 Task: Buy 2 Manual Window Regulators from Window Regulators & Motors section under best seller category for shipping address: Brenda Cooper, 2427 August Lane, Shreveport, Louisiana 71101, Cell Number 3184332610. Pay from credit card ending with 5759, CVV 953
Action: Mouse moved to (330, 123)
Screenshot: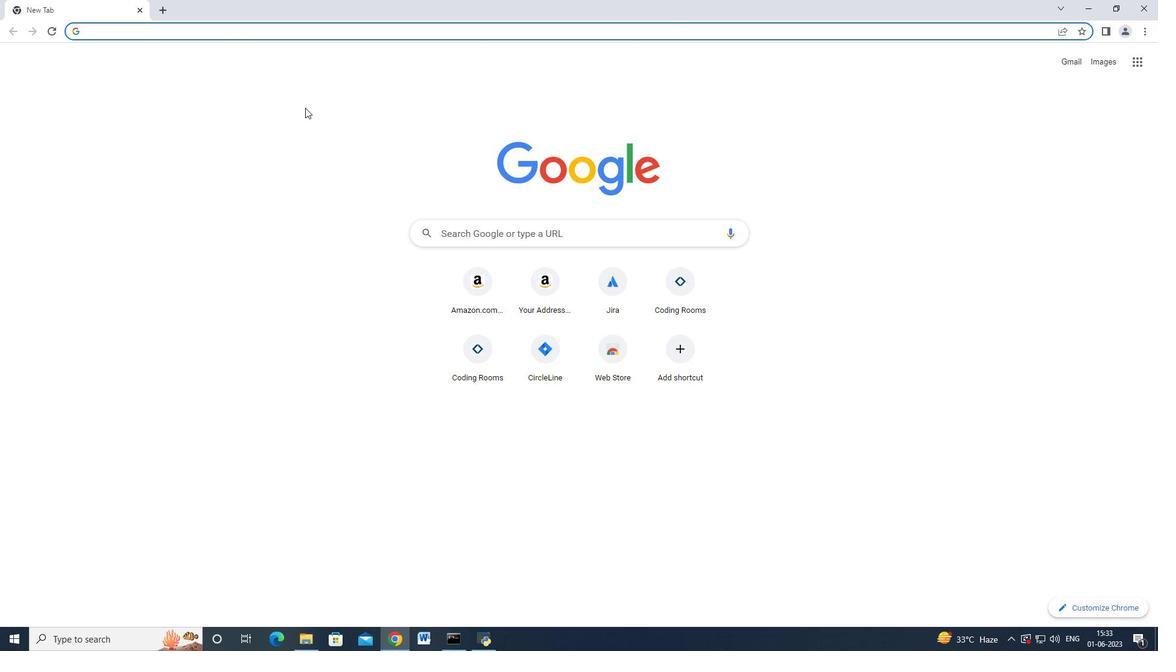 
Action: Key pressed amaz<Key.enter>
Screenshot: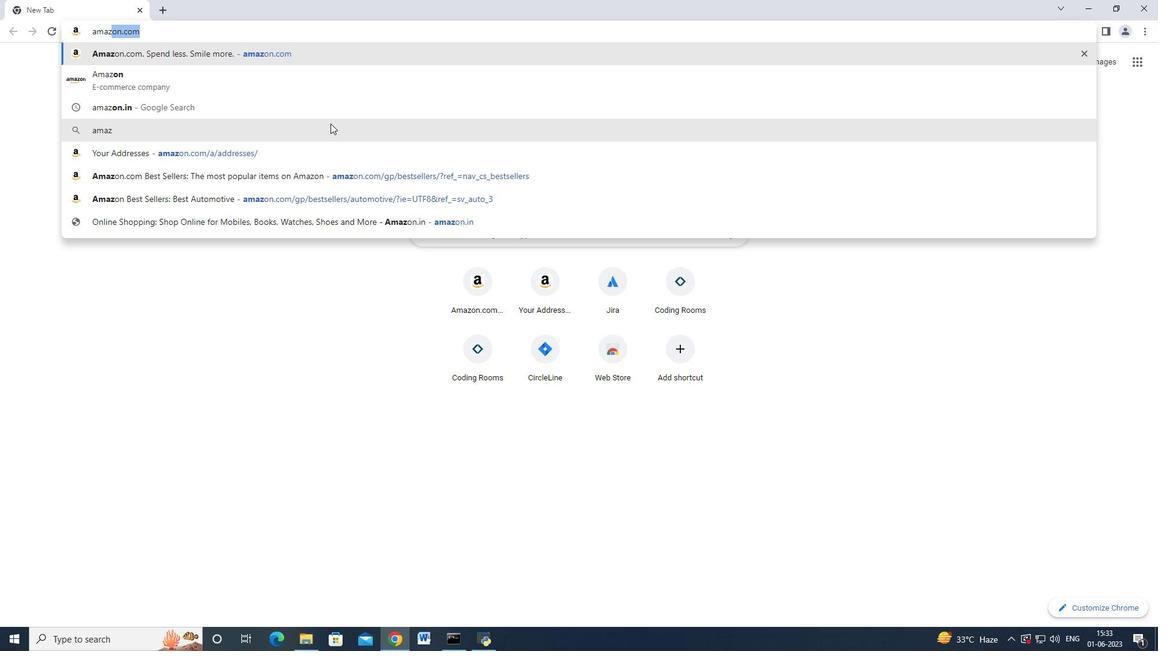 
Action: Mouse moved to (18, 85)
Screenshot: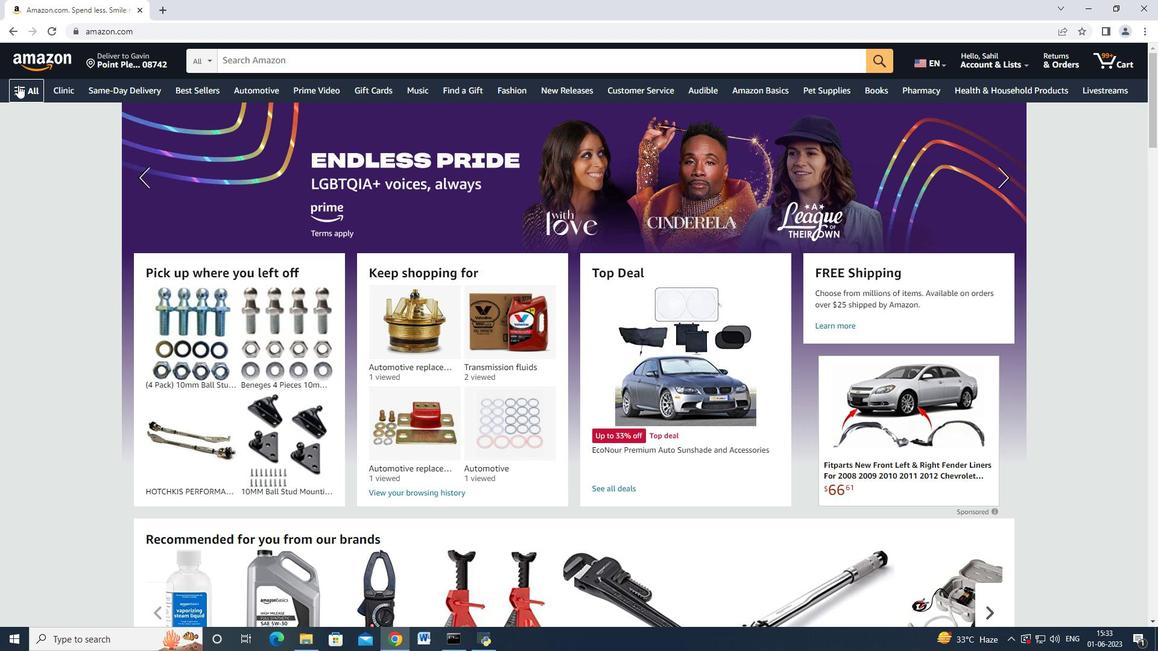 
Action: Mouse pressed left at (18, 85)
Screenshot: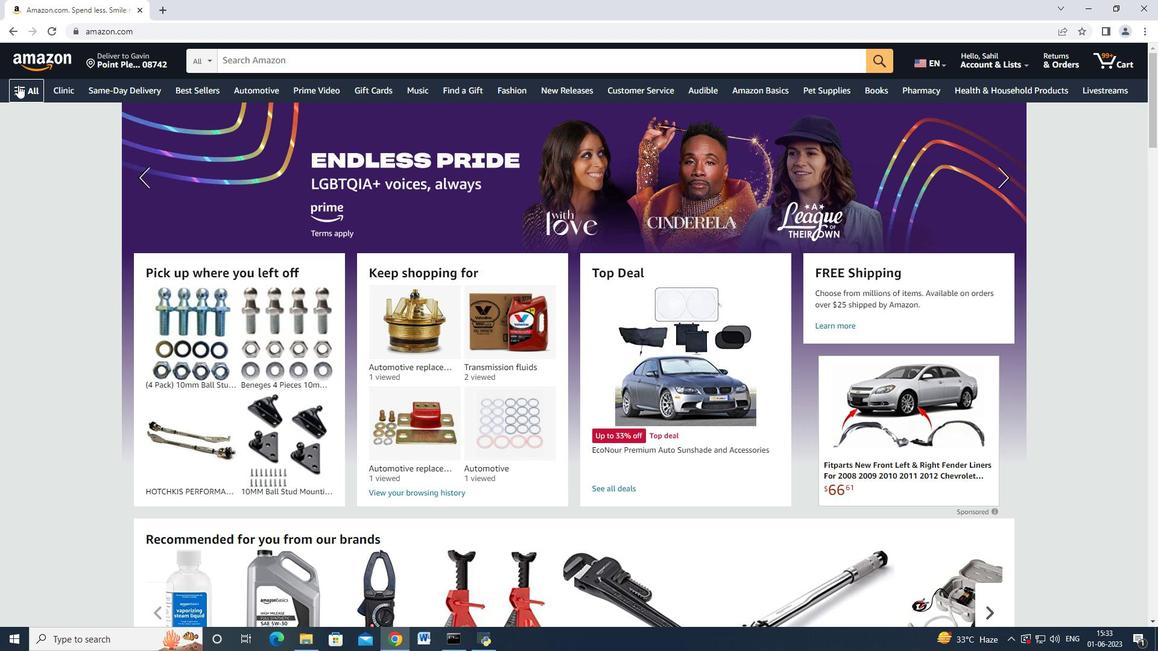 
Action: Mouse moved to (146, 368)
Screenshot: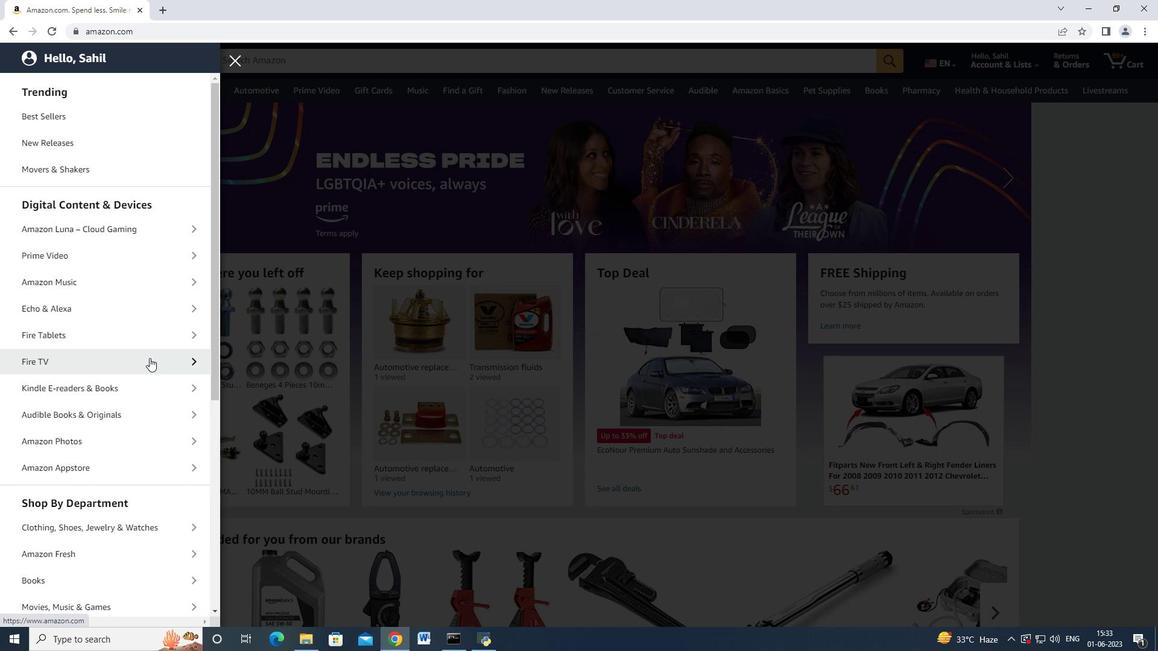 
Action: Mouse scrolled (146, 367) with delta (0, 0)
Screenshot: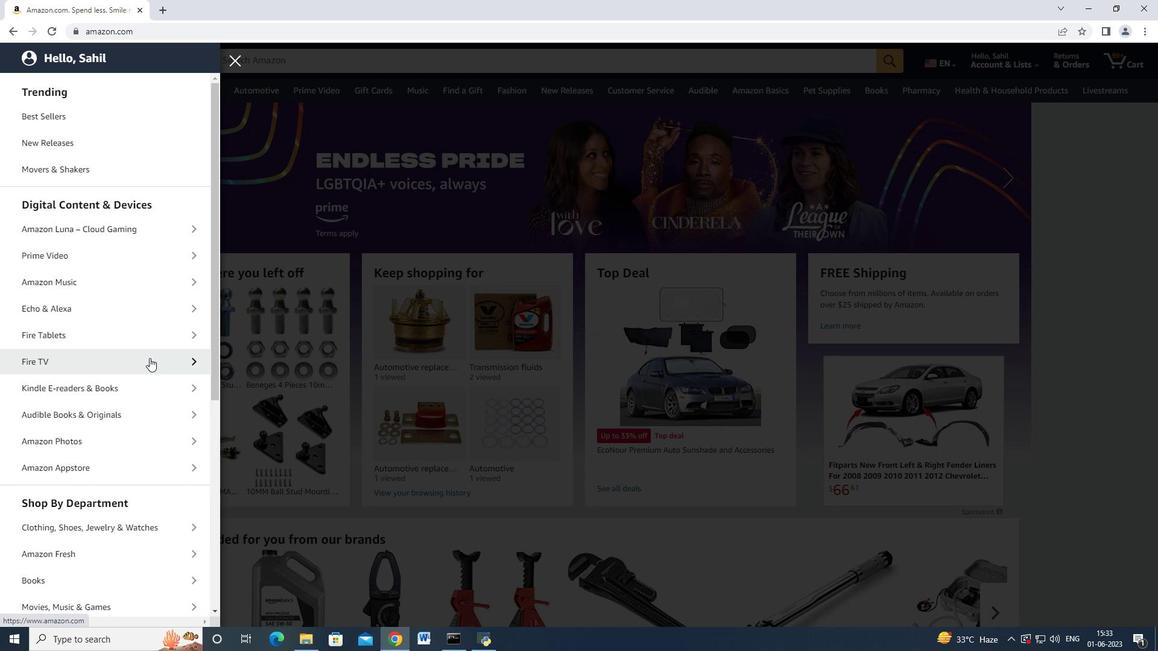 
Action: Mouse moved to (147, 368)
Screenshot: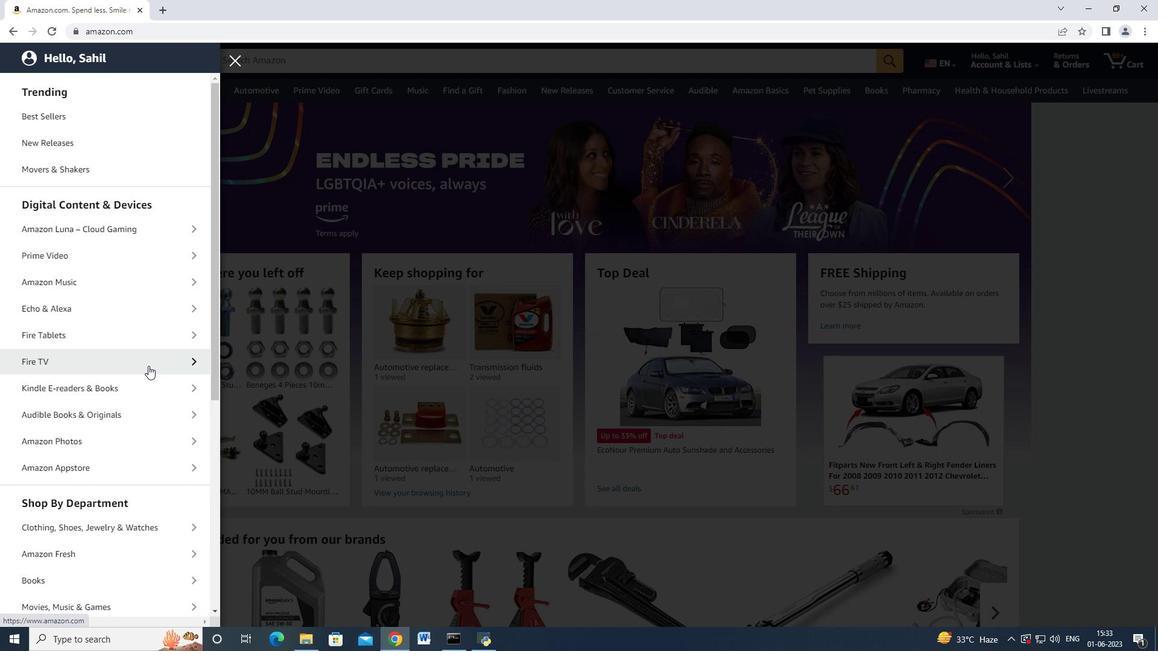 
Action: Mouse scrolled (147, 367) with delta (0, 0)
Screenshot: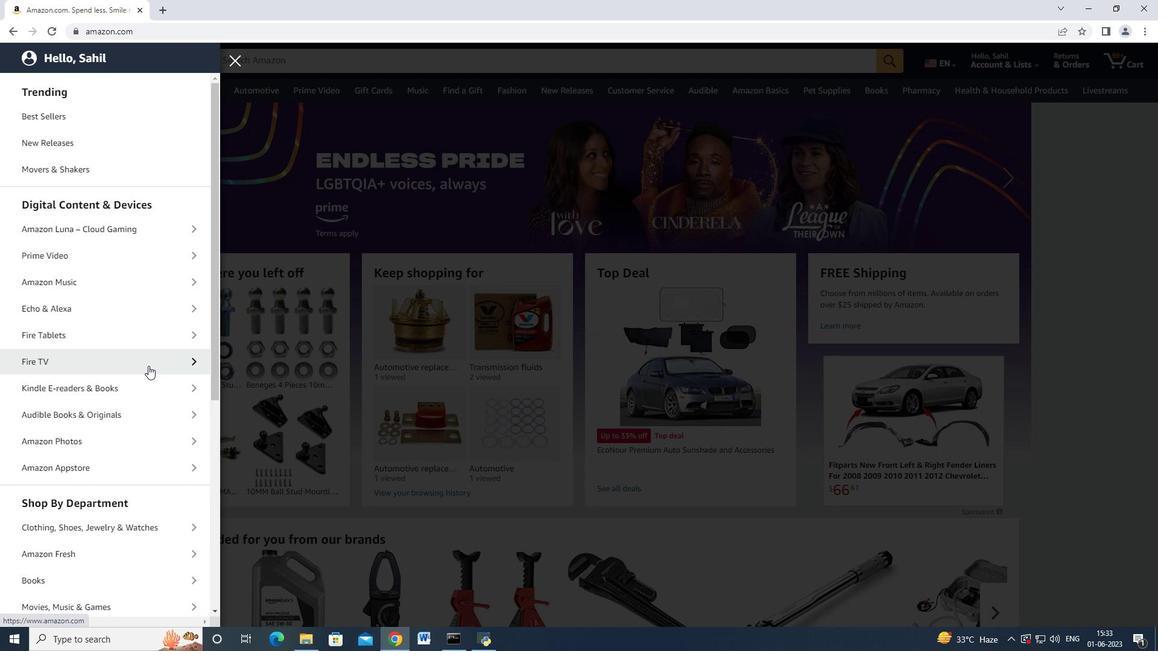 
Action: Mouse moved to (52, 517)
Screenshot: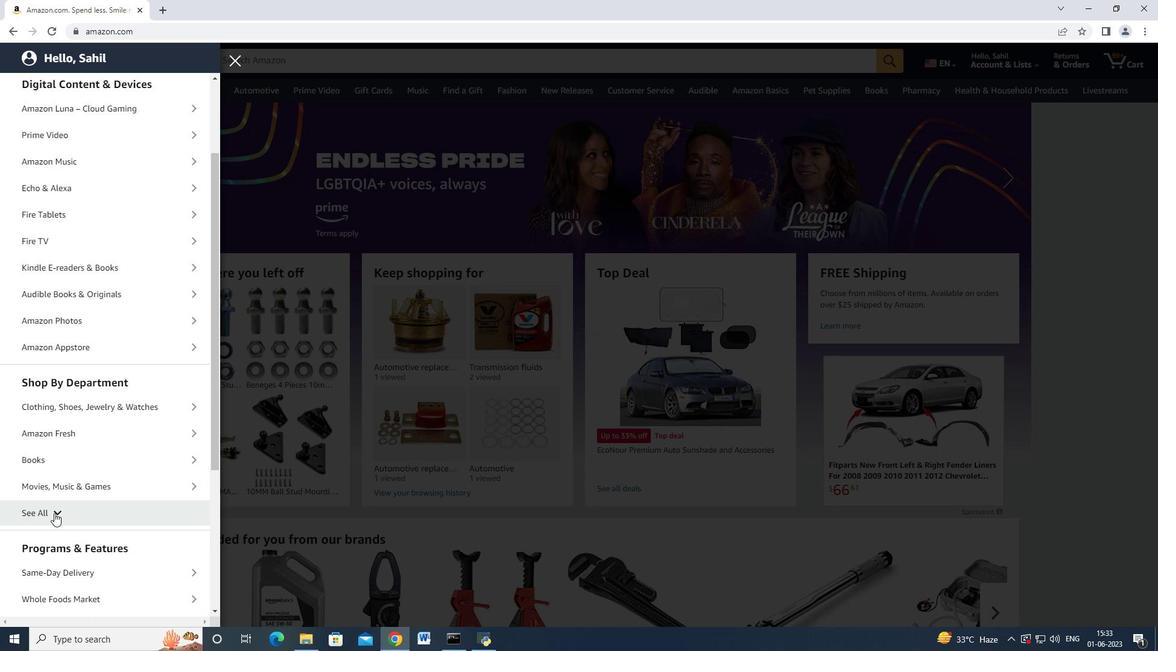 
Action: Mouse pressed left at (52, 517)
Screenshot: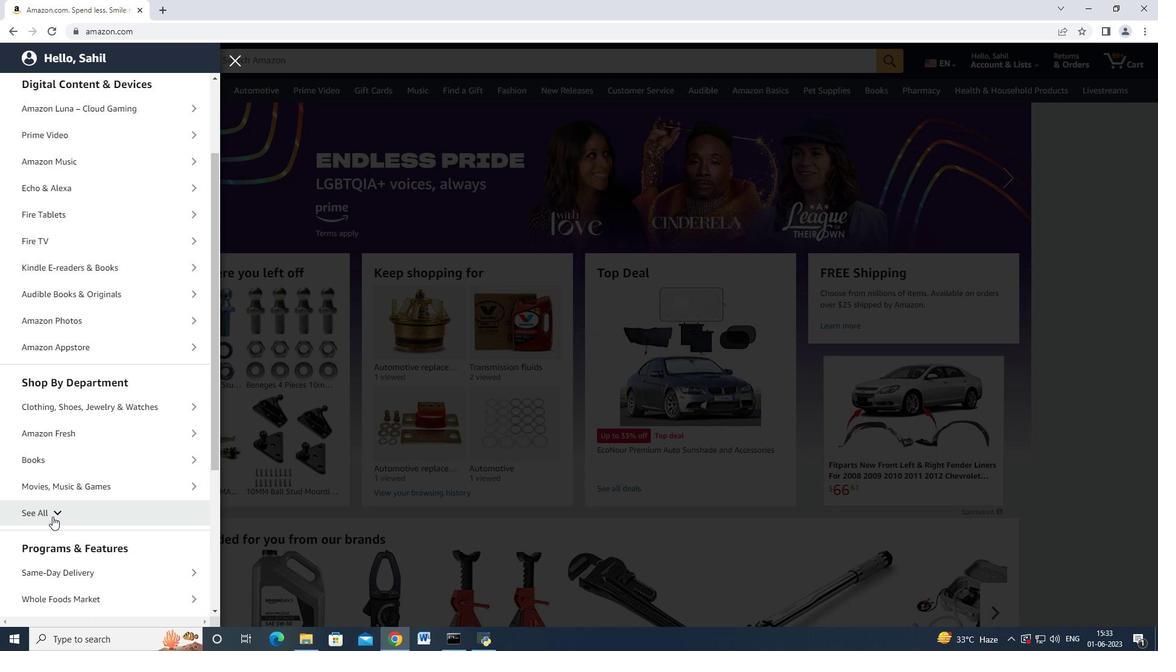 
Action: Mouse moved to (98, 461)
Screenshot: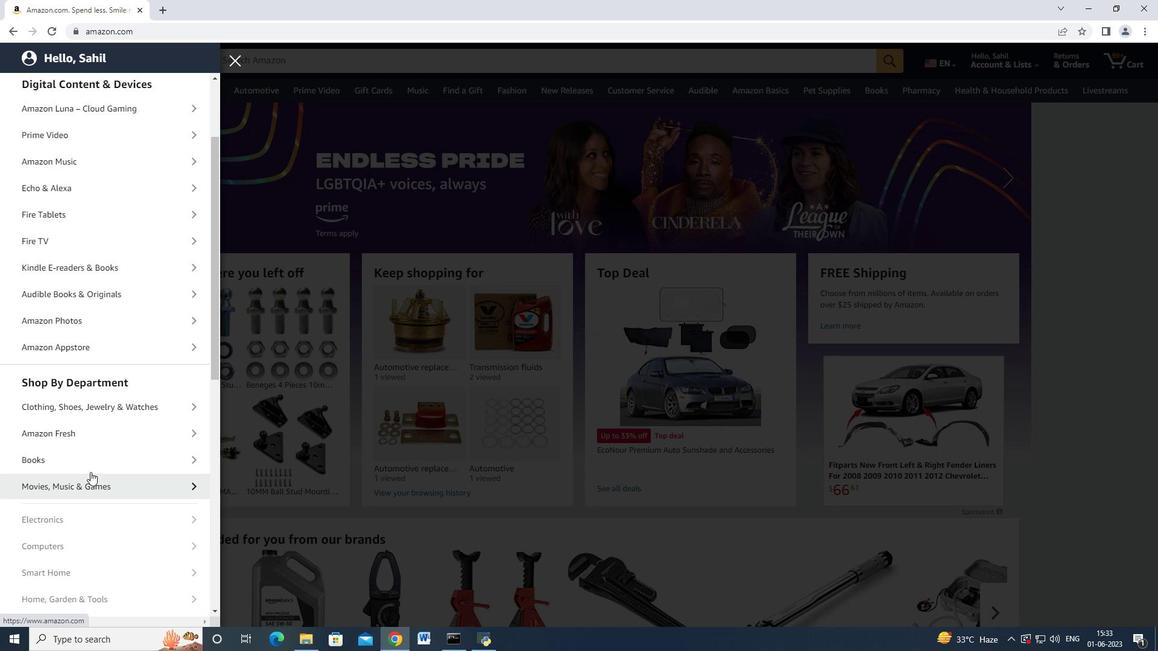 
Action: Mouse scrolled (98, 461) with delta (0, 0)
Screenshot: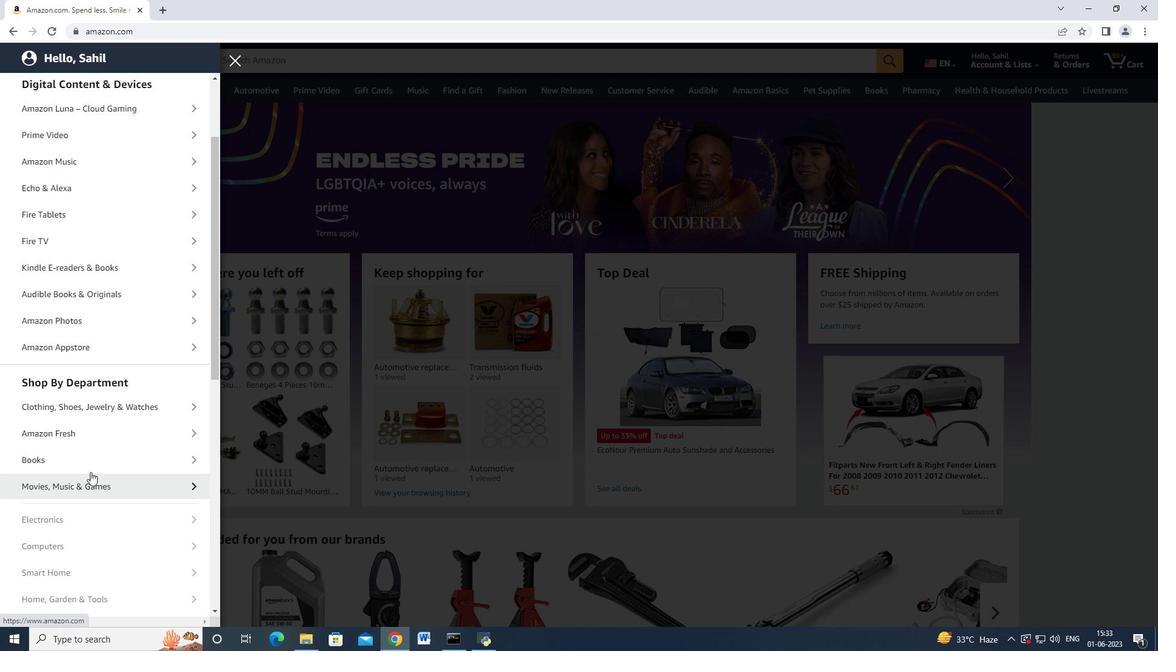 
Action: Mouse scrolled (98, 461) with delta (0, 0)
Screenshot: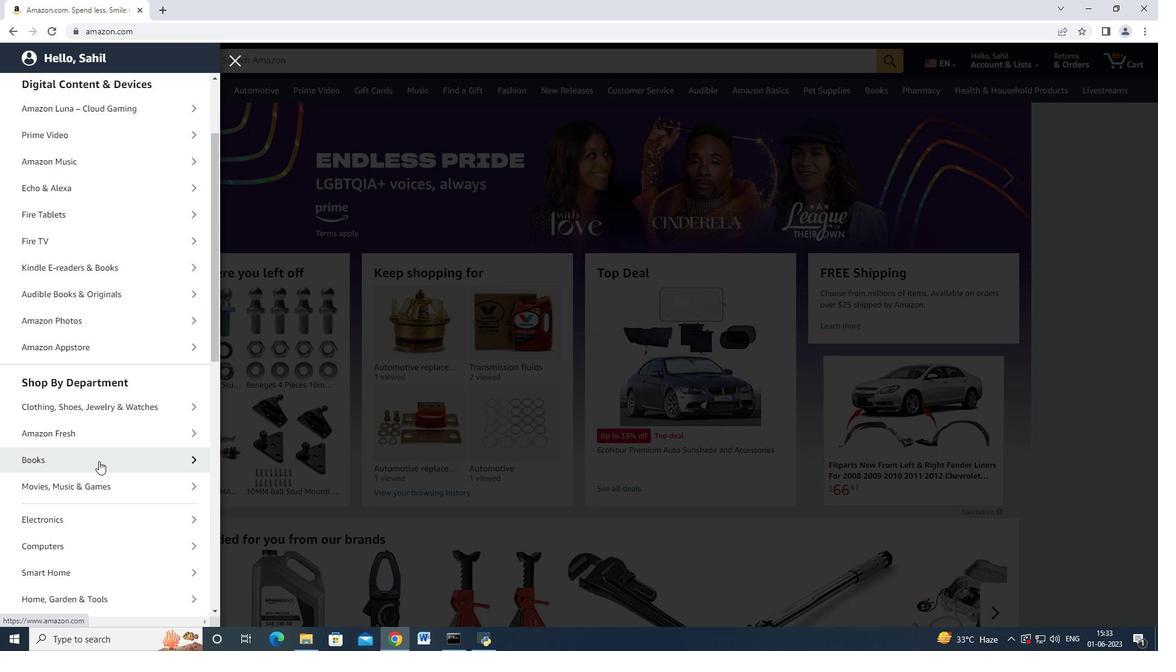 
Action: Mouse scrolled (98, 461) with delta (0, 0)
Screenshot: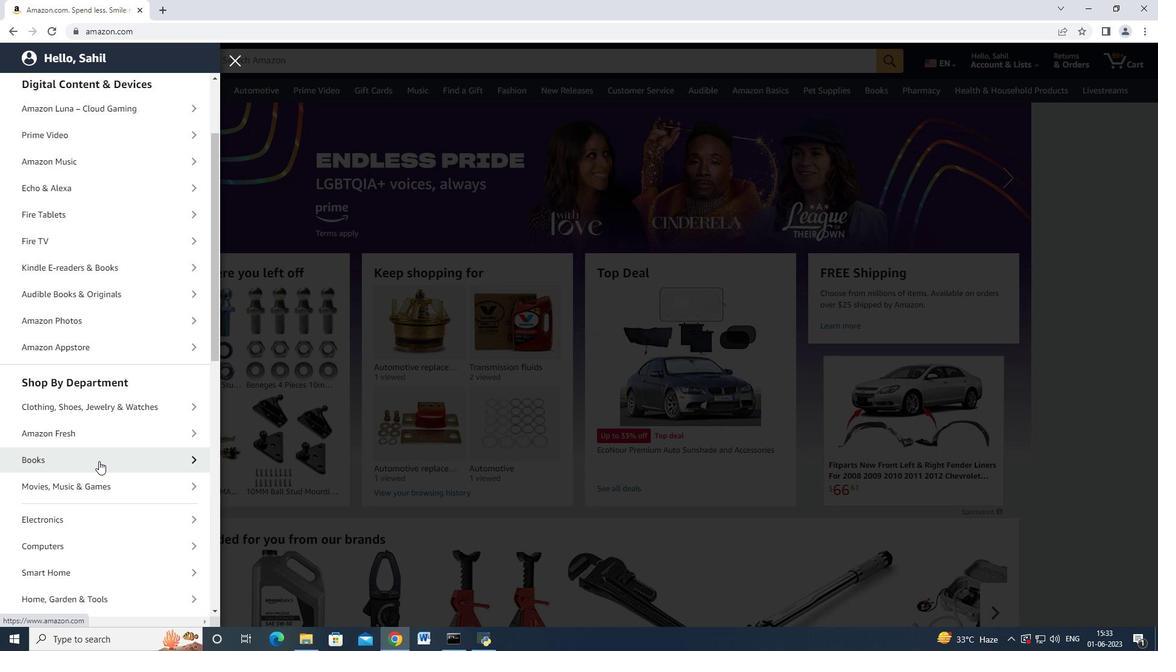 
Action: Mouse moved to (98, 487)
Screenshot: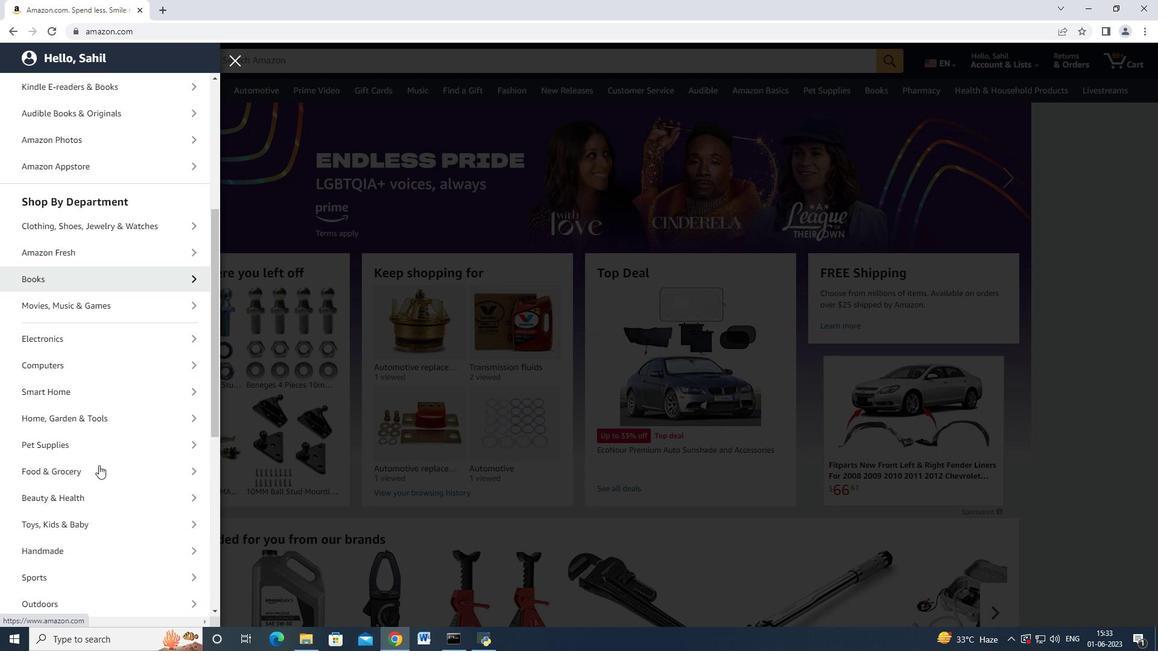 
Action: Mouse scrolled (98, 486) with delta (0, 0)
Screenshot: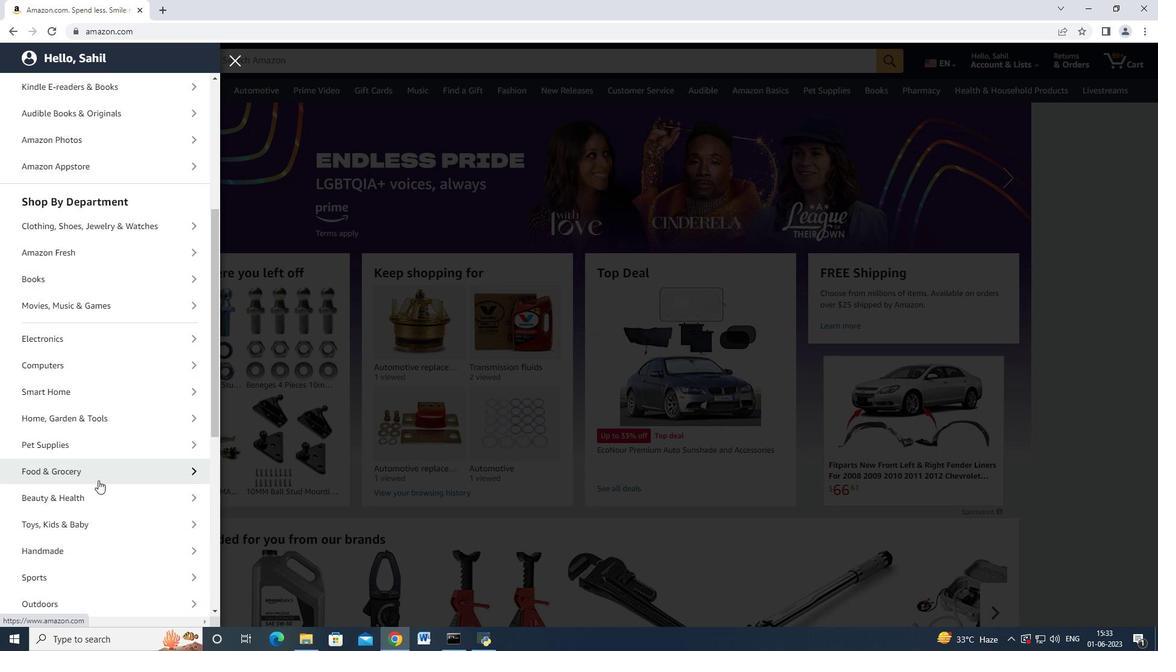 
Action: Mouse moved to (98, 487)
Screenshot: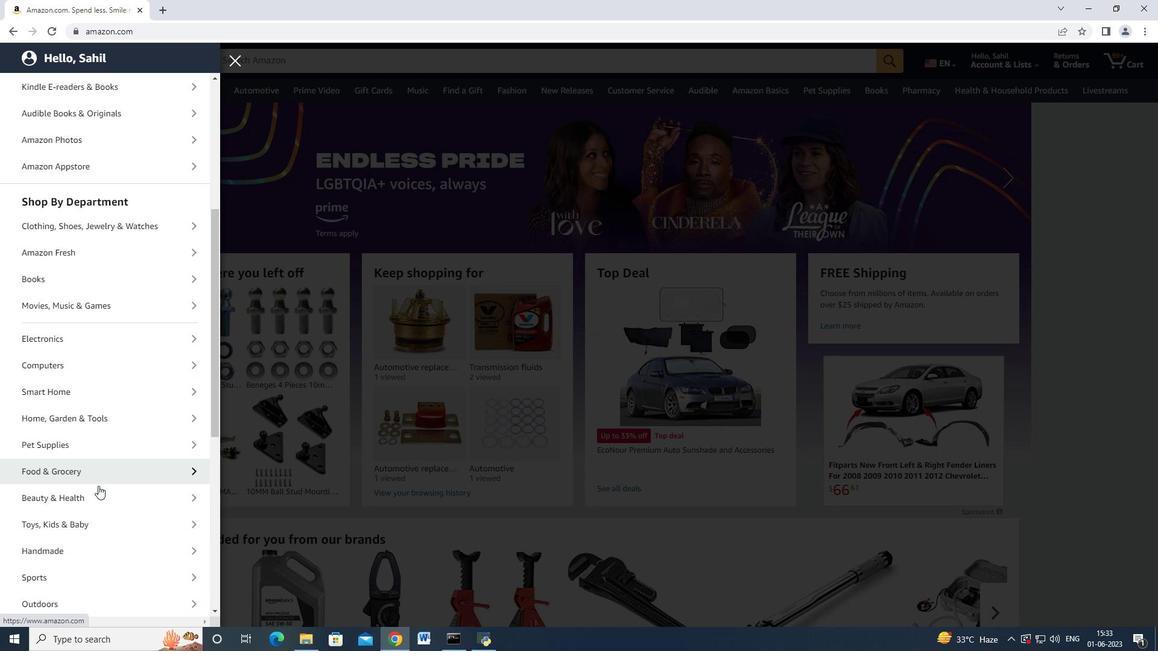 
Action: Mouse scrolled (98, 486) with delta (0, 0)
Screenshot: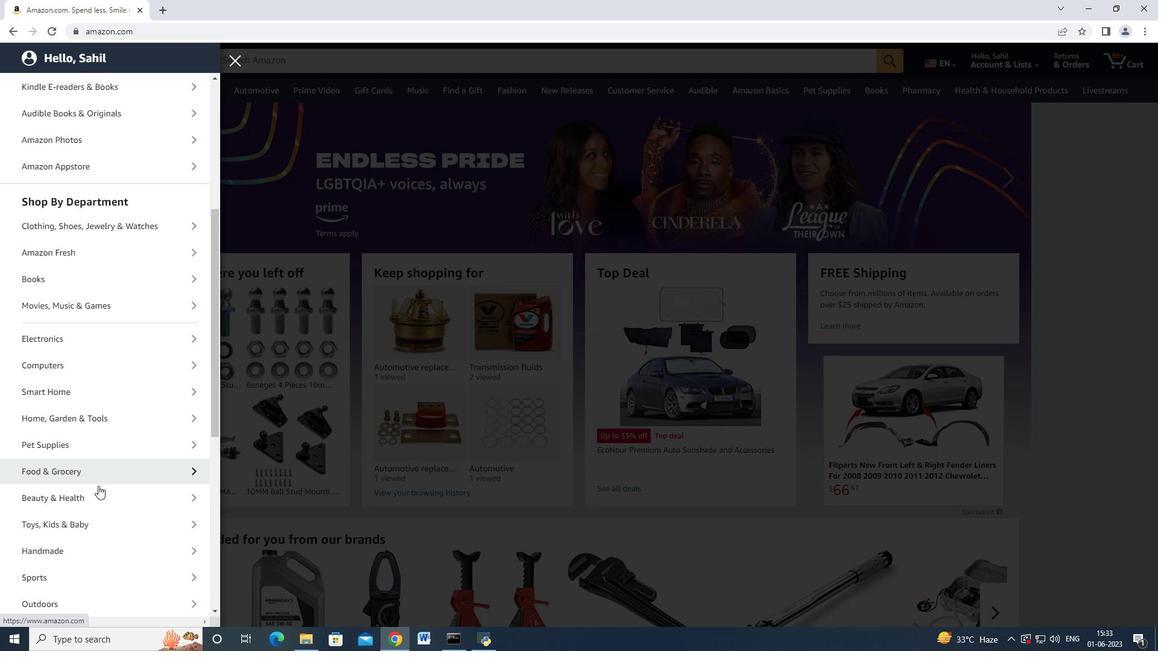 
Action: Mouse moved to (92, 504)
Screenshot: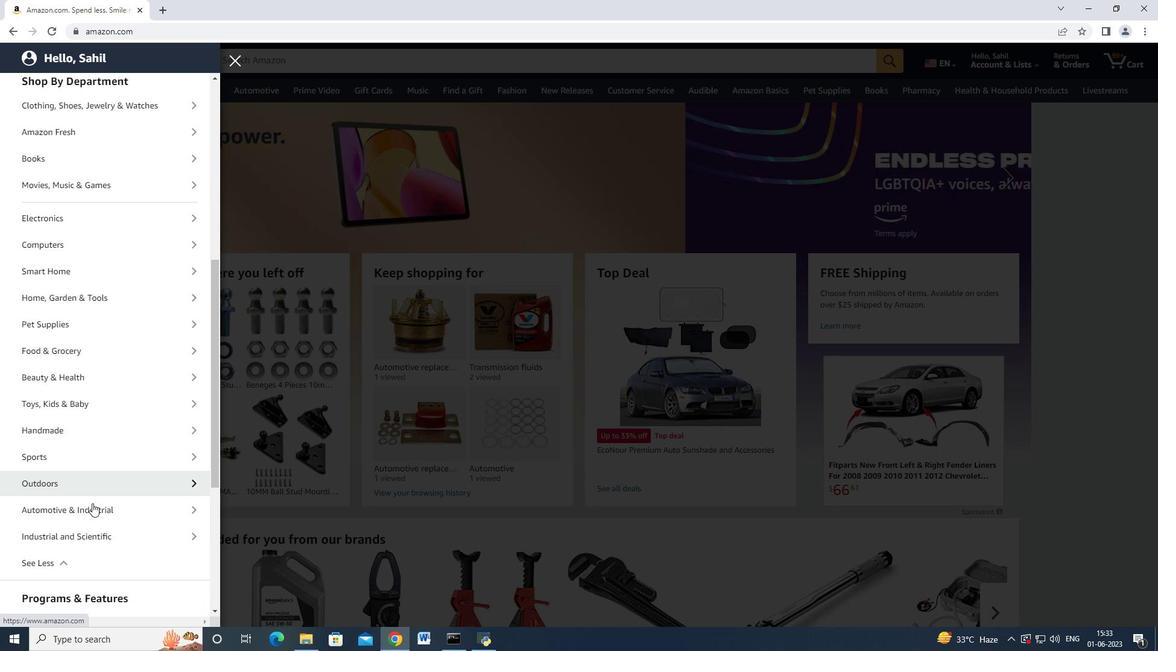 
Action: Mouse pressed left at (92, 504)
Screenshot: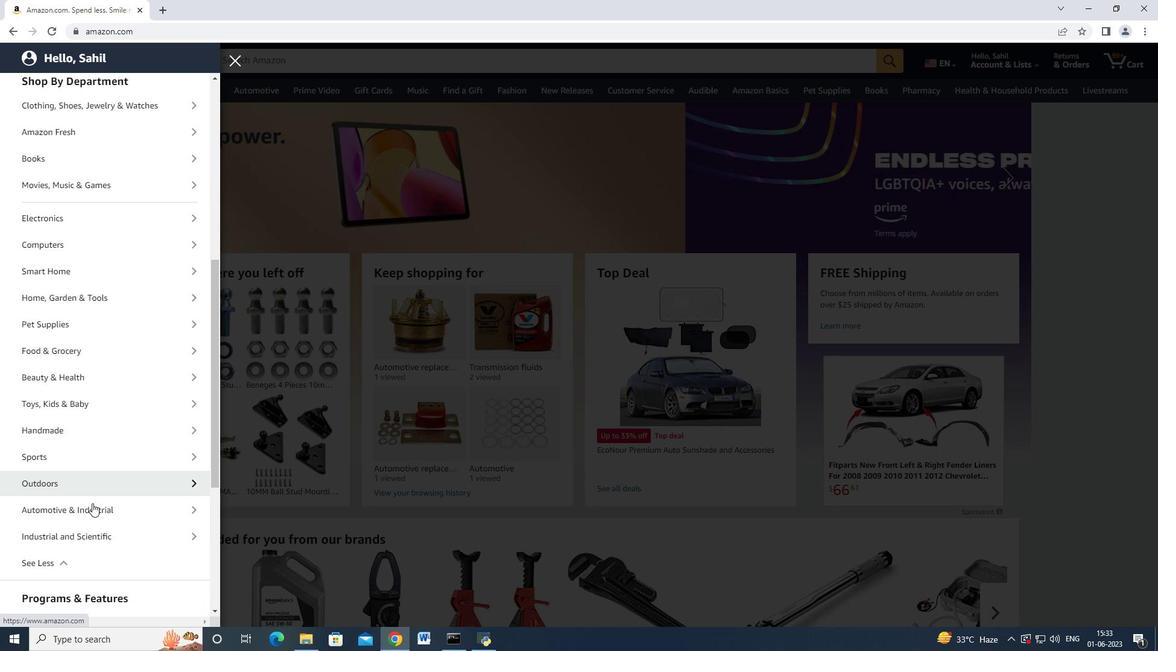 
Action: Mouse moved to (119, 135)
Screenshot: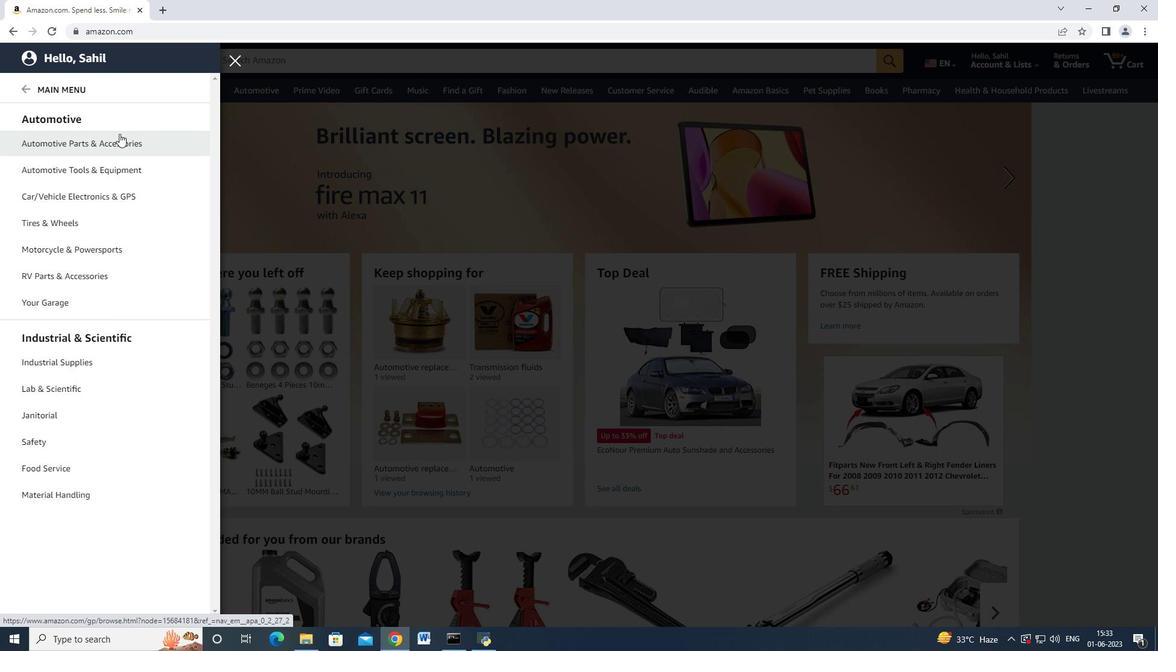 
Action: Mouse pressed left at (119, 135)
Screenshot: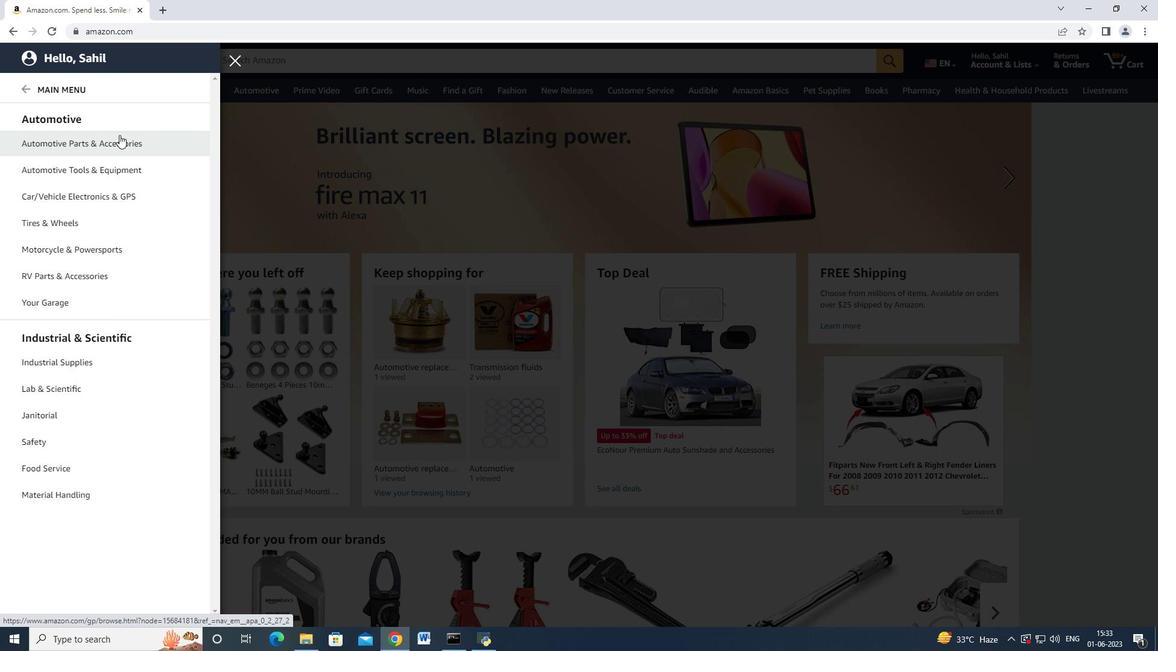 
Action: Mouse moved to (129, 228)
Screenshot: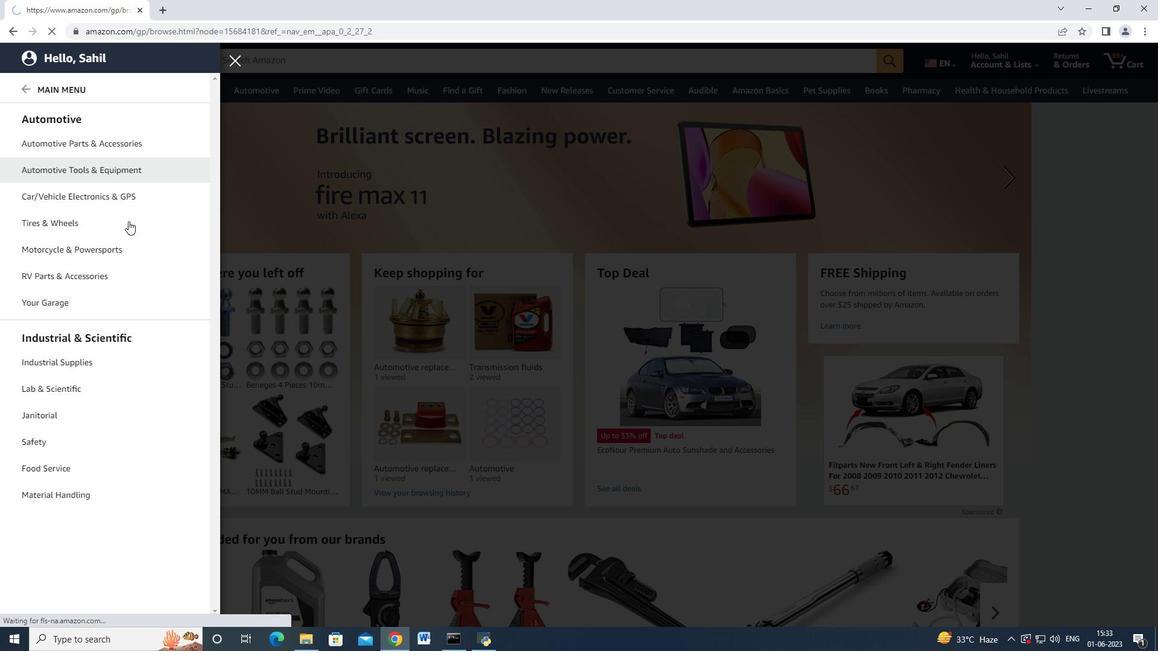 
Action: Mouse scrolled (129, 228) with delta (0, 0)
Screenshot: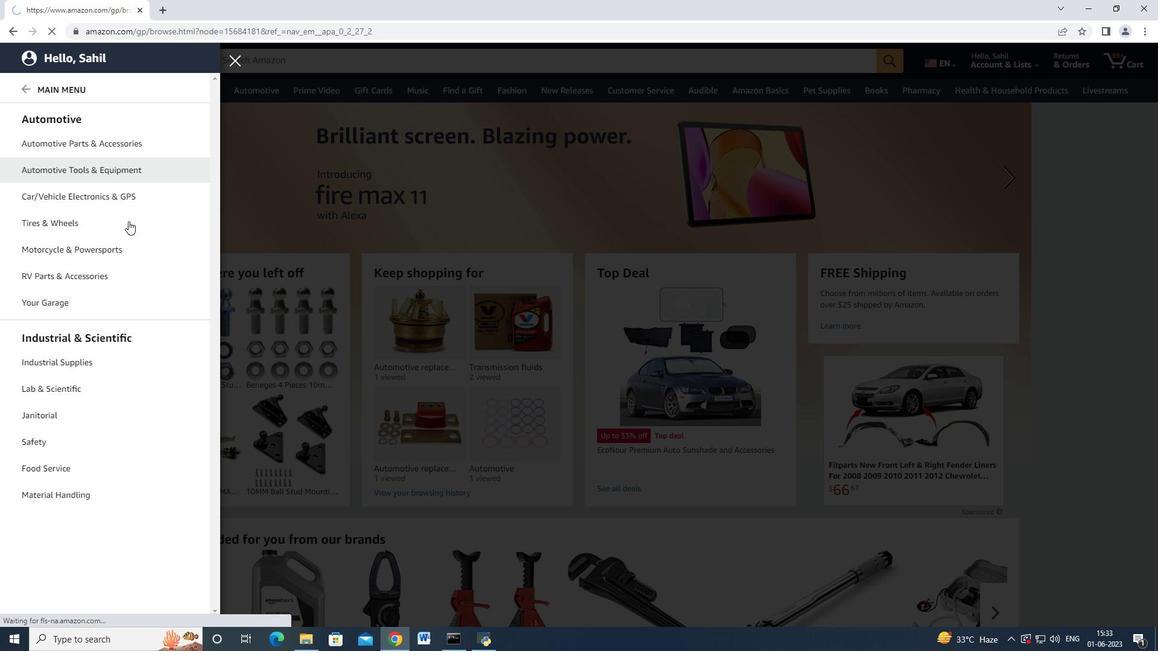 
Action: Mouse moved to (132, 245)
Screenshot: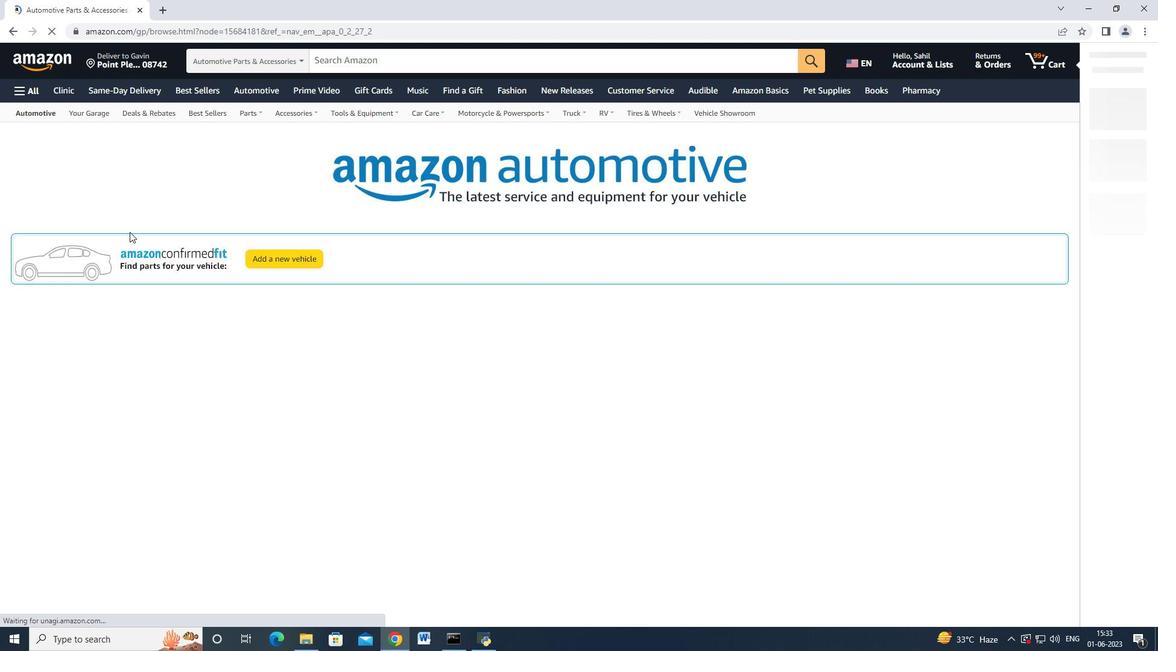 
Action: Mouse scrolled (130, 234) with delta (0, 0)
Screenshot: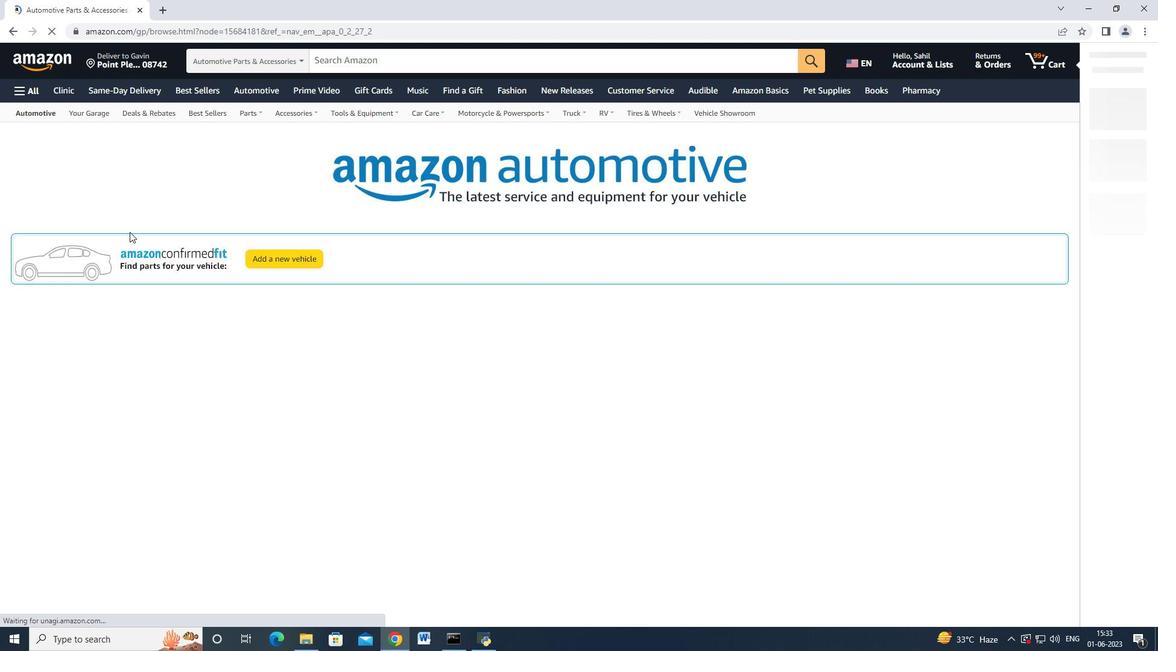 
Action: Mouse moved to (214, 57)
Screenshot: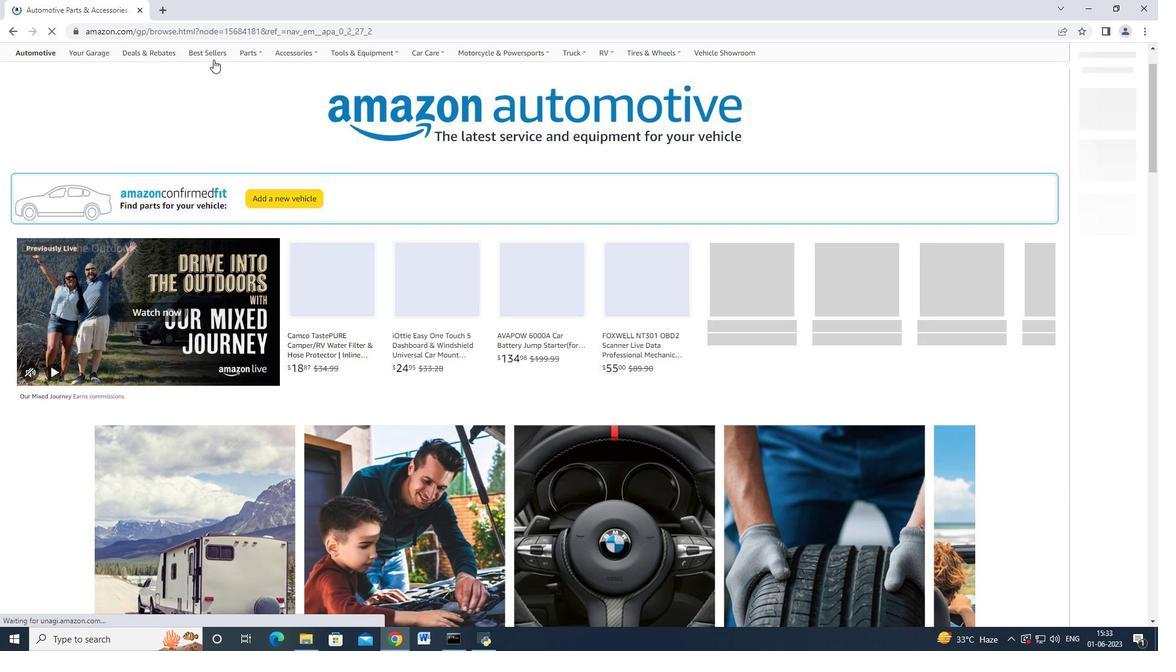 
Action: Mouse pressed left at (214, 57)
Screenshot: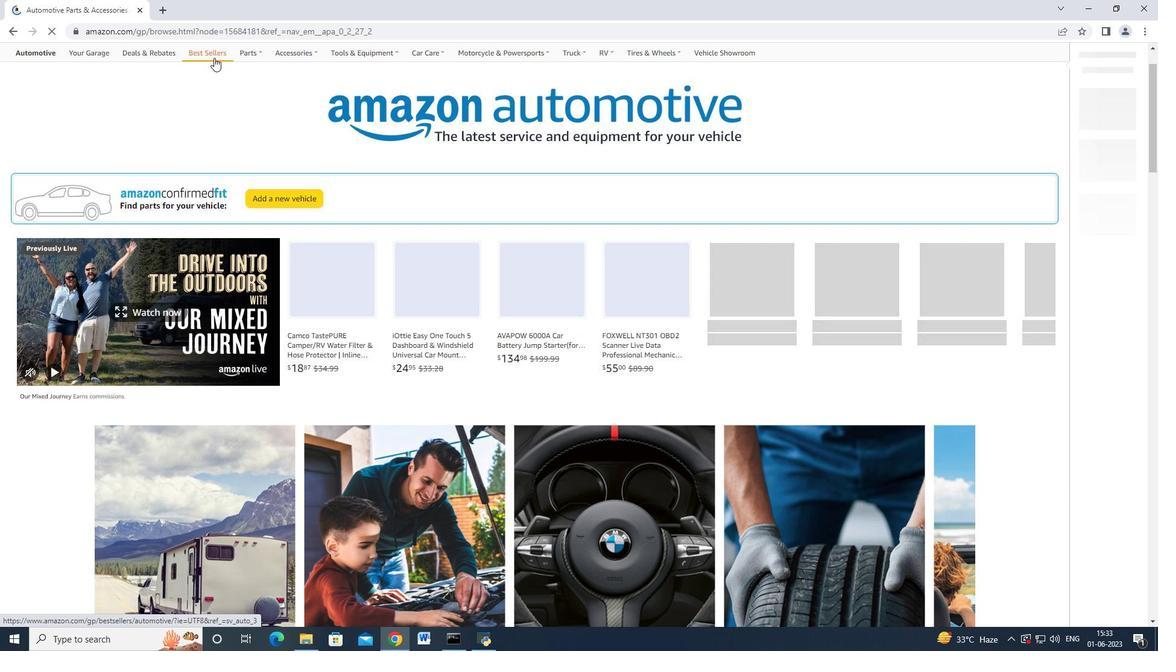
Action: Mouse moved to (208, 124)
Screenshot: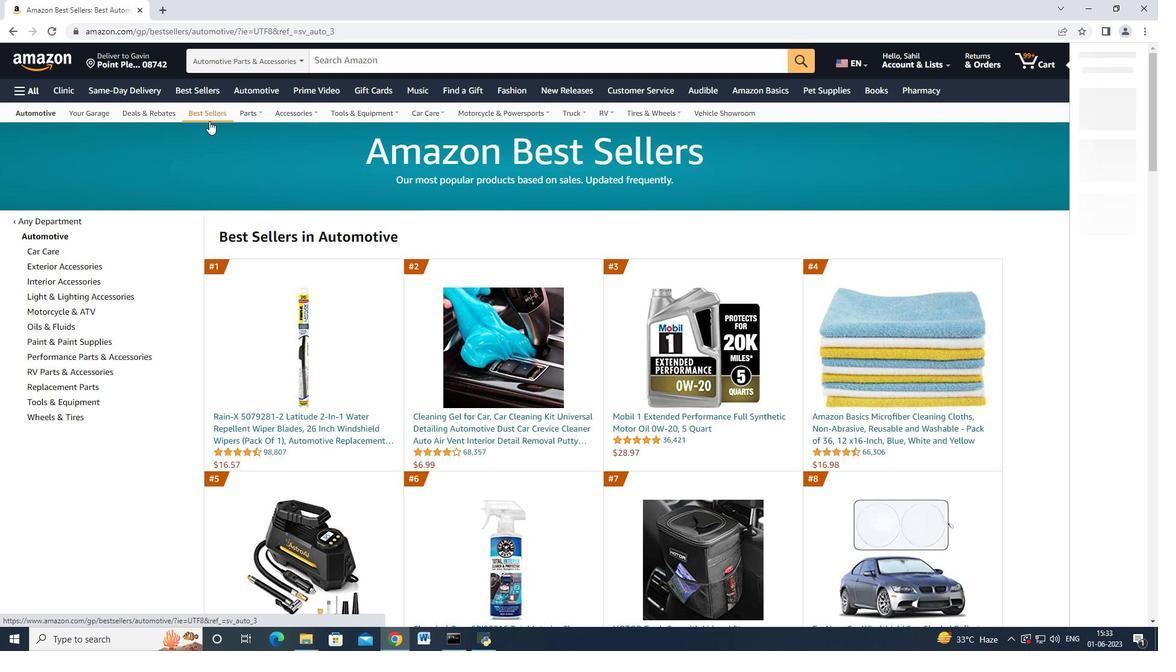 
Action: Mouse scrolled (208, 123) with delta (0, 0)
Screenshot: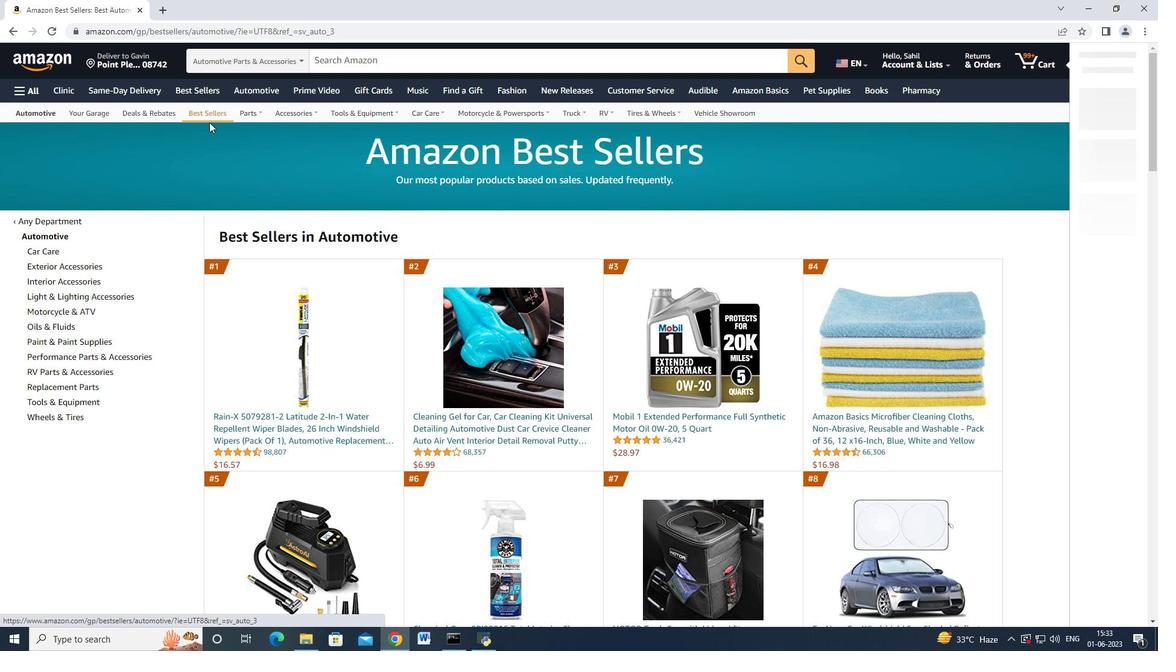
Action: Mouse moved to (76, 324)
Screenshot: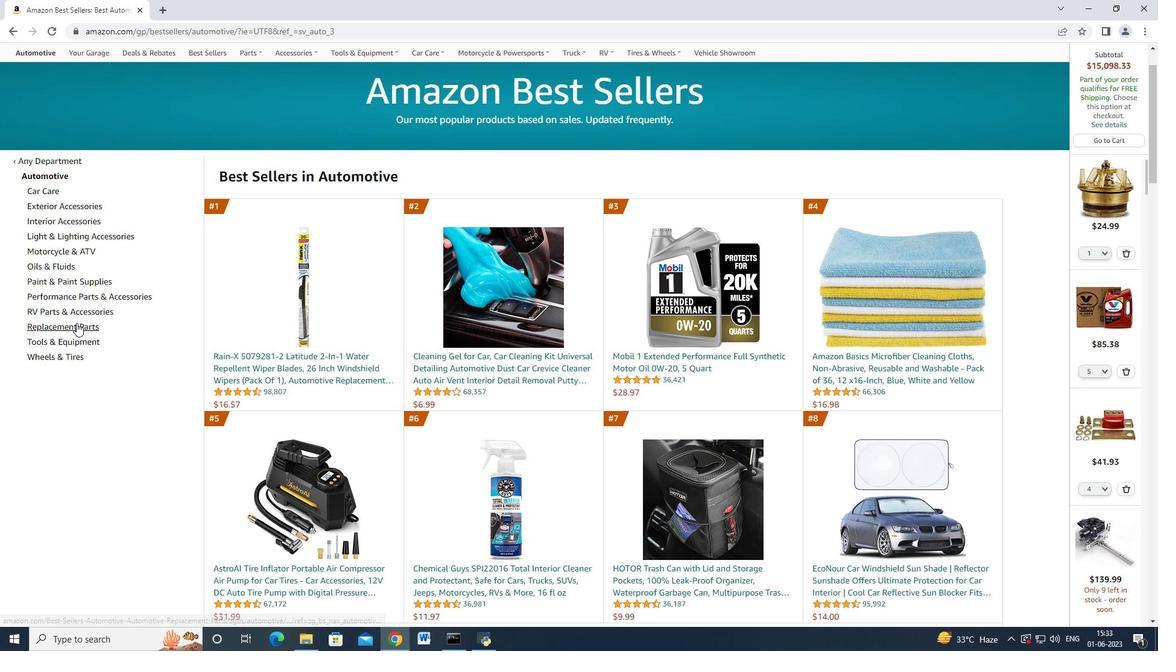 
Action: Mouse pressed left at (76, 324)
Screenshot: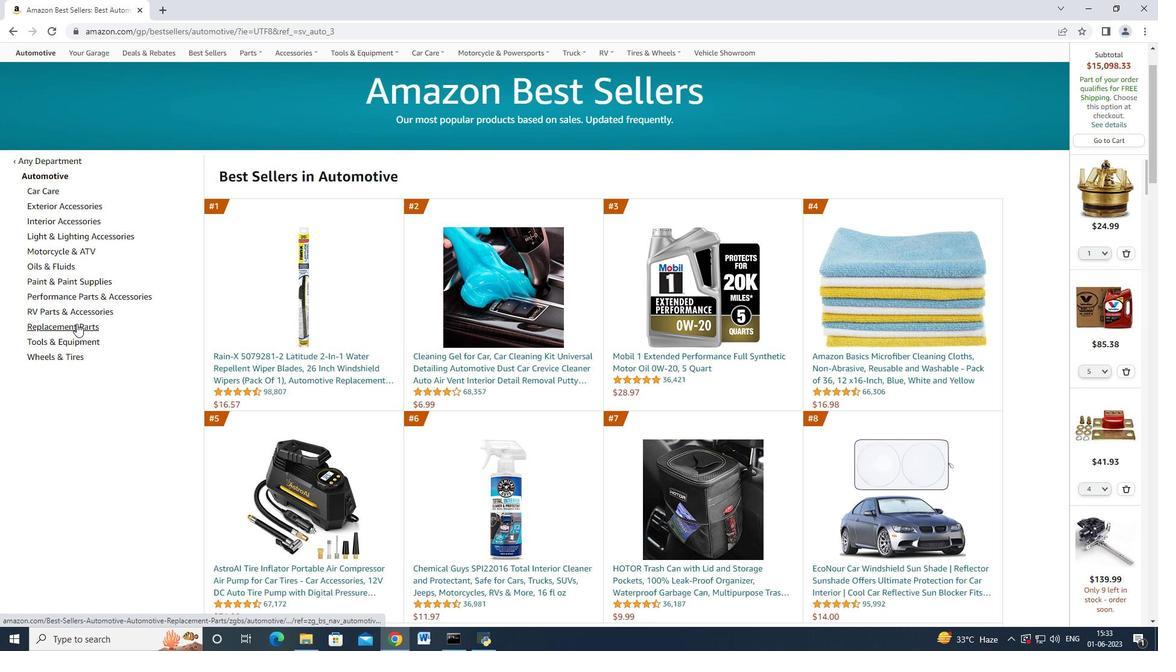 
Action: Mouse moved to (149, 287)
Screenshot: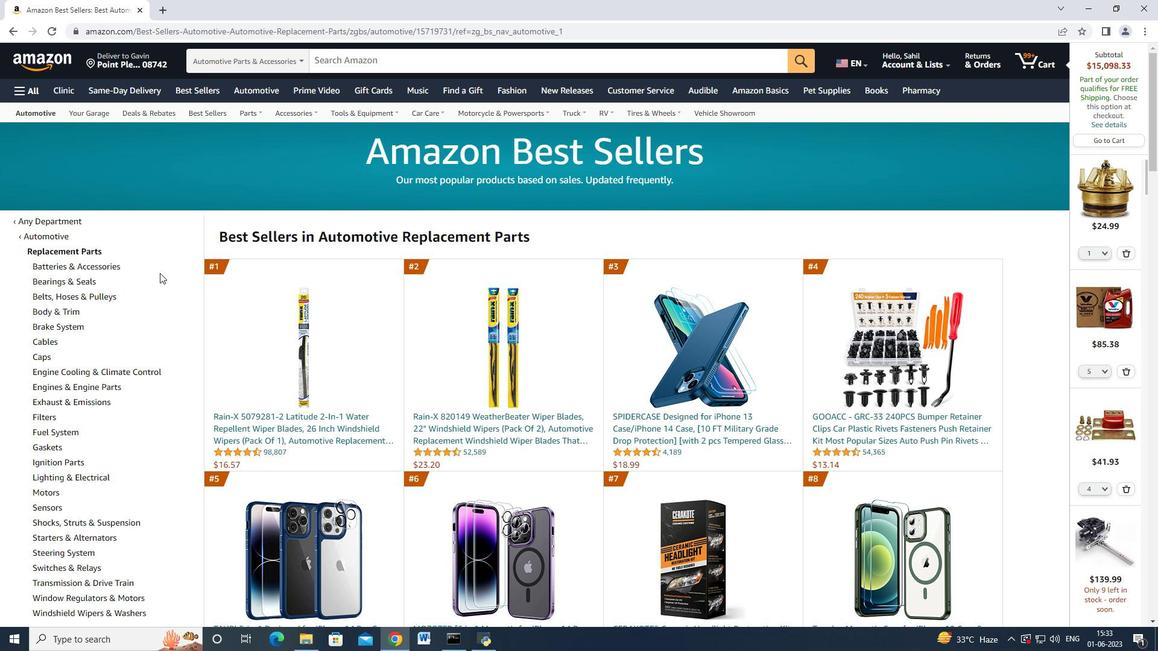 
Action: Mouse scrolled (149, 286) with delta (0, 0)
Screenshot: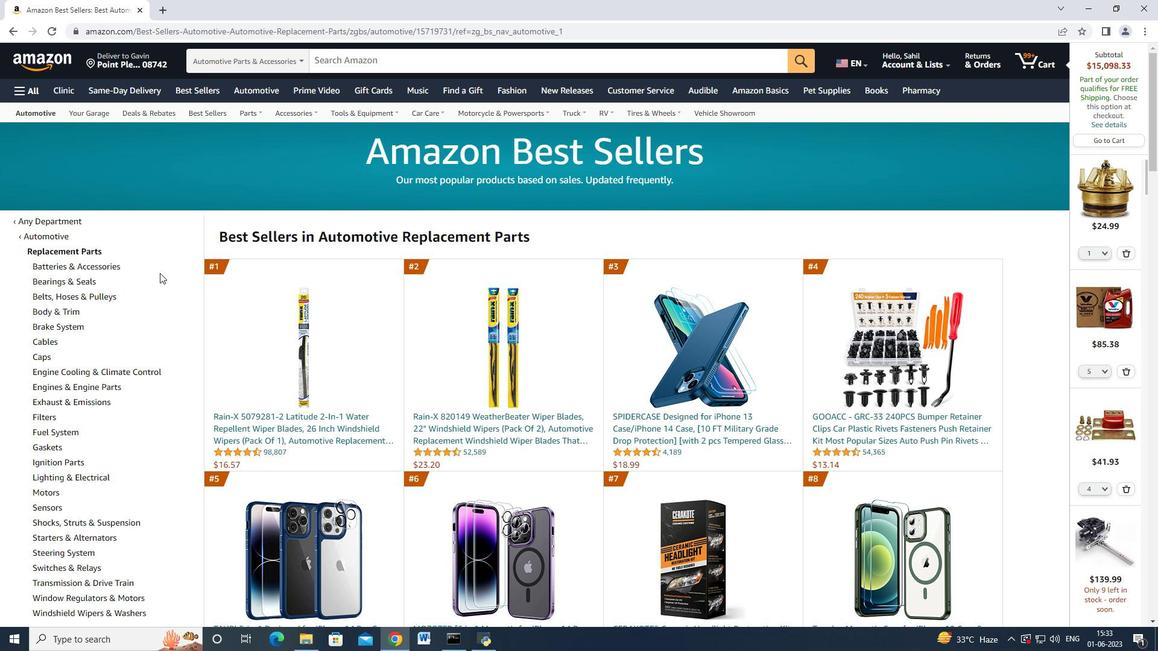 
Action: Mouse moved to (149, 287)
Screenshot: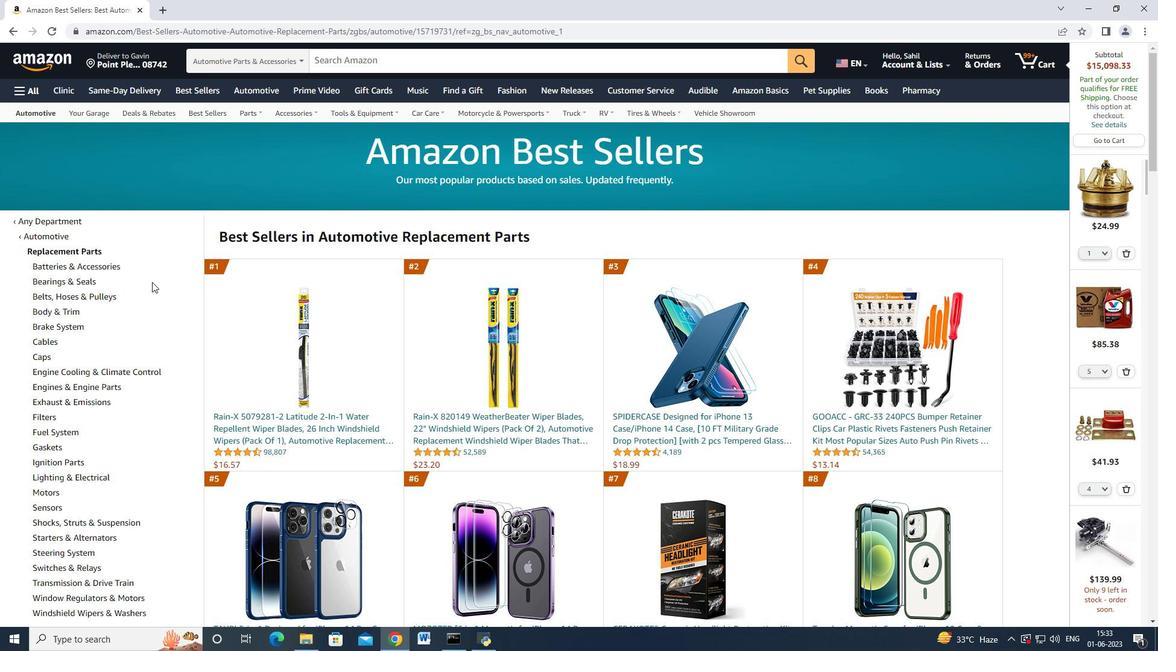 
Action: Mouse scrolled (149, 287) with delta (0, 0)
Screenshot: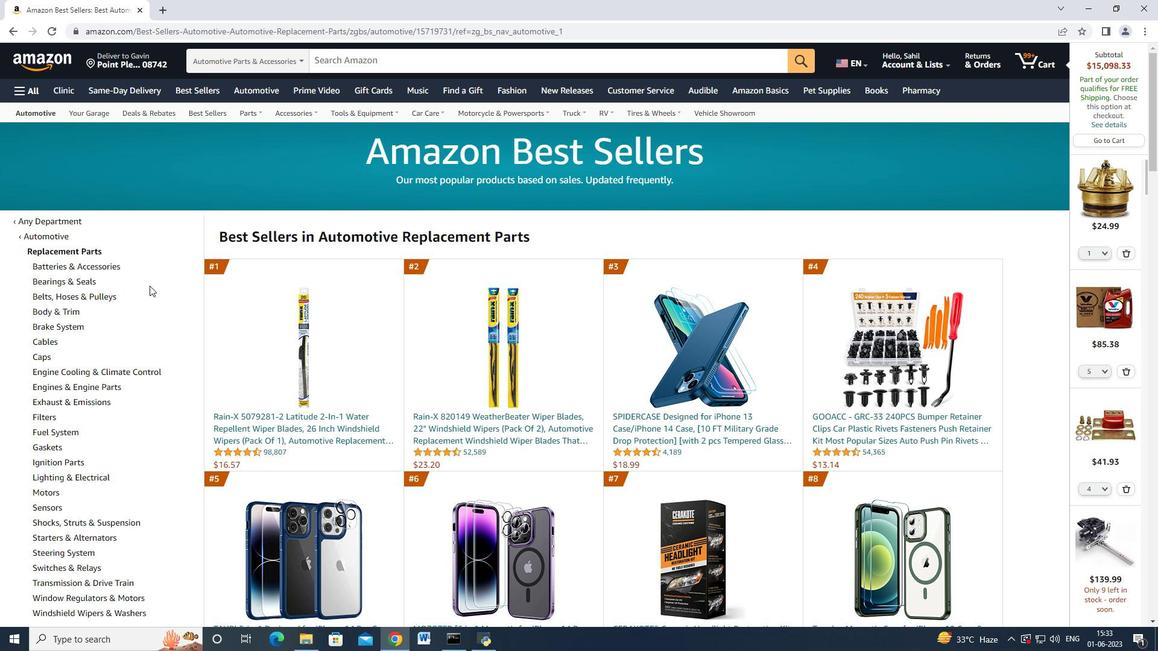 
Action: Mouse moved to (91, 472)
Screenshot: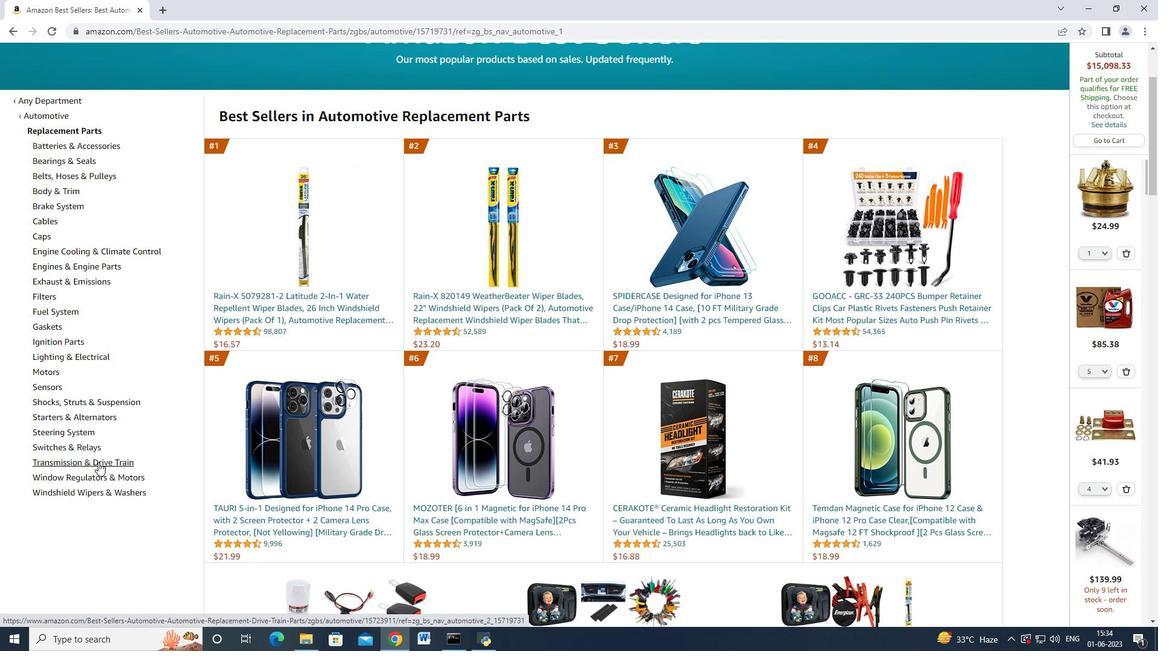 
Action: Mouse pressed left at (91, 472)
Screenshot: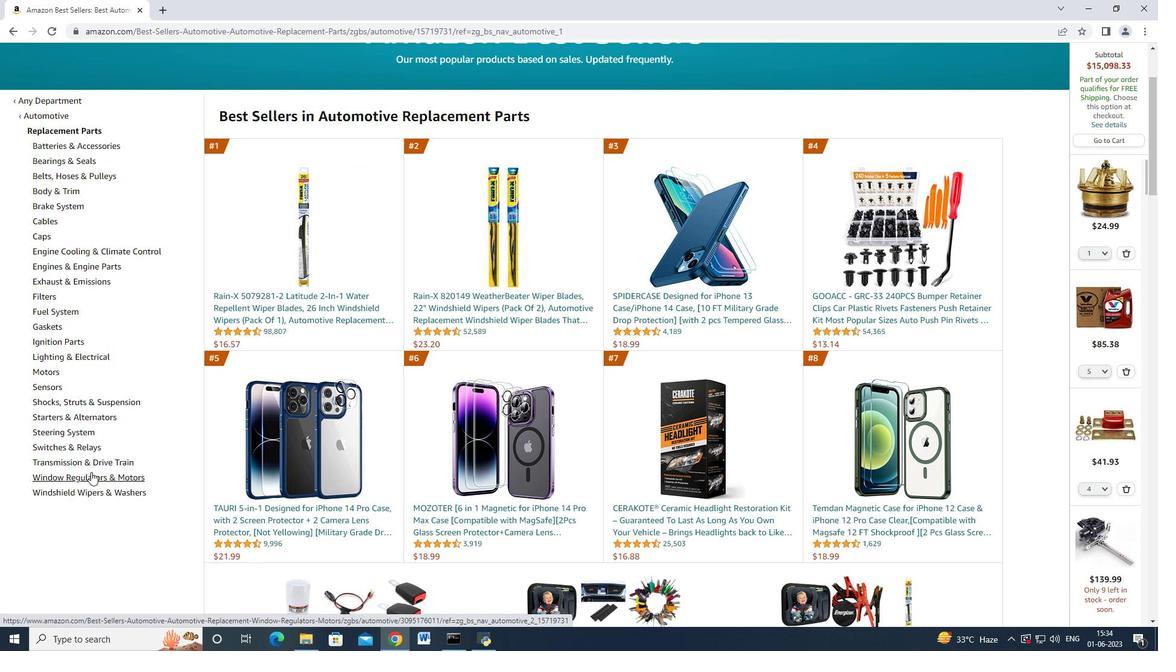 
Action: Mouse moved to (105, 277)
Screenshot: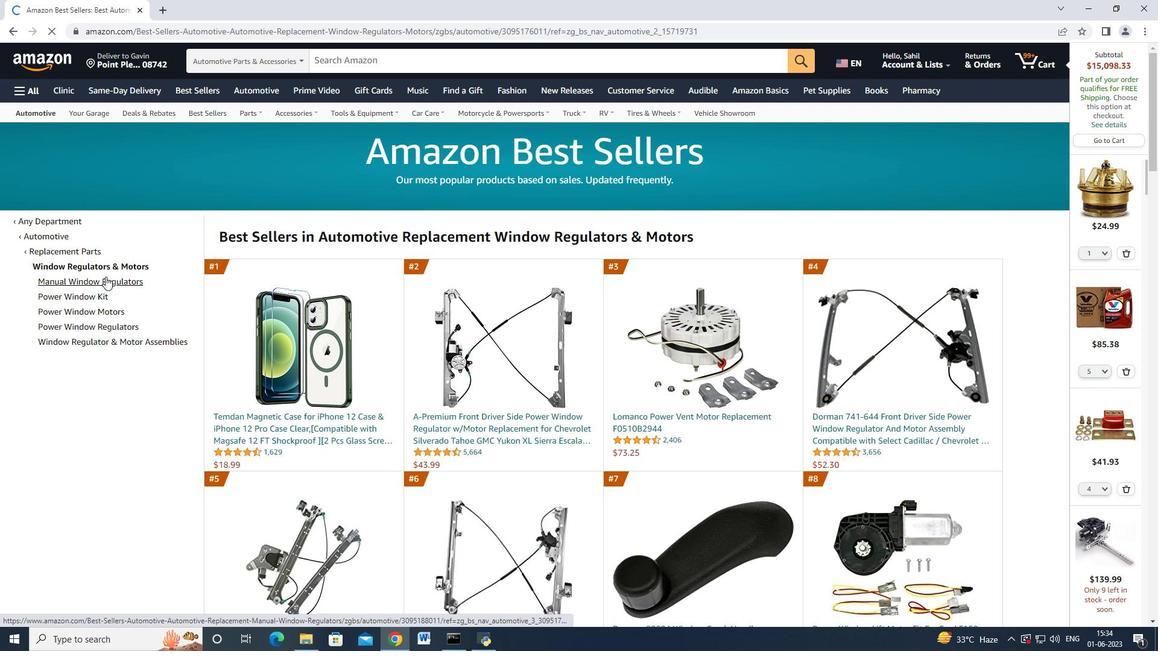 
Action: Mouse pressed left at (105, 277)
Screenshot: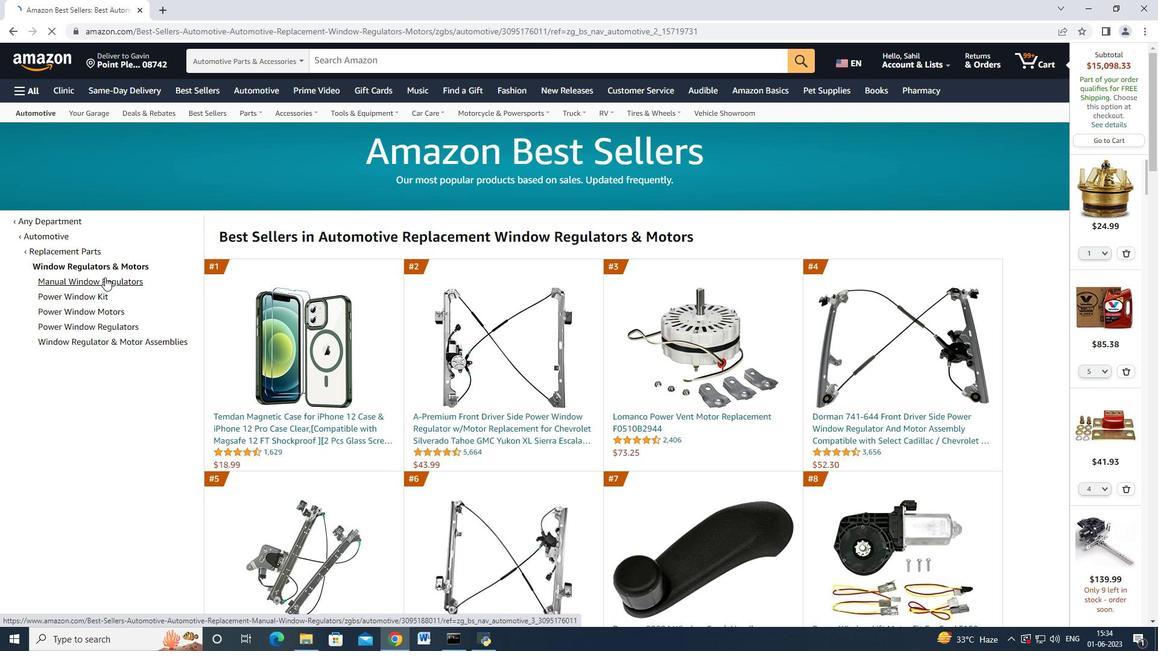 
Action: Mouse moved to (474, 426)
Screenshot: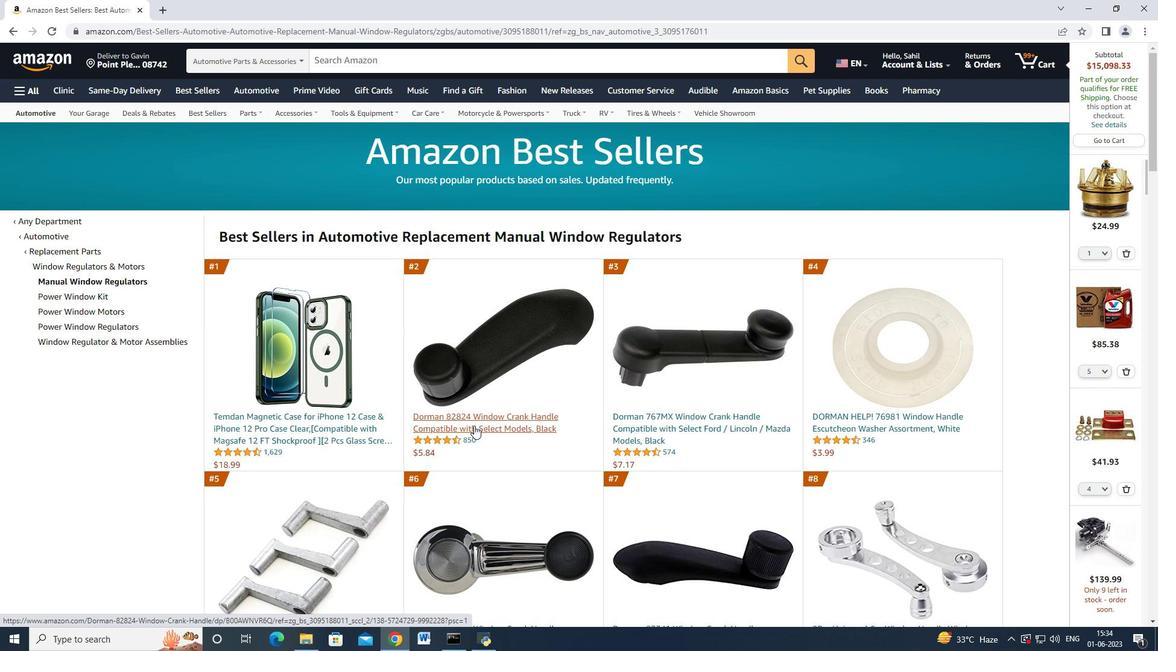 
Action: Mouse pressed left at (474, 426)
Screenshot: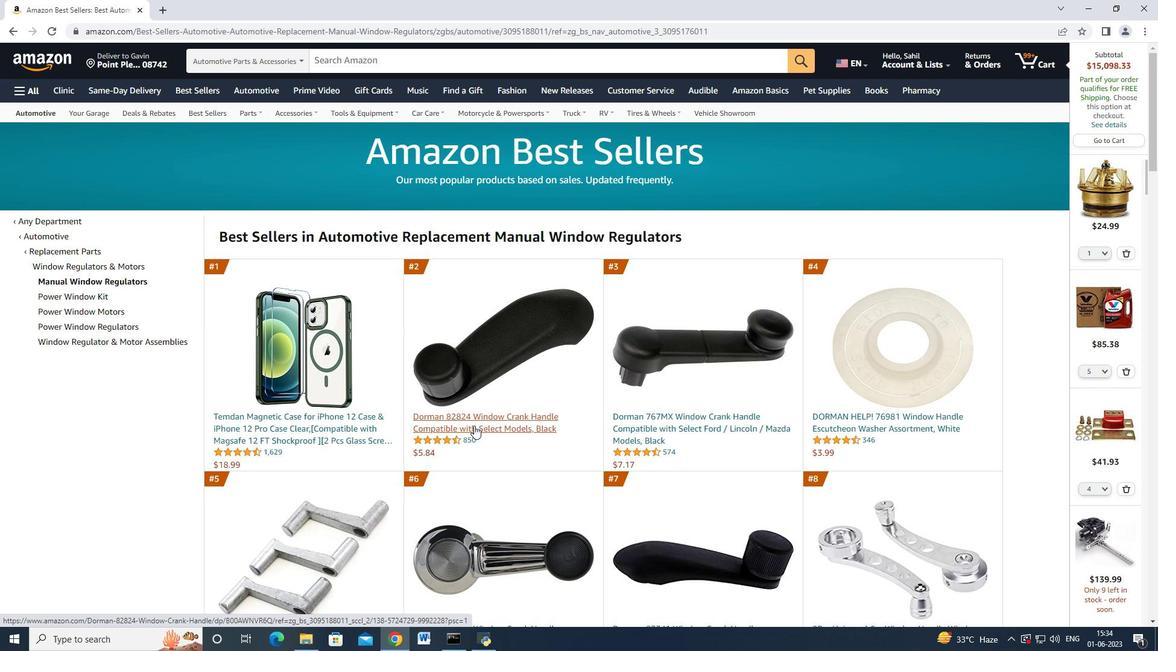 
Action: Mouse moved to (718, 420)
Screenshot: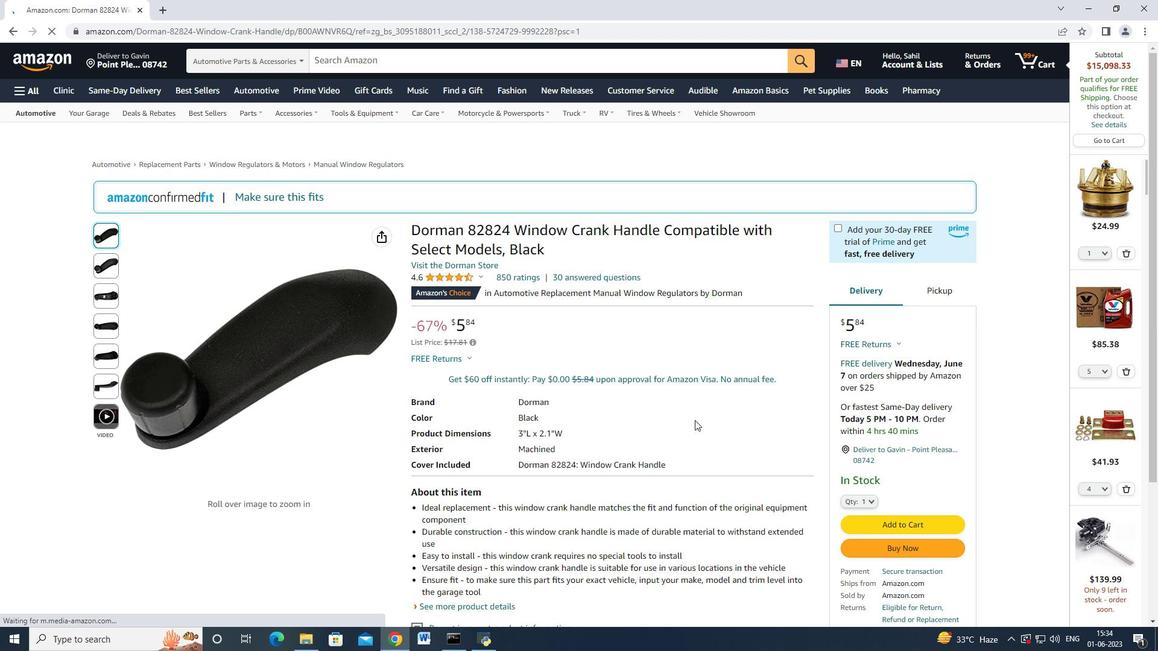 
Action: Mouse scrolled (718, 420) with delta (0, 0)
Screenshot: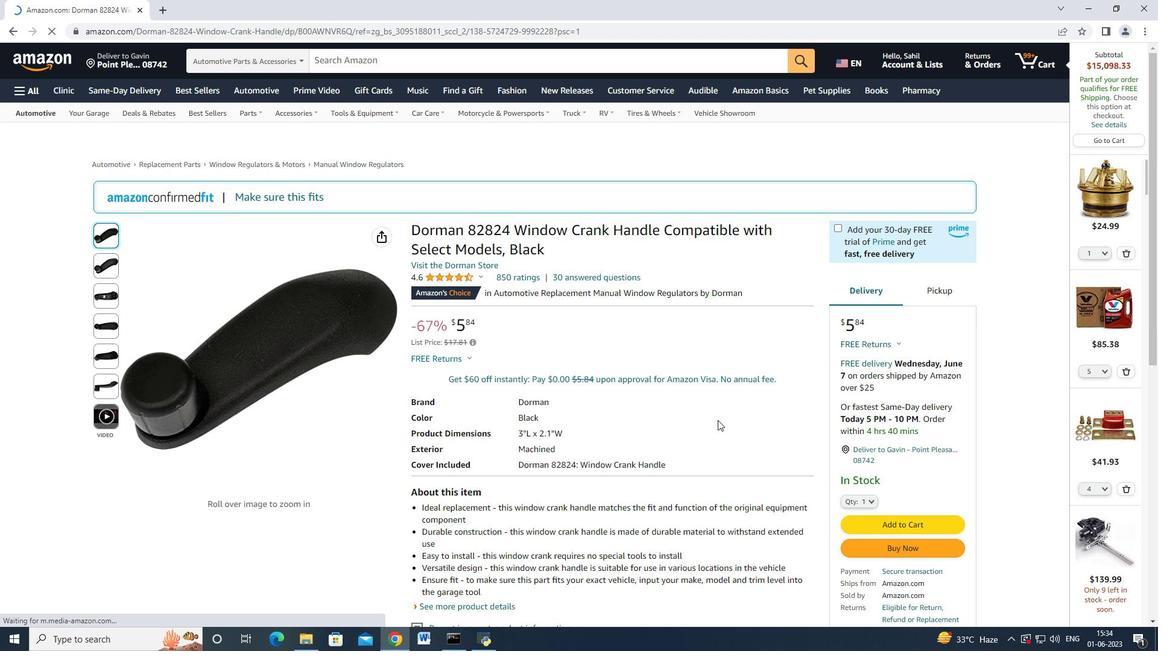 
Action: Mouse moved to (855, 436)
Screenshot: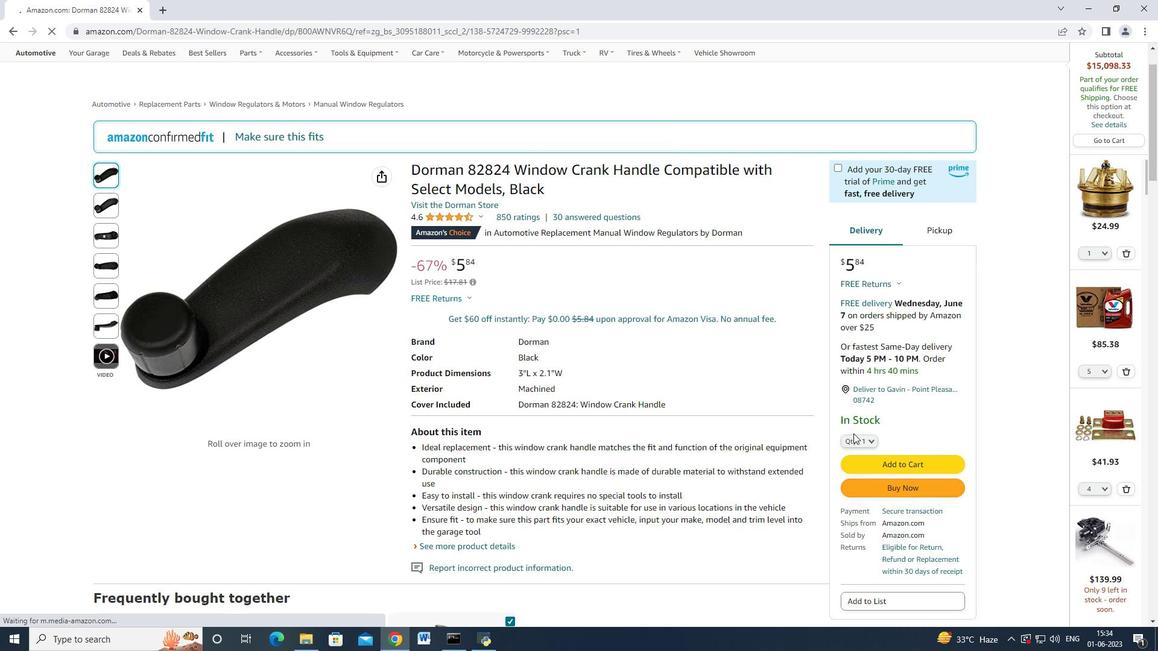 
Action: Mouse pressed left at (855, 436)
Screenshot: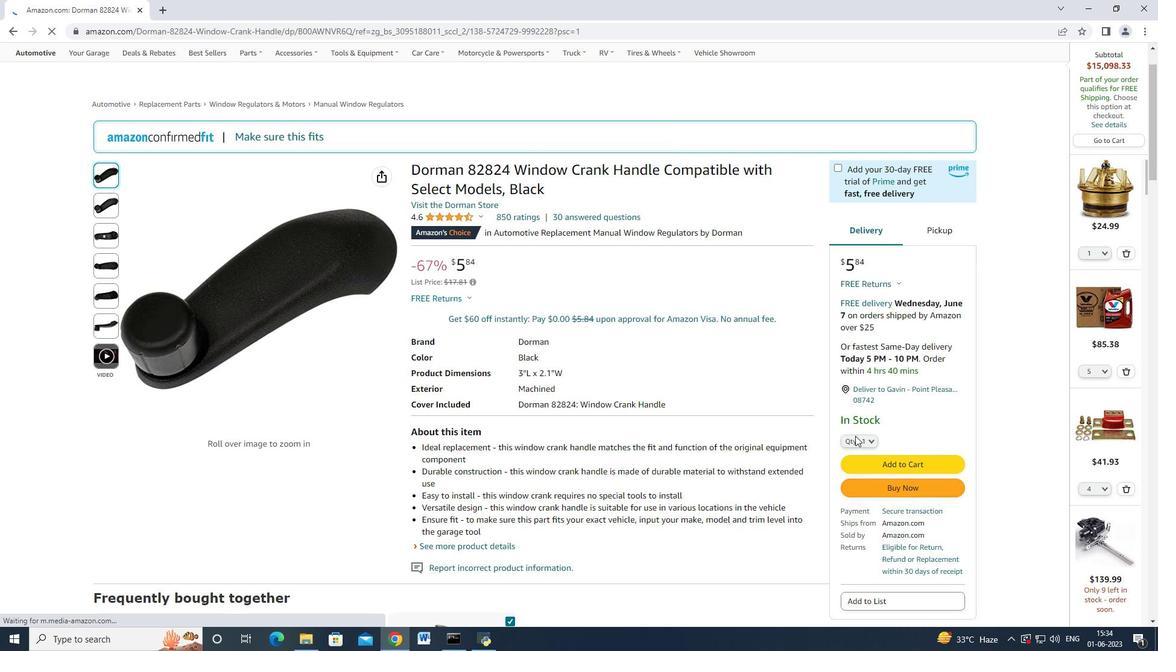 
Action: Mouse moved to (857, 284)
Screenshot: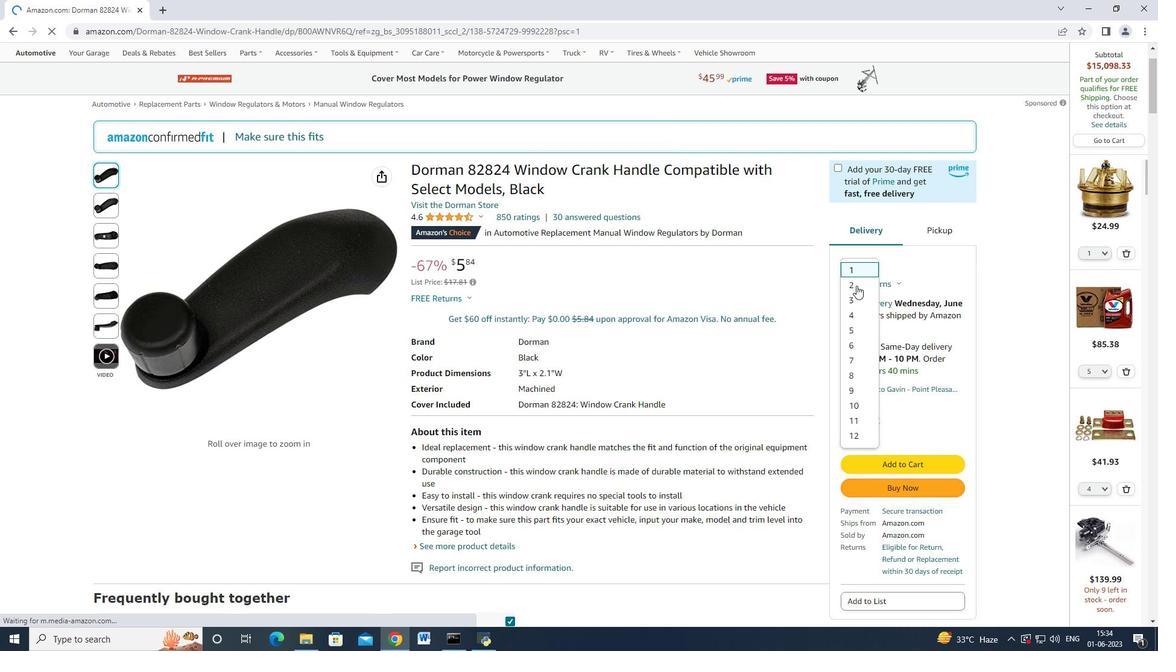 
Action: Mouse pressed left at (857, 284)
Screenshot: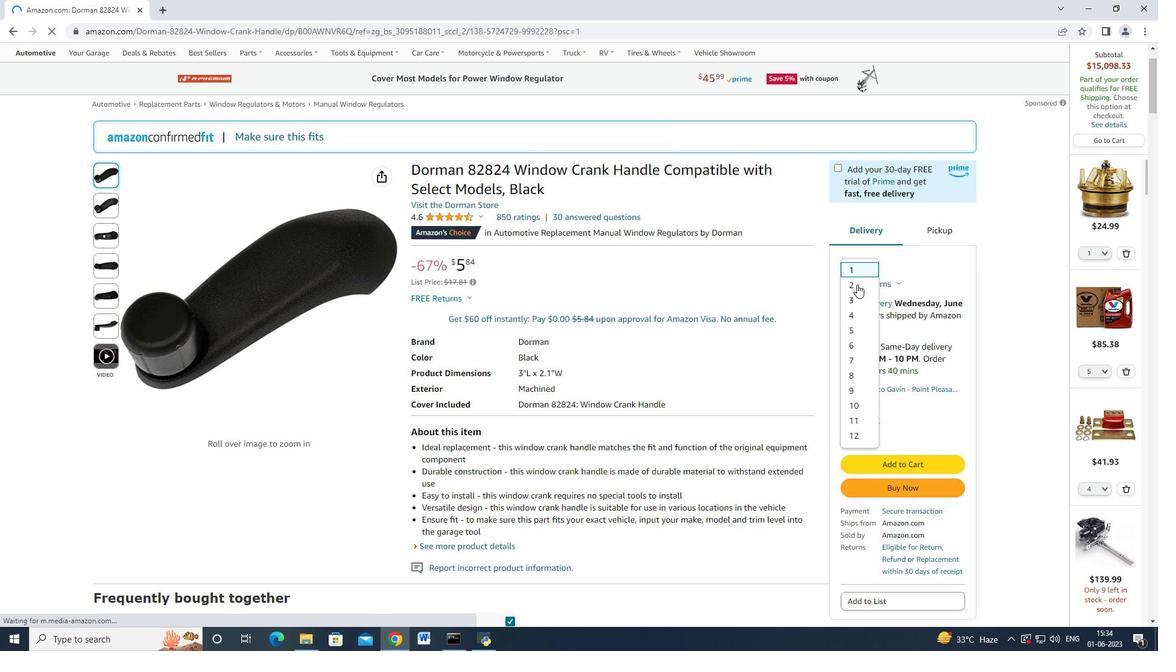 
Action: Mouse moved to (893, 482)
Screenshot: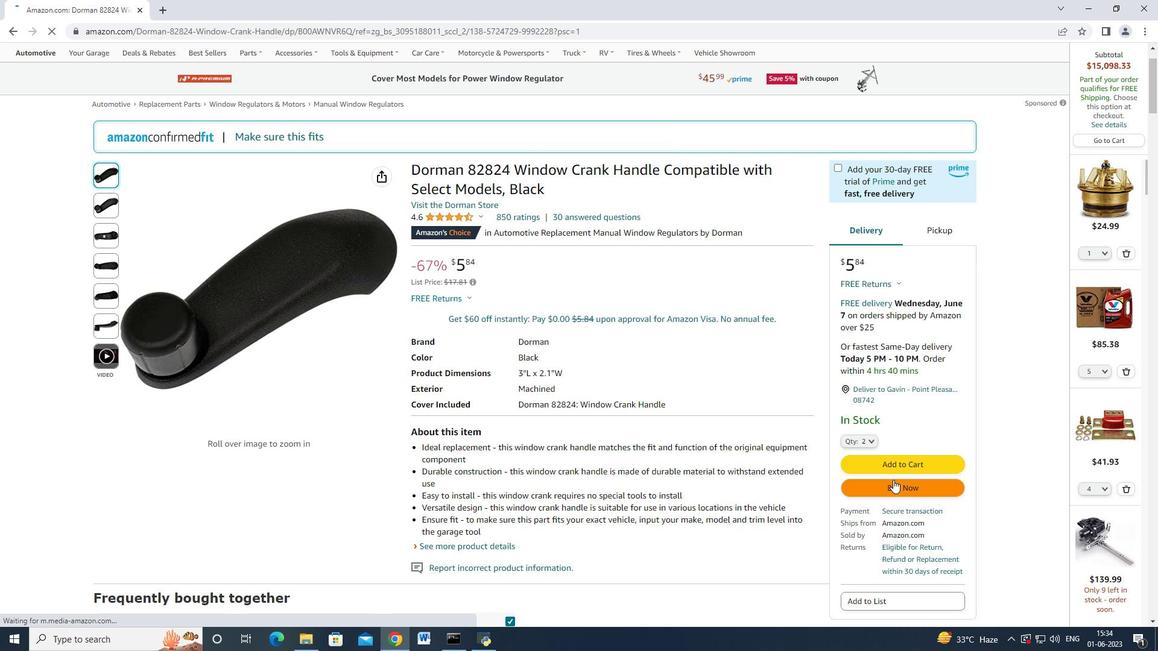 
Action: Mouse pressed left at (893, 482)
Screenshot: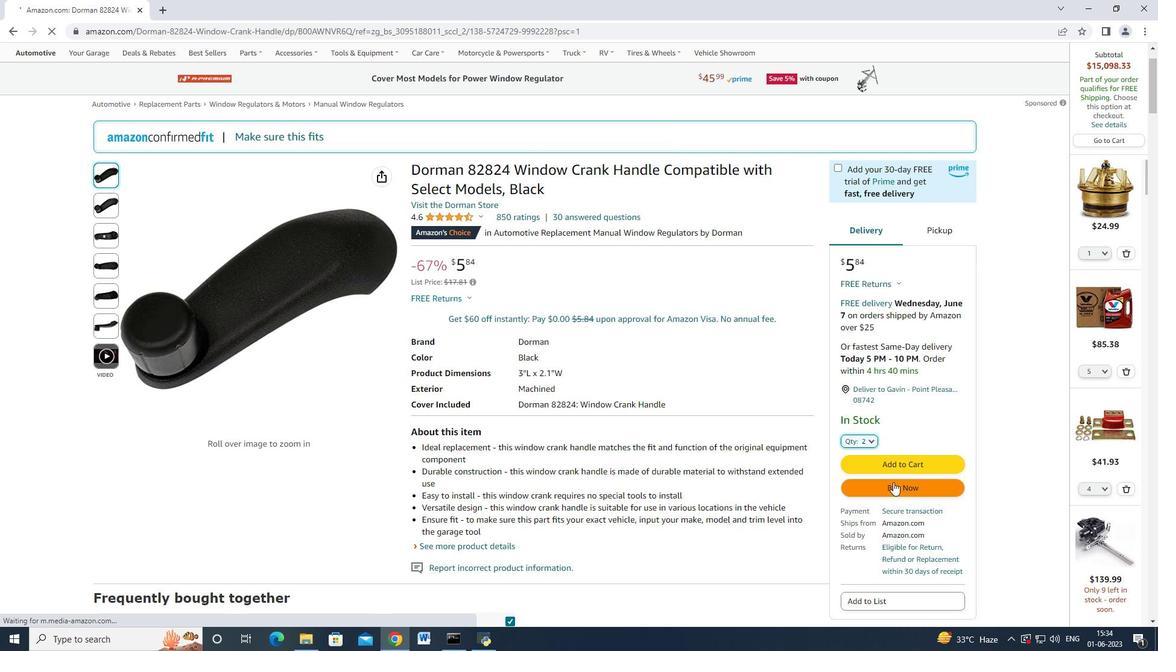 
Action: Mouse moved to (687, 101)
Screenshot: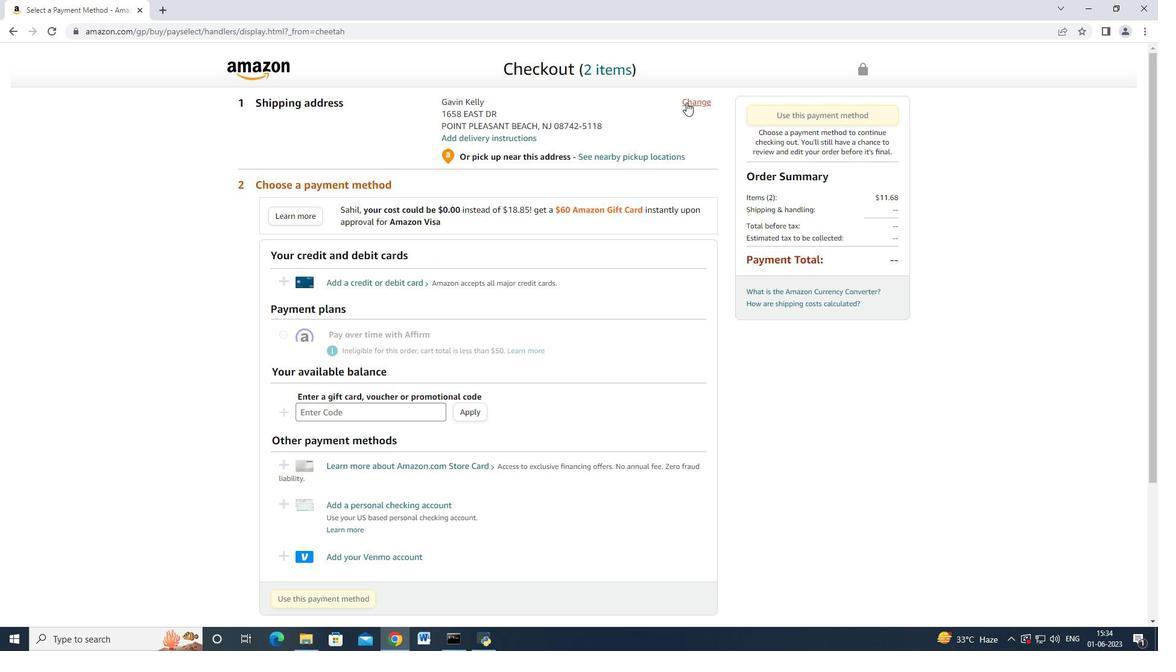 
Action: Mouse pressed left at (687, 101)
Screenshot: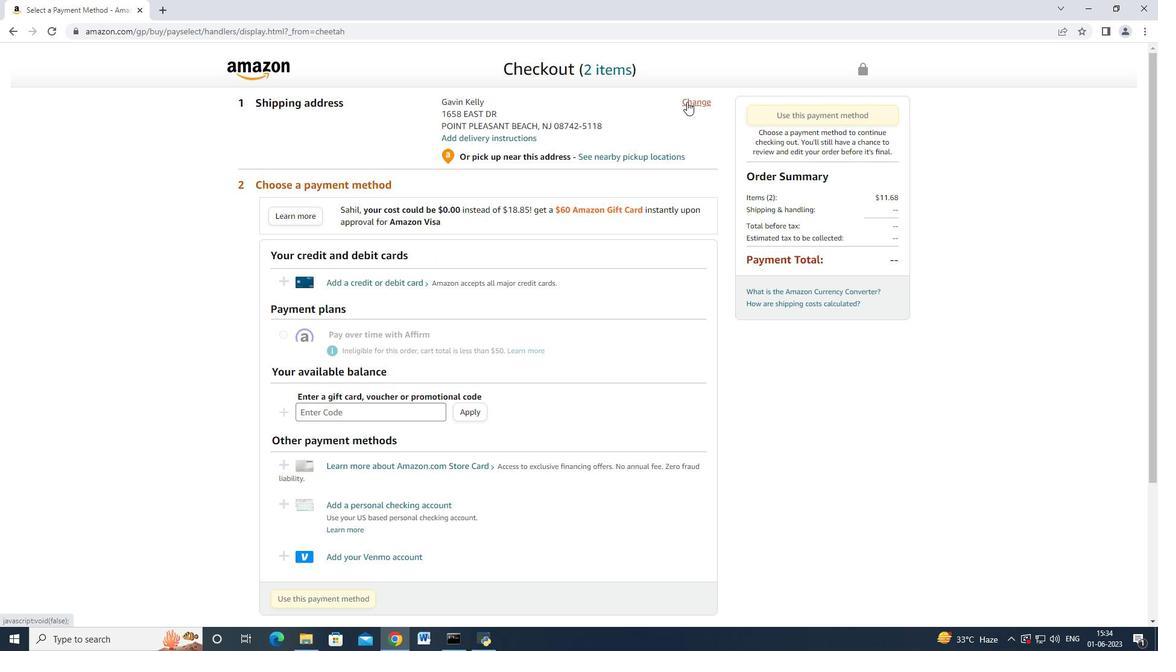 
Action: Mouse moved to (417, 289)
Screenshot: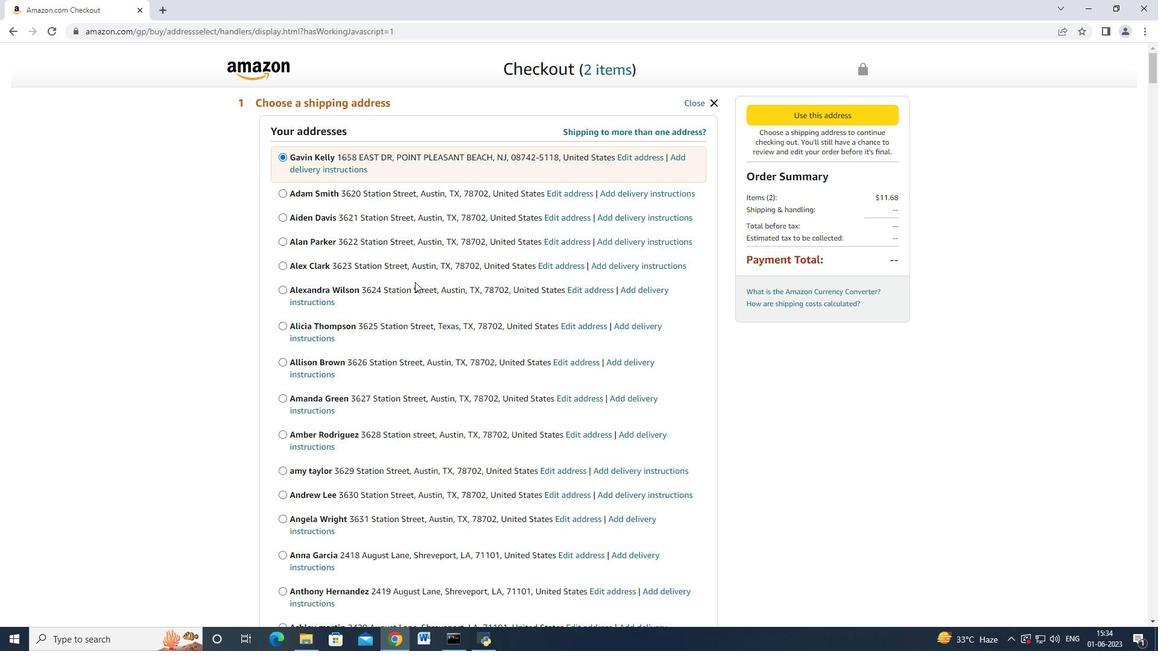 
Action: Mouse scrolled (417, 289) with delta (0, 0)
Screenshot: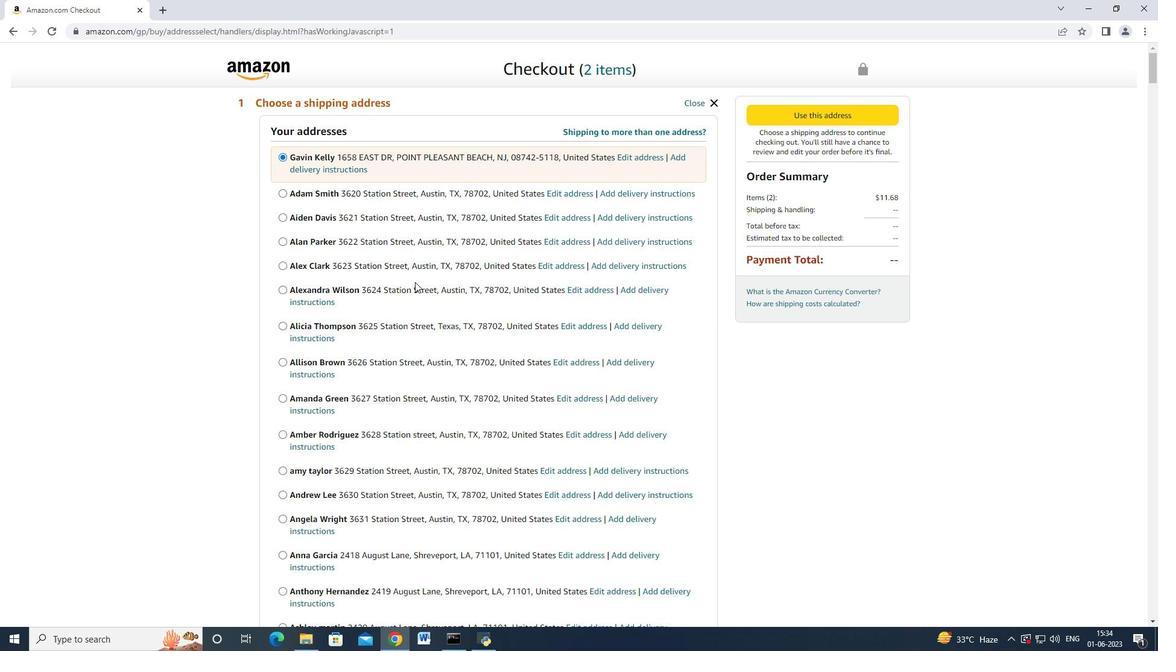 
Action: Mouse scrolled (417, 289) with delta (0, 0)
Screenshot: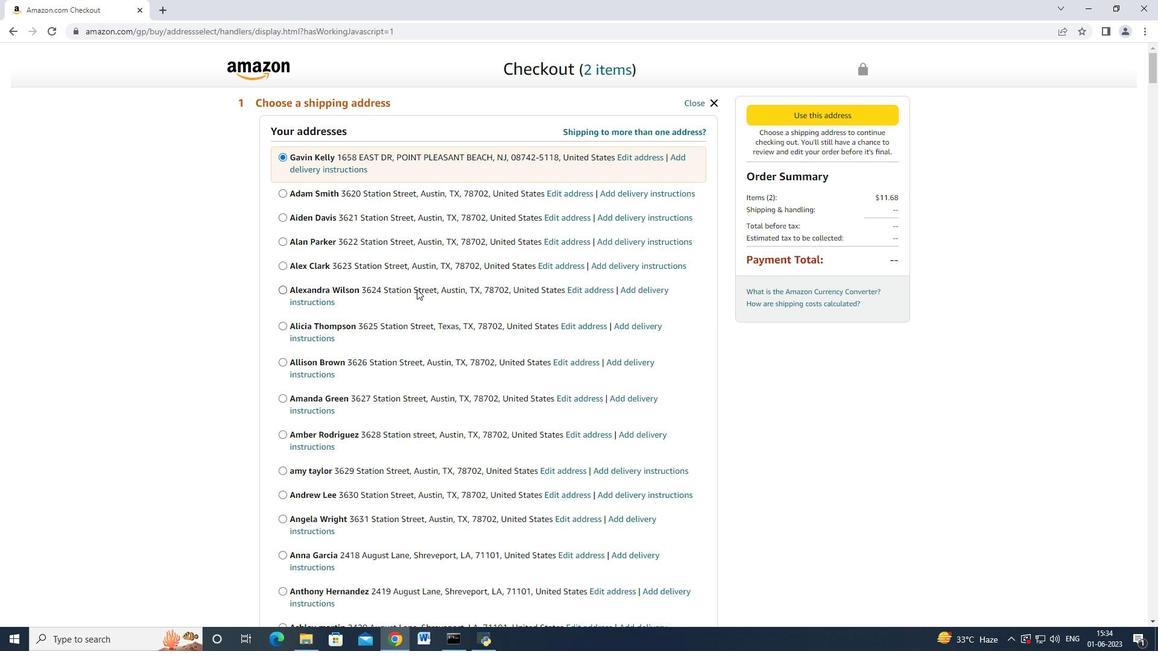 
Action: Mouse scrolled (417, 289) with delta (0, 0)
Screenshot: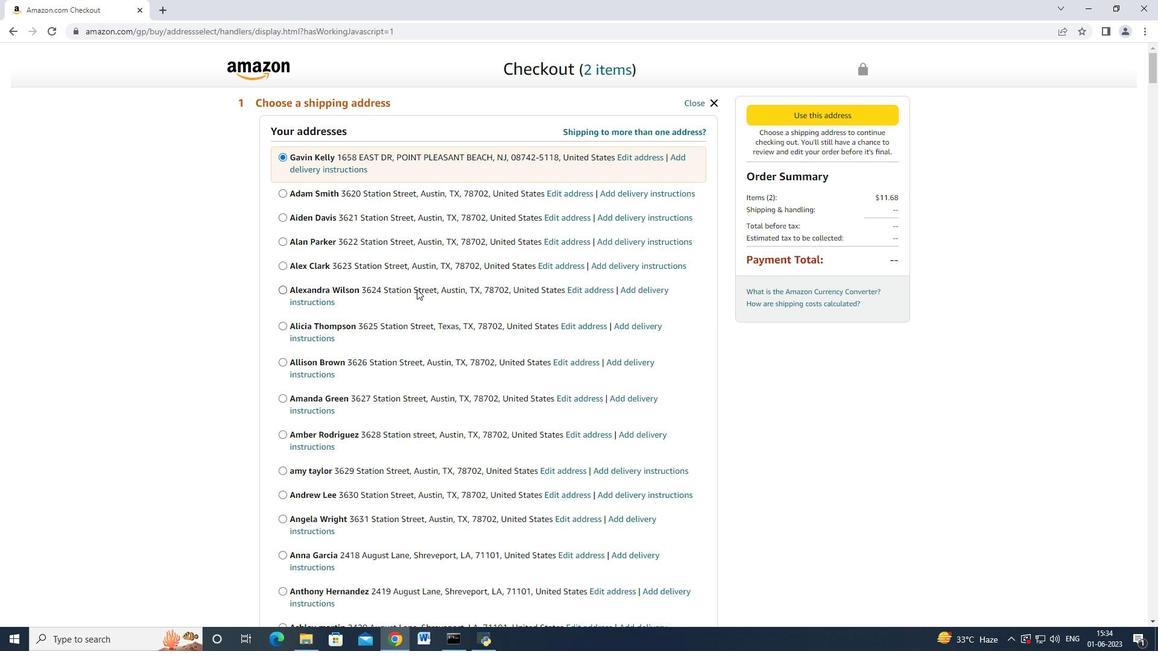 
Action: Mouse scrolled (417, 289) with delta (0, 0)
Screenshot: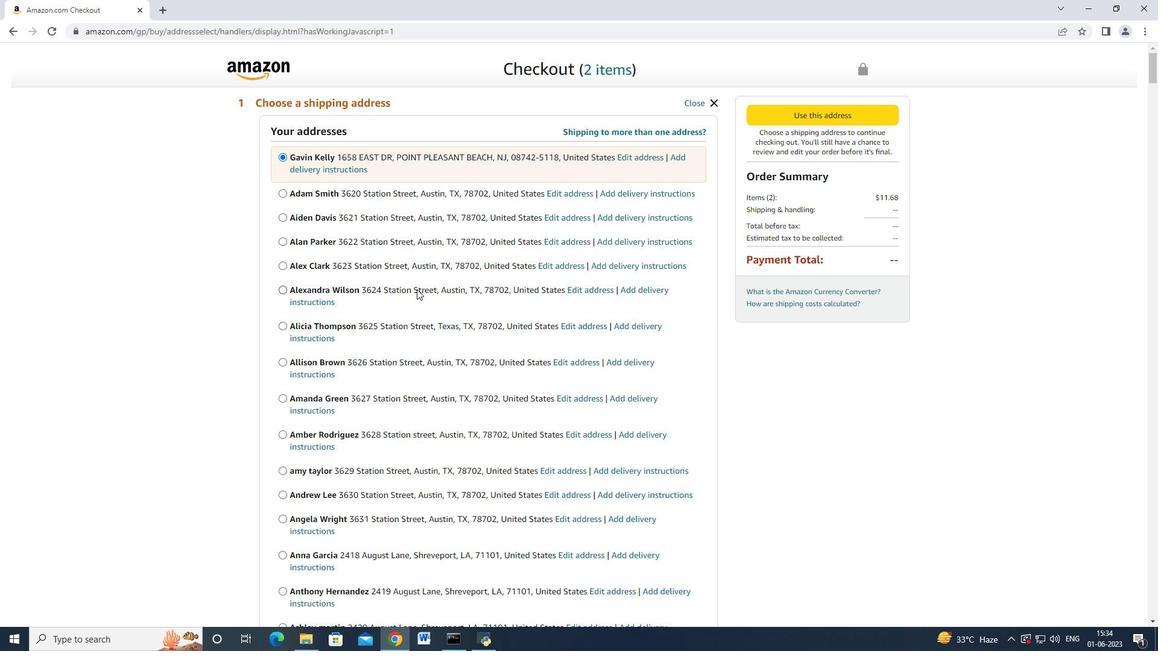 
Action: Mouse scrolled (417, 289) with delta (0, 0)
Screenshot: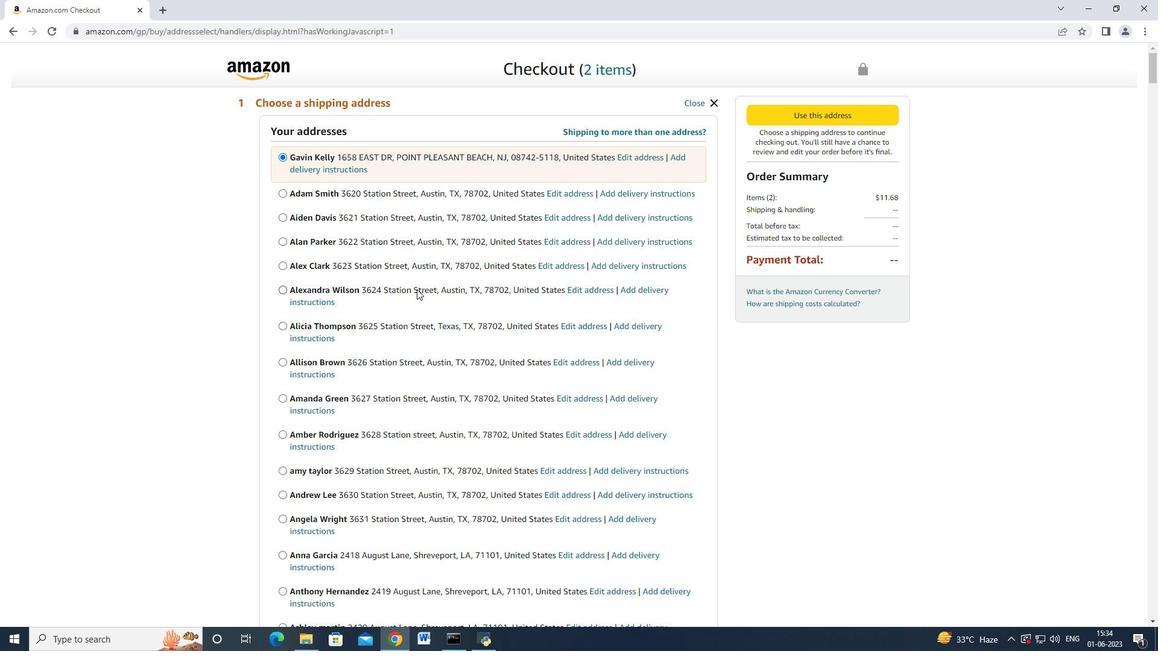 
Action: Mouse scrolled (417, 289) with delta (0, 0)
Screenshot: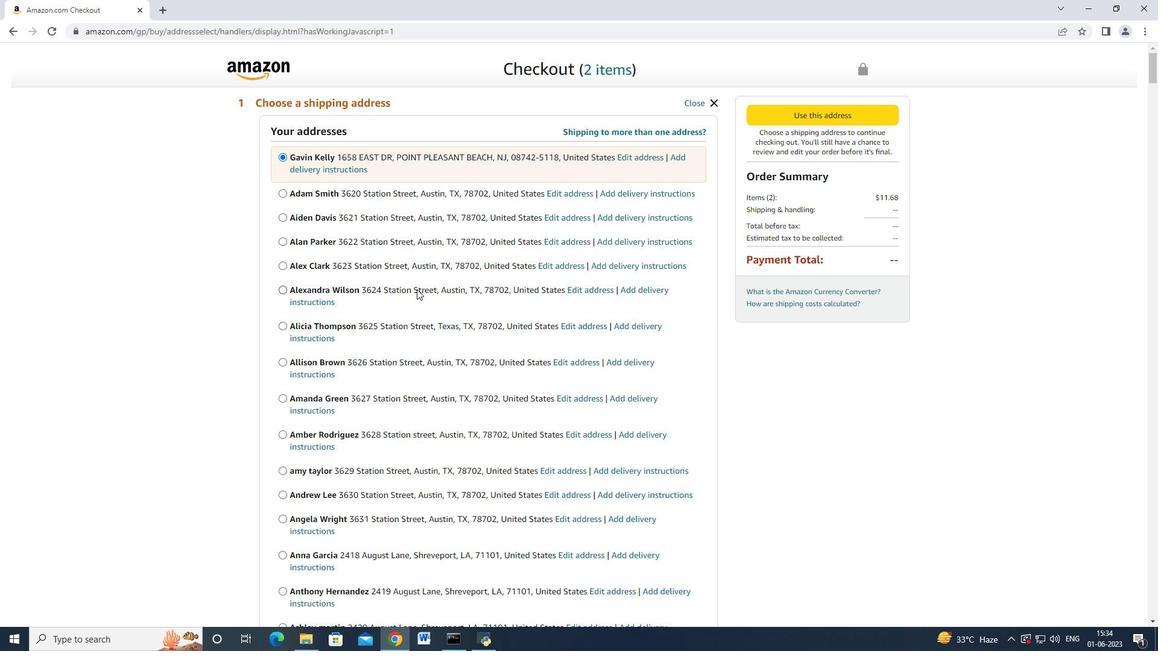 
Action: Mouse scrolled (417, 289) with delta (0, 0)
Screenshot: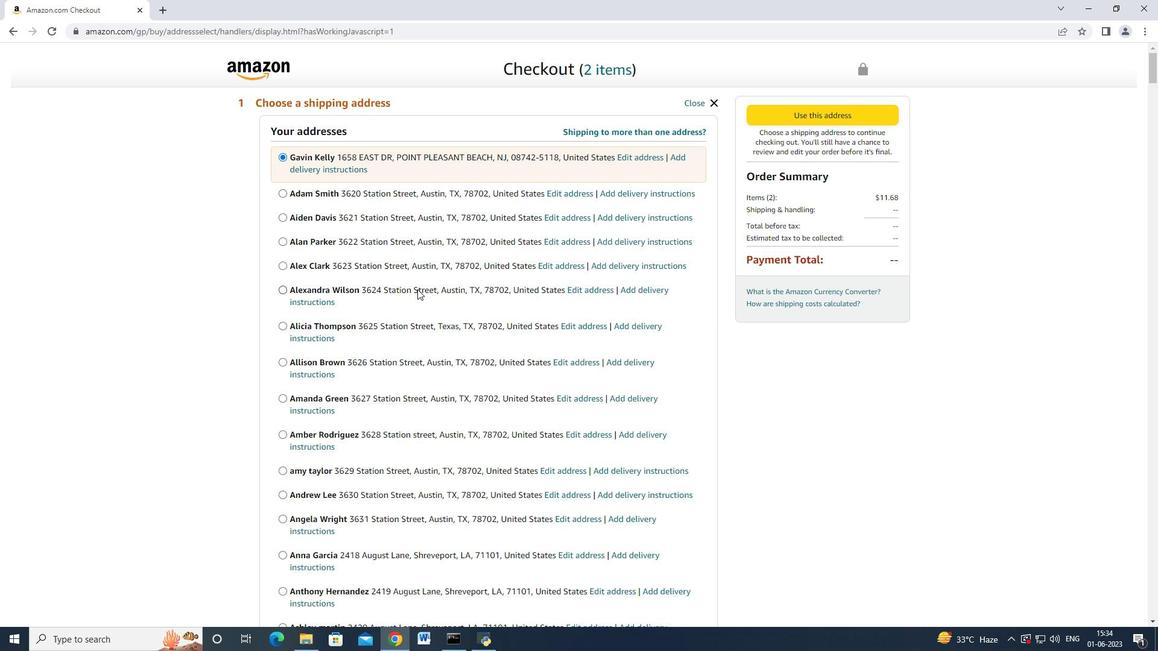 
Action: Mouse moved to (420, 286)
Screenshot: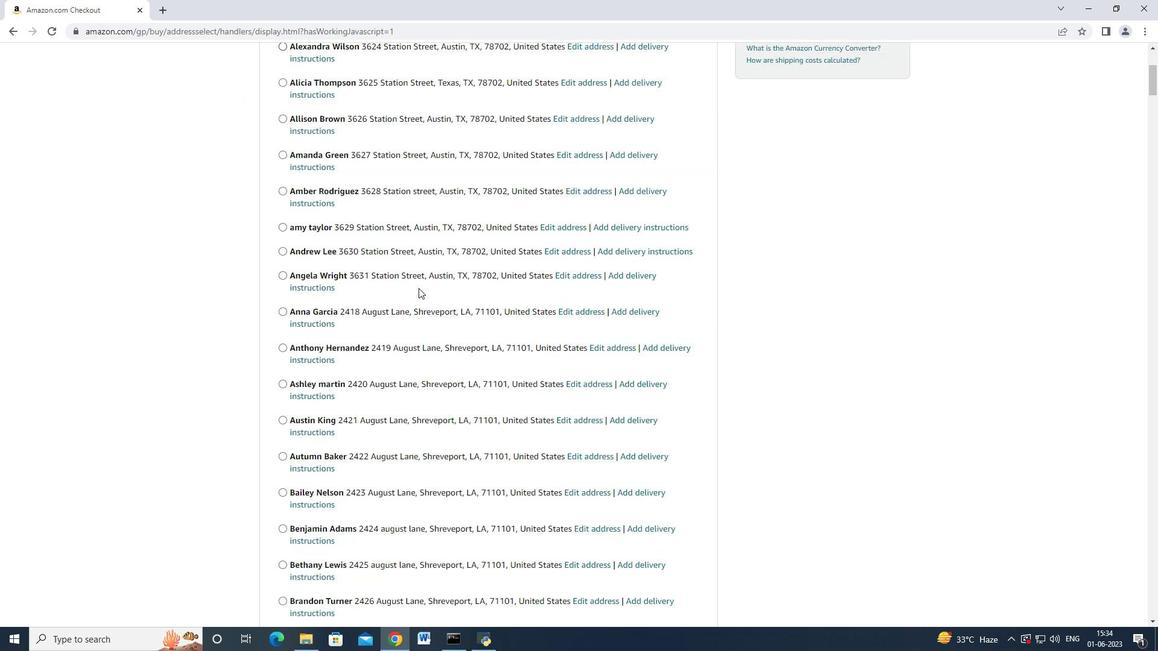 
Action: Mouse scrolled (420, 285) with delta (0, 0)
Screenshot: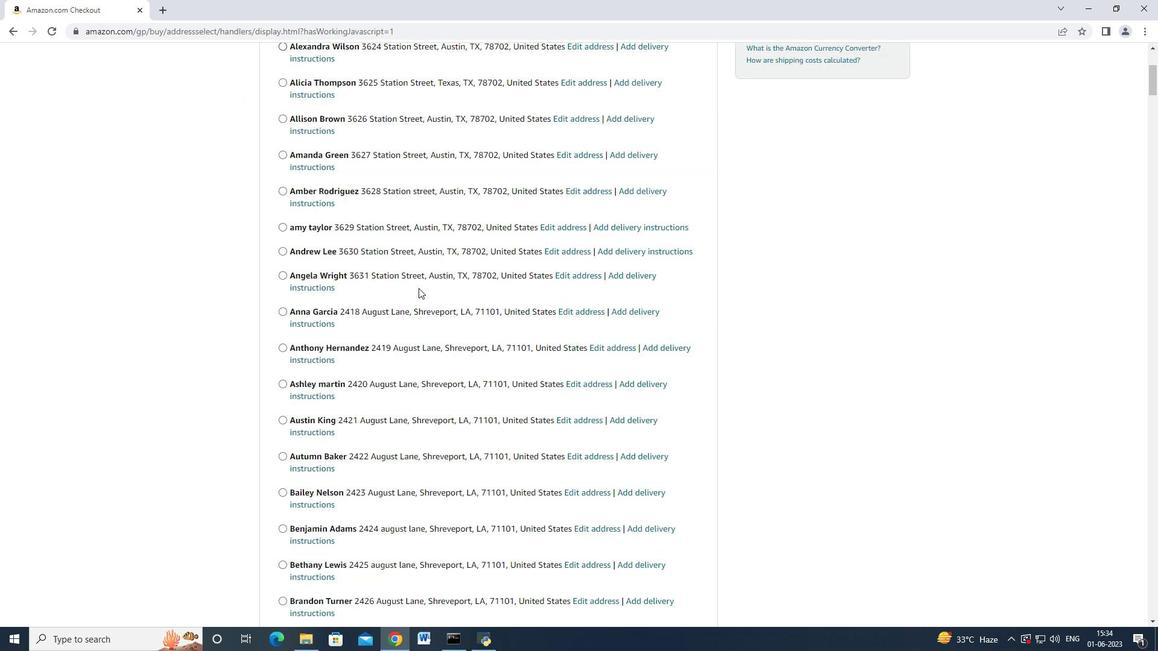 
Action: Mouse scrolled (420, 285) with delta (0, 0)
Screenshot: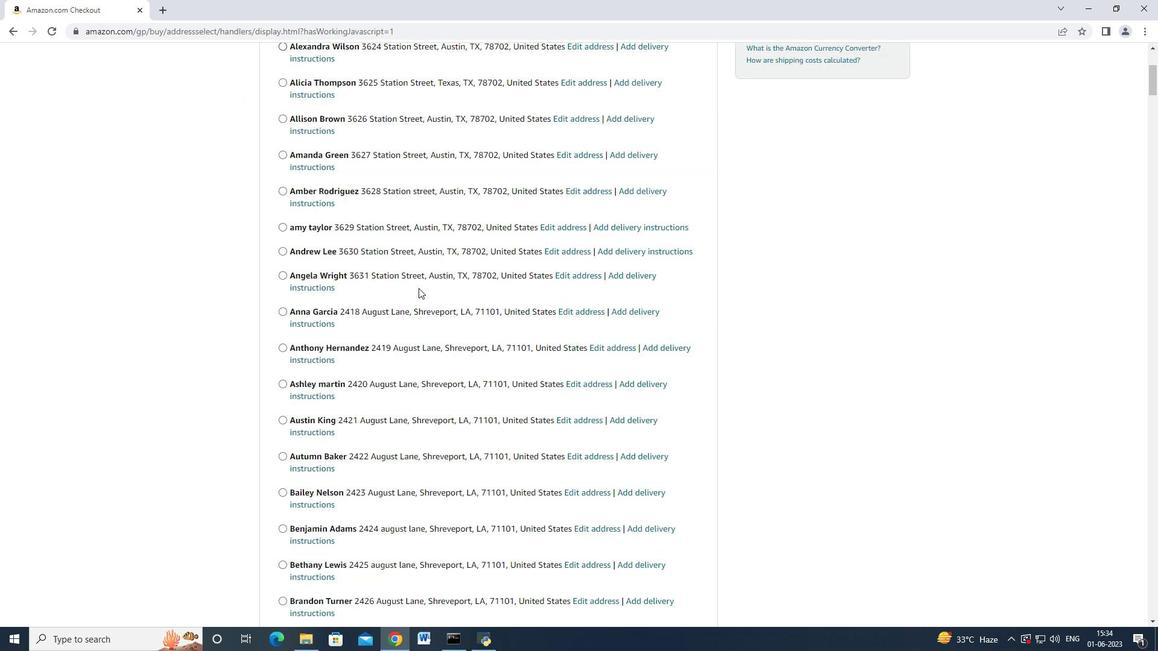 
Action: Mouse scrolled (420, 285) with delta (0, 0)
Screenshot: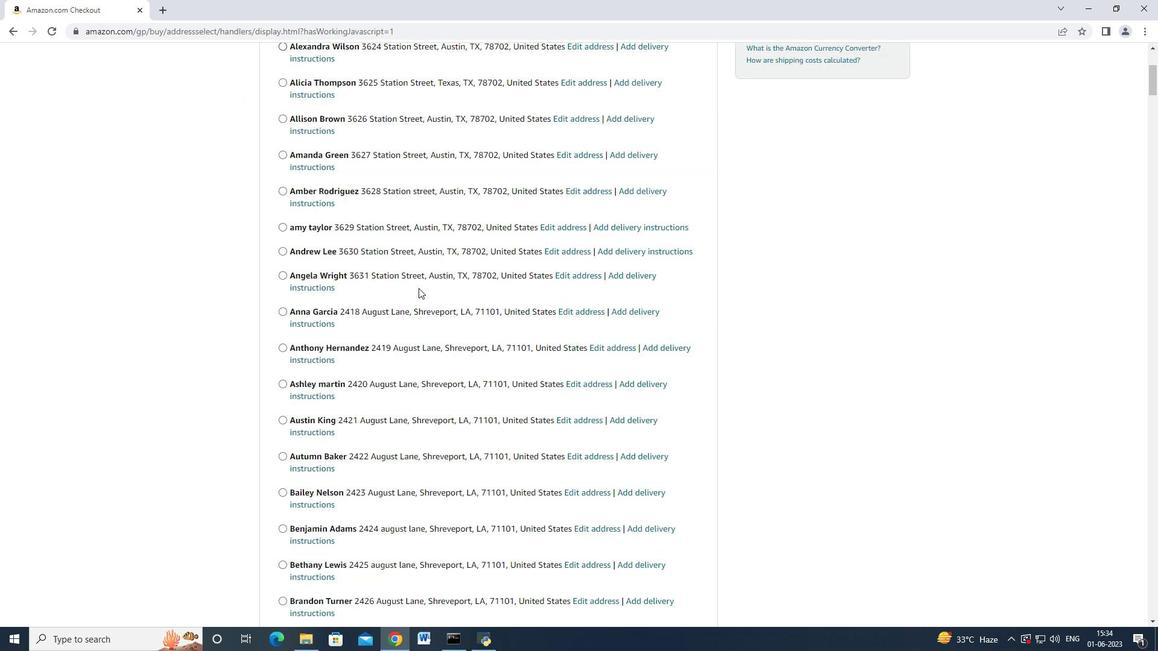 
Action: Mouse scrolled (420, 285) with delta (0, 0)
Screenshot: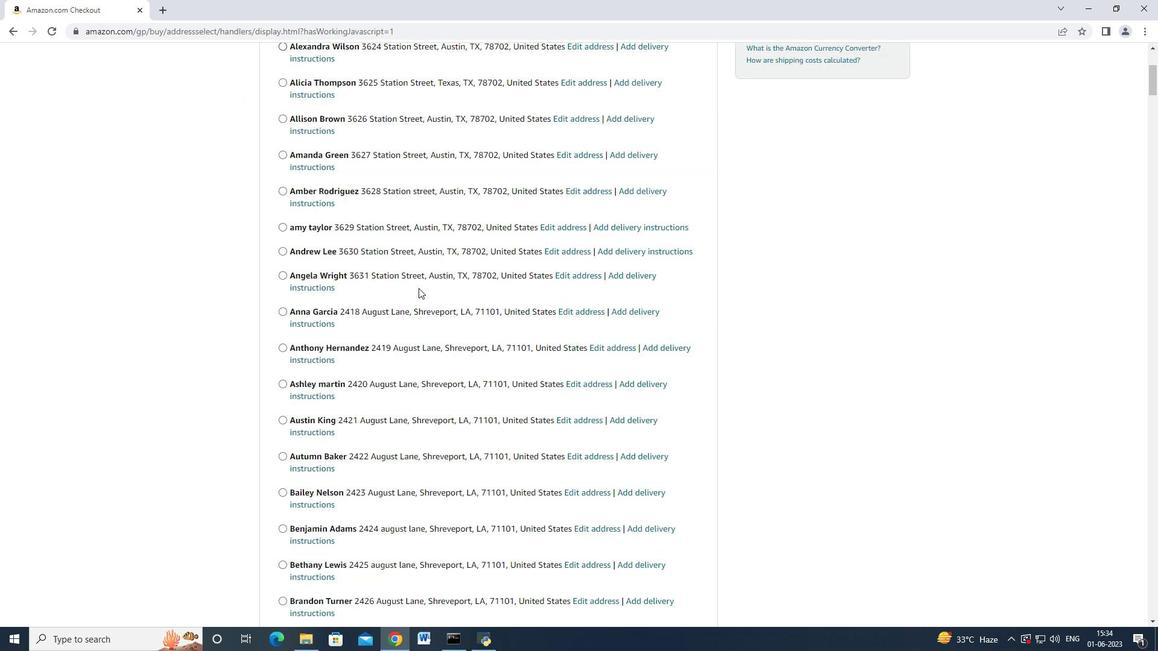 
Action: Mouse scrolled (420, 285) with delta (0, 0)
Screenshot: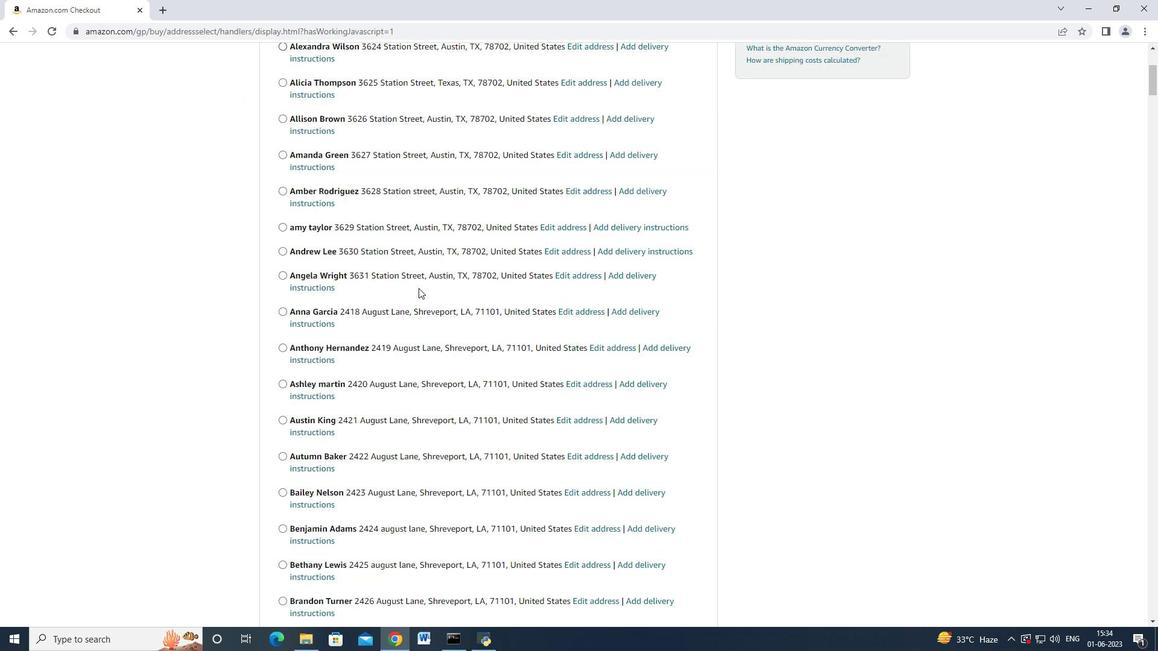 
Action: Mouse scrolled (420, 285) with delta (0, 0)
Screenshot: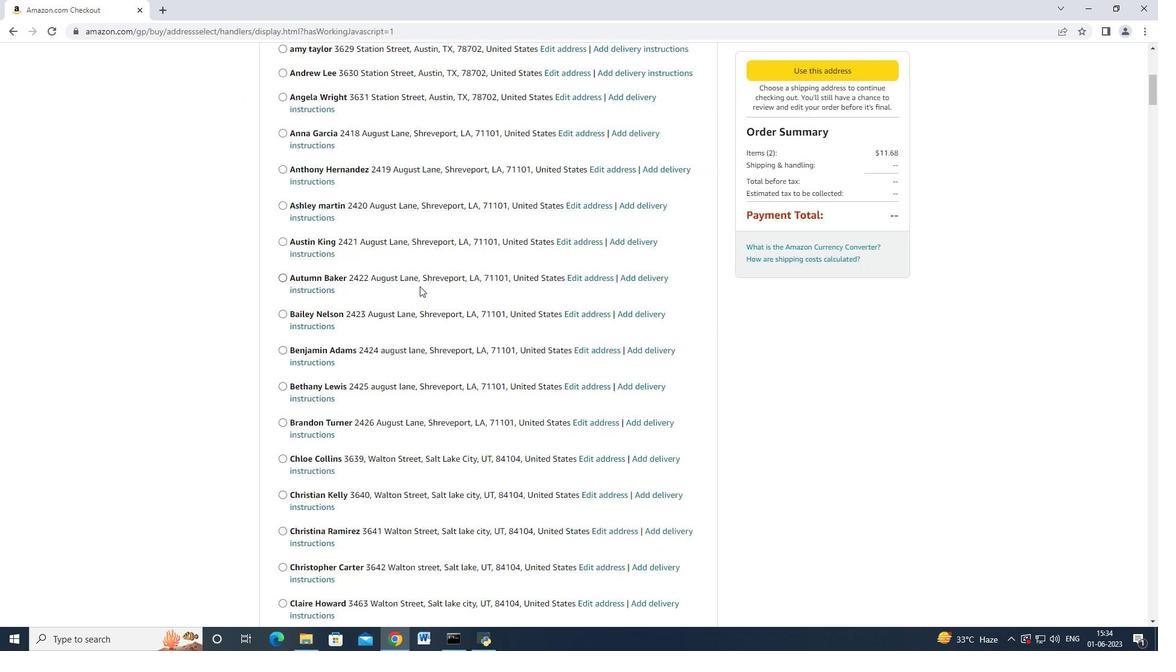 
Action: Mouse scrolled (420, 285) with delta (0, 0)
Screenshot: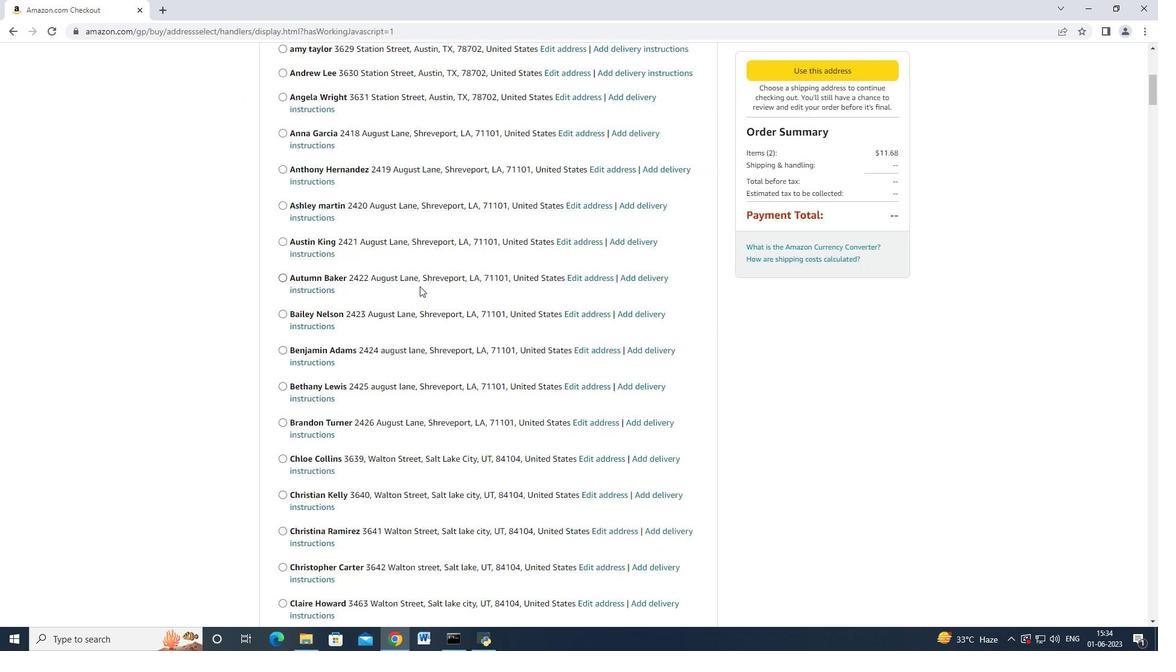 
Action: Mouse scrolled (420, 285) with delta (0, 0)
Screenshot: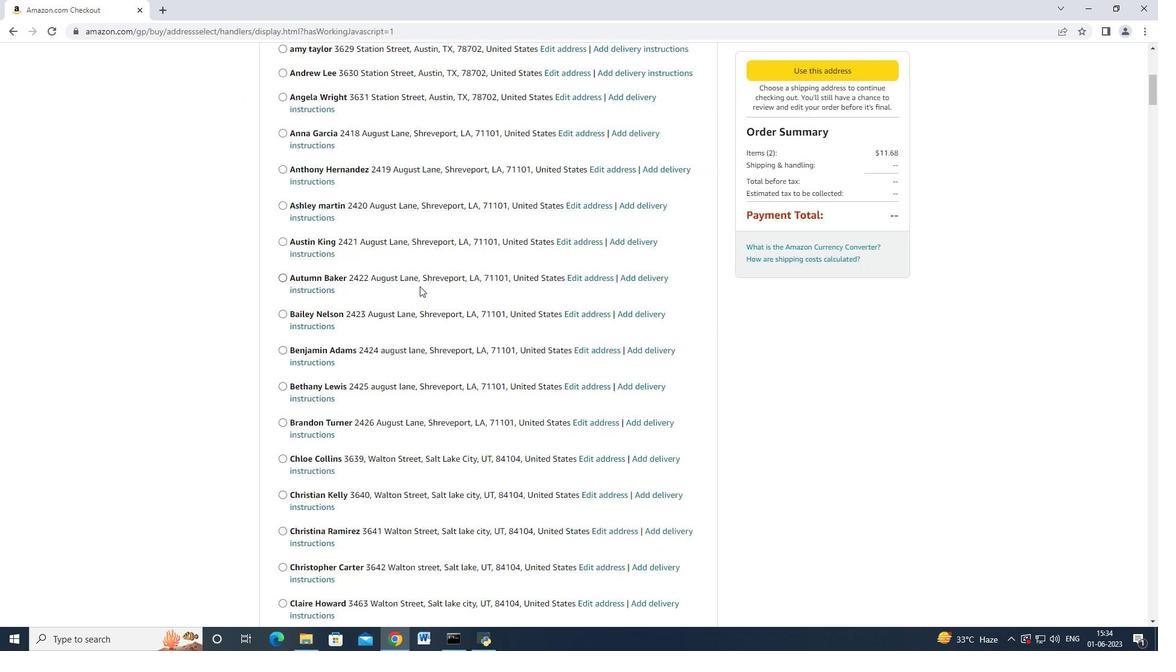 
Action: Mouse scrolled (420, 285) with delta (0, 0)
Screenshot: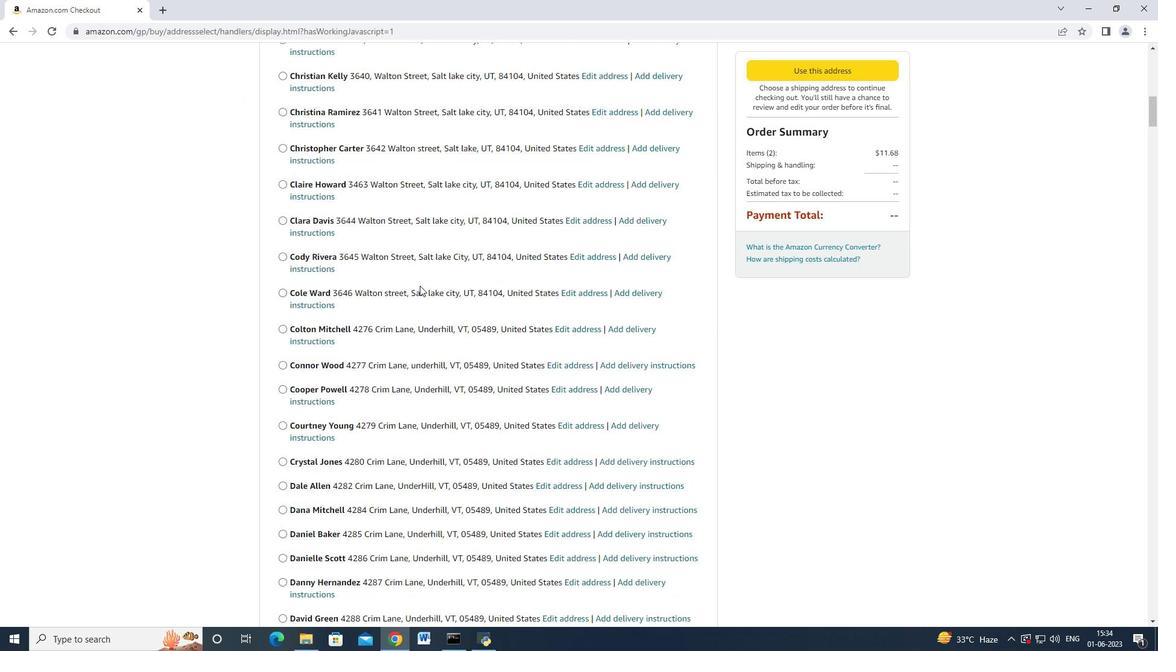 
Action: Mouse scrolled (420, 285) with delta (0, 0)
Screenshot: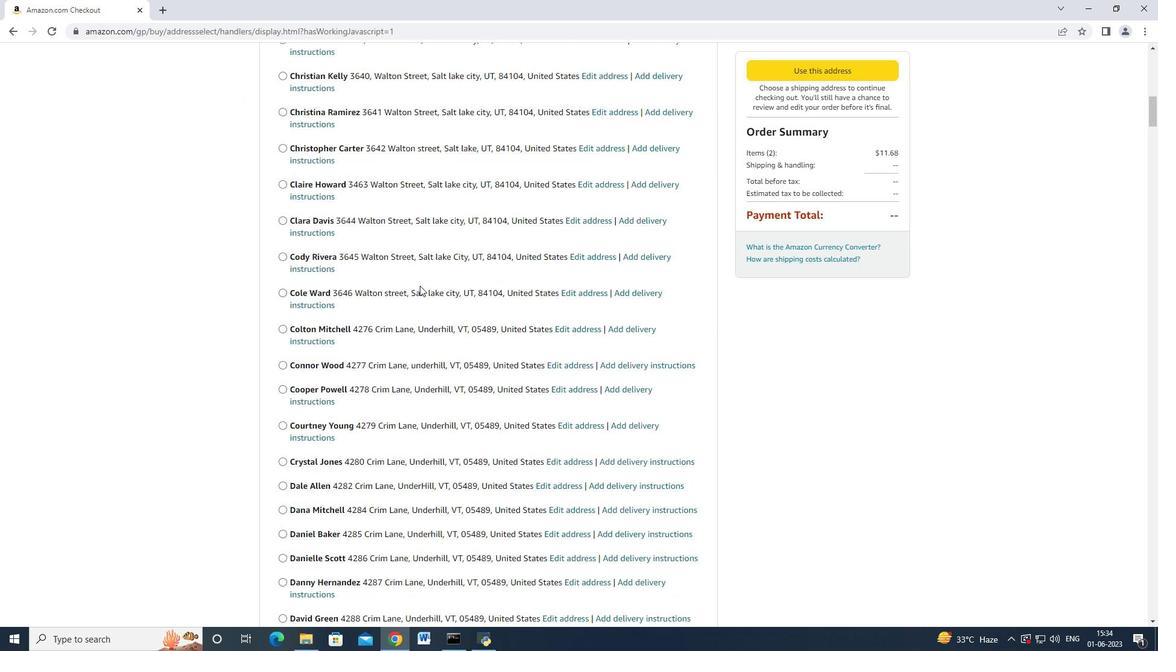 
Action: Mouse scrolled (420, 285) with delta (0, 0)
Screenshot: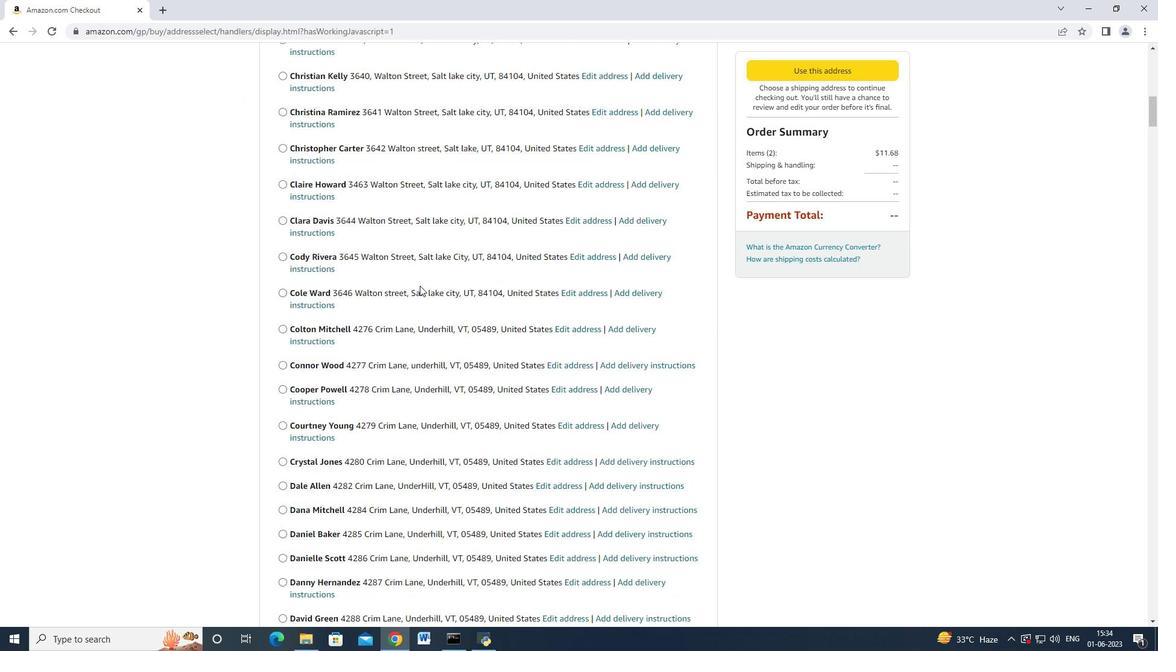 
Action: Mouse scrolled (420, 285) with delta (0, 0)
Screenshot: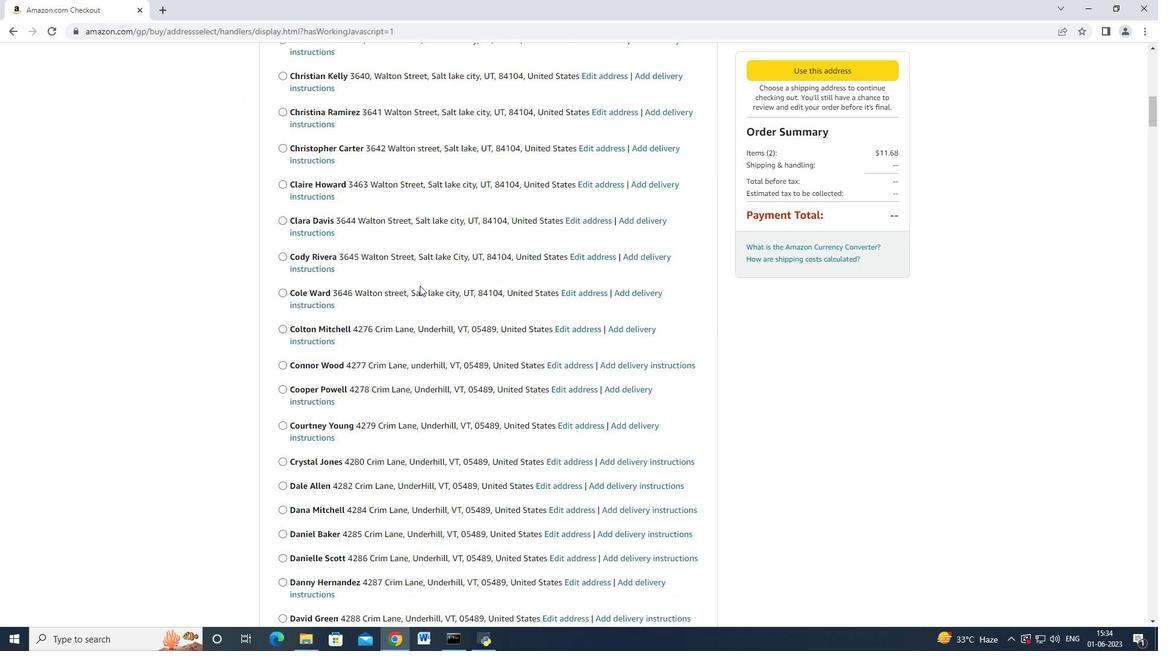 
Action: Mouse scrolled (420, 285) with delta (0, 0)
Screenshot: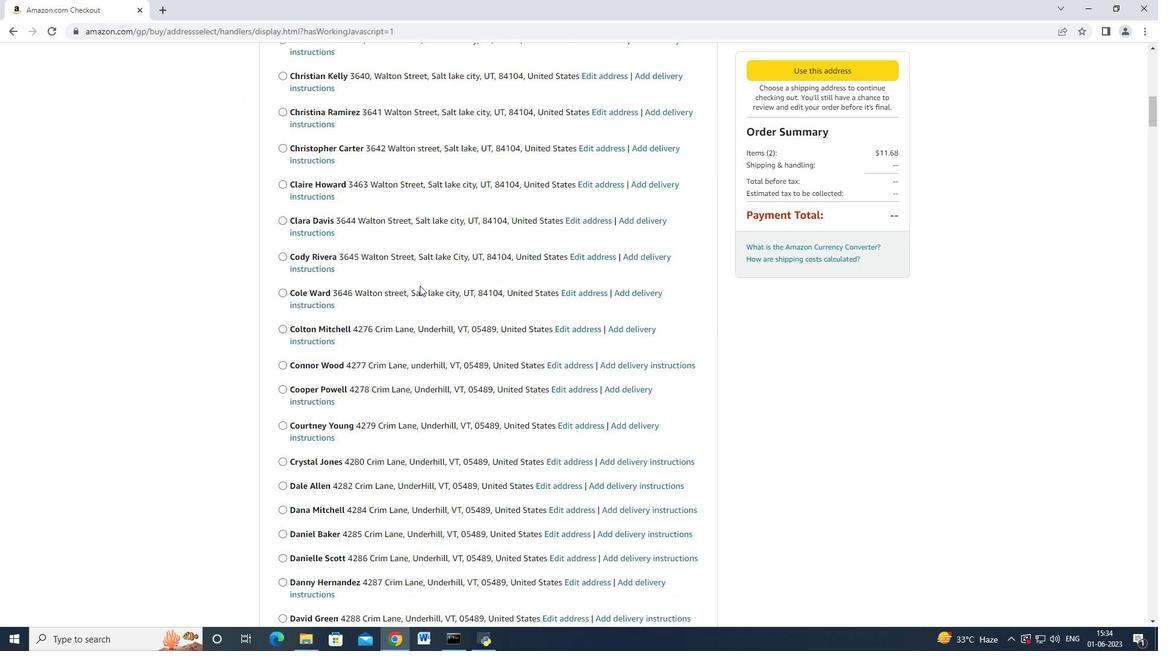 
Action: Mouse scrolled (420, 285) with delta (0, 0)
Screenshot: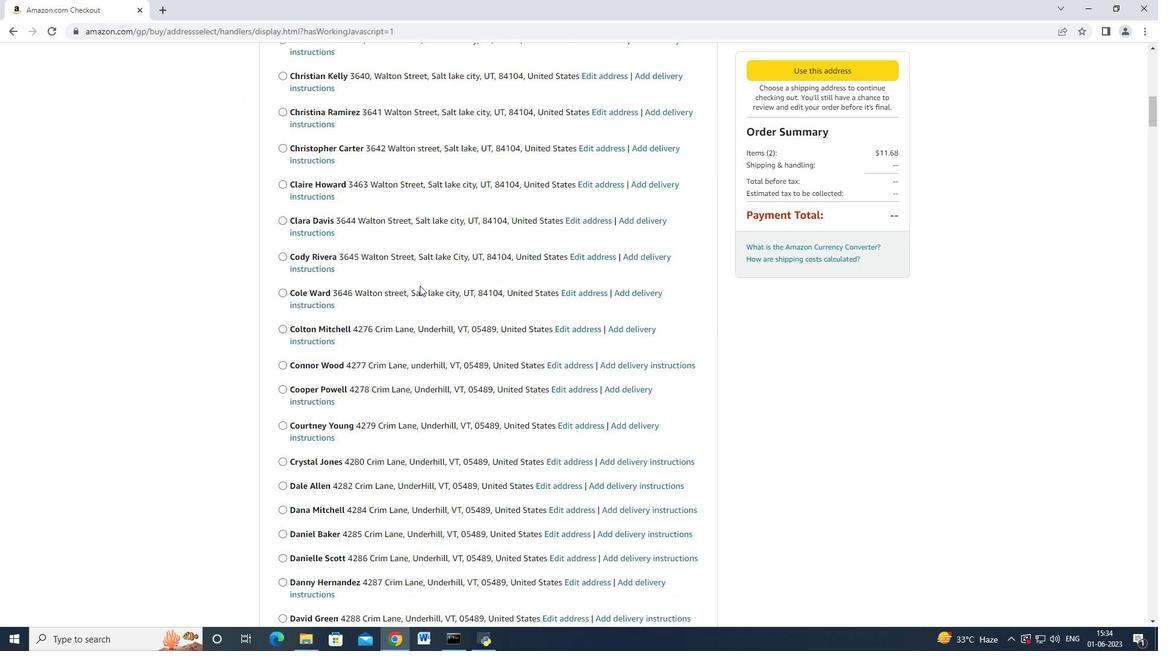 
Action: Mouse scrolled (420, 285) with delta (0, 0)
Screenshot: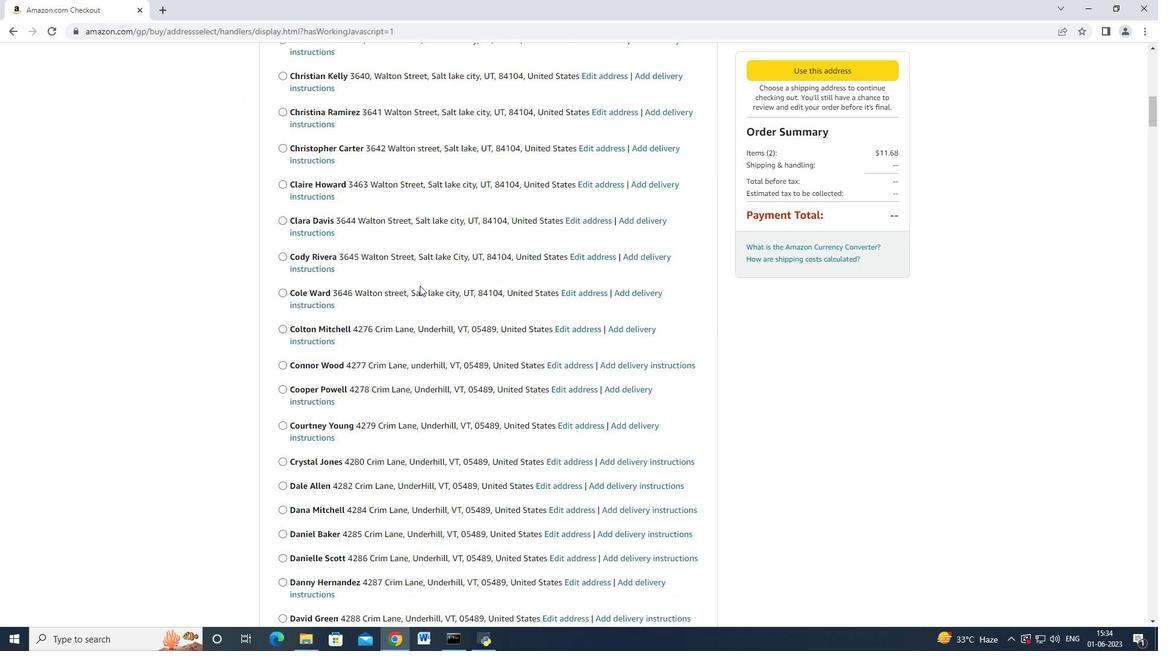 
Action: Mouse moved to (420, 287)
Screenshot: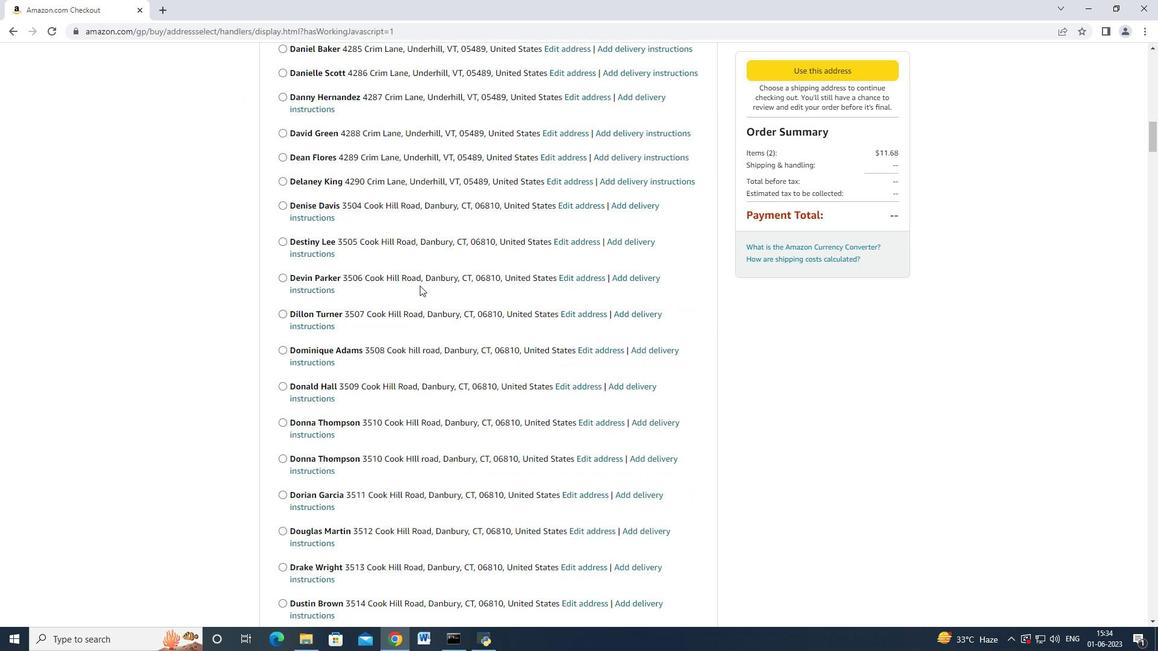 
Action: Mouse scrolled (420, 286) with delta (0, 0)
Screenshot: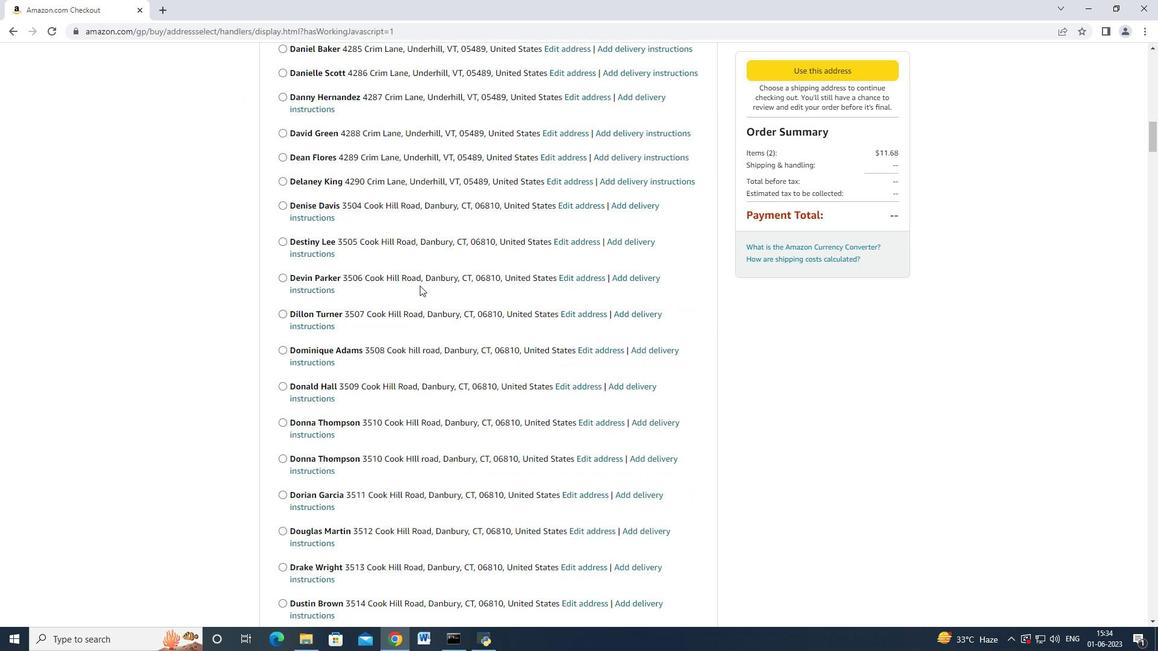 
Action: Mouse scrolled (420, 287) with delta (0, 0)
Screenshot: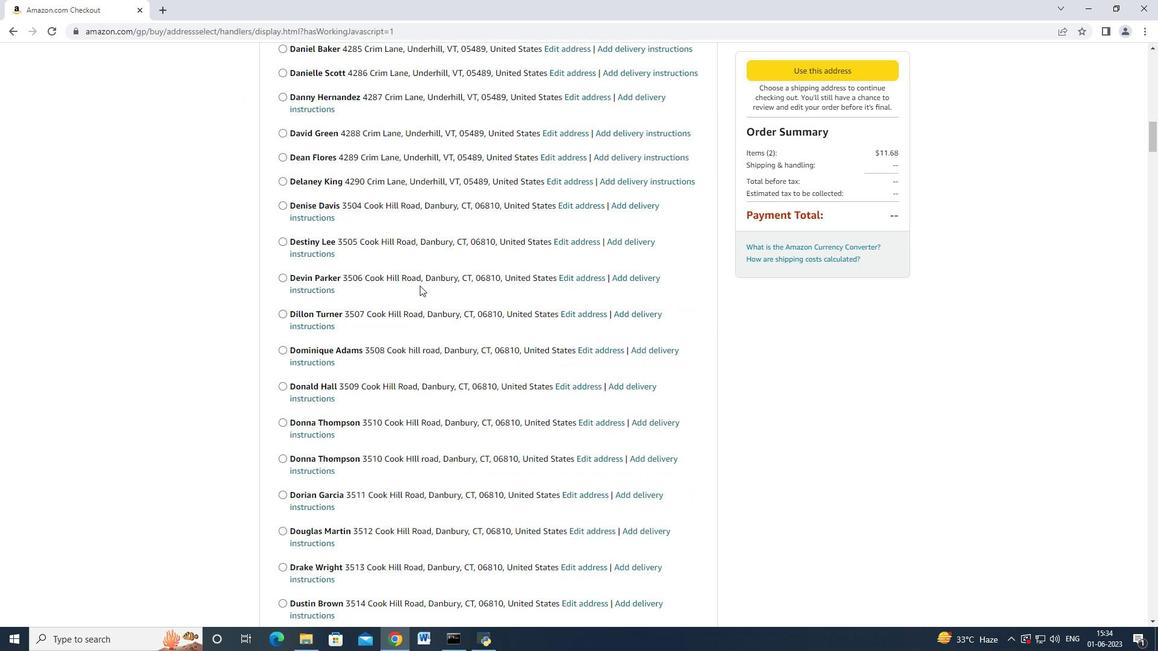 
Action: Mouse scrolled (420, 287) with delta (0, 0)
Screenshot: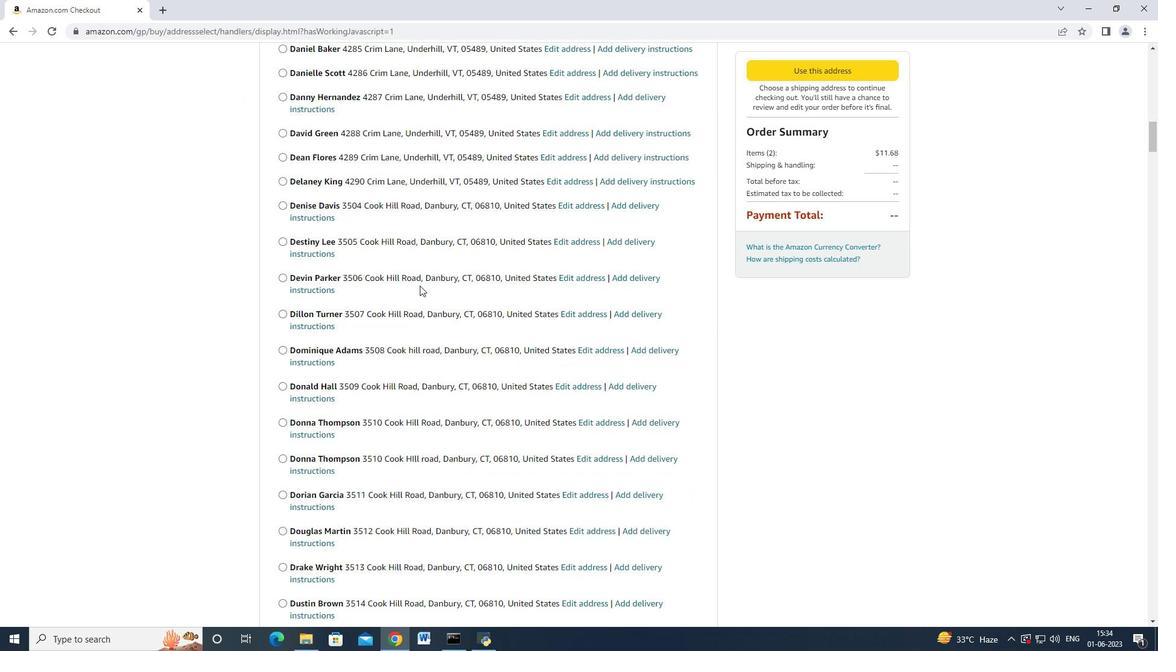 
Action: Mouse scrolled (420, 286) with delta (0, -1)
Screenshot: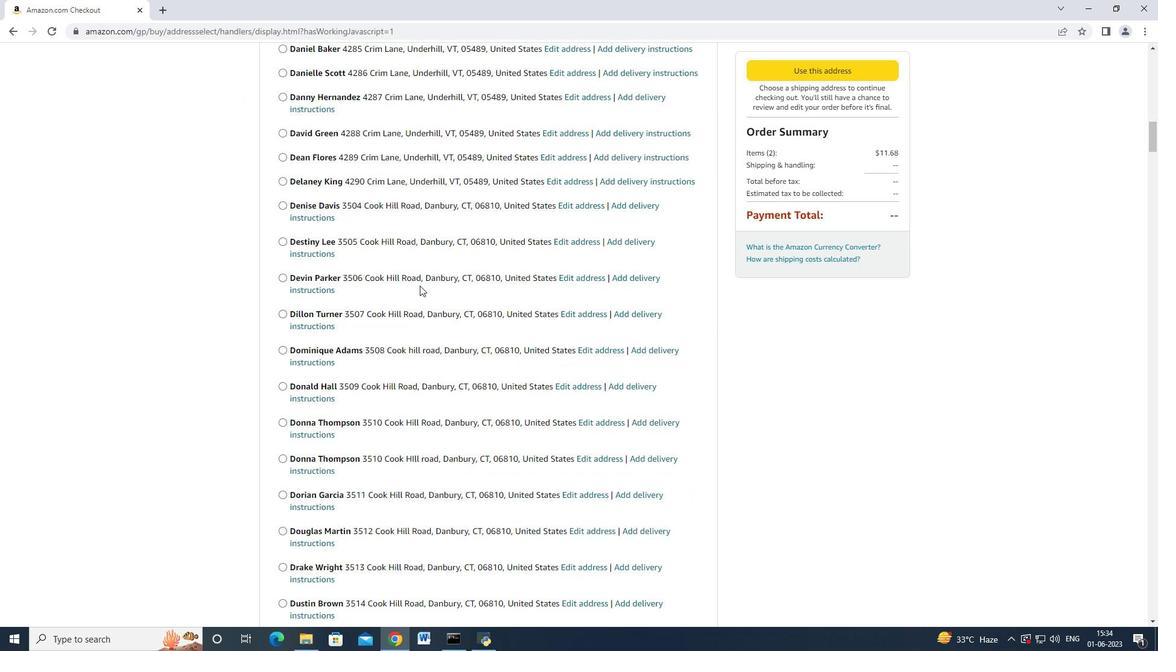 
Action: Mouse scrolled (420, 287) with delta (0, 0)
Screenshot: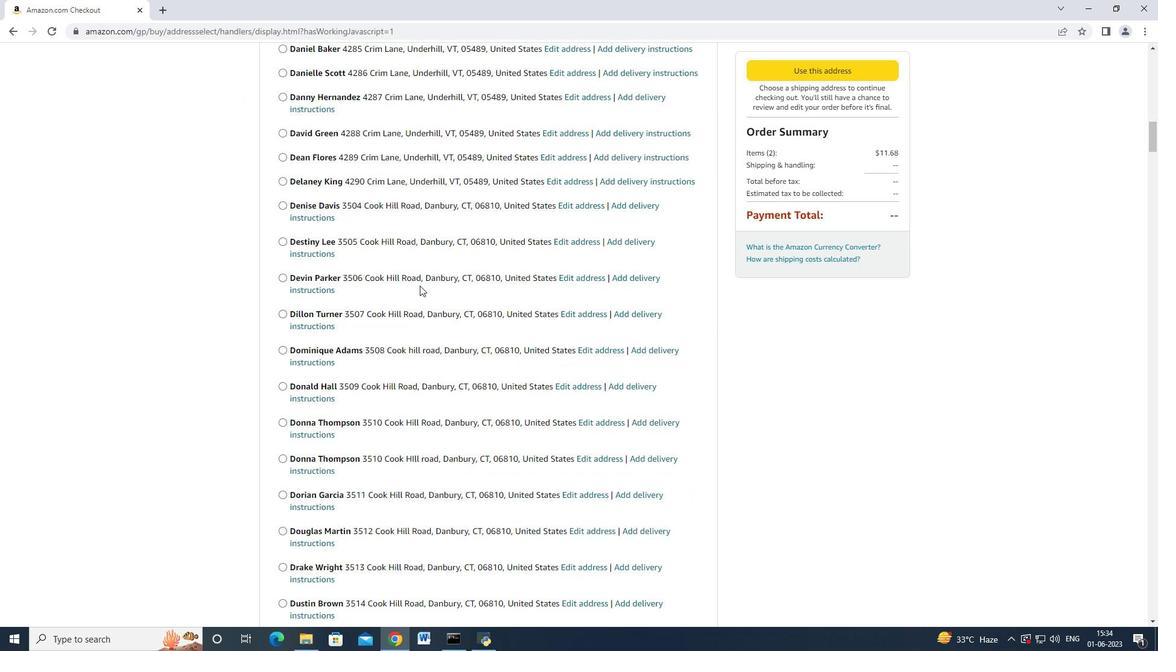 
Action: Mouse scrolled (420, 287) with delta (0, 0)
Screenshot: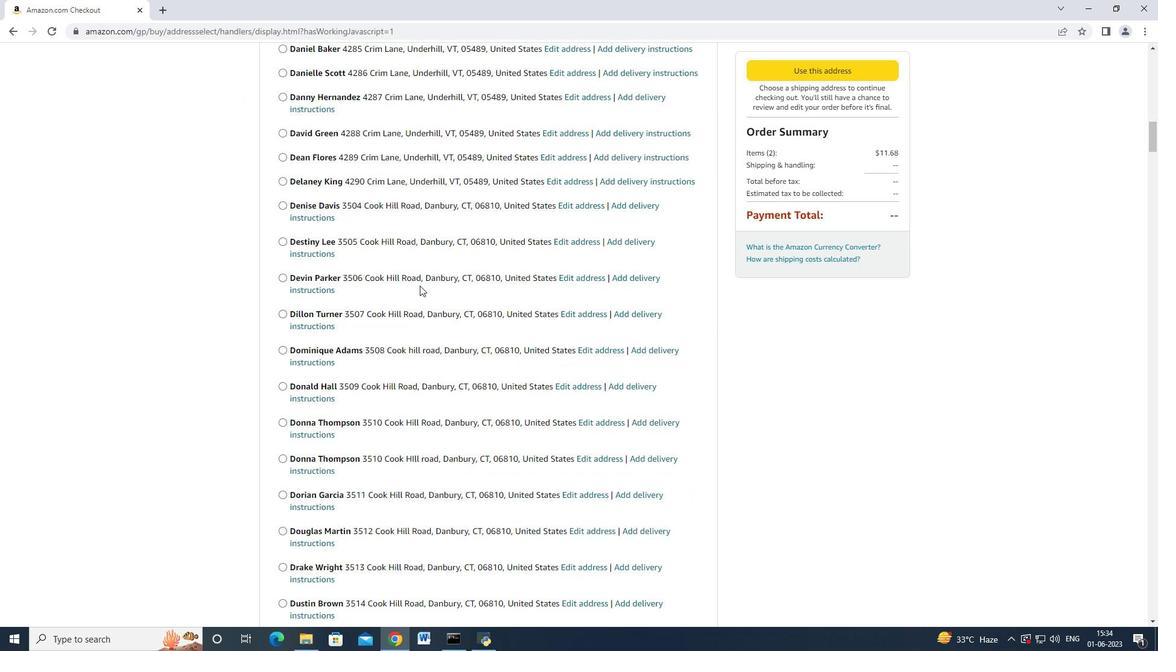 
Action: Mouse scrolled (420, 287) with delta (0, 0)
Screenshot: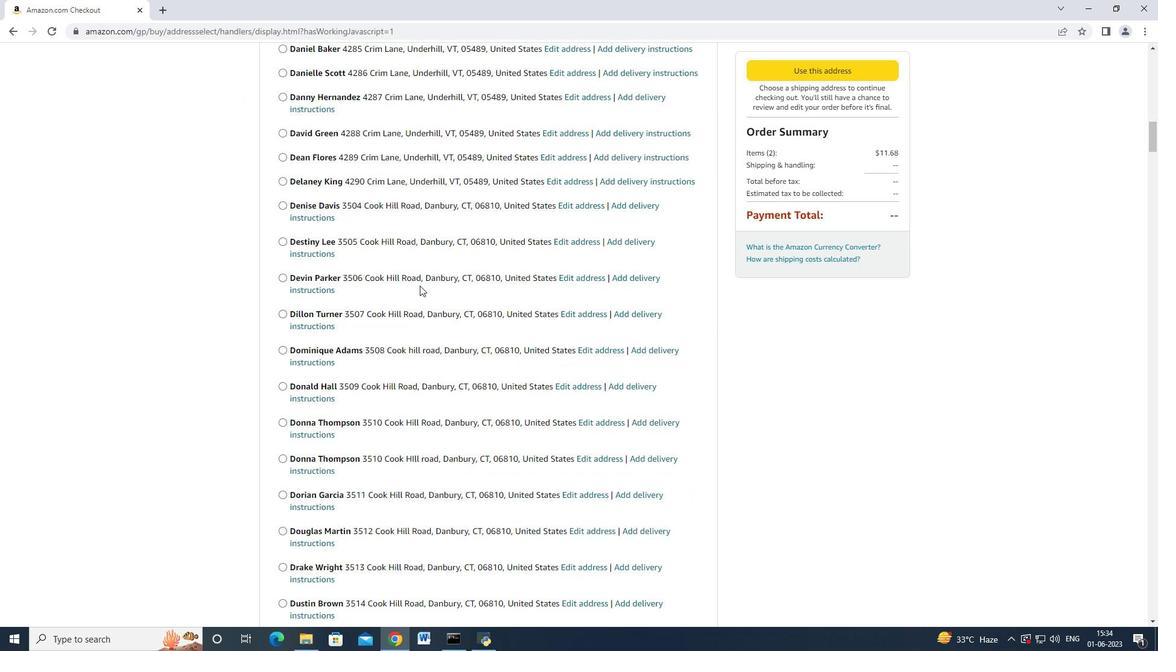 
Action: Mouse scrolled (420, 287) with delta (0, 0)
Screenshot: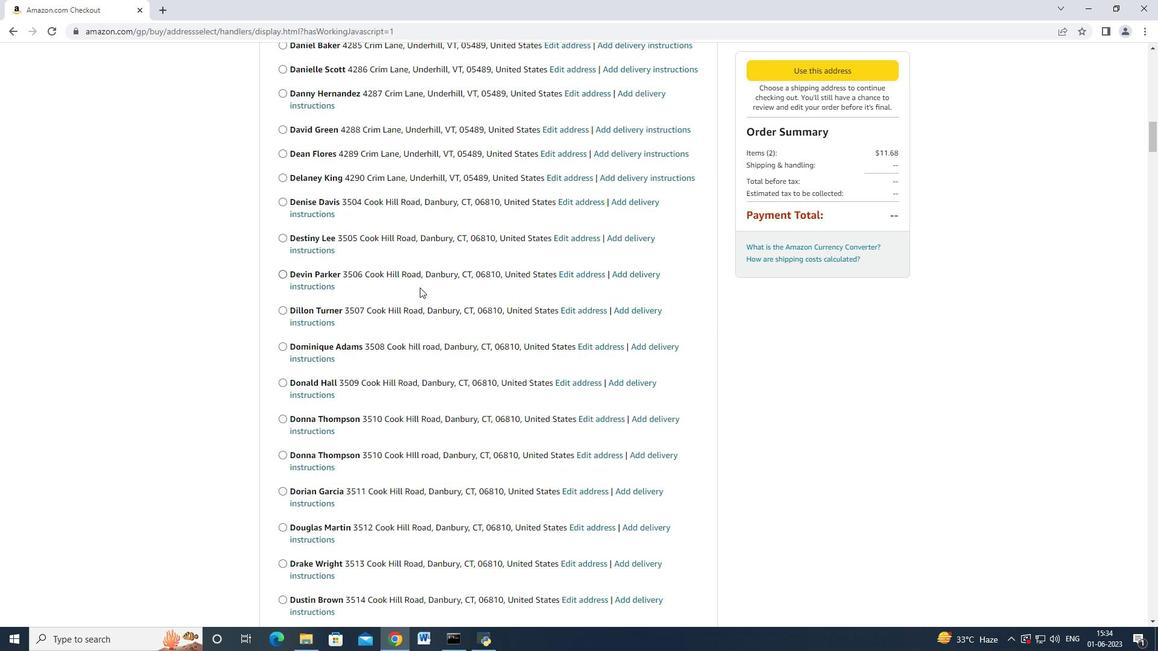 
Action: Mouse scrolled (420, 287) with delta (0, 0)
Screenshot: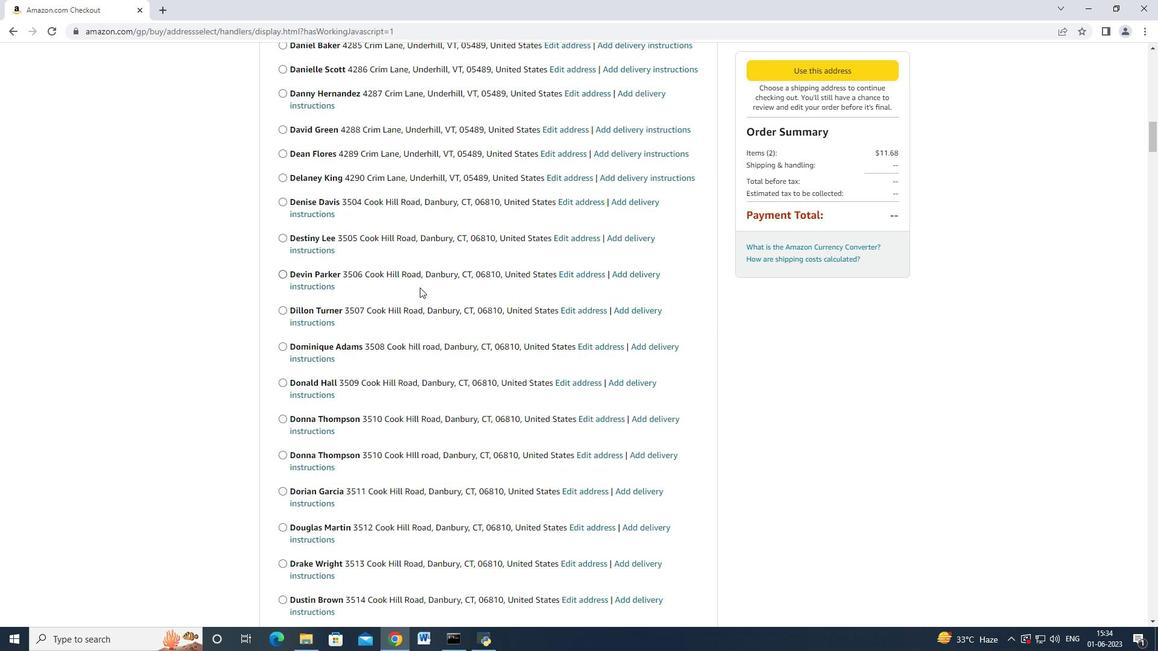 
Action: Mouse scrolled (420, 286) with delta (0, -1)
Screenshot: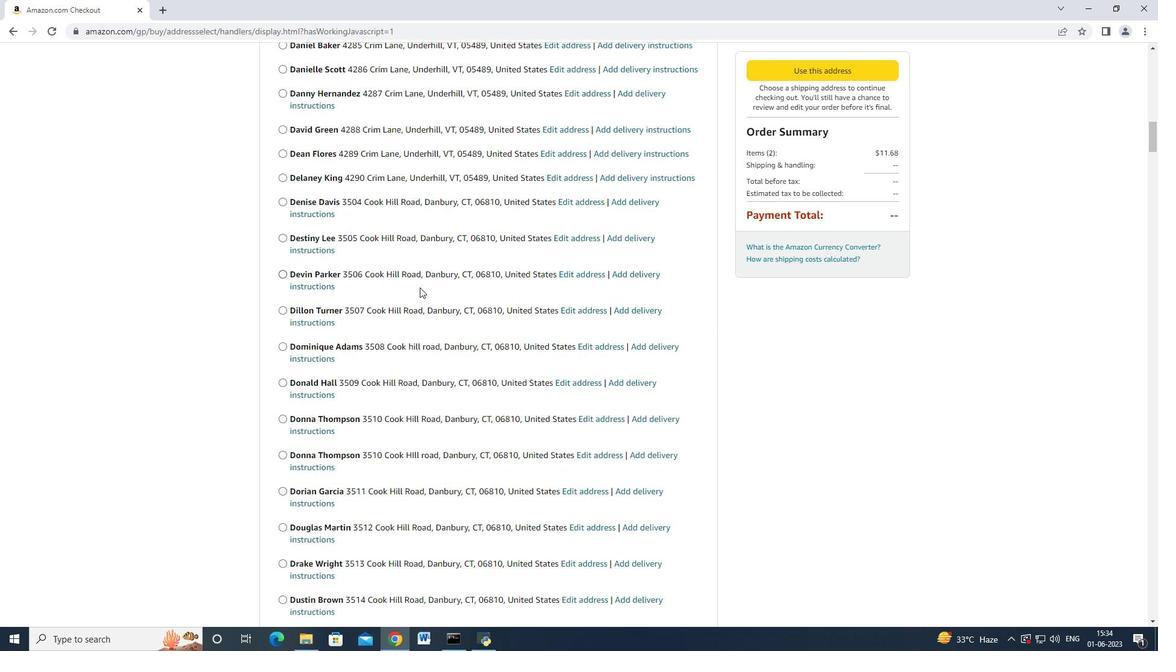 
Action: Mouse scrolled (420, 287) with delta (0, 0)
Screenshot: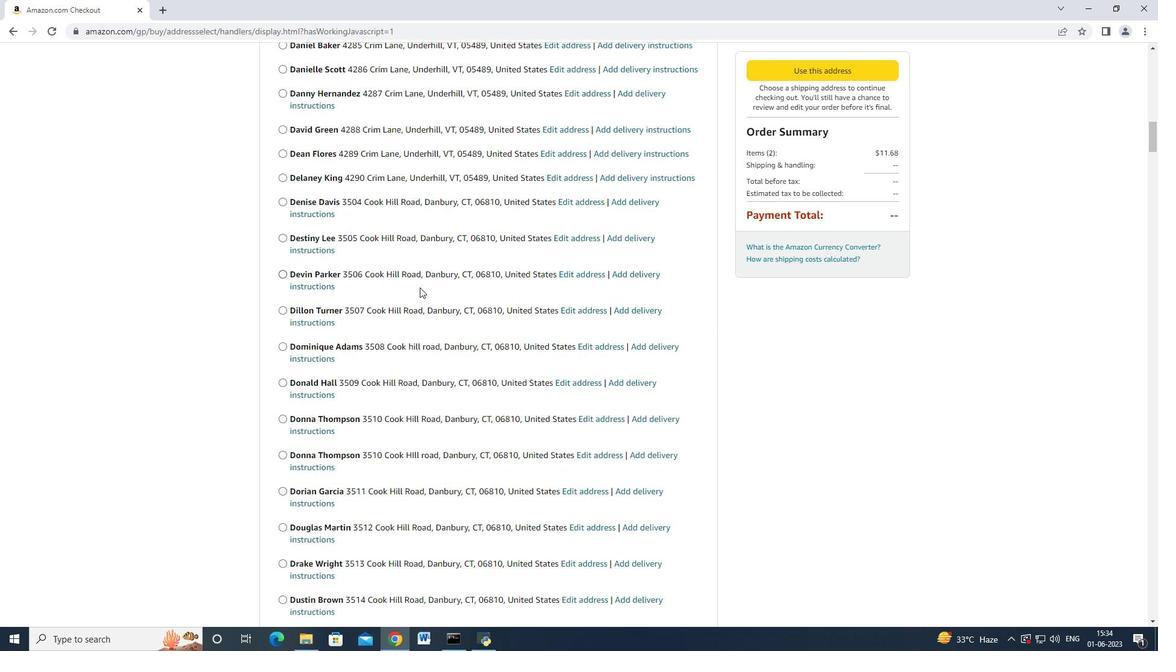 
Action: Mouse scrolled (420, 287) with delta (0, 0)
Screenshot: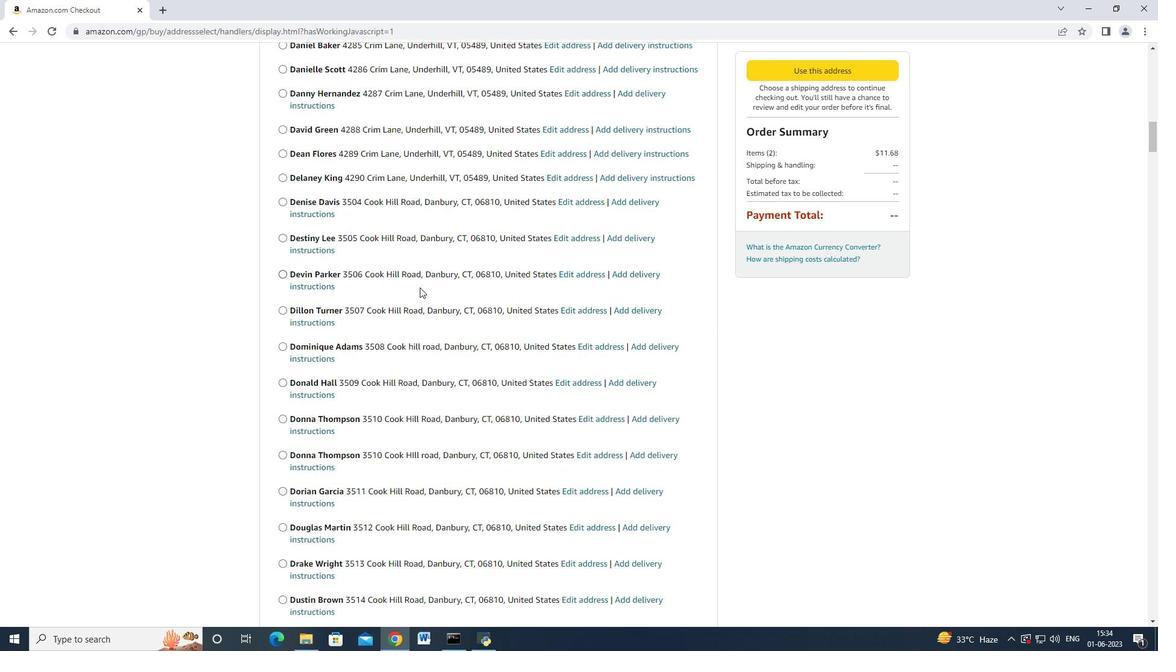 
Action: Mouse scrolled (420, 287) with delta (0, 0)
Screenshot: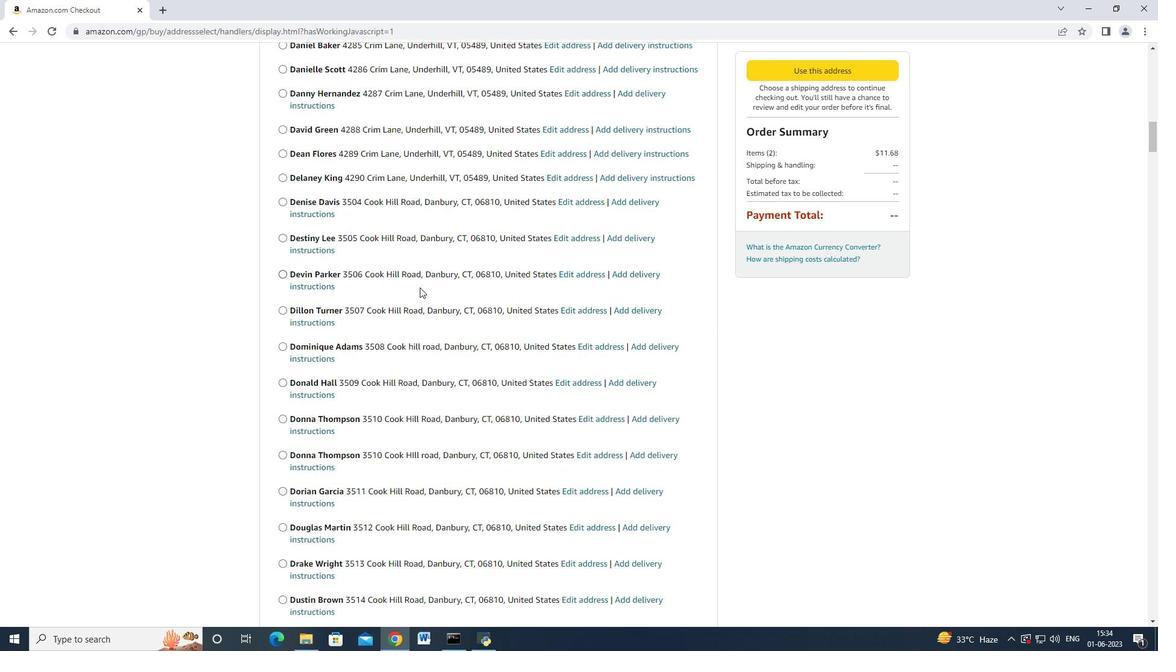 
Action: Mouse scrolled (420, 287) with delta (0, 0)
Screenshot: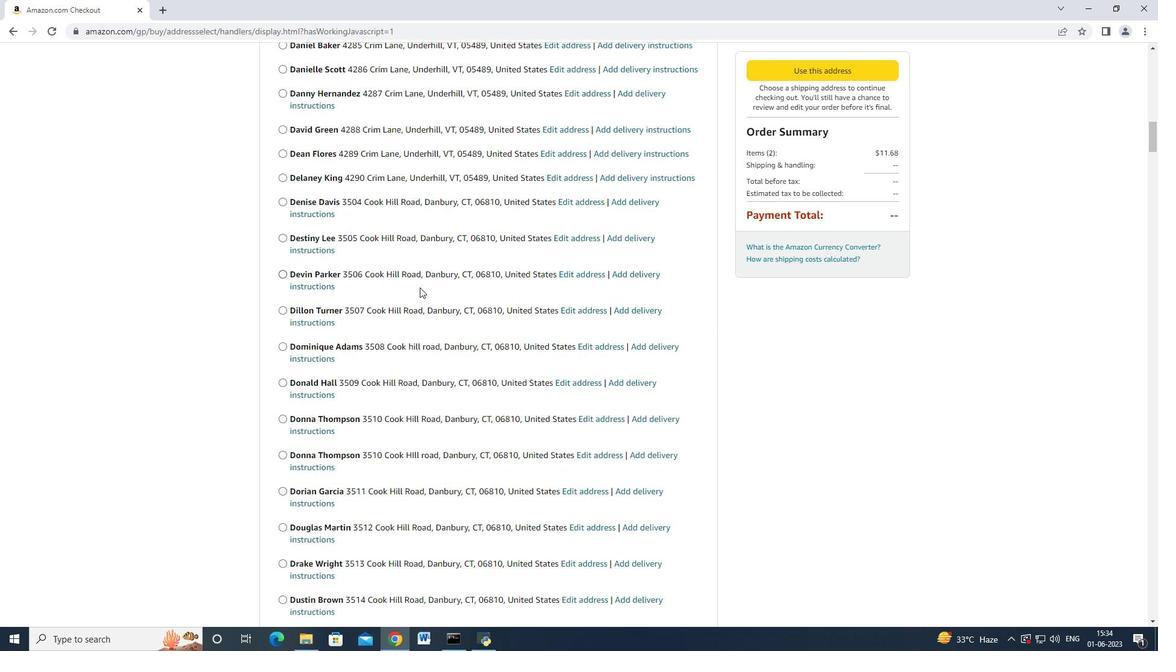 
Action: Mouse moved to (420, 286)
Screenshot: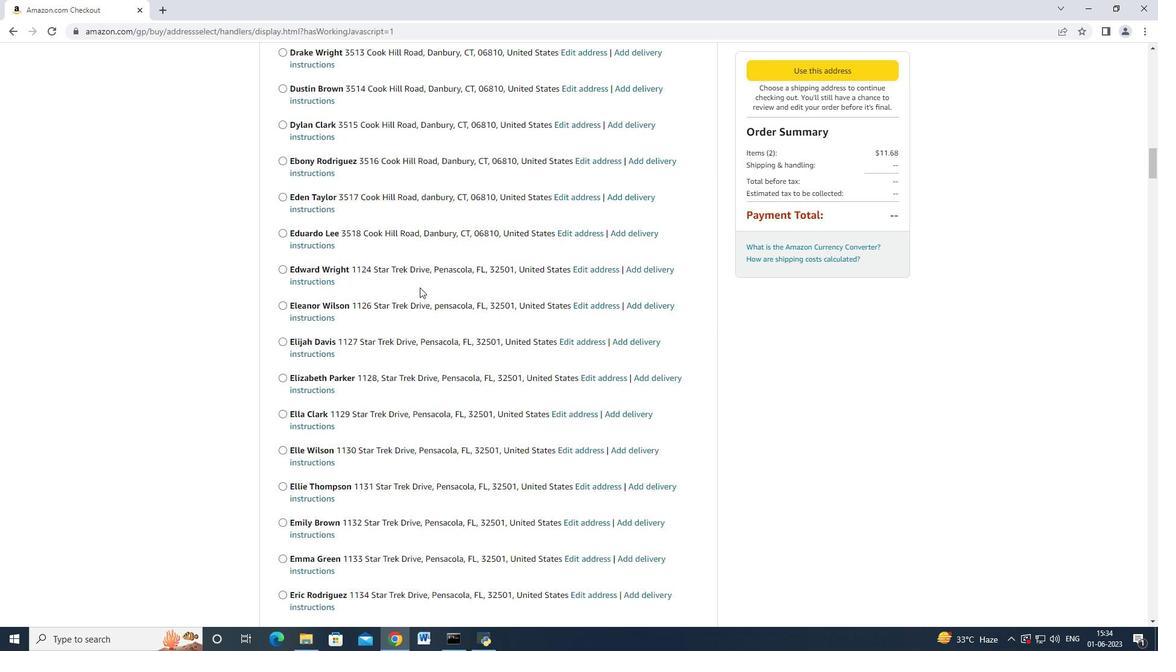 
Action: Mouse scrolled (420, 286) with delta (0, 0)
Screenshot: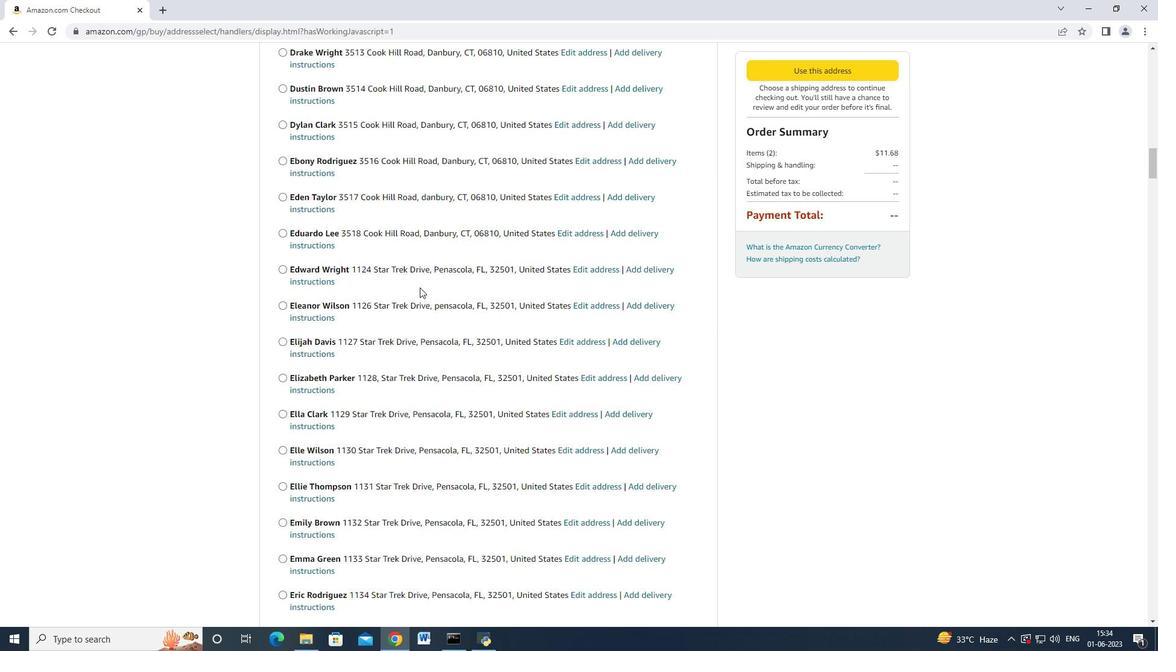 
Action: Mouse scrolled (420, 286) with delta (0, 0)
Screenshot: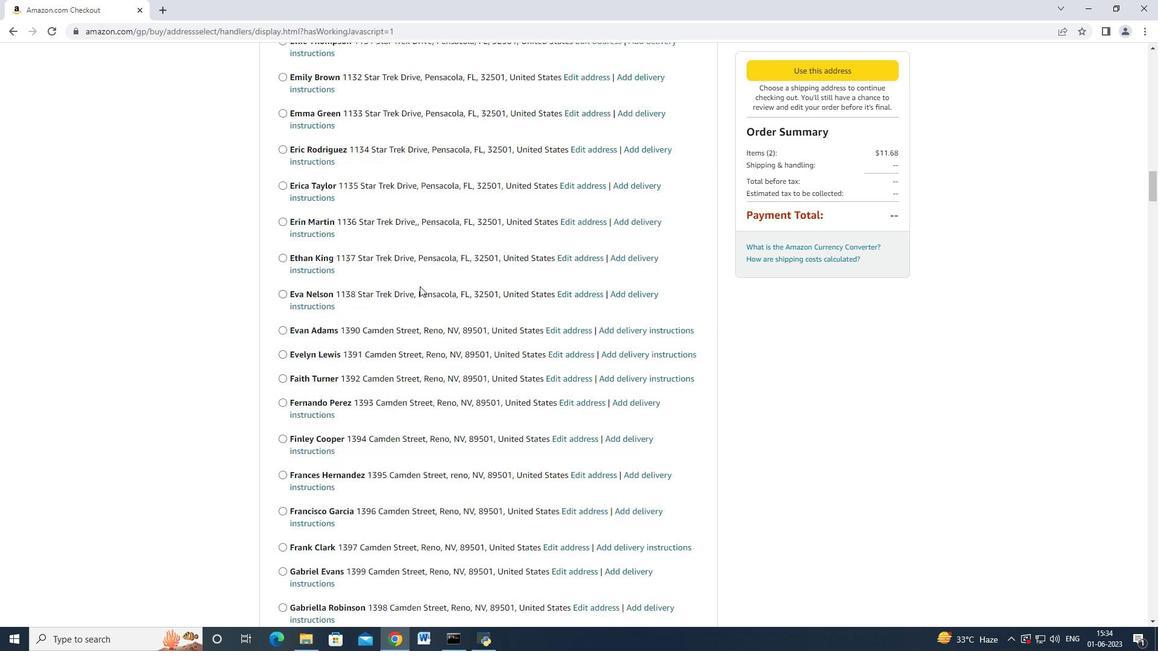 
Action: Mouse scrolled (420, 286) with delta (0, 0)
Screenshot: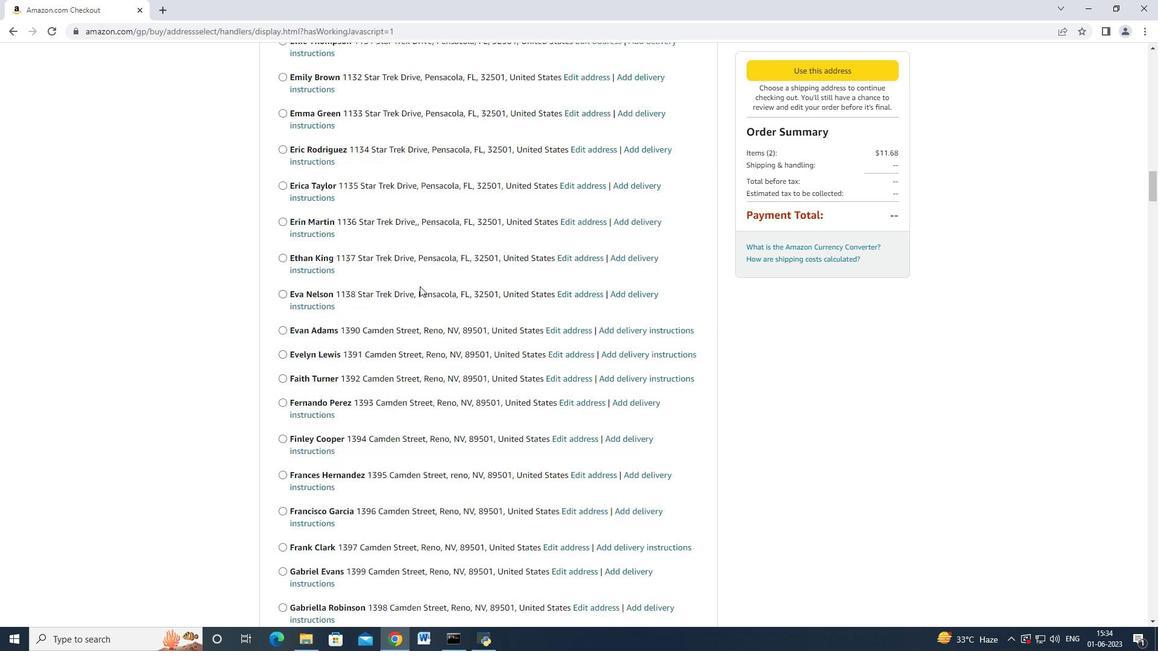 
Action: Mouse scrolled (420, 286) with delta (0, 0)
Screenshot: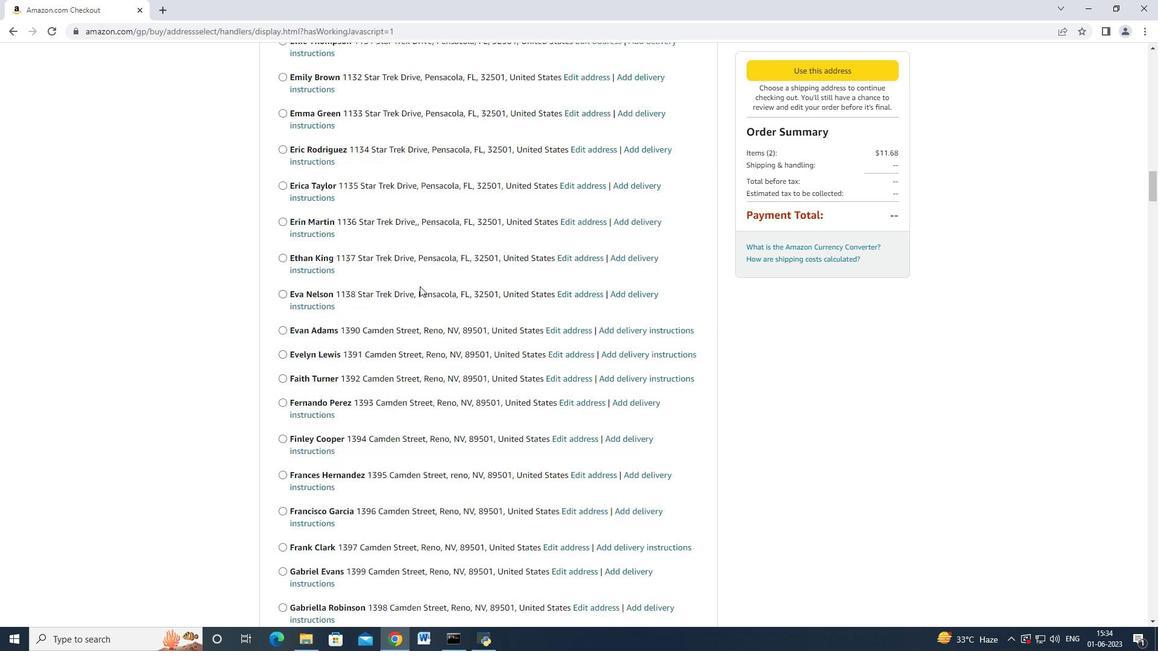 
Action: Mouse scrolled (420, 285) with delta (0, -1)
Screenshot: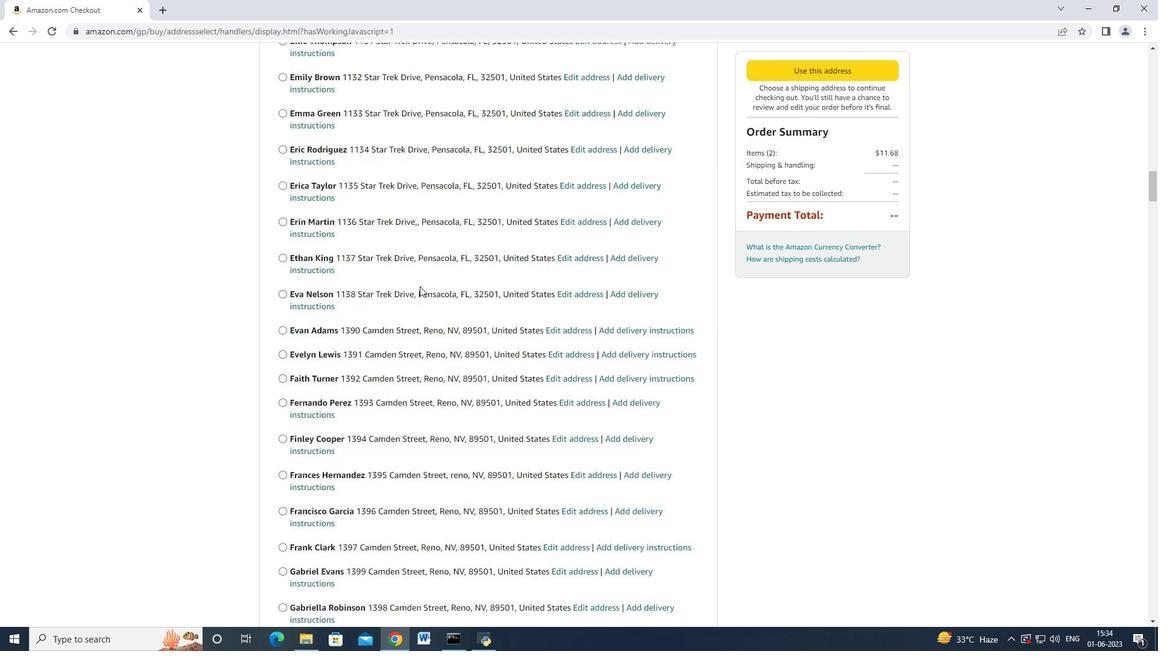 
Action: Mouse scrolled (420, 286) with delta (0, 0)
Screenshot: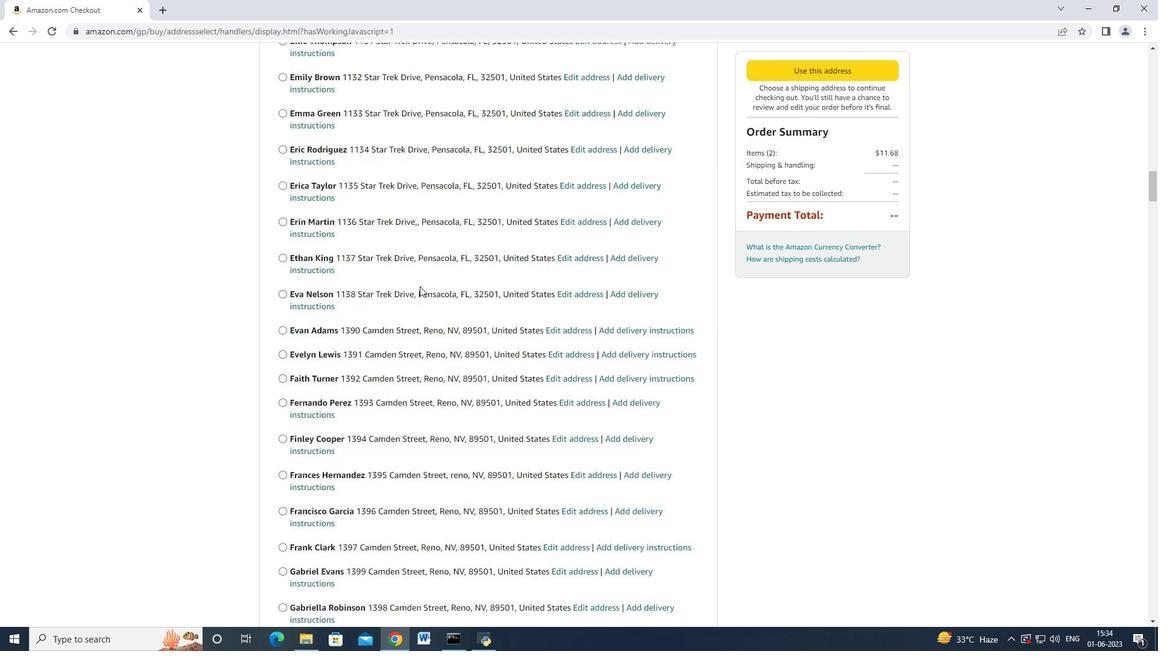 
Action: Mouse scrolled (420, 286) with delta (0, 0)
Screenshot: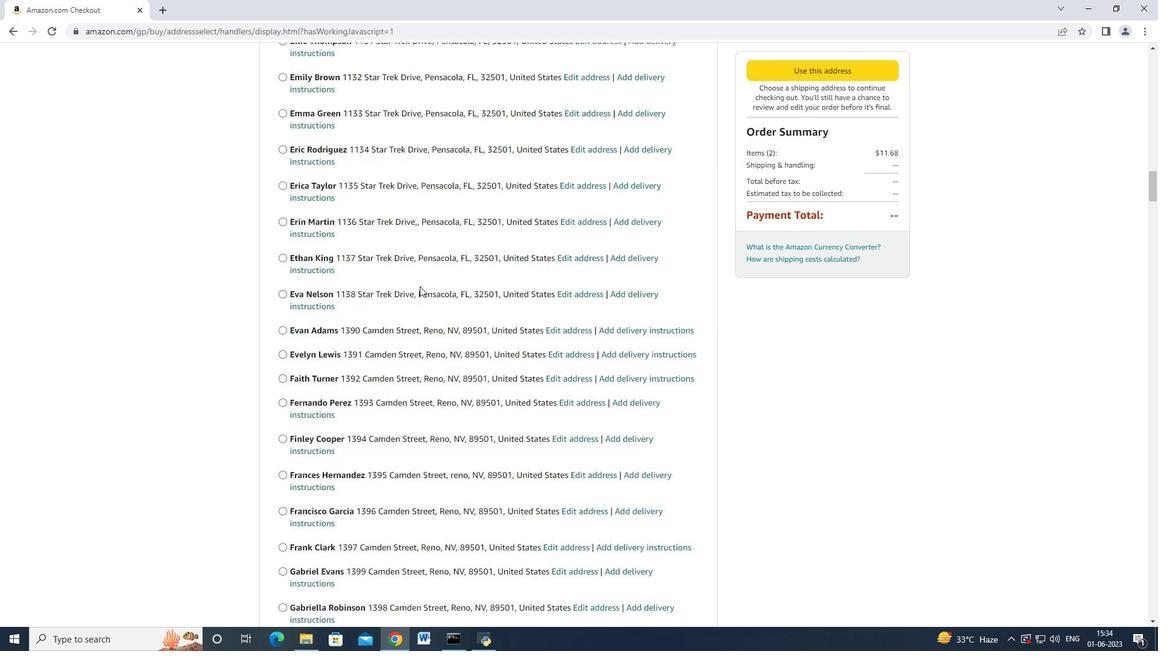 
Action: Mouse moved to (421, 283)
Screenshot: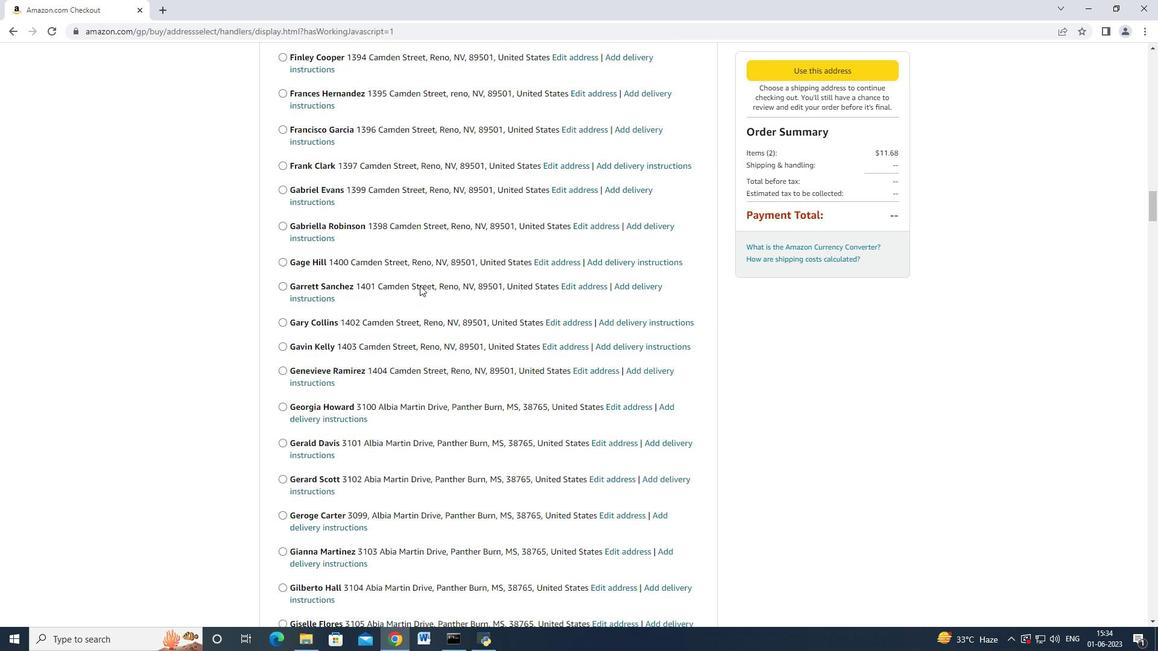 
Action: Mouse scrolled (421, 282) with delta (0, 0)
Screenshot: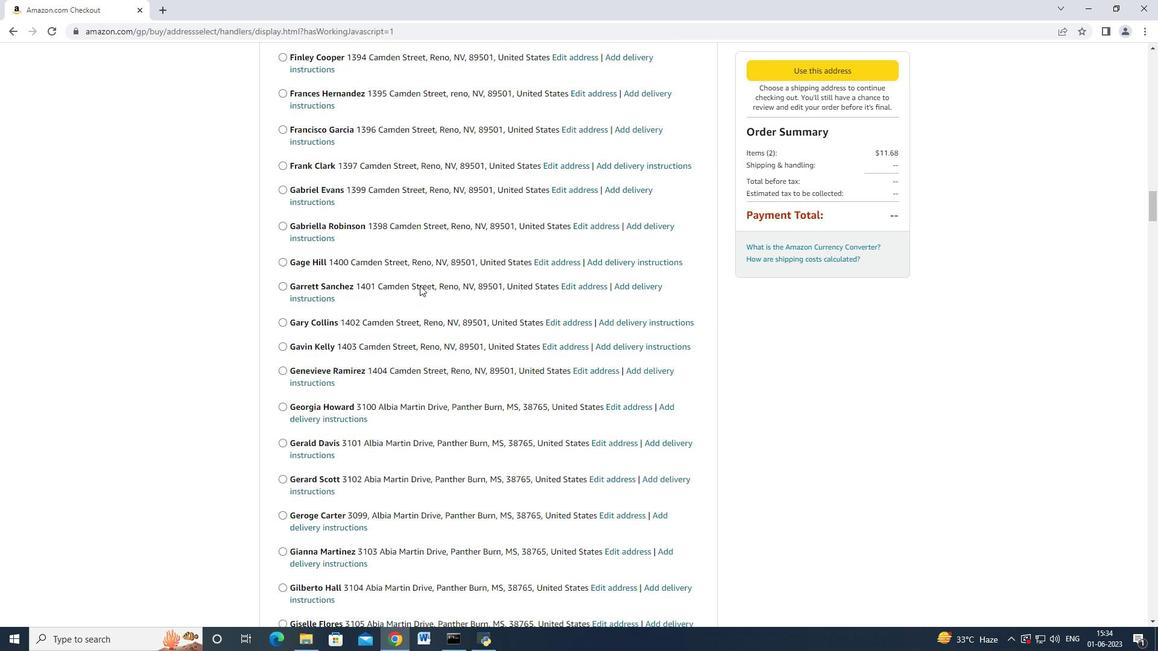 
Action: Mouse scrolled (421, 282) with delta (0, 0)
Screenshot: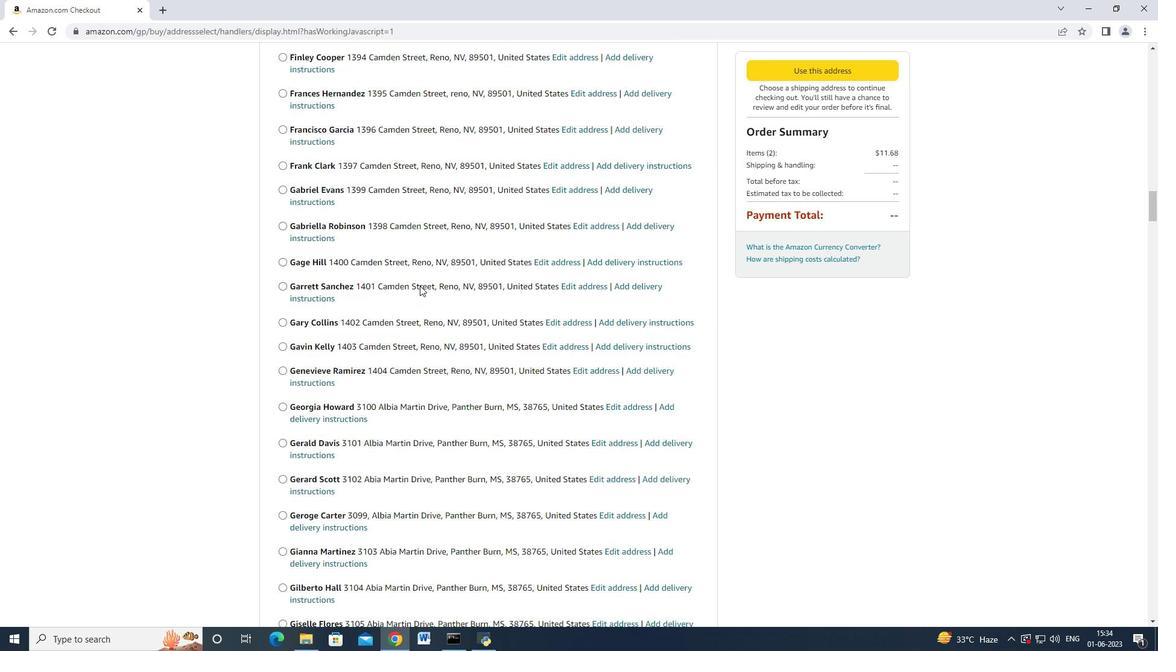 
Action: Mouse scrolled (421, 282) with delta (0, 0)
Screenshot: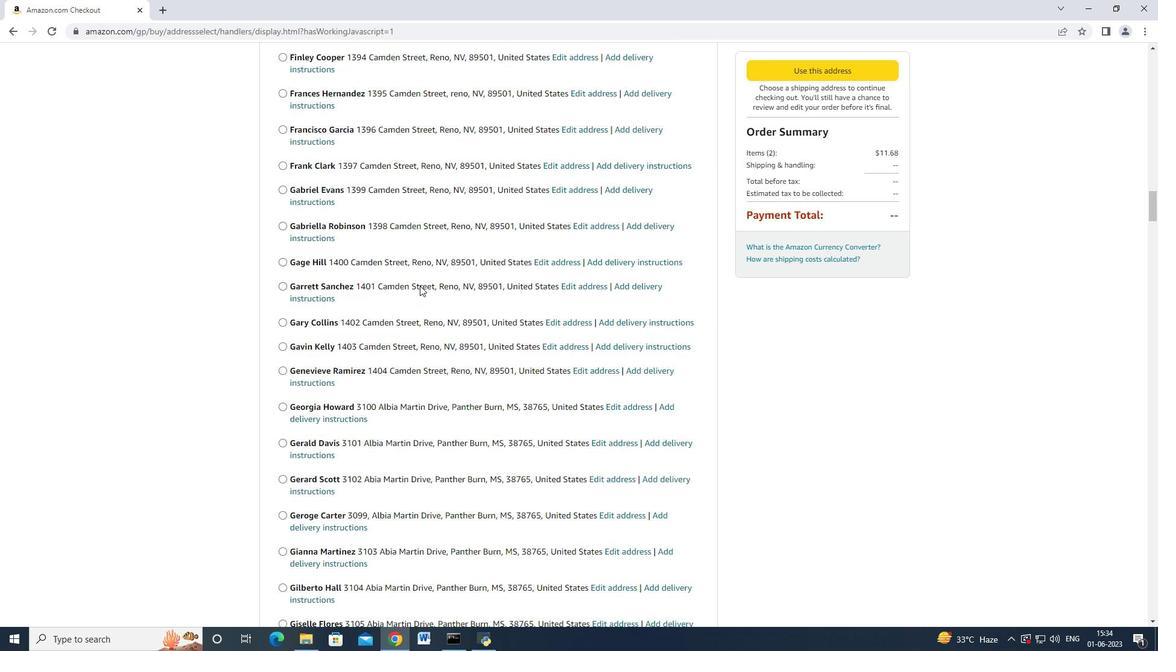 
Action: Mouse scrolled (421, 282) with delta (0, 0)
Screenshot: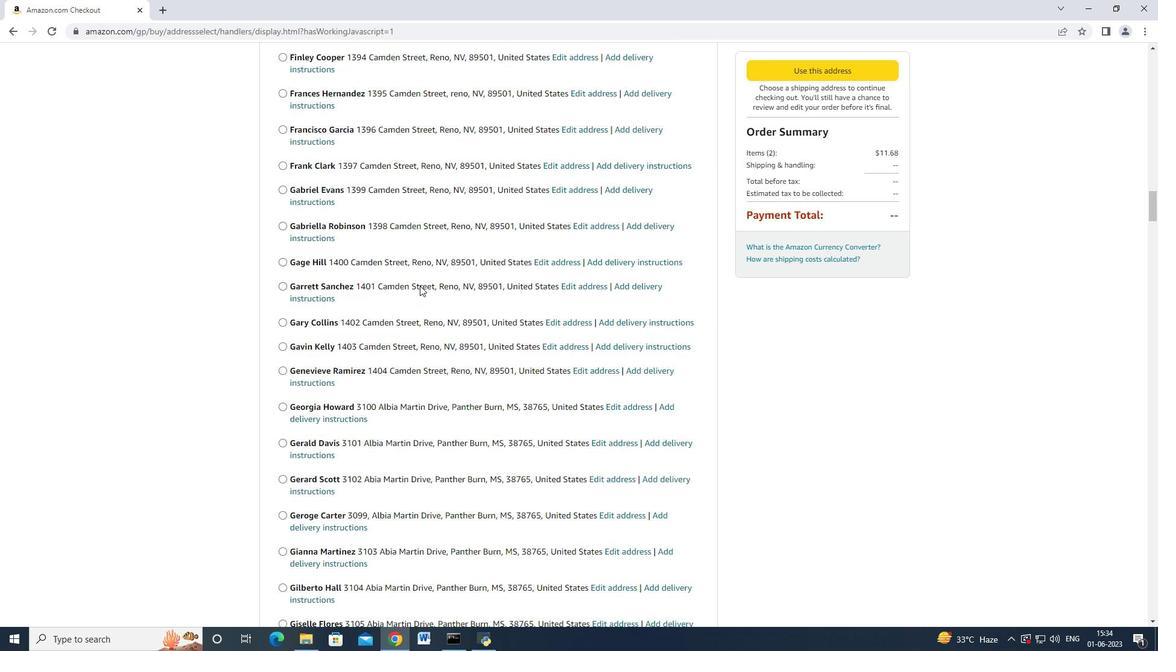 
Action: Mouse scrolled (421, 282) with delta (0, 0)
Screenshot: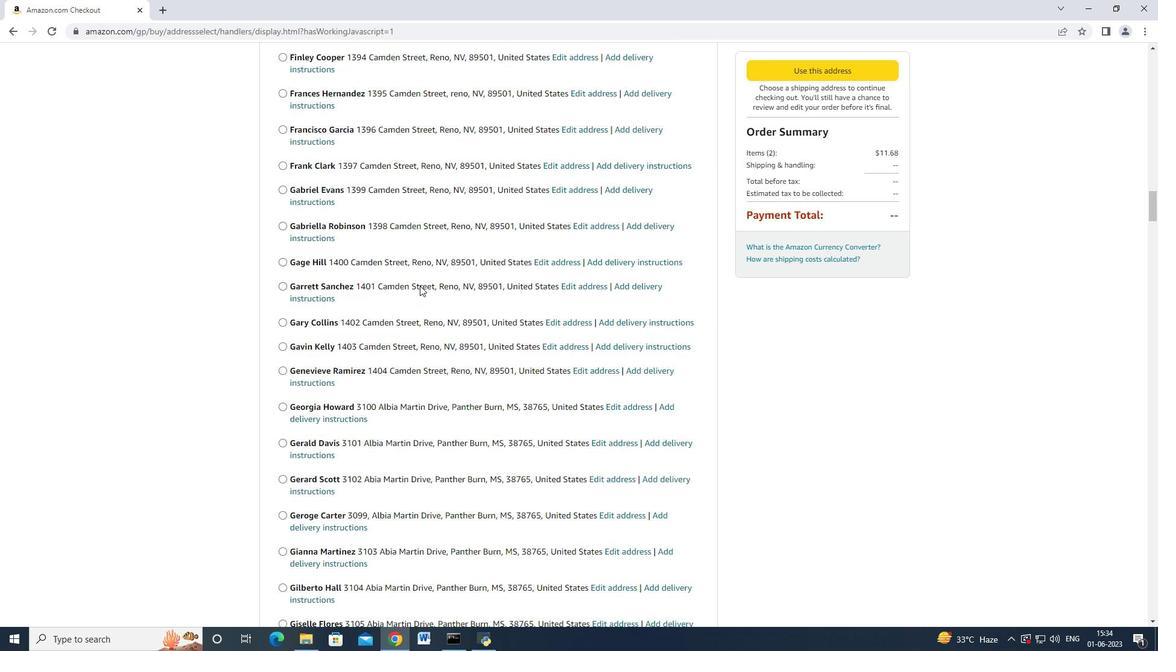 
Action: Mouse scrolled (421, 282) with delta (0, 0)
Screenshot: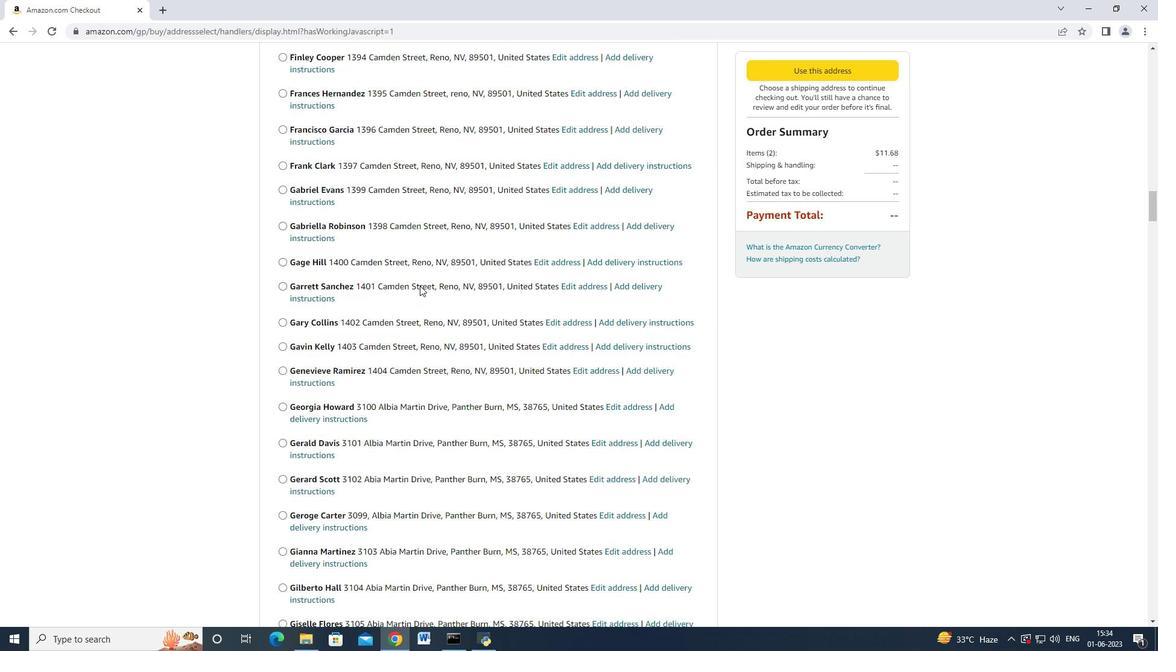 
Action: Mouse scrolled (421, 282) with delta (0, 0)
Screenshot: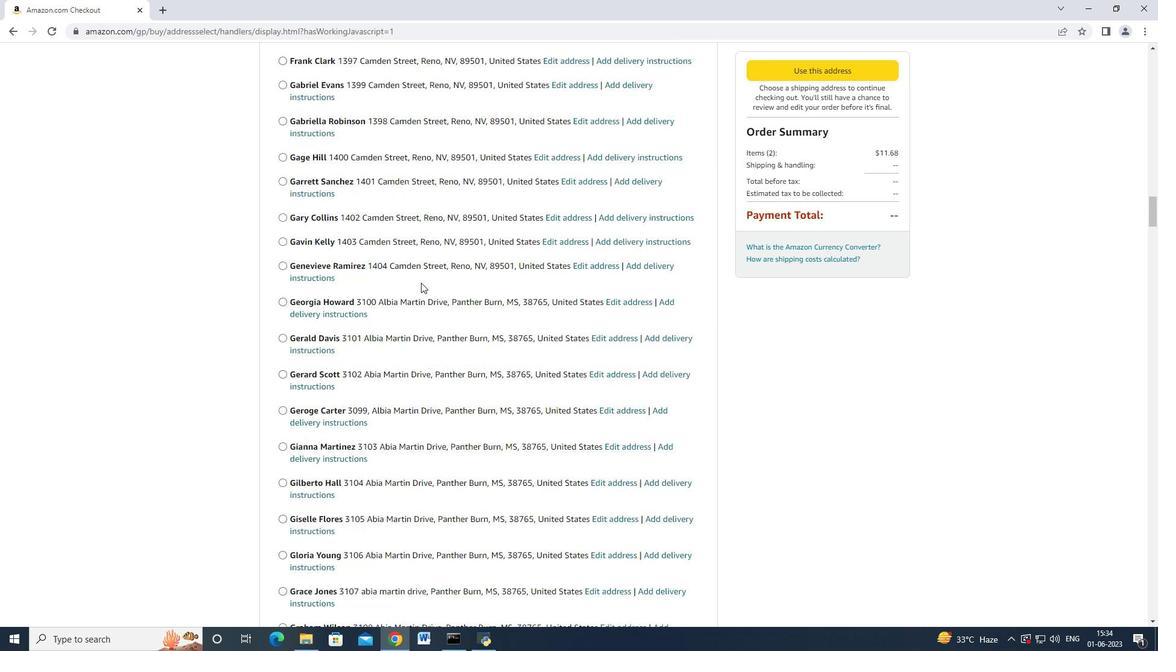 
Action: Mouse scrolled (421, 282) with delta (0, 0)
Screenshot: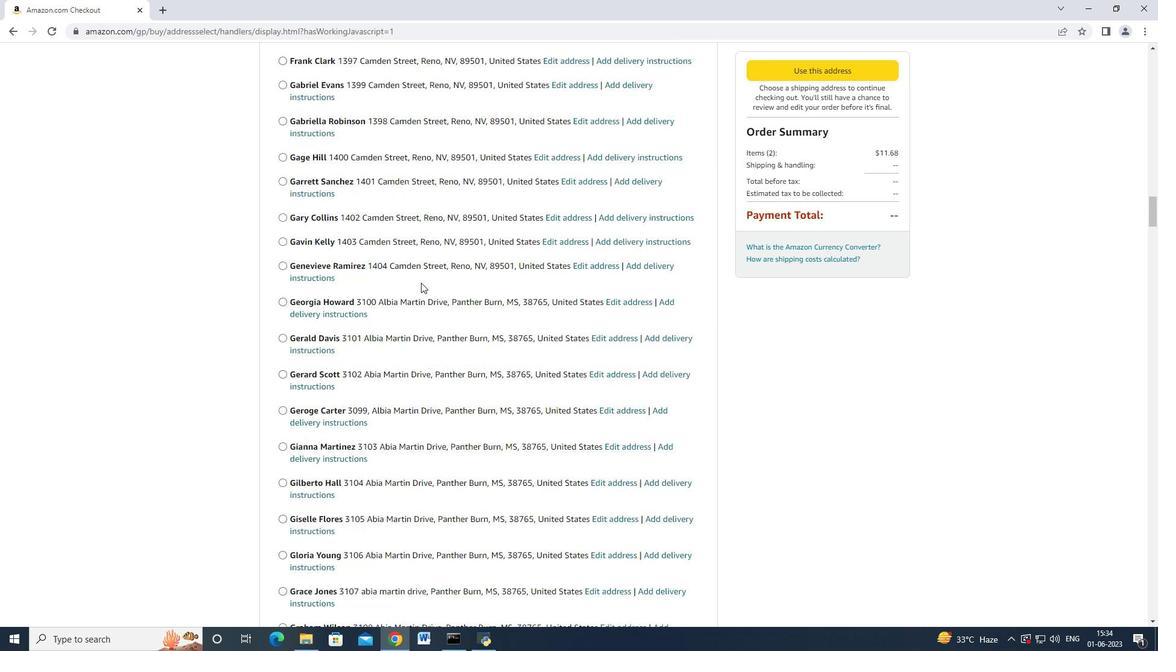 
Action: Mouse moved to (421, 284)
Screenshot: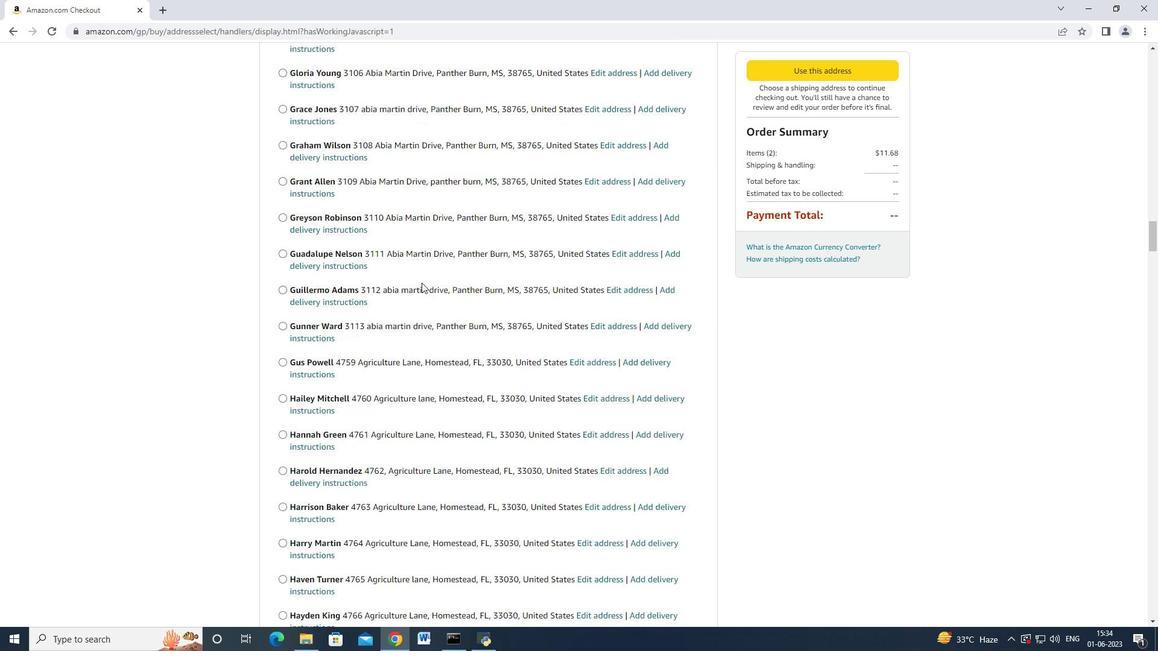 
Action: Mouse scrolled (421, 283) with delta (0, 0)
Screenshot: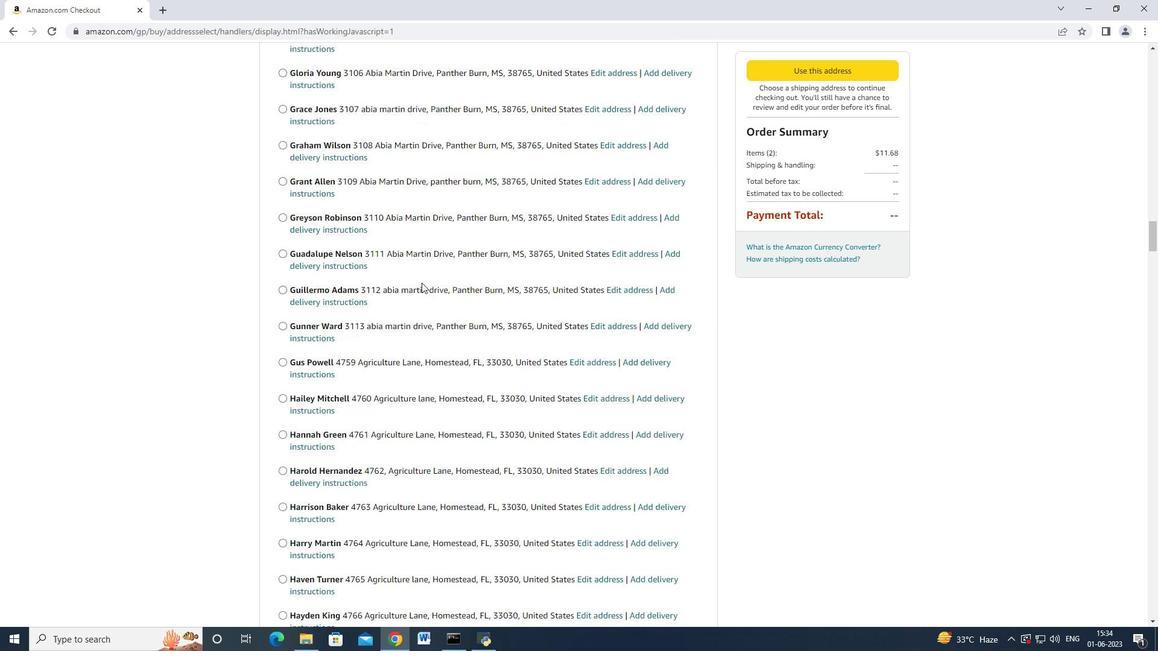 
Action: Mouse scrolled (421, 283) with delta (0, 0)
Screenshot: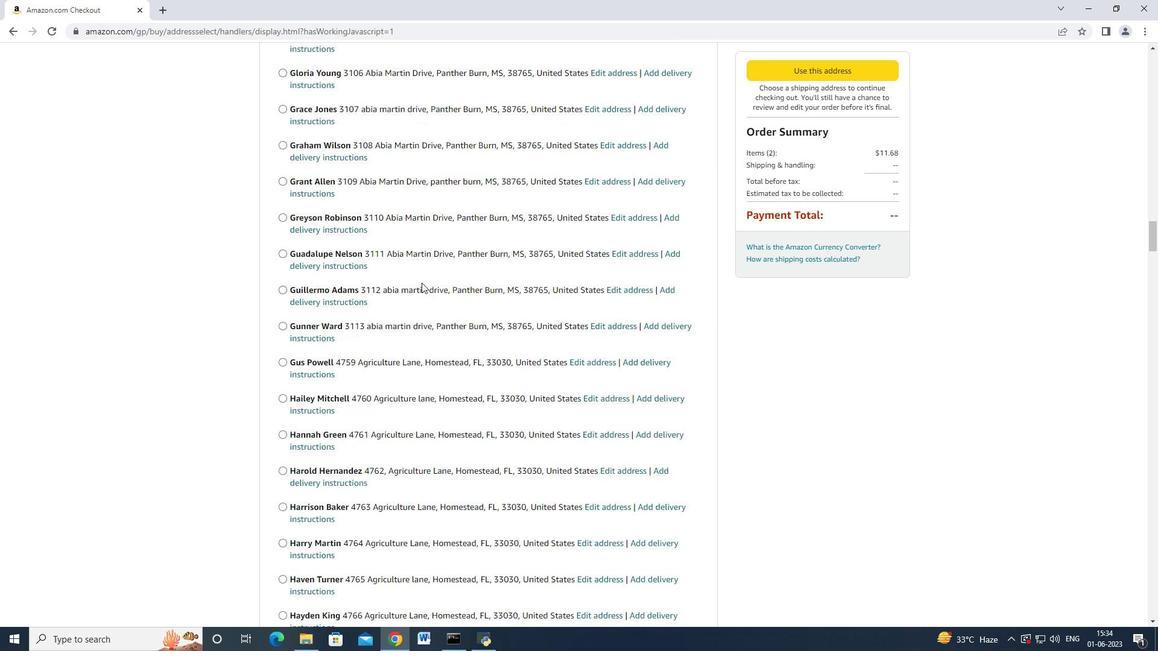 
Action: Mouse scrolled (421, 283) with delta (0, 0)
Screenshot: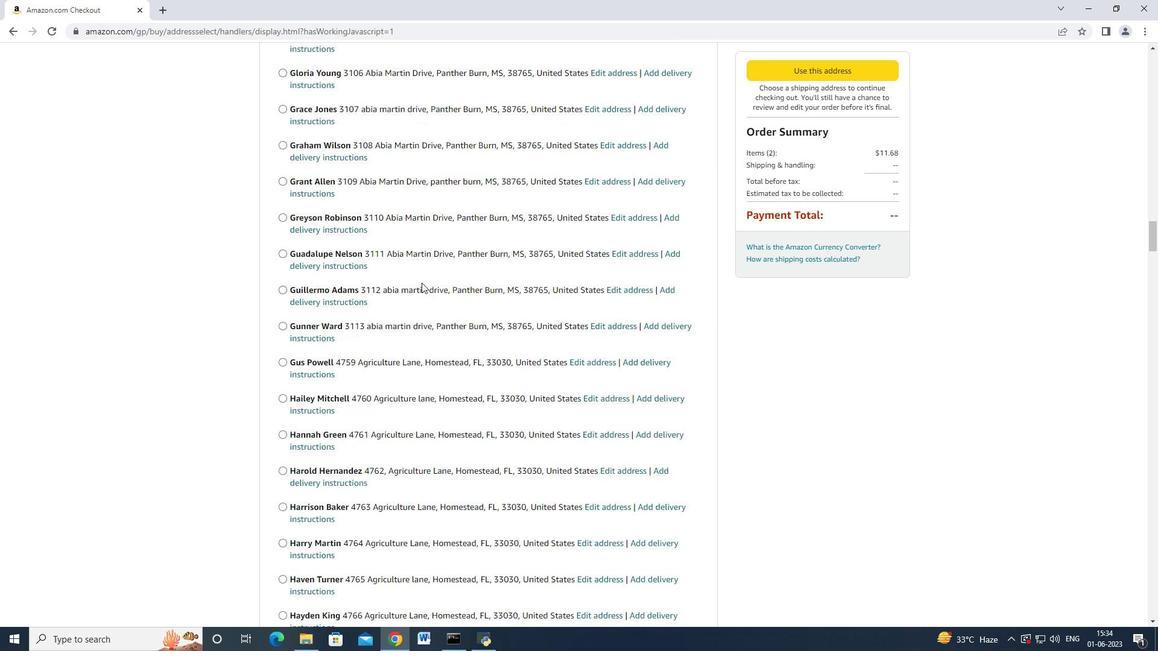 
Action: Mouse scrolled (421, 283) with delta (0, 0)
Screenshot: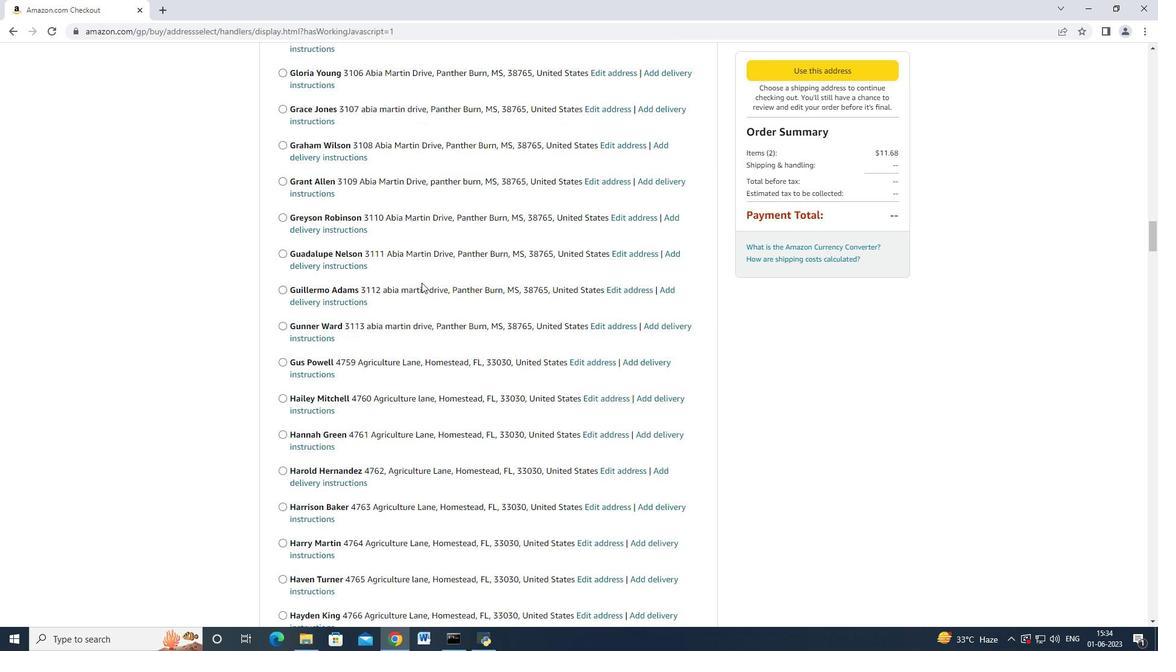 
Action: Mouse scrolled (421, 283) with delta (0, 0)
Screenshot: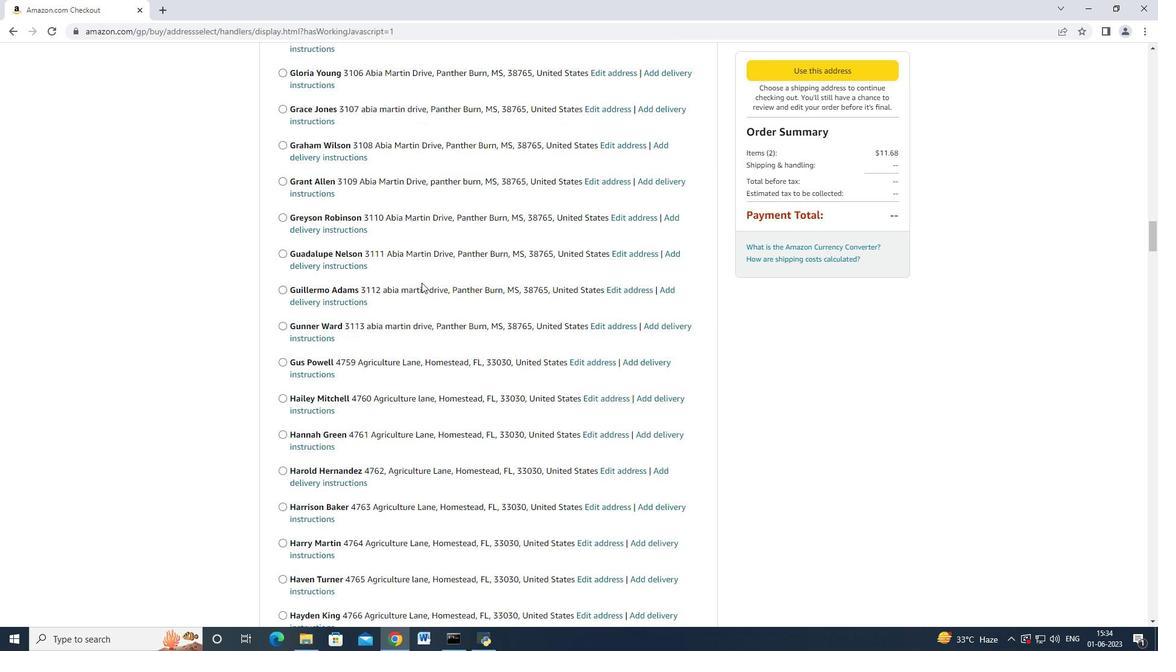 
Action: Mouse scrolled (421, 283) with delta (0, -1)
Screenshot: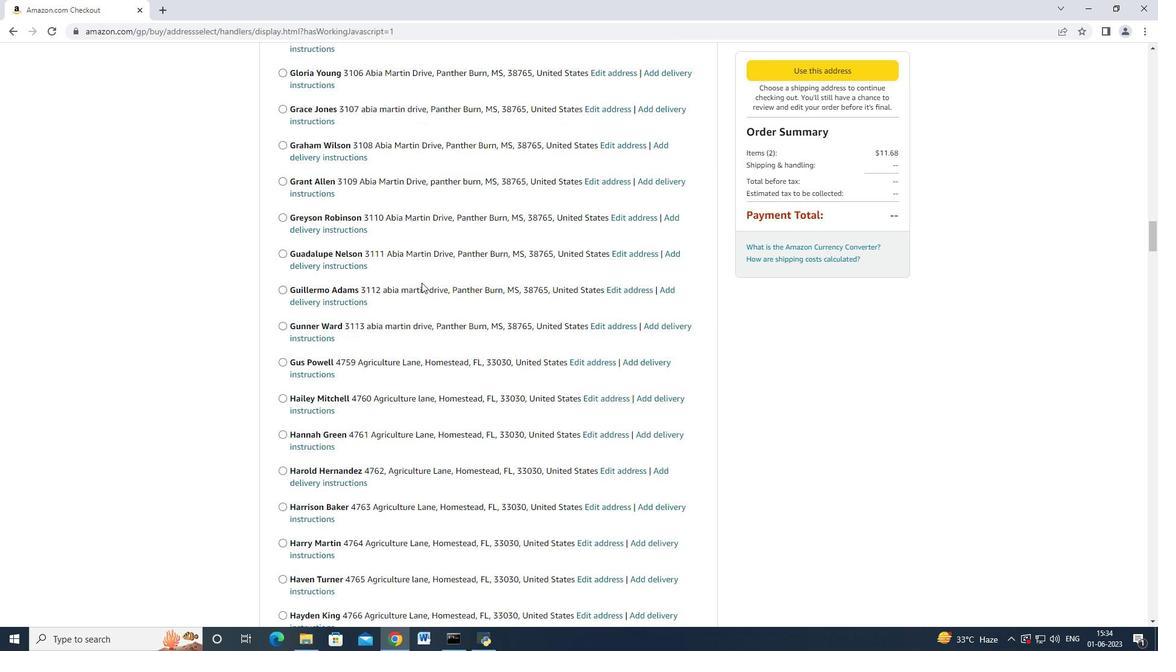 
Action: Mouse scrolled (421, 283) with delta (0, 0)
Screenshot: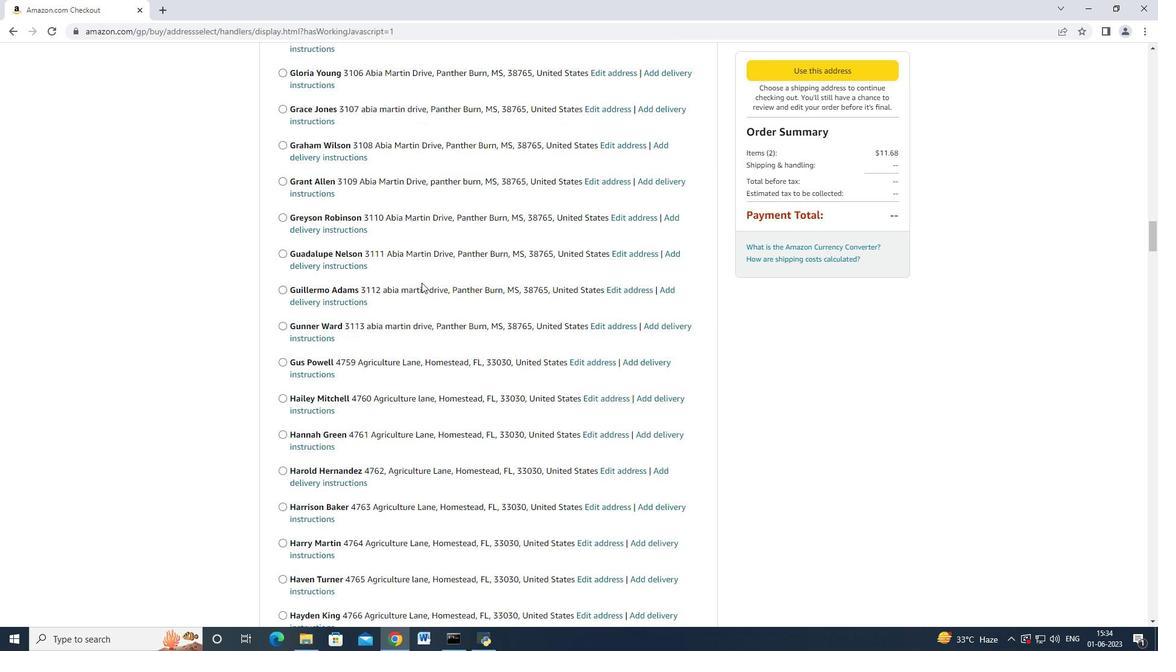 
Action: Mouse moved to (421, 284)
Screenshot: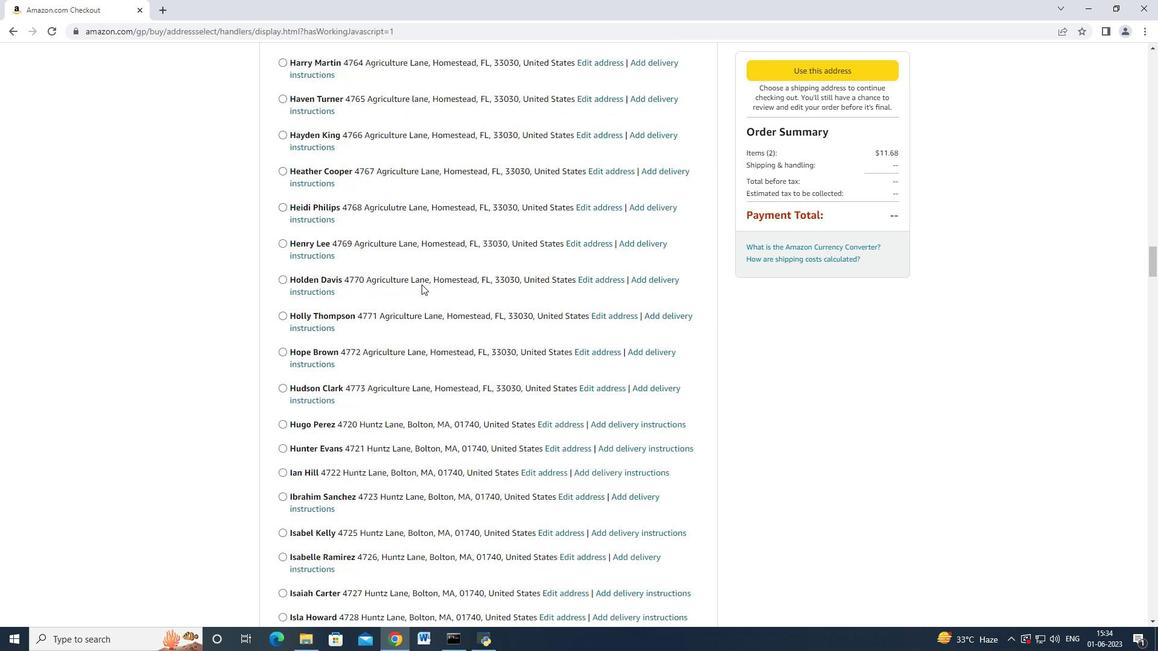
Action: Mouse scrolled (421, 283) with delta (0, 0)
Screenshot: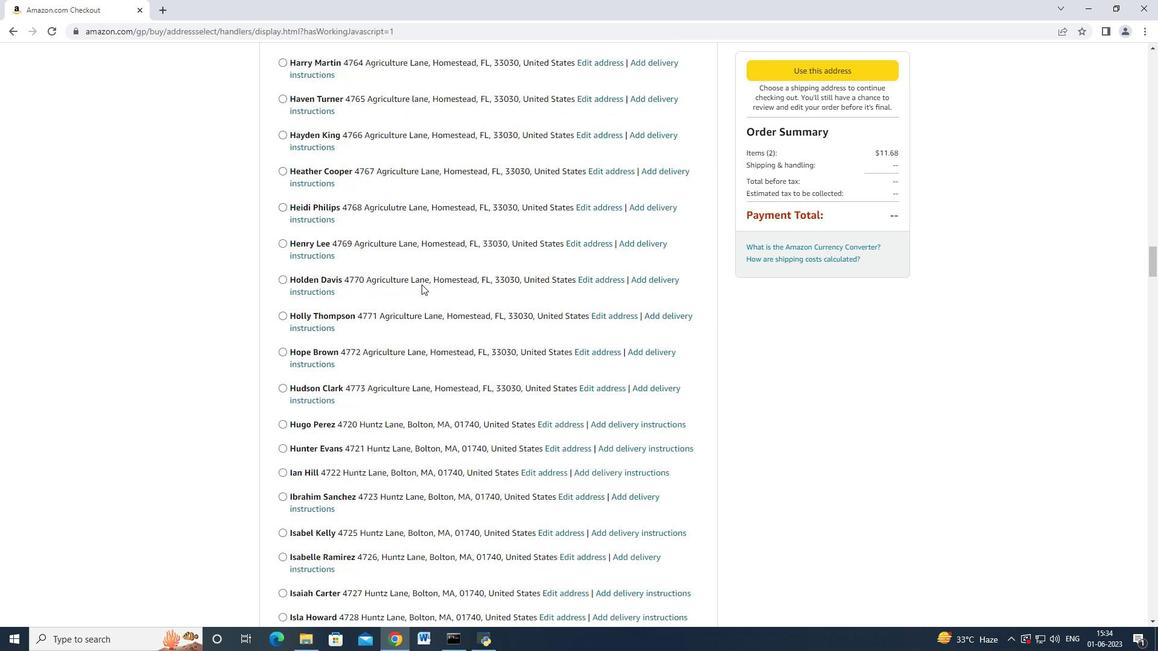 
Action: Mouse scrolled (421, 283) with delta (0, 0)
Screenshot: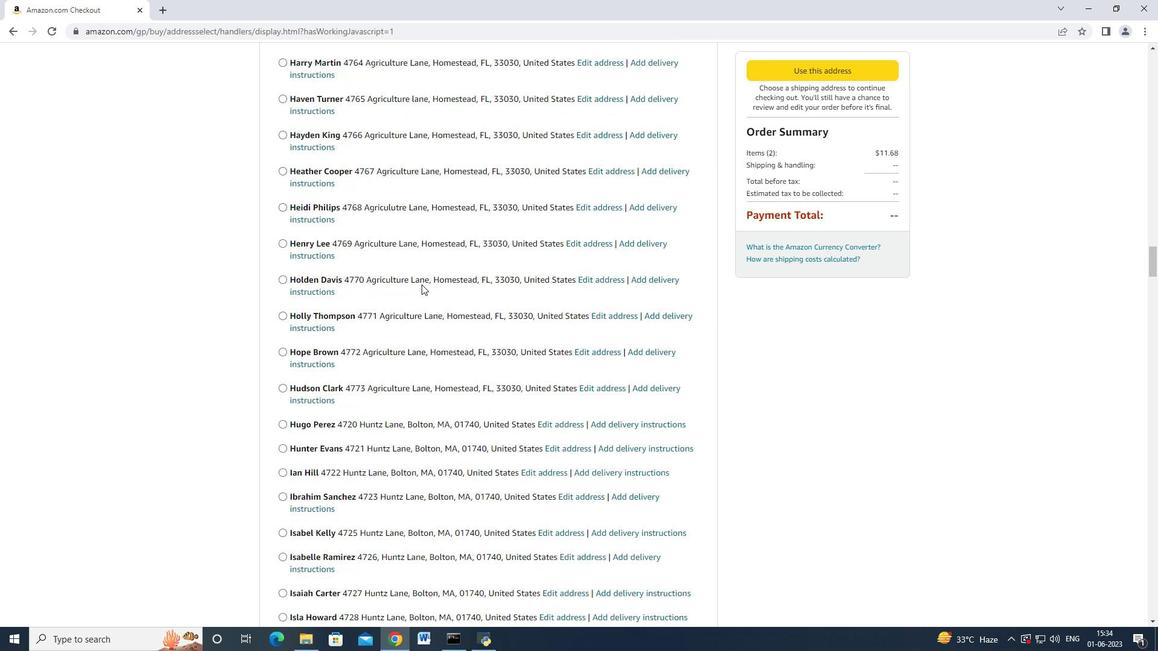 
Action: Mouse scrolled (421, 283) with delta (0, 0)
Screenshot: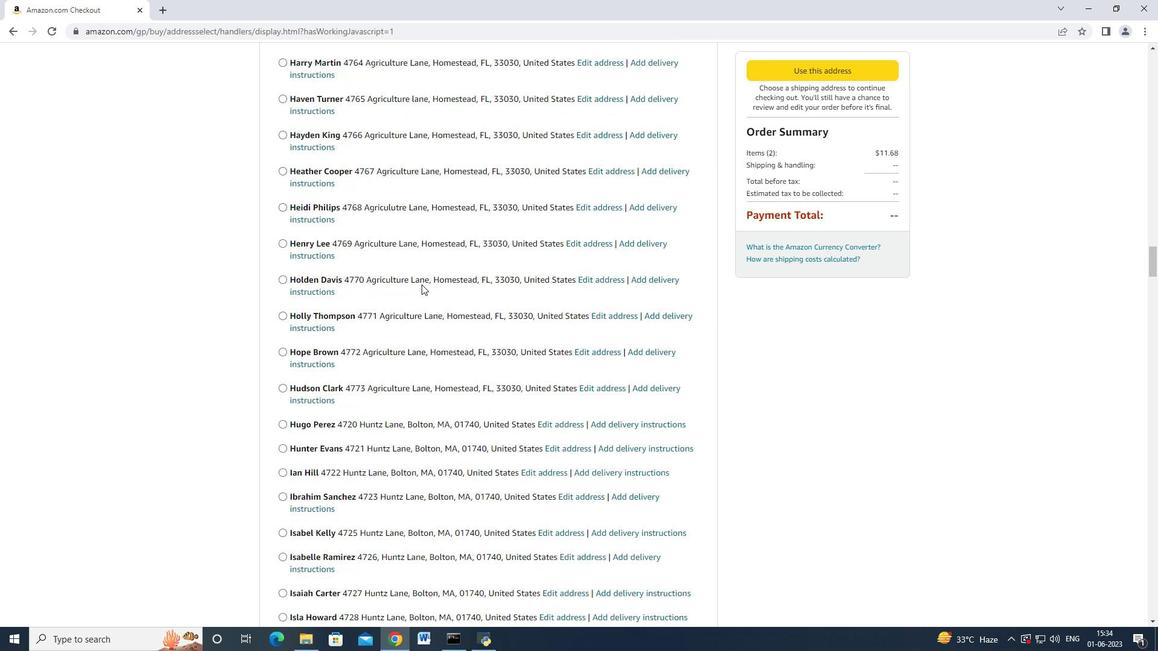 
Action: Mouse scrolled (421, 283) with delta (0, 0)
Screenshot: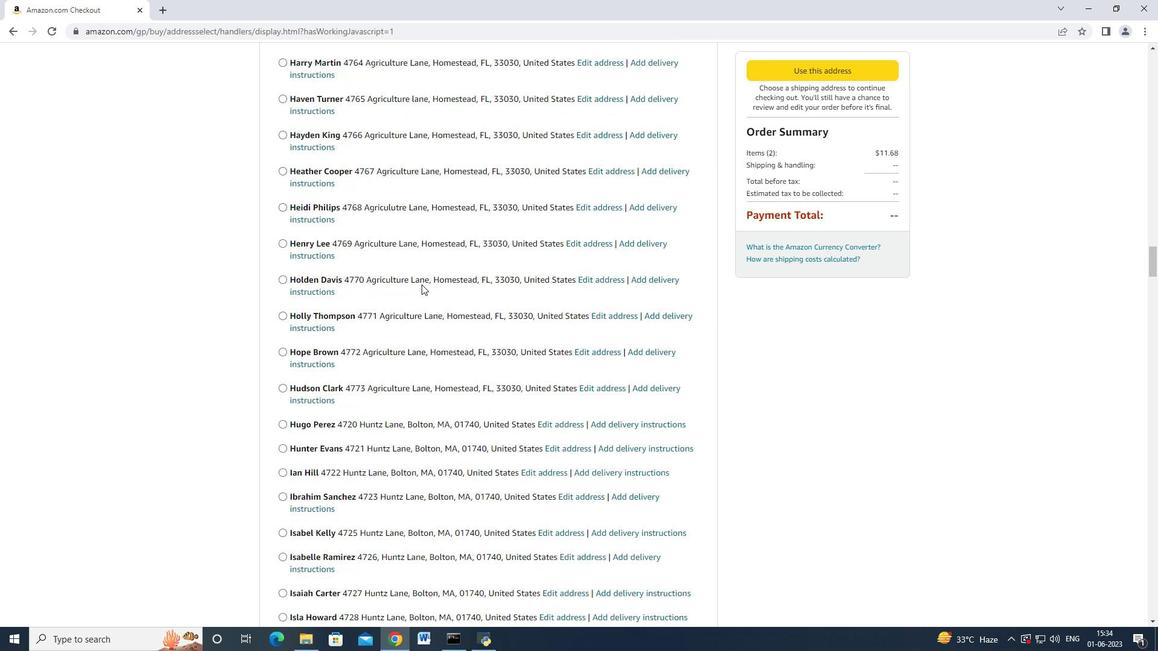 
Action: Mouse scrolled (421, 283) with delta (0, 0)
Screenshot: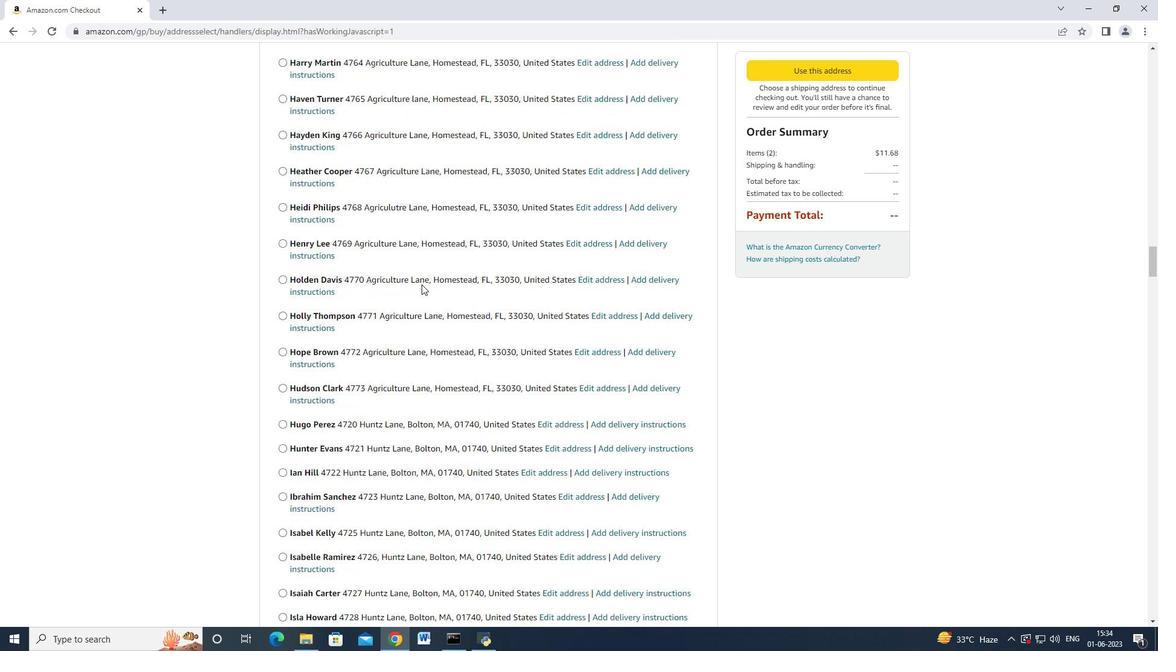 
Action: Mouse scrolled (421, 283) with delta (0, -1)
Screenshot: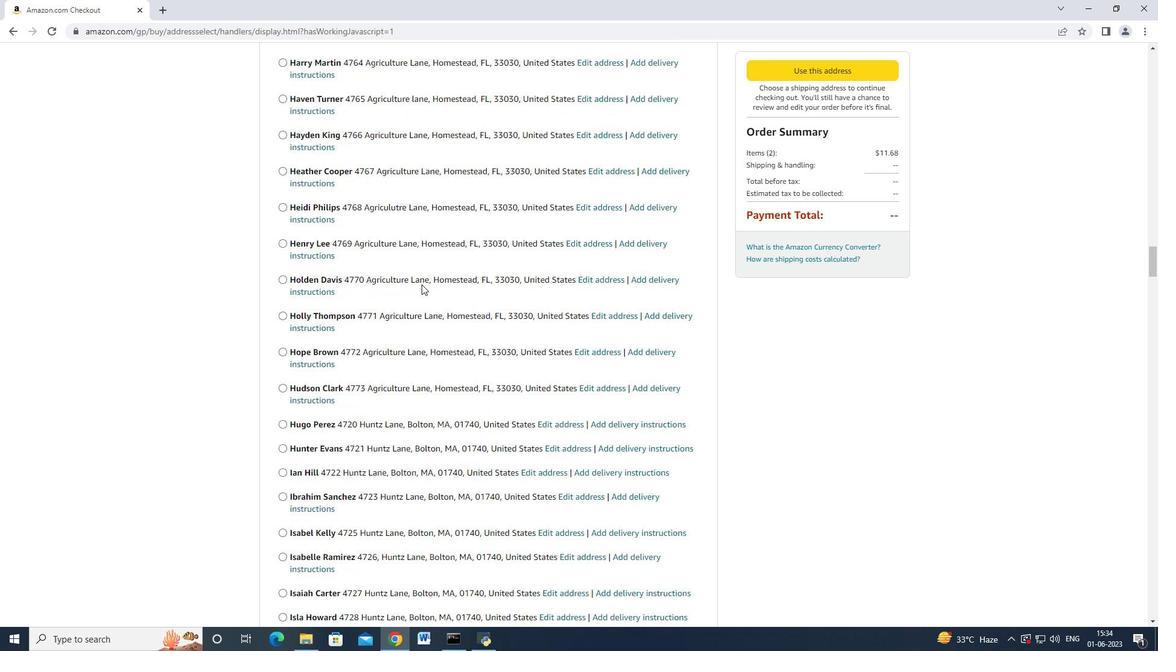 
Action: Mouse scrolled (421, 283) with delta (0, 0)
Screenshot: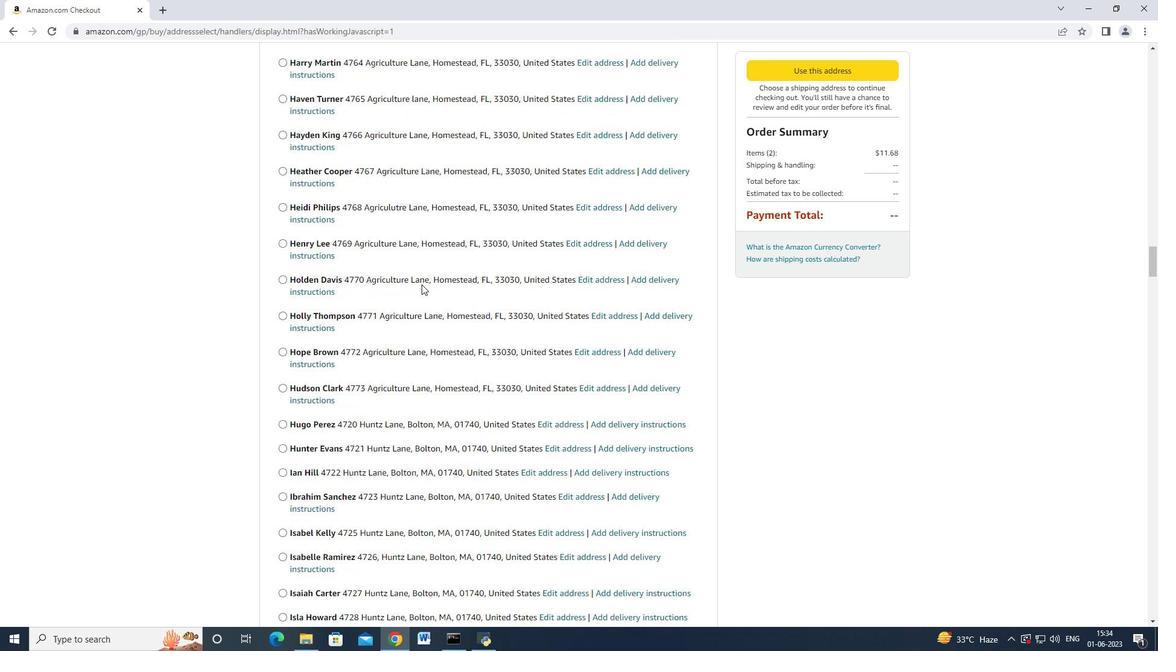 
Action: Mouse scrolled (421, 283) with delta (0, 0)
Screenshot: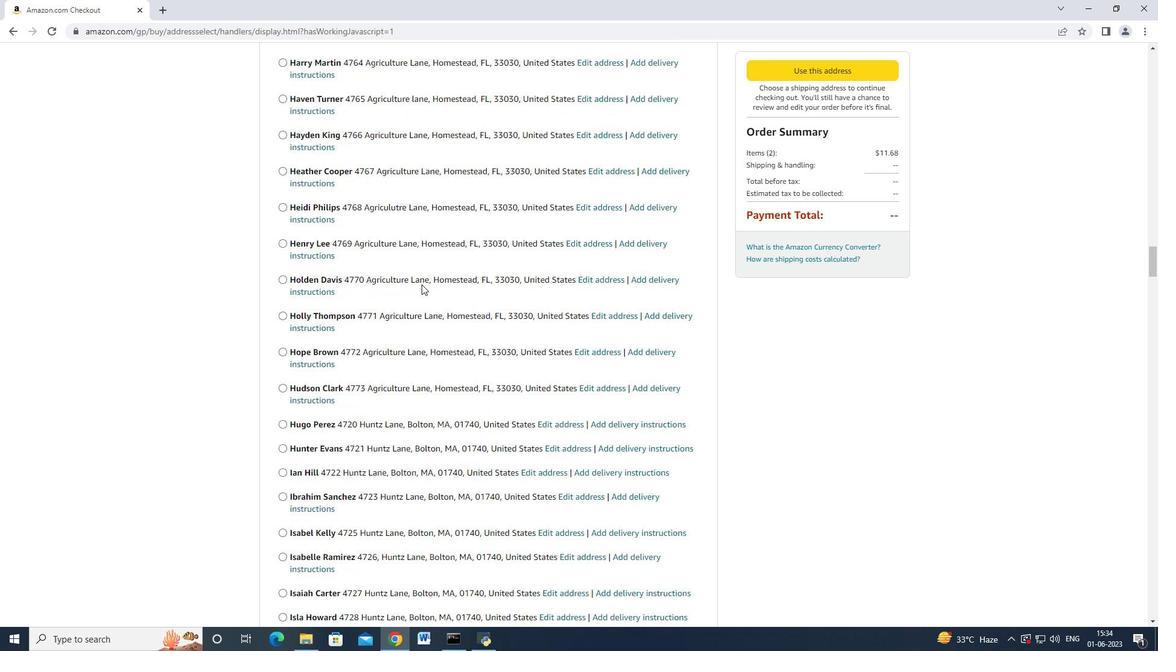 
Action: Mouse moved to (421, 284)
Screenshot: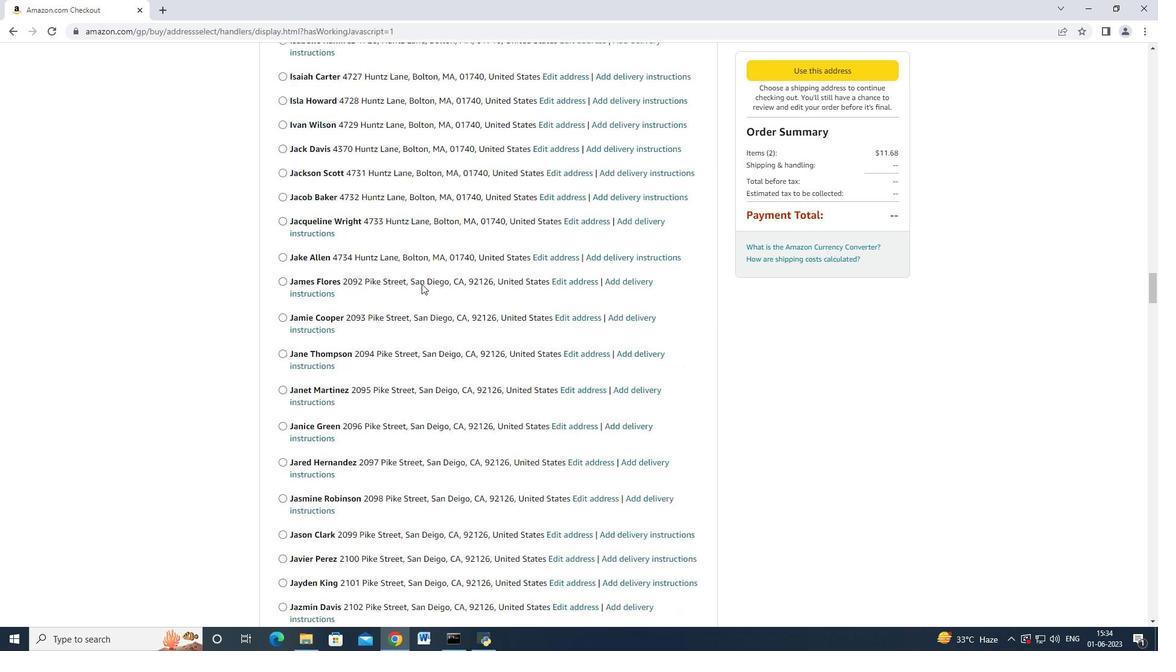 
Action: Mouse scrolled (421, 283) with delta (0, 0)
Screenshot: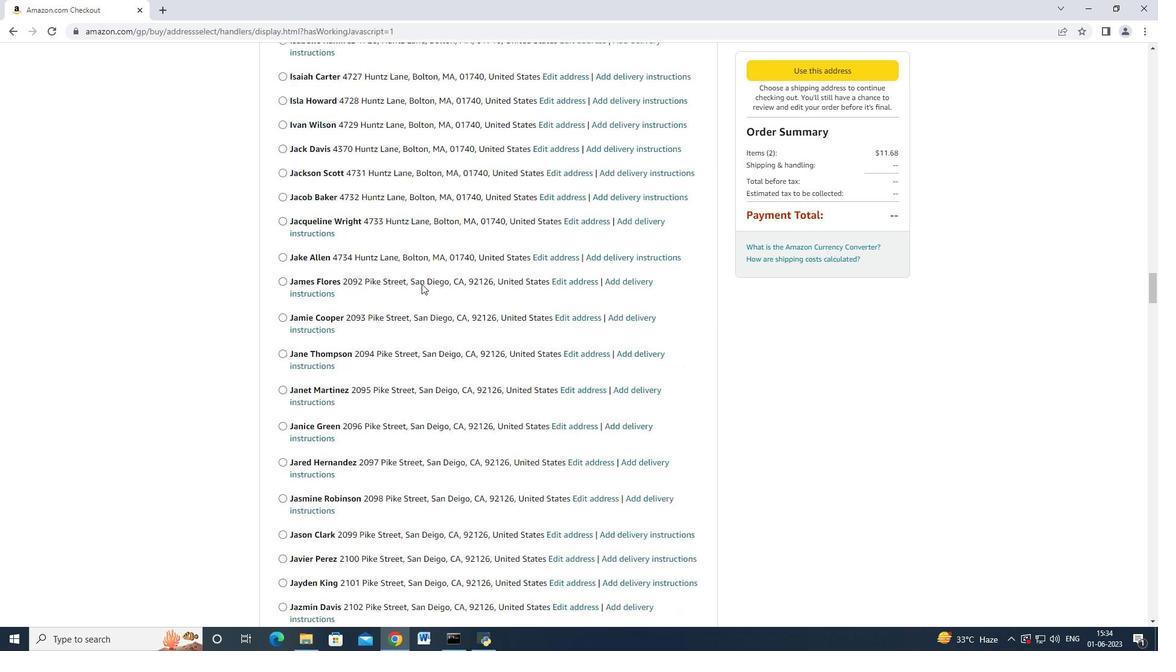 
Action: Mouse moved to (421, 284)
Screenshot: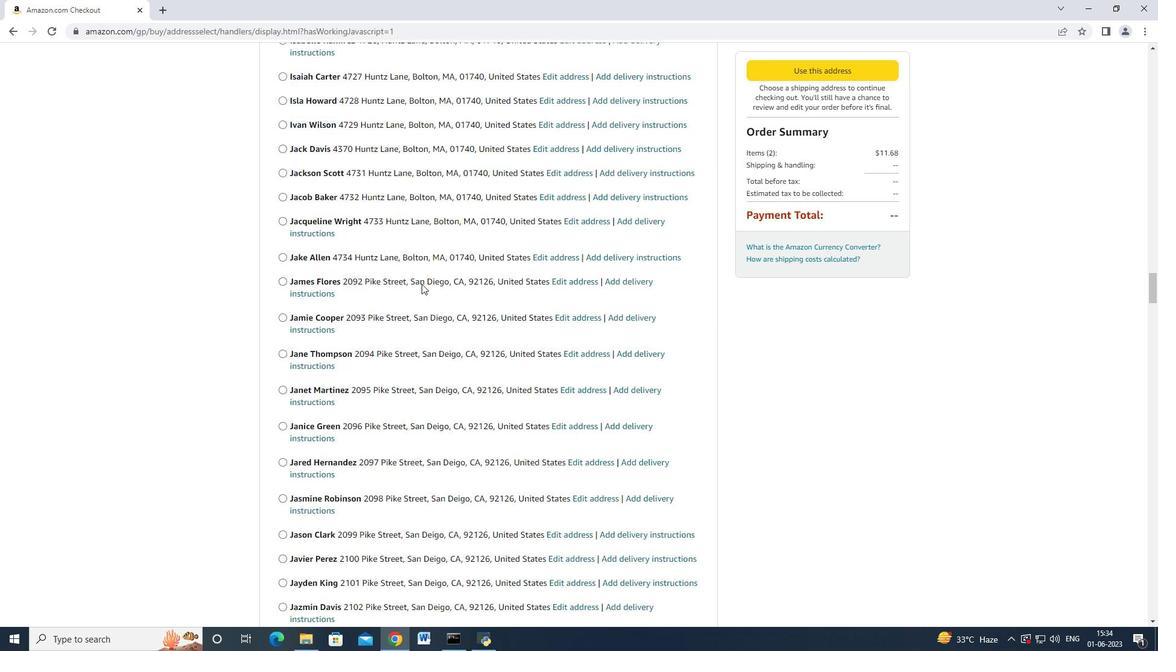 
Action: Mouse scrolled (421, 283) with delta (0, 0)
Screenshot: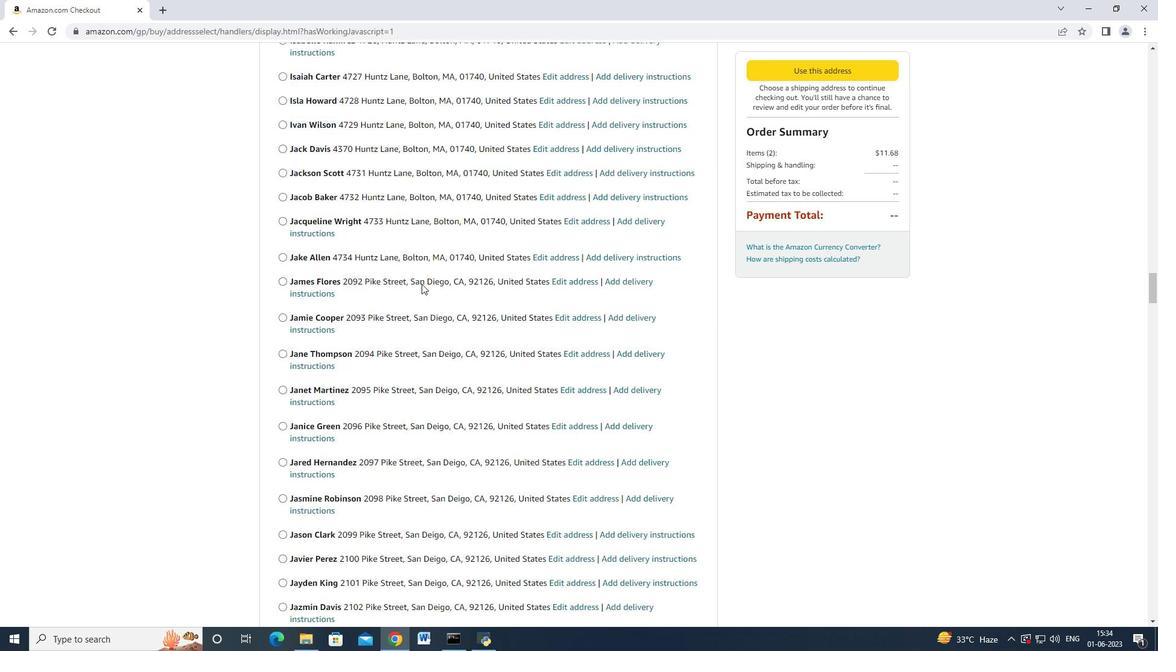 
Action: Mouse scrolled (421, 283) with delta (0, 0)
Screenshot: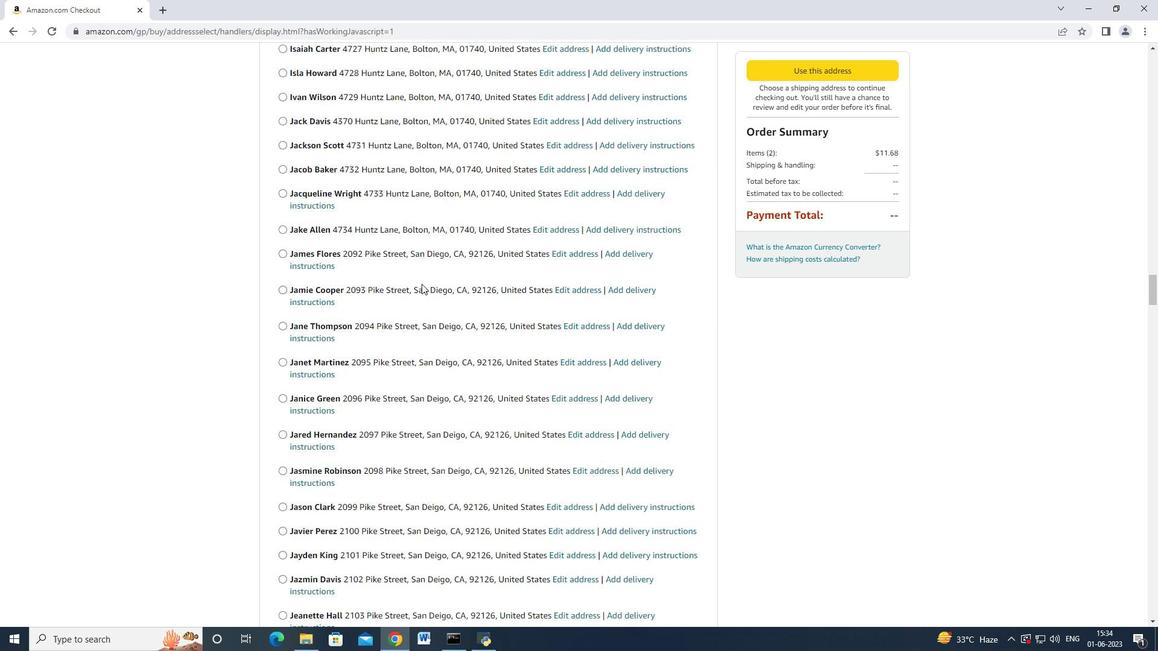 
Action: Mouse moved to (421, 284)
Screenshot: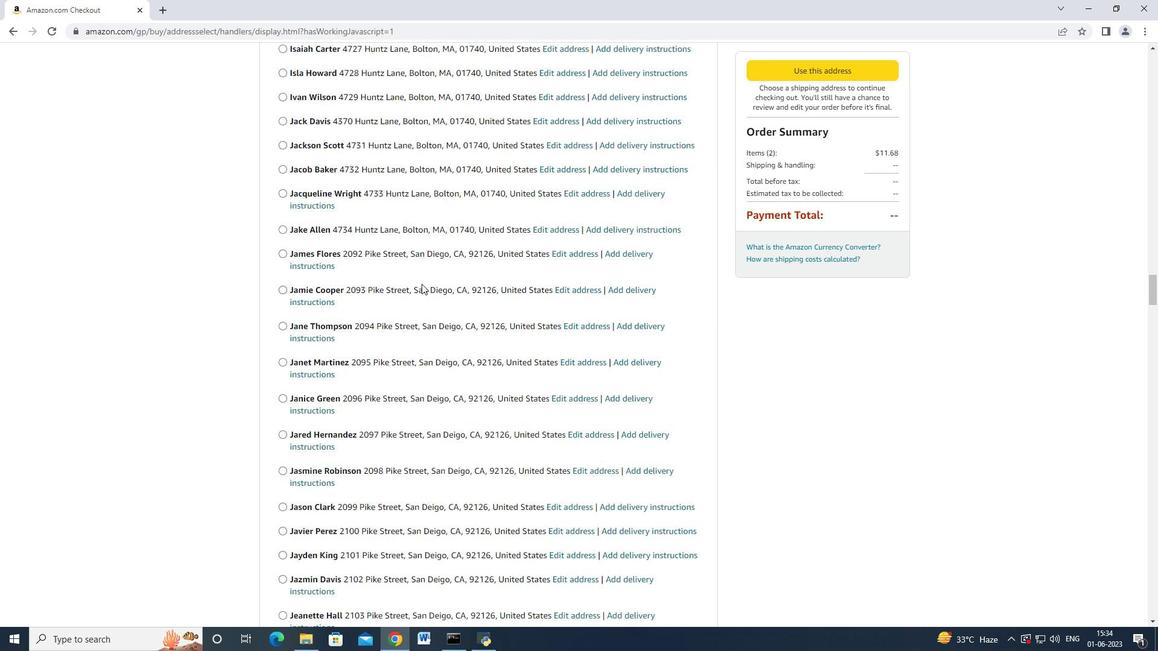 
Action: Mouse scrolled (421, 283) with delta (0, -1)
Screenshot: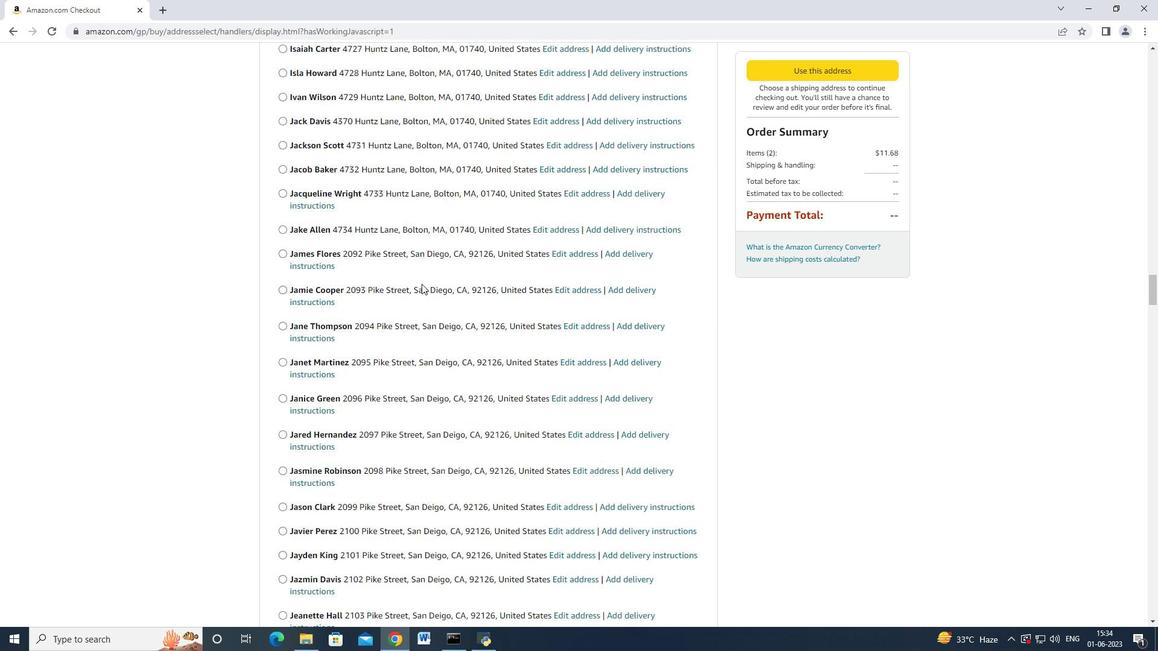 
Action: Mouse scrolled (421, 283) with delta (0, 0)
Screenshot: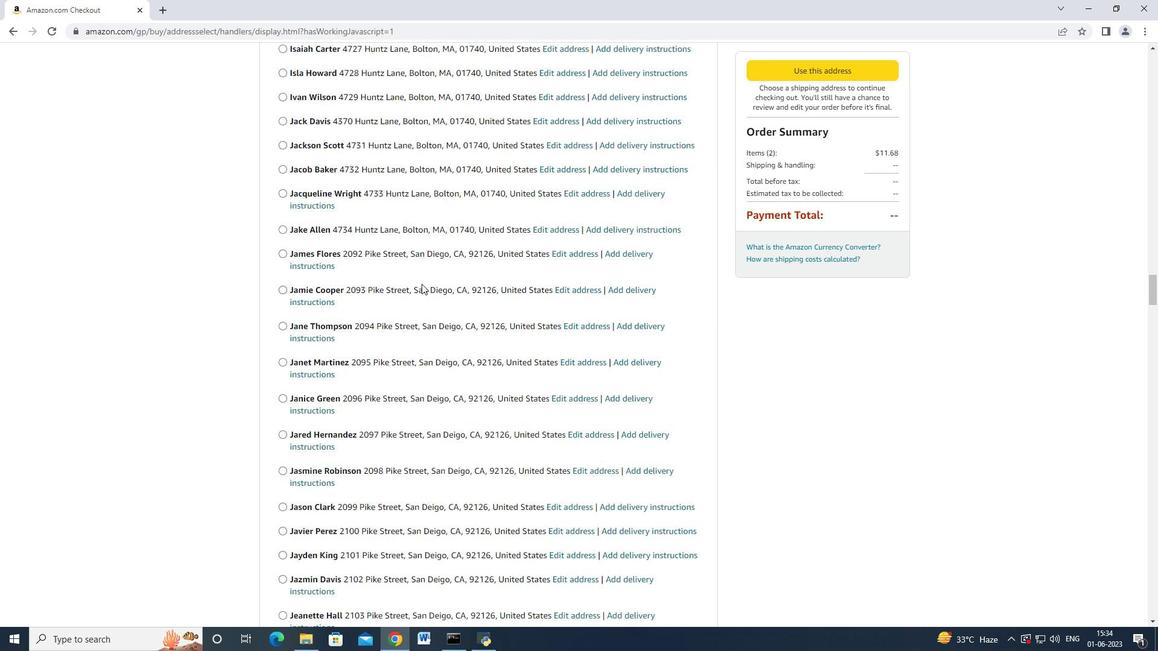 
Action: Mouse scrolled (421, 283) with delta (0, 0)
Screenshot: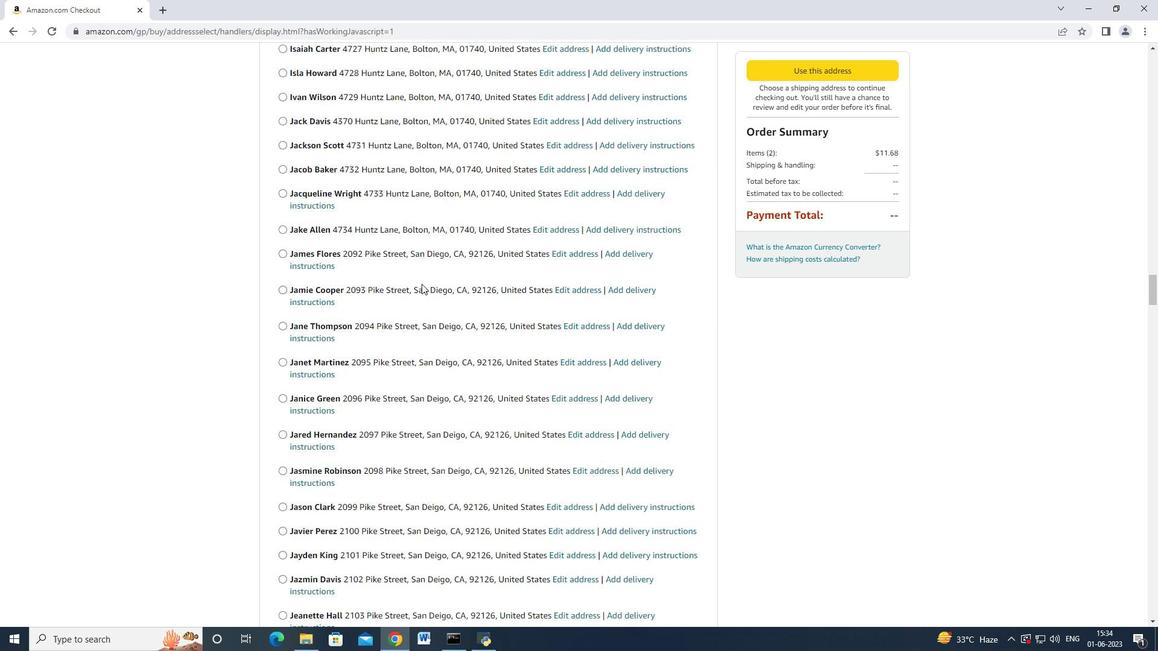 
Action: Mouse scrolled (421, 283) with delta (0, 0)
Screenshot: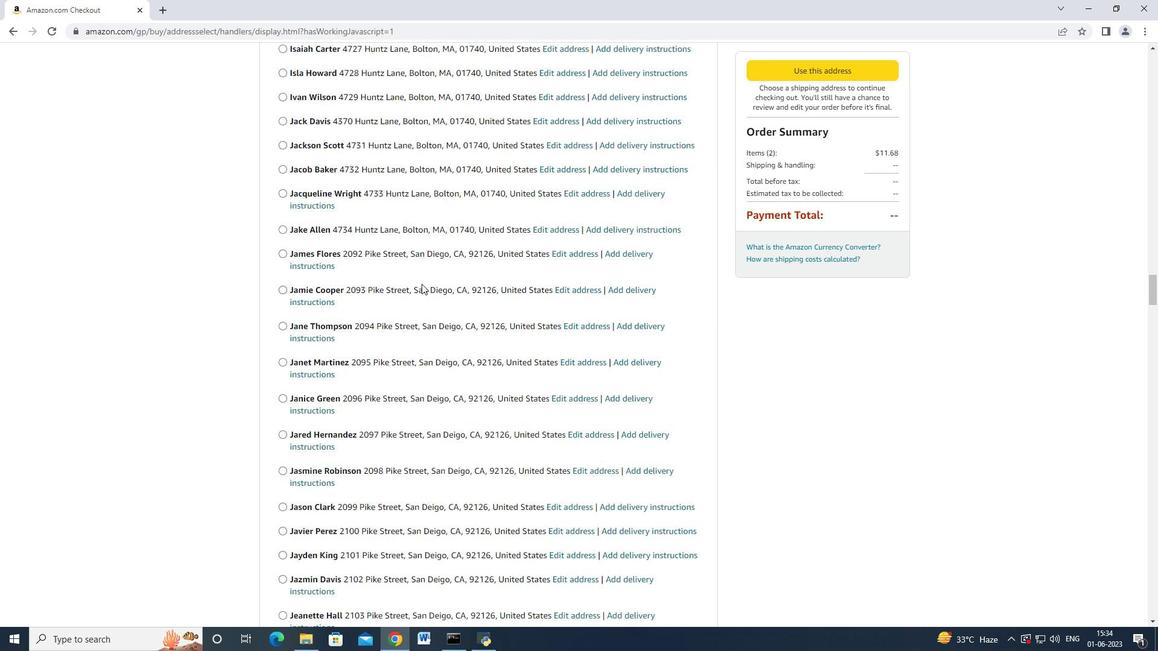 
Action: Mouse scrolled (421, 283) with delta (0, 0)
Screenshot: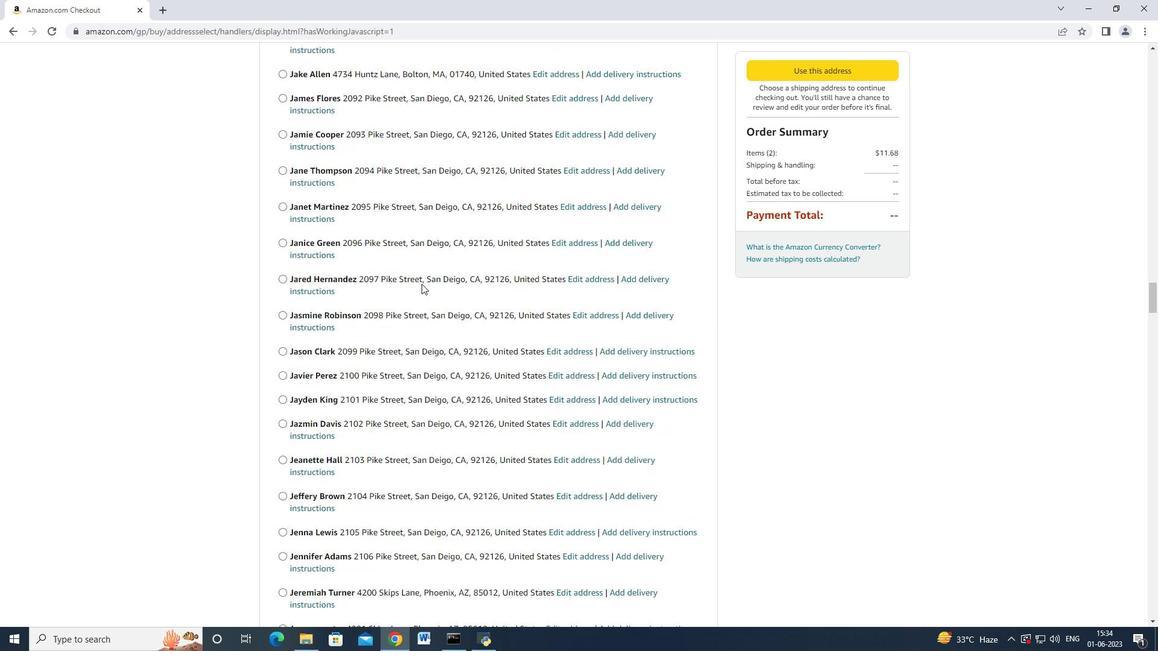 
Action: Mouse scrolled (421, 283) with delta (0, 0)
Screenshot: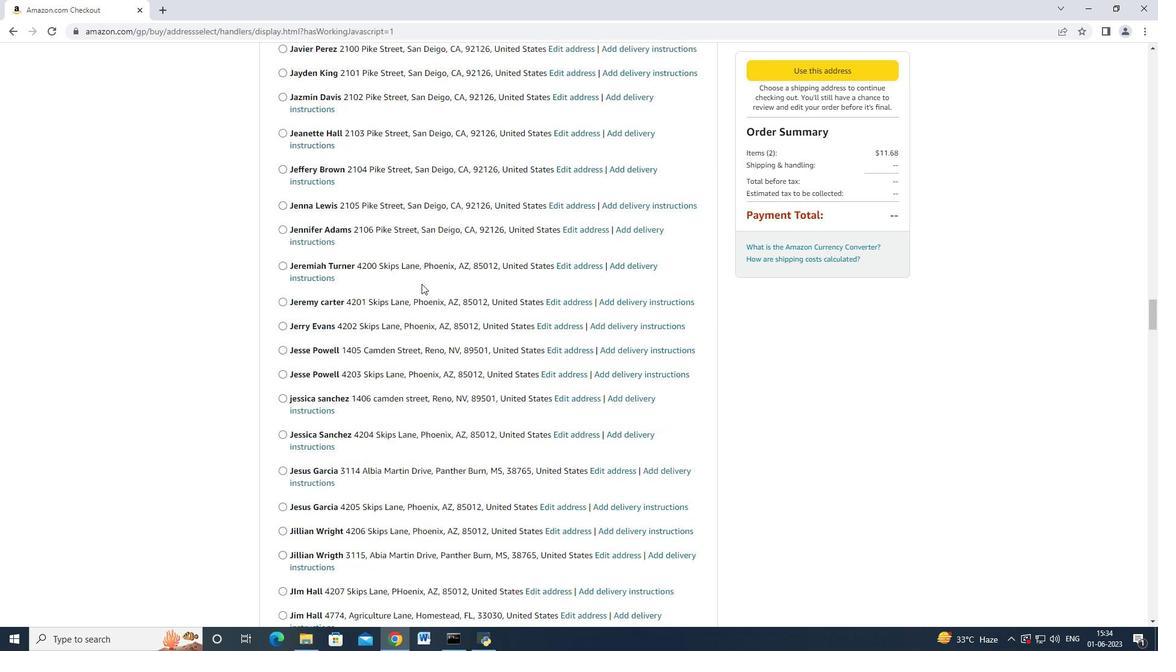 
Action: Mouse scrolled (421, 283) with delta (0, 0)
Screenshot: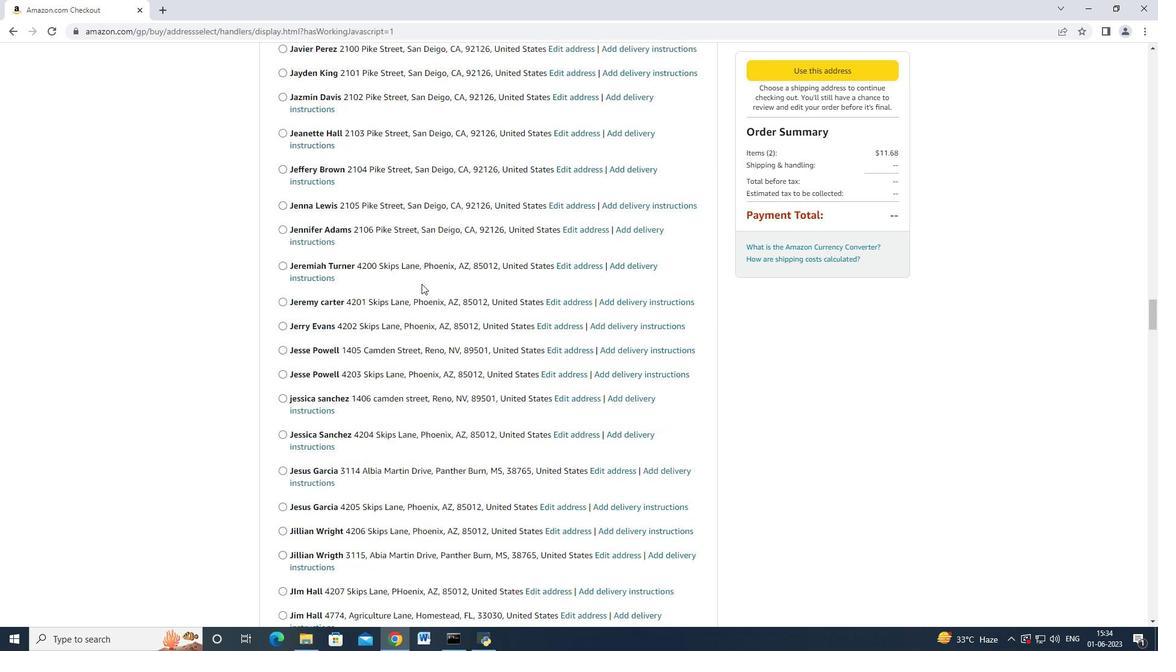 
Action: Mouse scrolled (421, 283) with delta (0, 0)
Screenshot: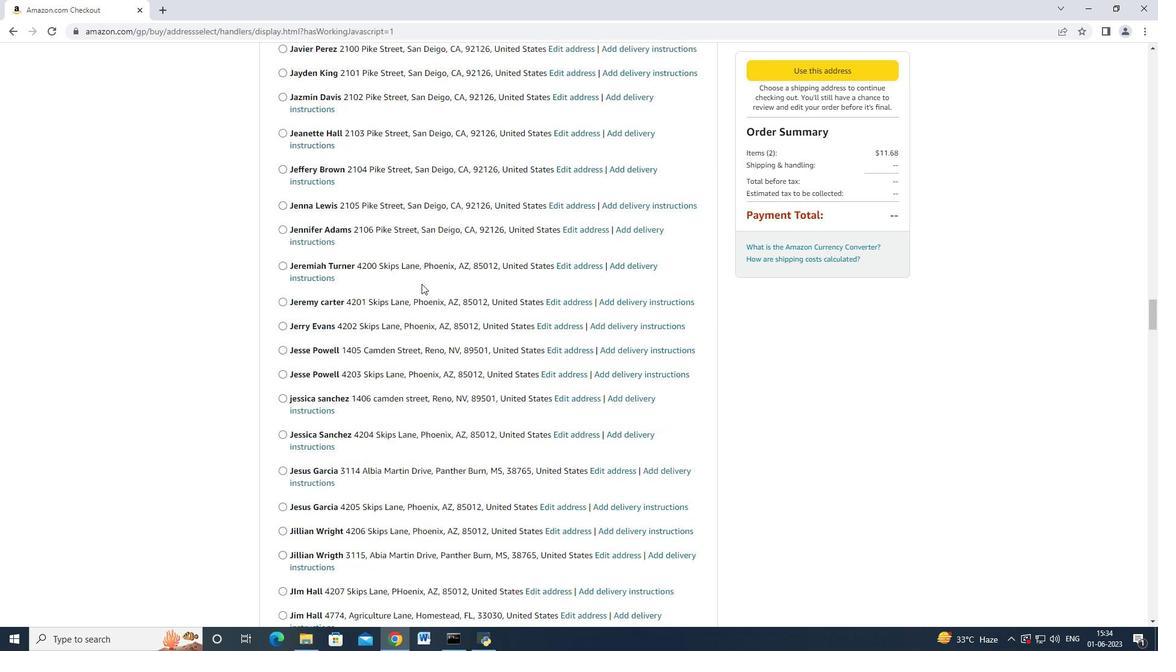 
Action: Mouse scrolled (421, 283) with delta (0, 0)
Screenshot: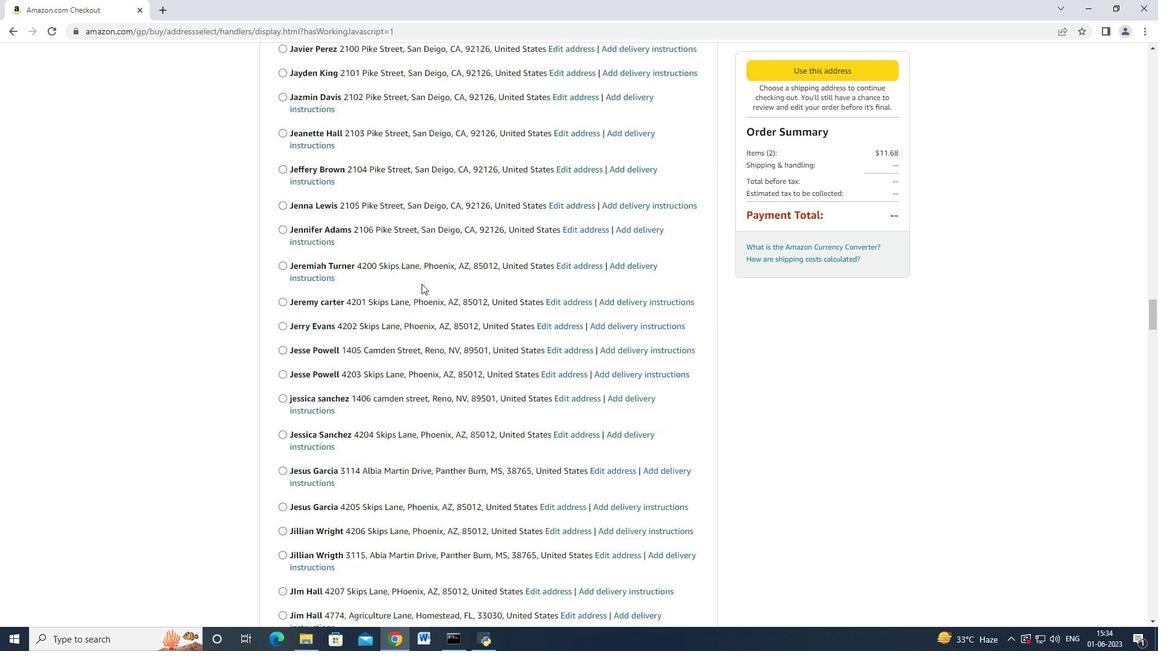 
Action: Mouse scrolled (421, 283) with delta (0, 0)
Screenshot: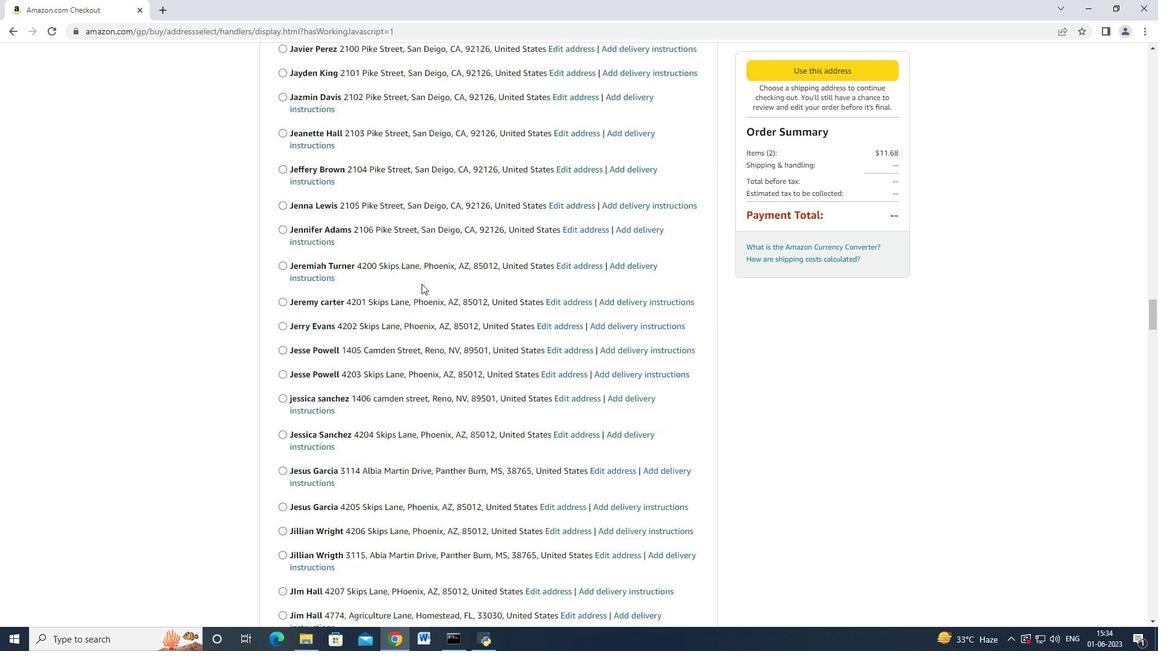 
Action: Mouse scrolled (421, 283) with delta (0, 0)
Screenshot: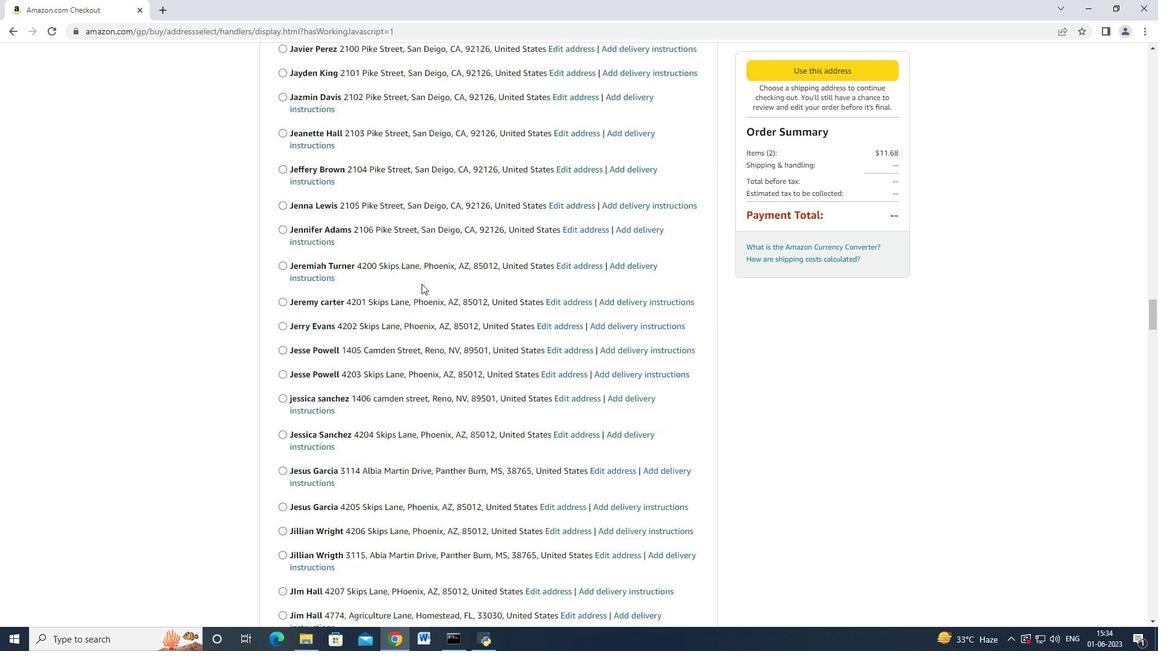 
Action: Mouse scrolled (421, 283) with delta (0, 0)
Screenshot: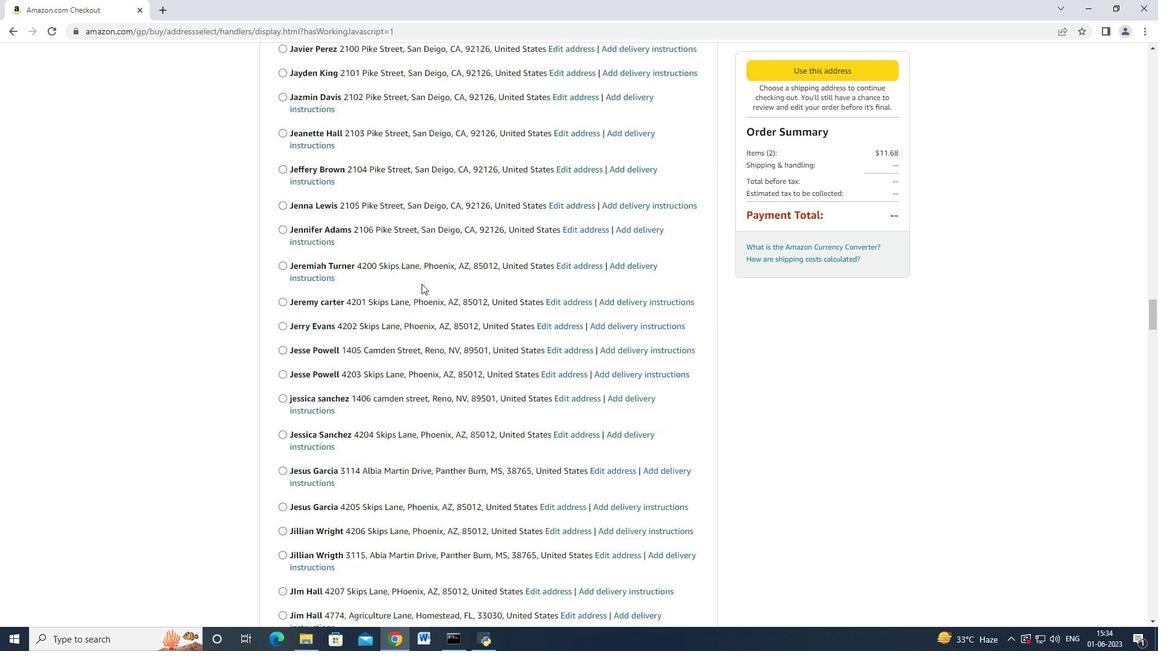 
Action: Mouse moved to (422, 284)
Screenshot: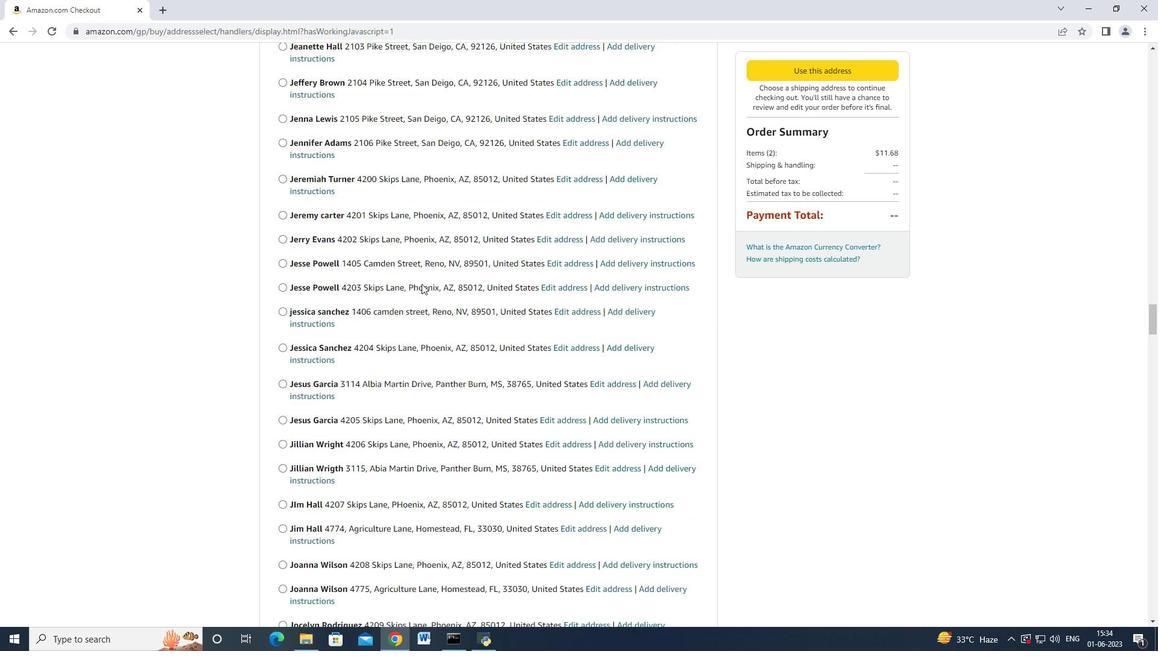 
Action: Mouse scrolled (422, 283) with delta (0, 0)
Screenshot: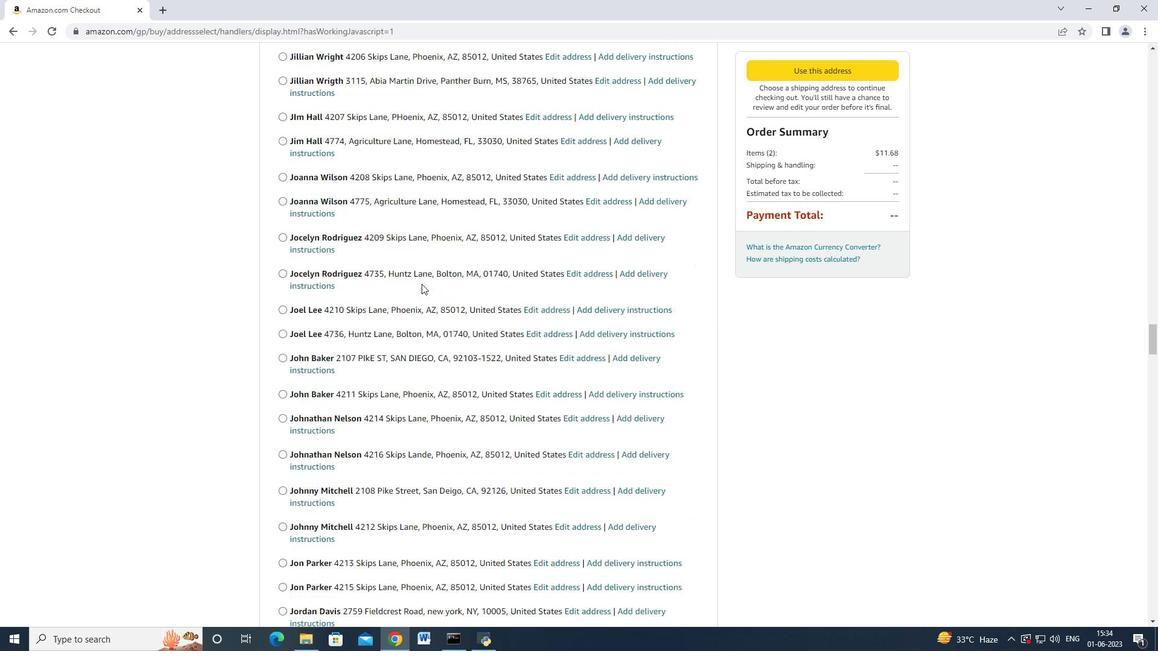 
Action: Mouse scrolled (422, 283) with delta (0, 0)
Screenshot: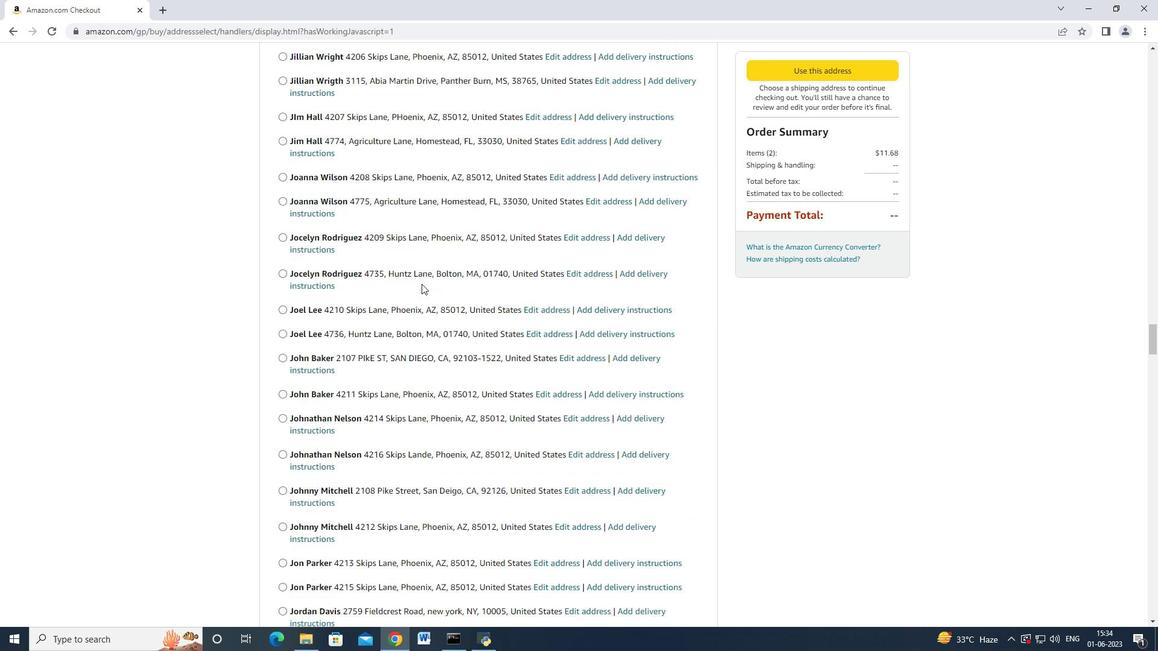 
Action: Mouse scrolled (422, 283) with delta (0, 0)
Screenshot: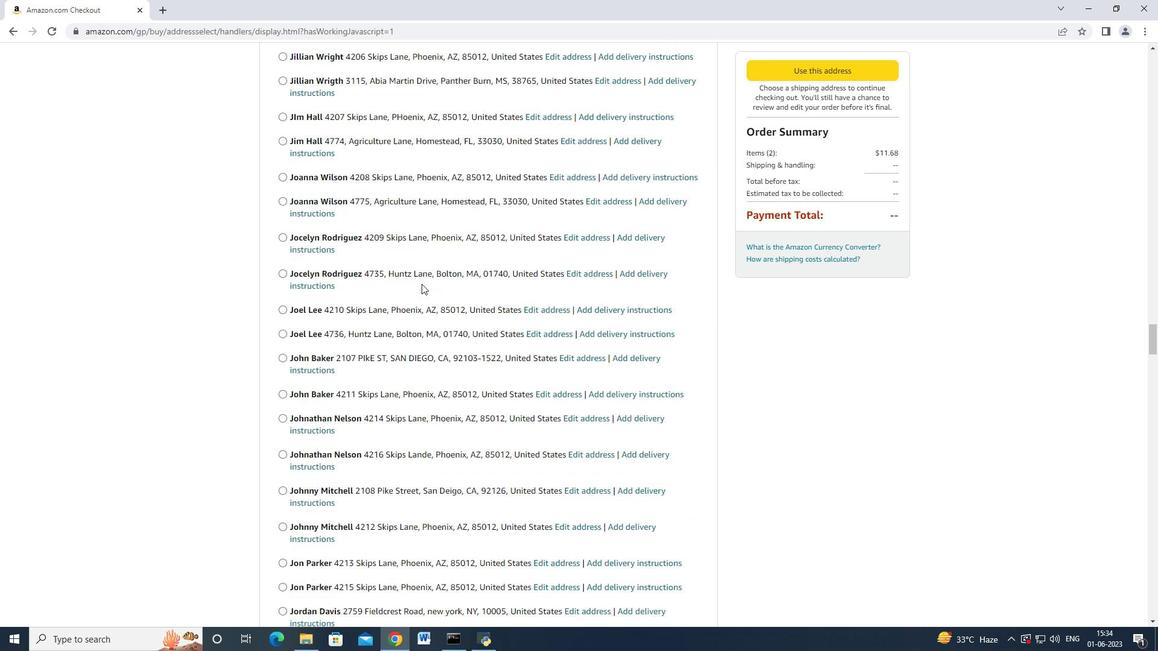 
Action: Mouse scrolled (422, 283) with delta (0, 0)
Screenshot: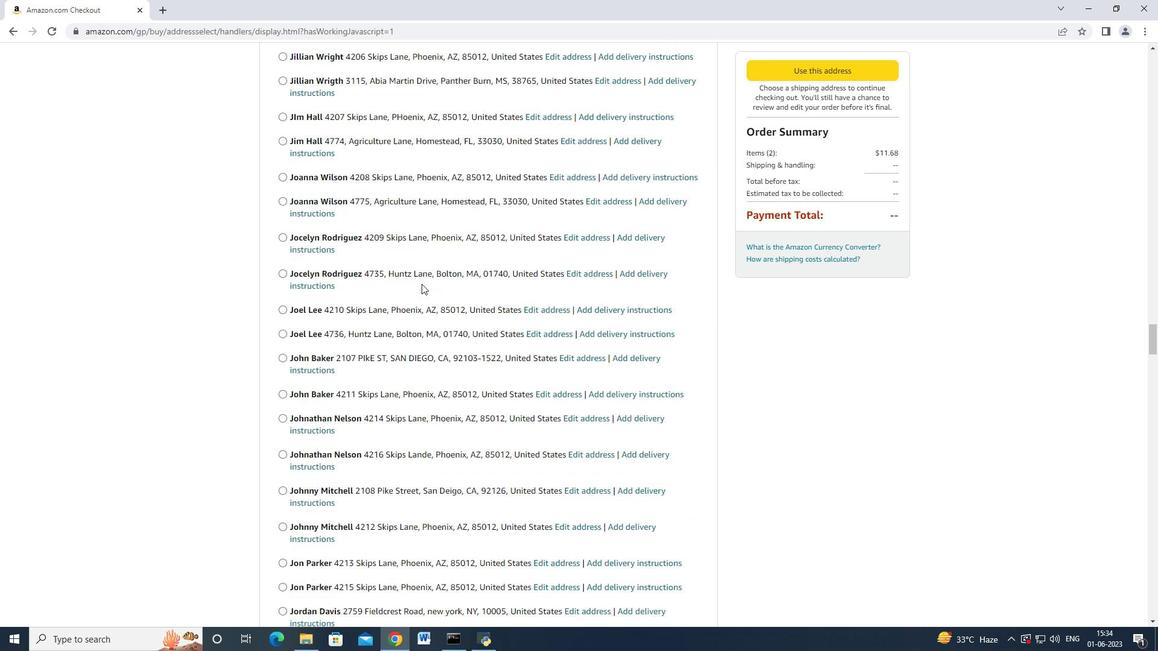 
Action: Mouse scrolled (422, 283) with delta (0, -1)
Screenshot: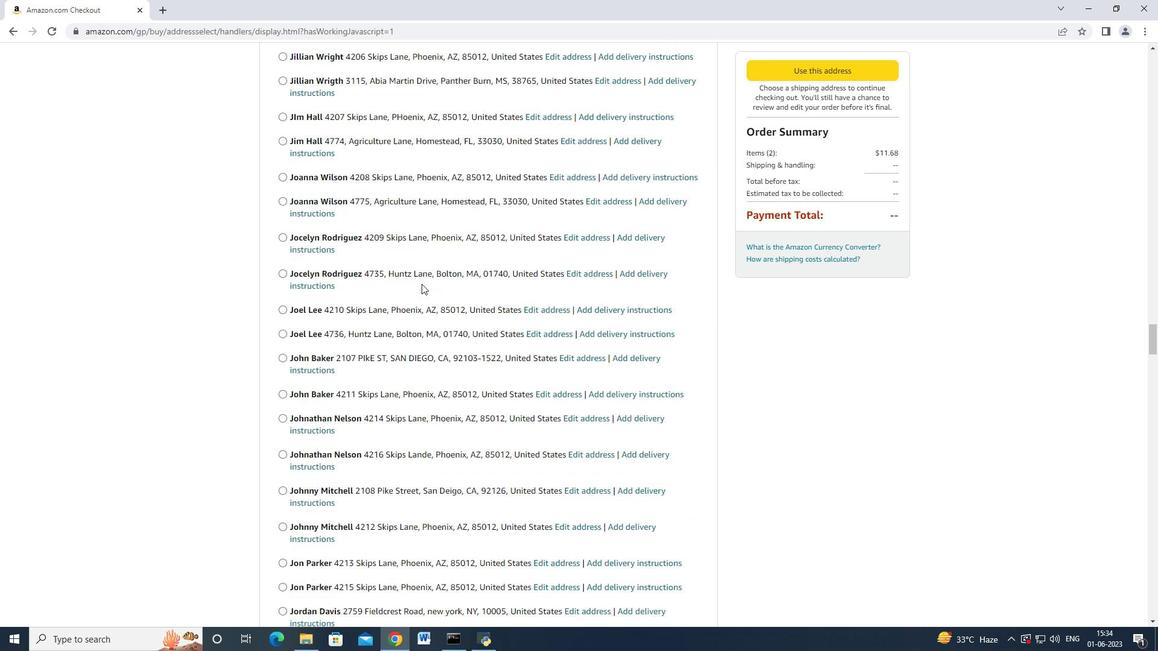
Action: Mouse scrolled (422, 283) with delta (0, 0)
Screenshot: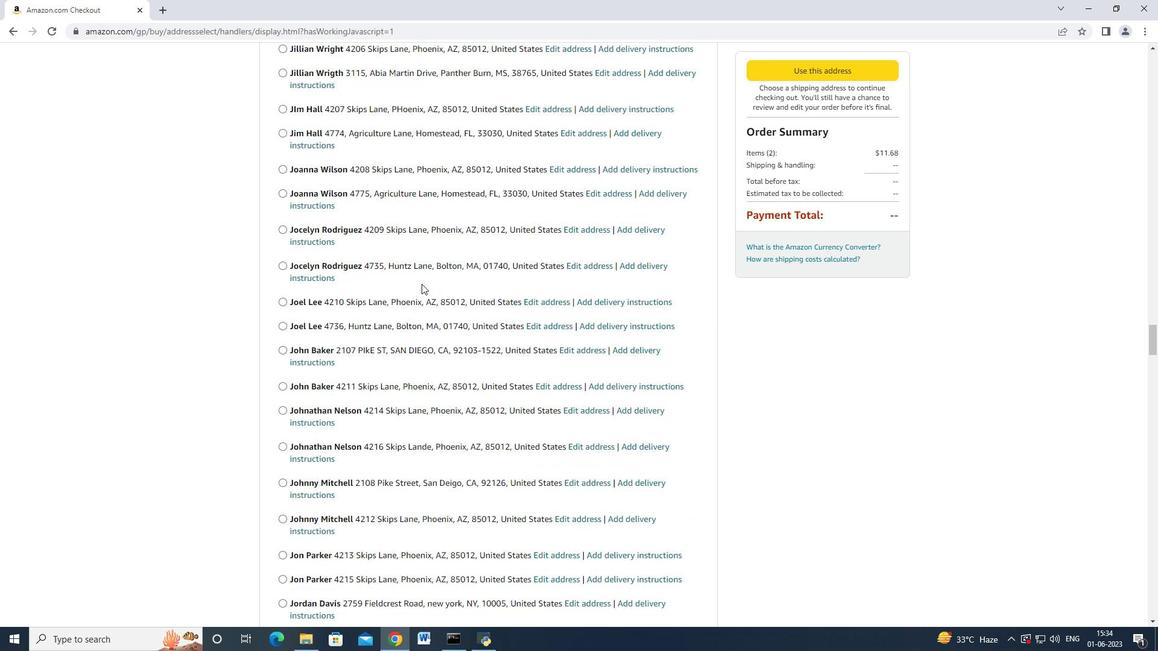 
Action: Mouse scrolled (422, 283) with delta (0, 0)
Screenshot: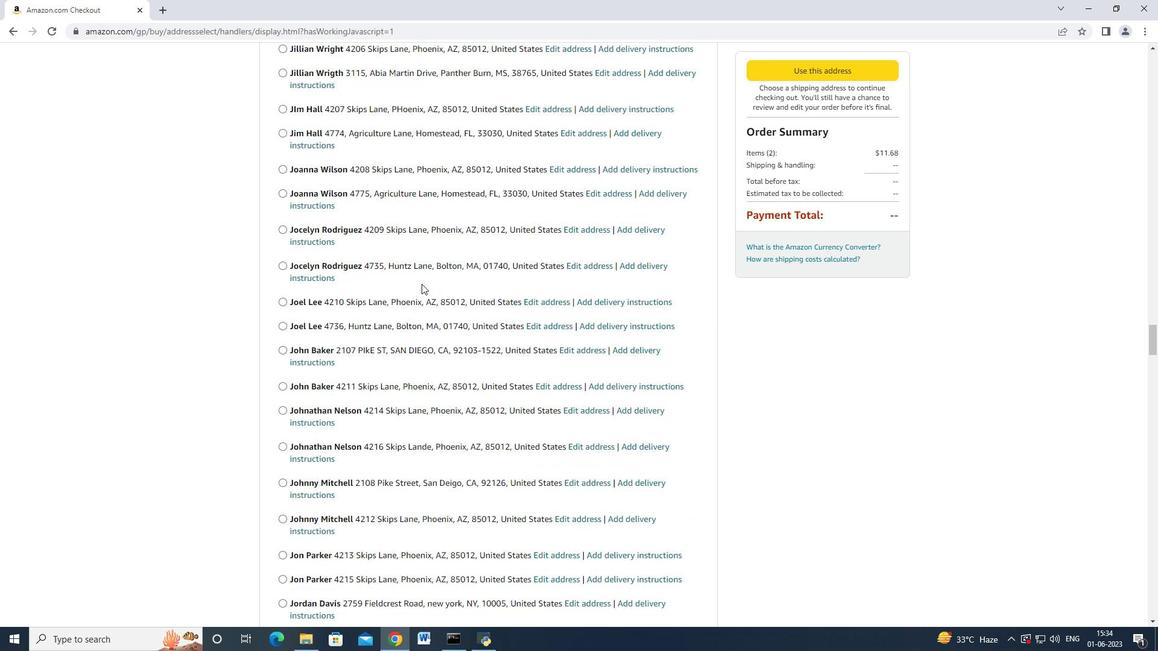 
Action: Mouse scrolled (422, 283) with delta (0, 0)
Screenshot: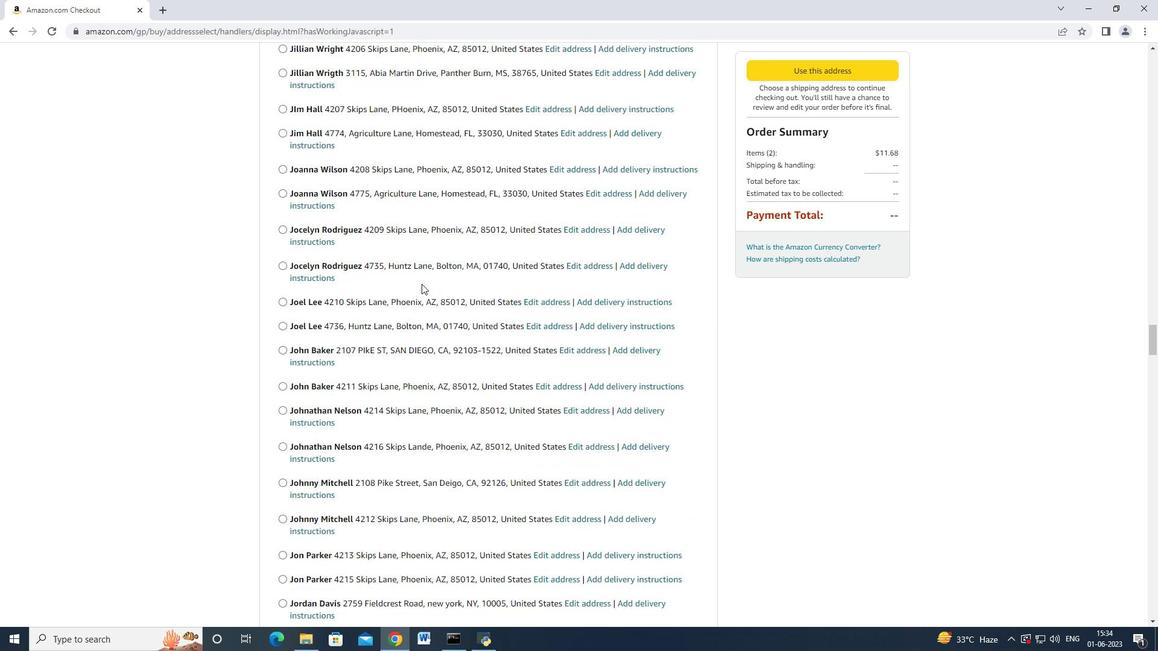 
Action: Mouse scrolled (422, 283) with delta (0, 0)
Screenshot: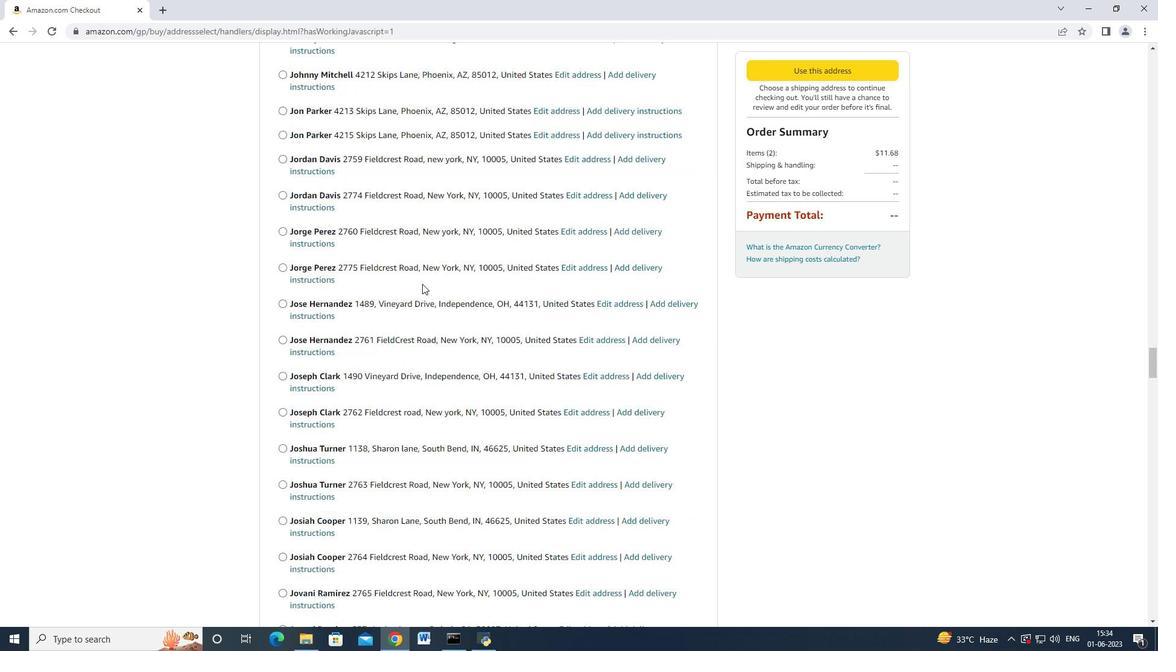 
Action: Mouse scrolled (422, 283) with delta (0, 0)
Screenshot: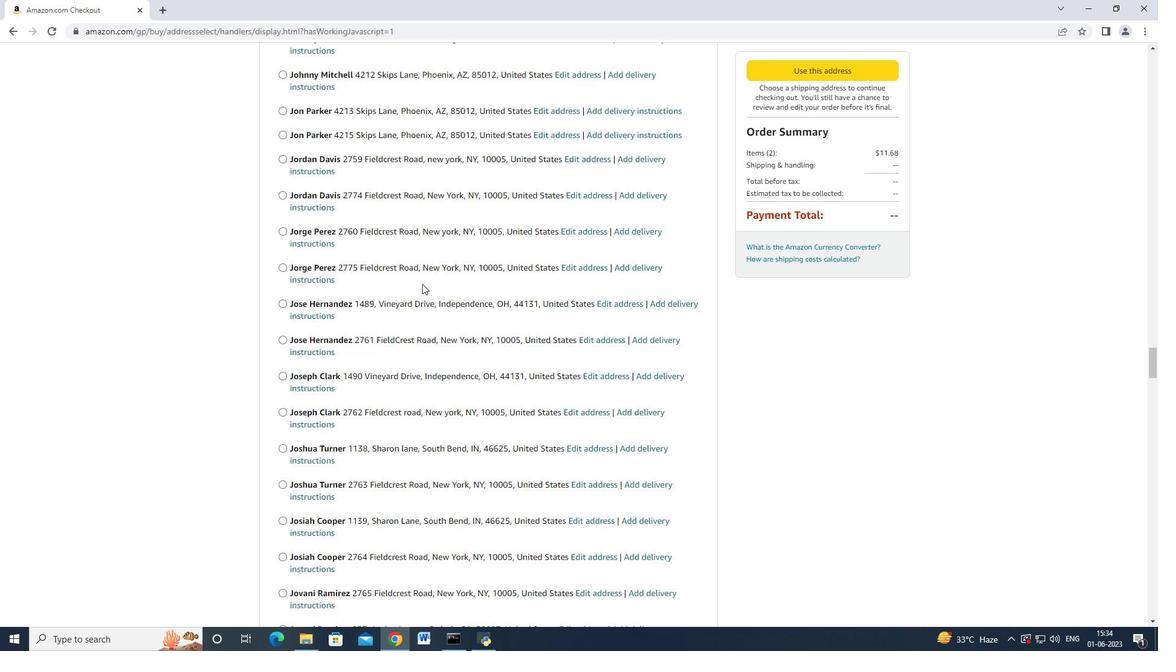 
Action: Mouse scrolled (422, 283) with delta (0, 0)
Screenshot: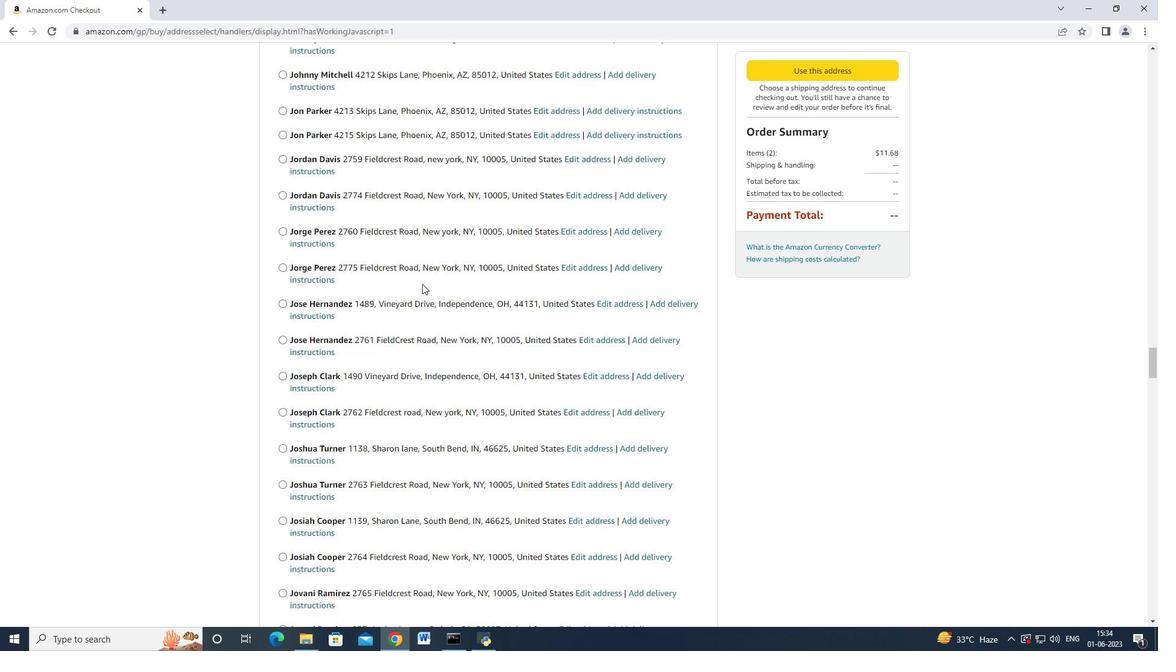 
Action: Mouse scrolled (422, 283) with delta (0, 0)
Screenshot: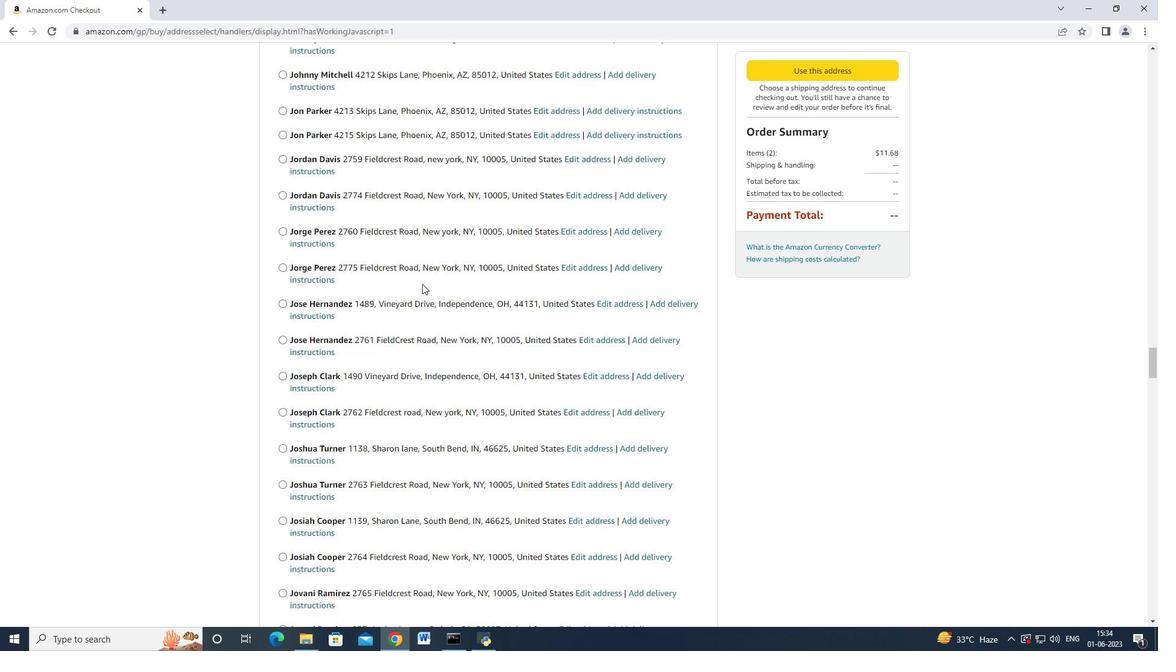 
Action: Mouse scrolled (422, 283) with delta (0, 0)
Screenshot: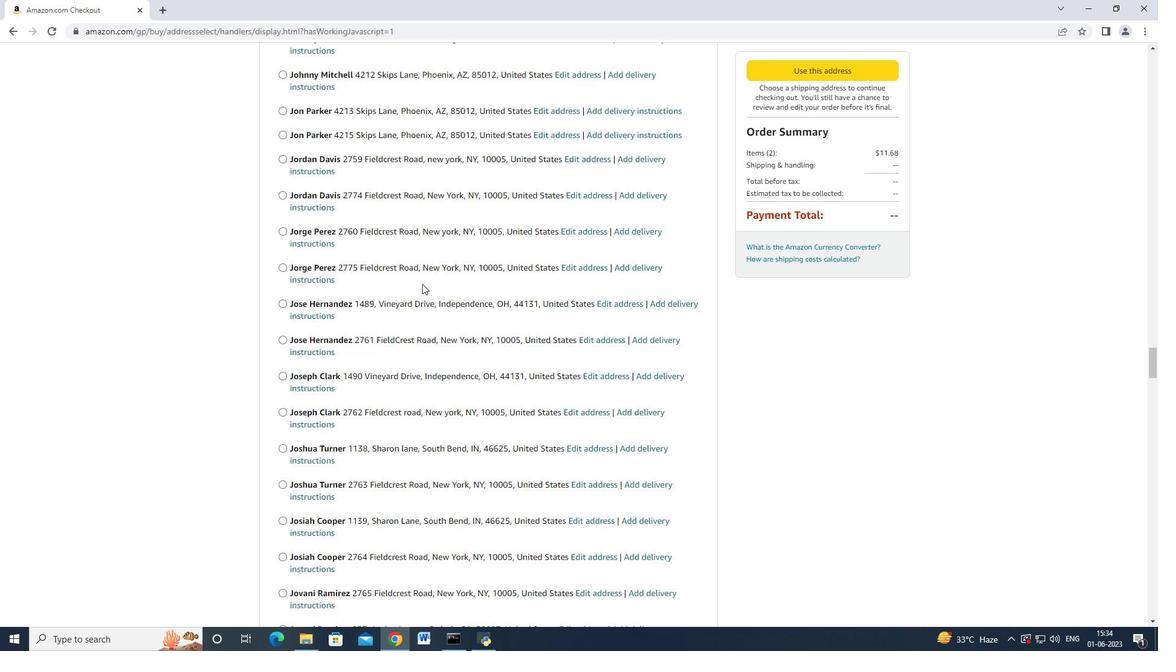 
Action: Mouse scrolled (422, 283) with delta (0, 0)
Screenshot: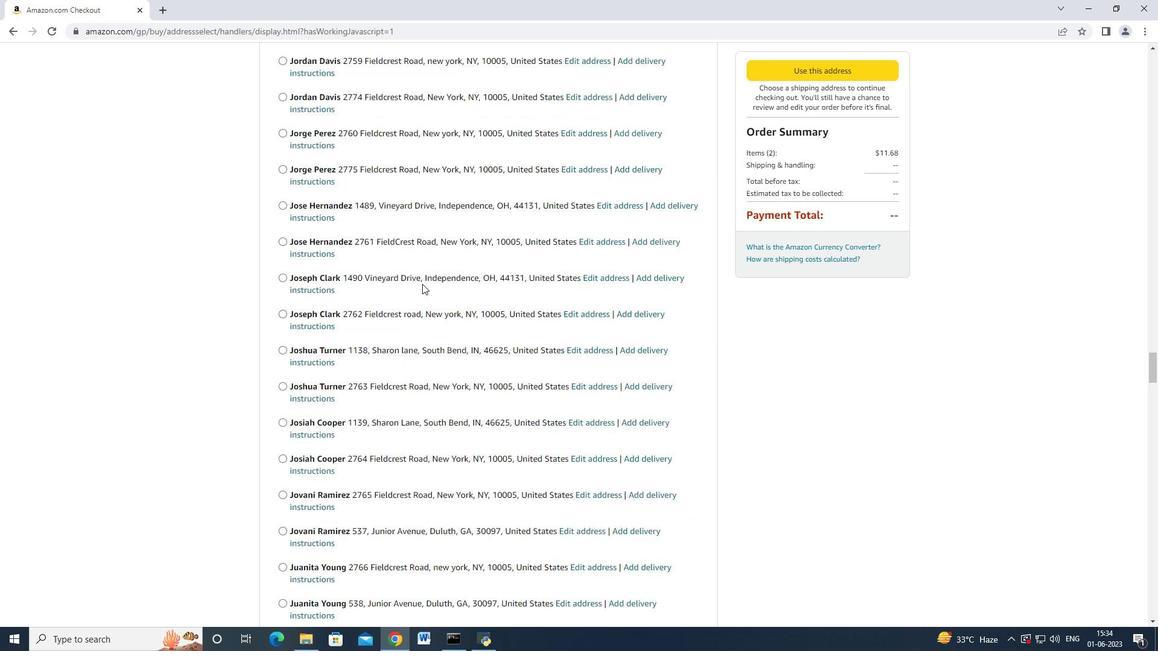 
Action: Mouse scrolled (422, 283) with delta (0, 0)
Screenshot: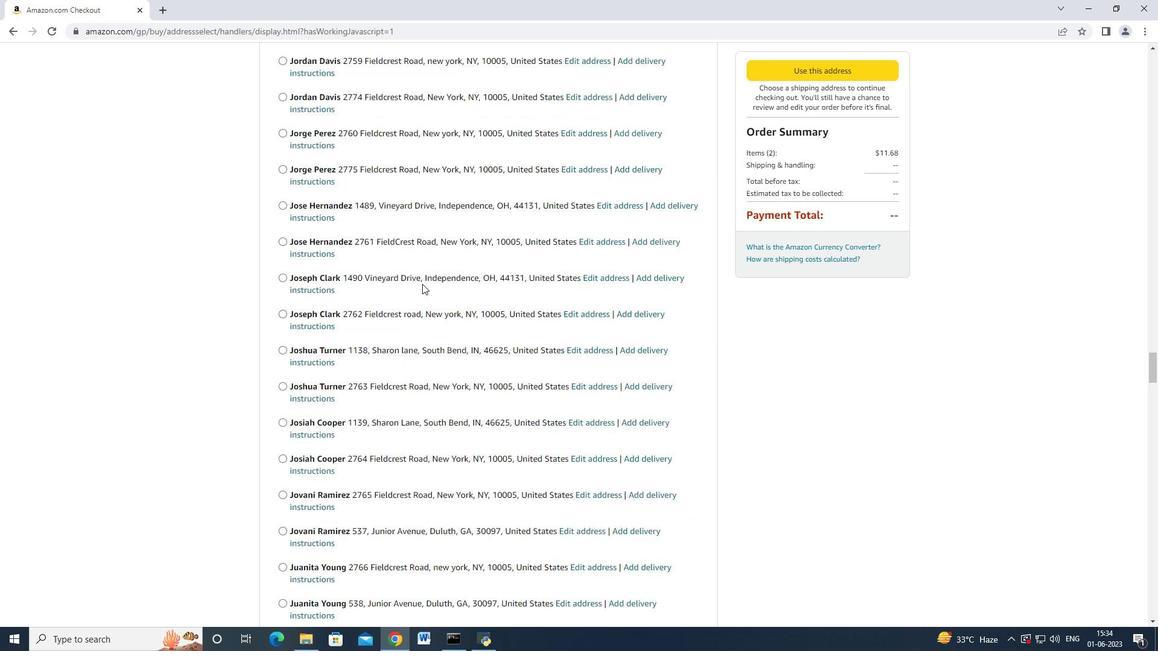 
Action: Mouse scrolled (422, 283) with delta (0, 0)
Screenshot: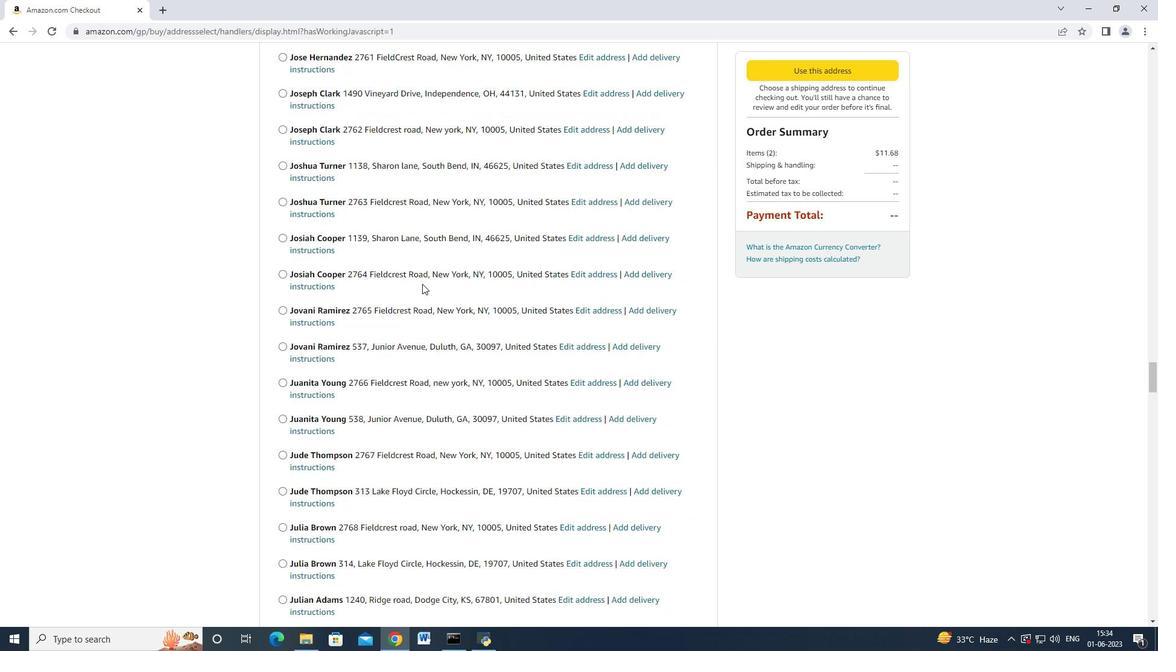 
Action: Mouse scrolled (422, 283) with delta (0, 0)
Screenshot: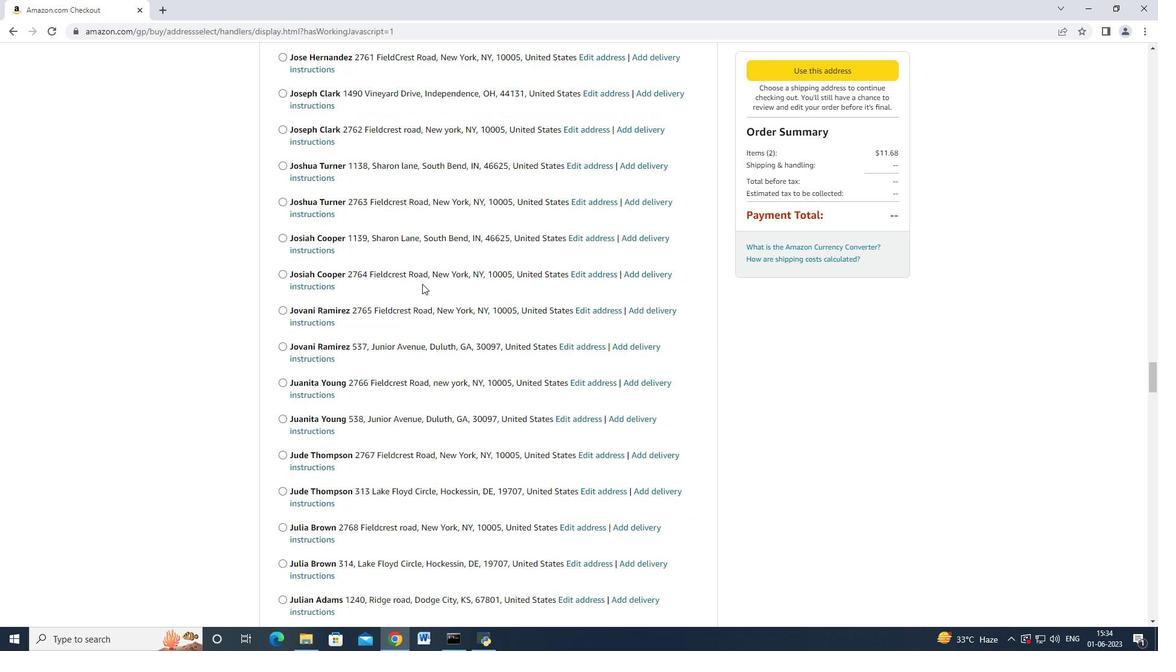 
Action: Mouse scrolled (422, 283) with delta (0, 0)
Screenshot: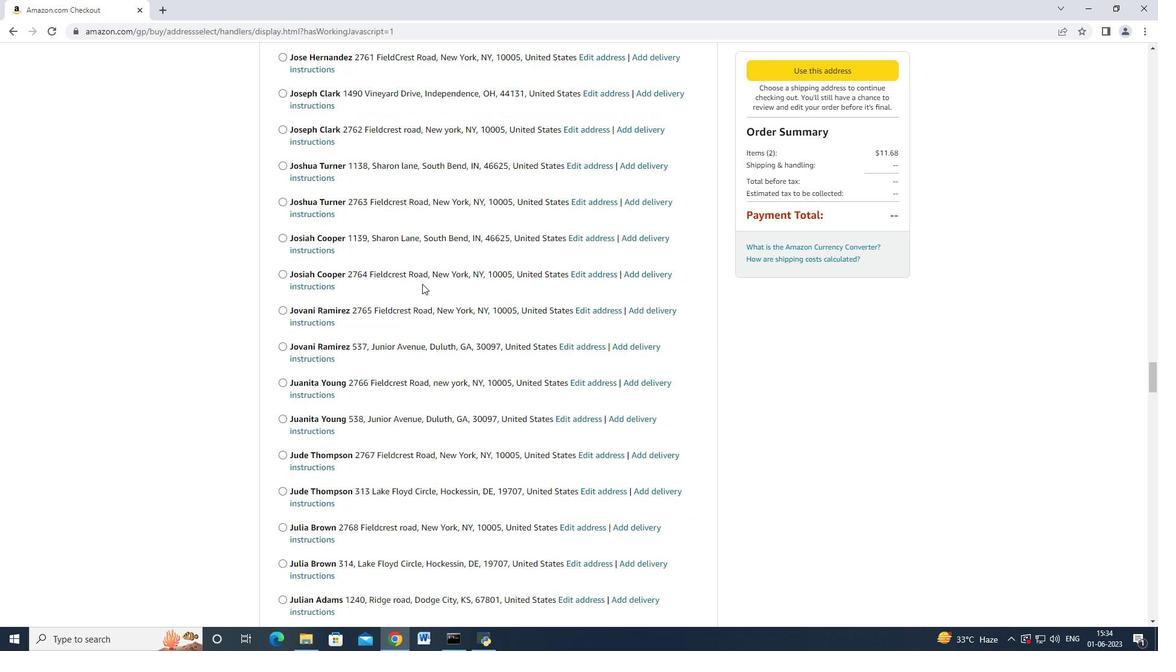 
Action: Mouse scrolled (422, 283) with delta (0, 0)
Screenshot: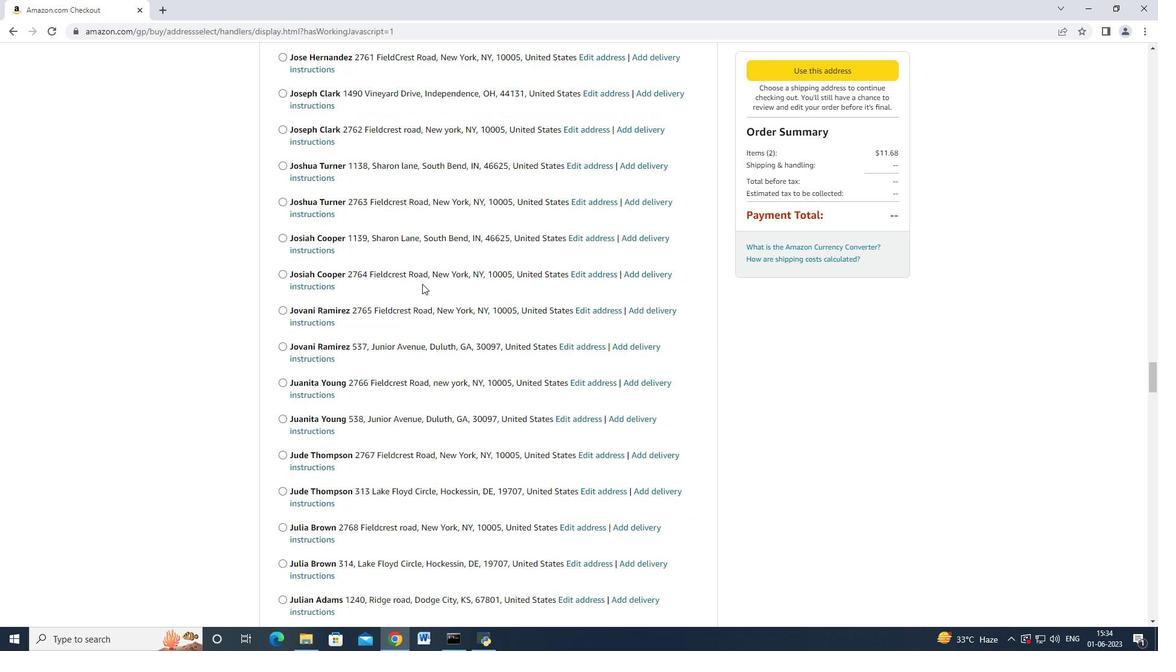 
Action: Mouse scrolled (422, 283) with delta (0, 0)
Screenshot: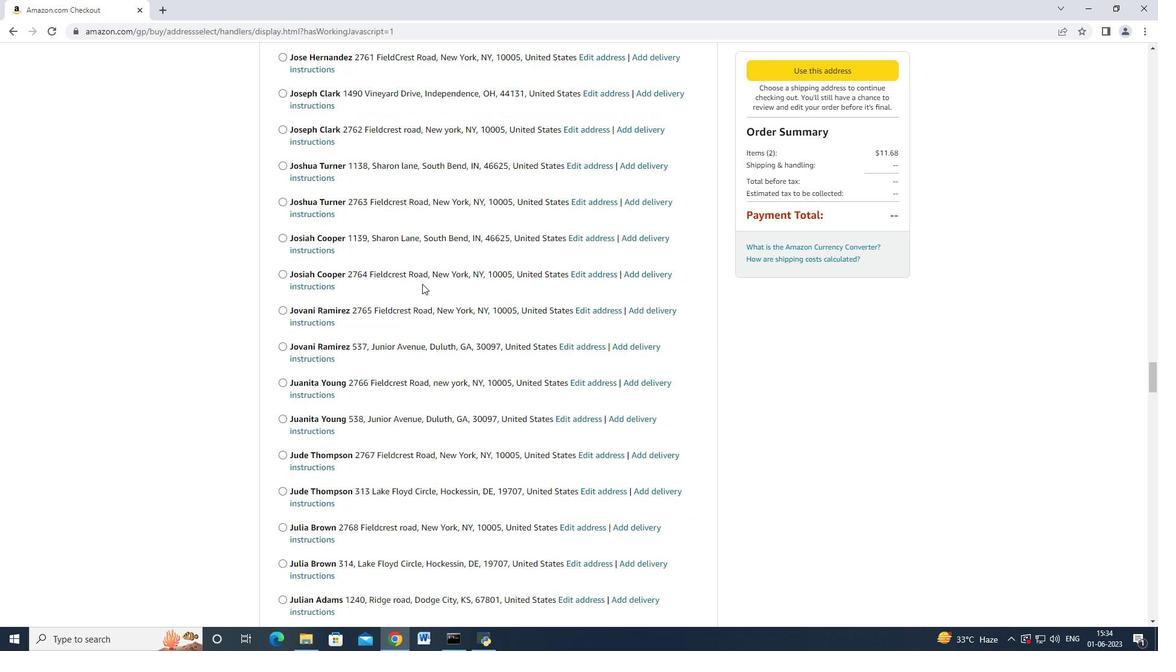 
Action: Mouse scrolled (422, 283) with delta (0, -1)
Screenshot: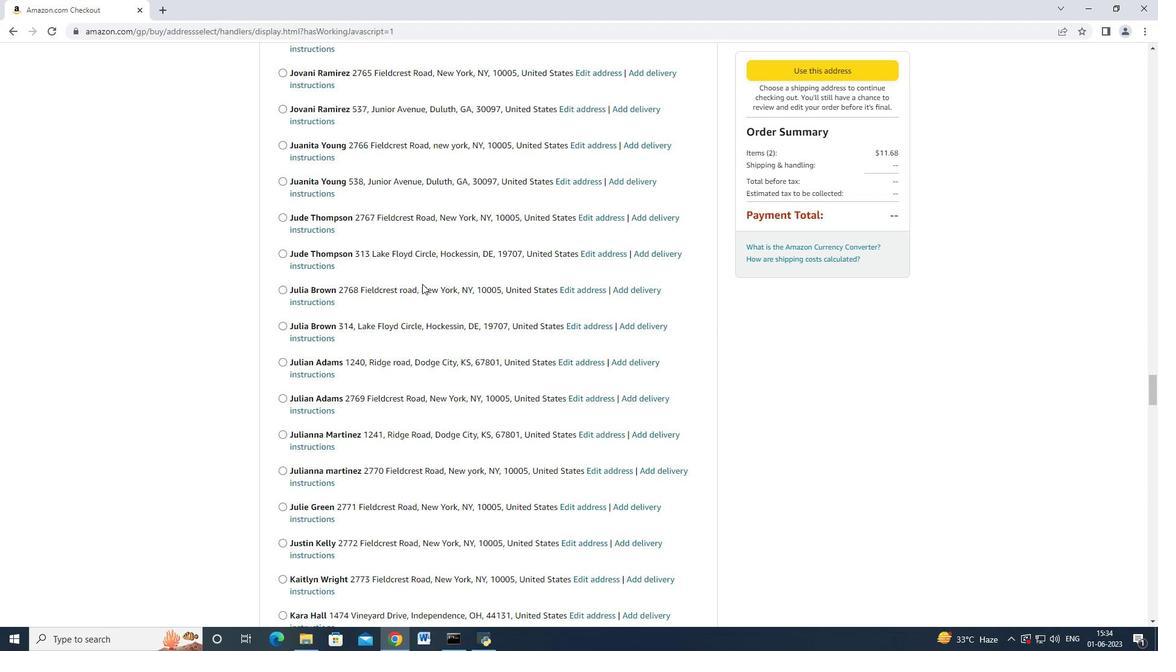 
Action: Mouse scrolled (422, 283) with delta (0, 0)
Screenshot: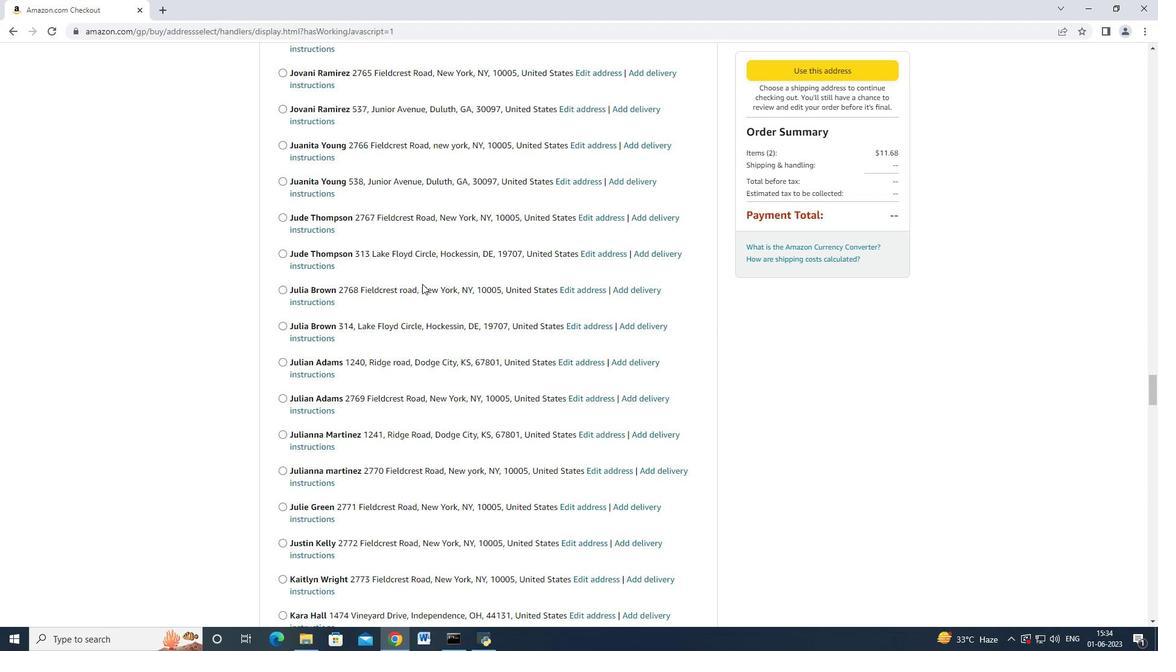 
Action: Mouse scrolled (422, 283) with delta (0, 0)
Screenshot: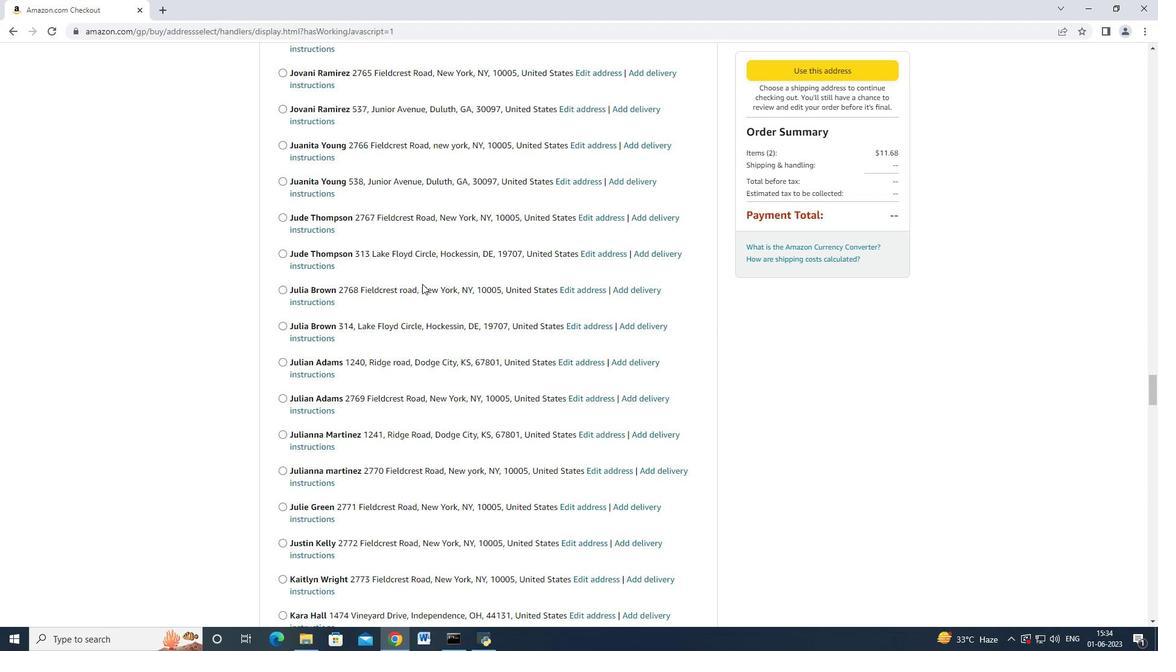 
Action: Mouse scrolled (422, 283) with delta (0, 0)
Screenshot: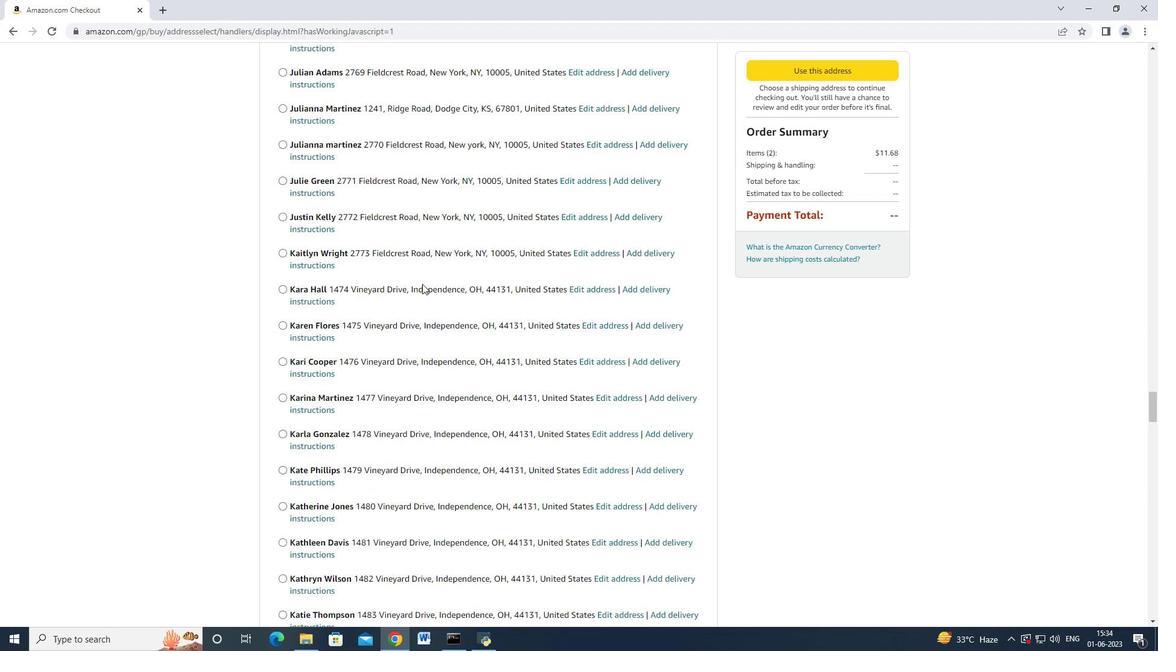 
Action: Mouse scrolled (422, 283) with delta (0, 0)
Screenshot: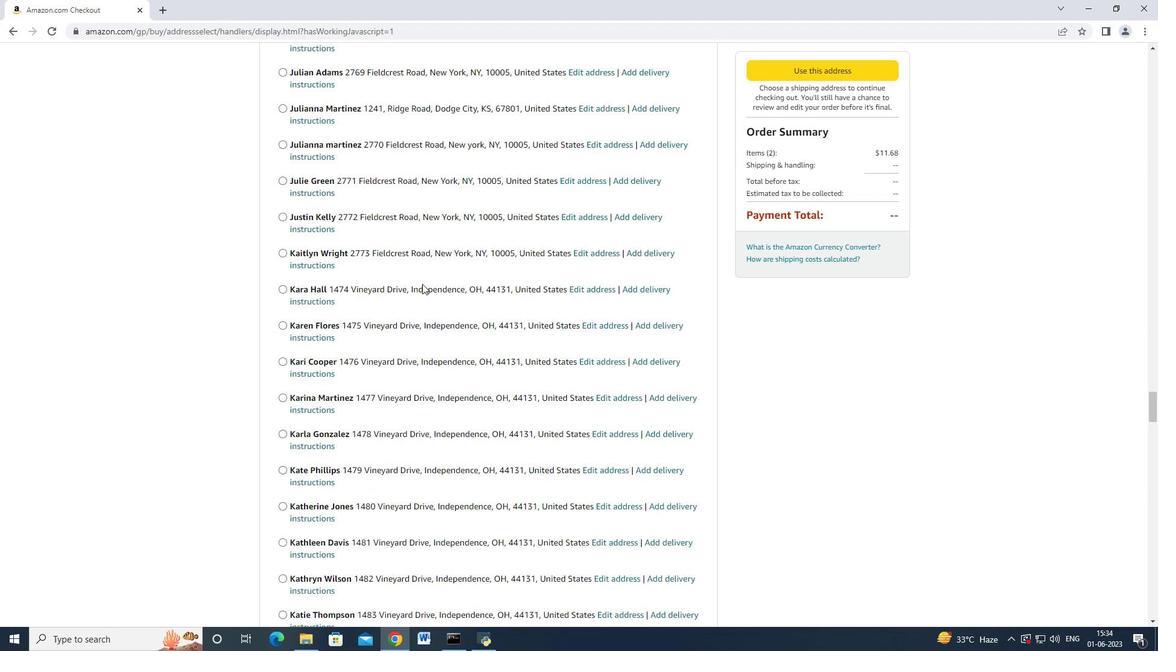 
Action: Mouse scrolled (422, 283) with delta (0, -1)
Screenshot: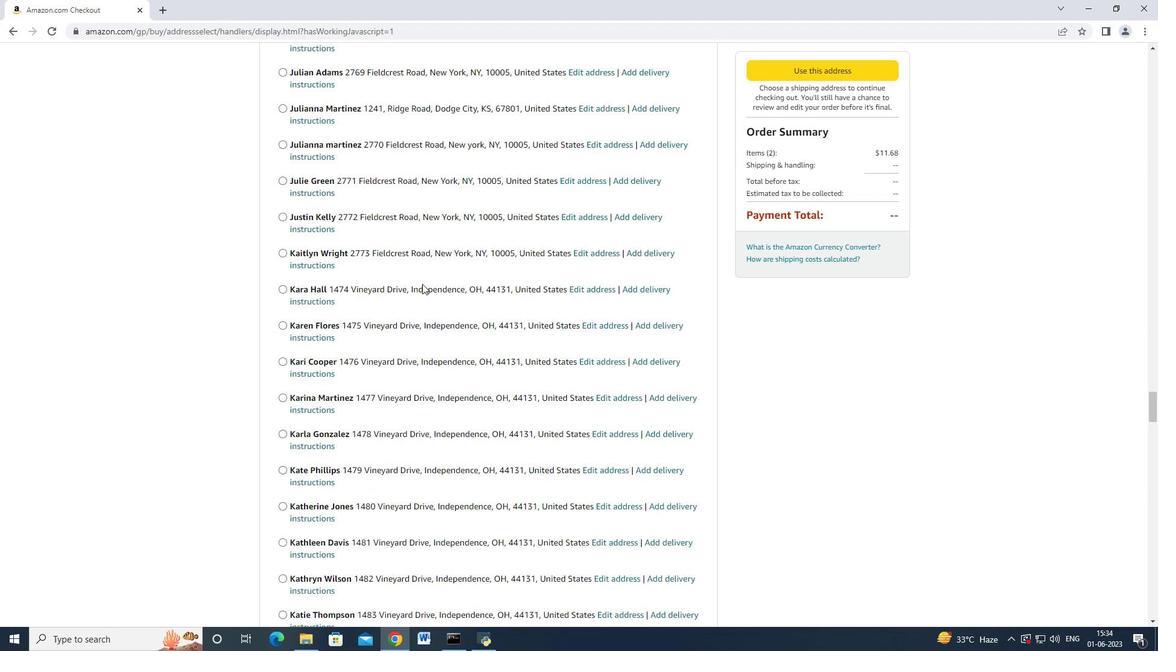 
Action: Mouse scrolled (422, 283) with delta (0, 0)
Screenshot: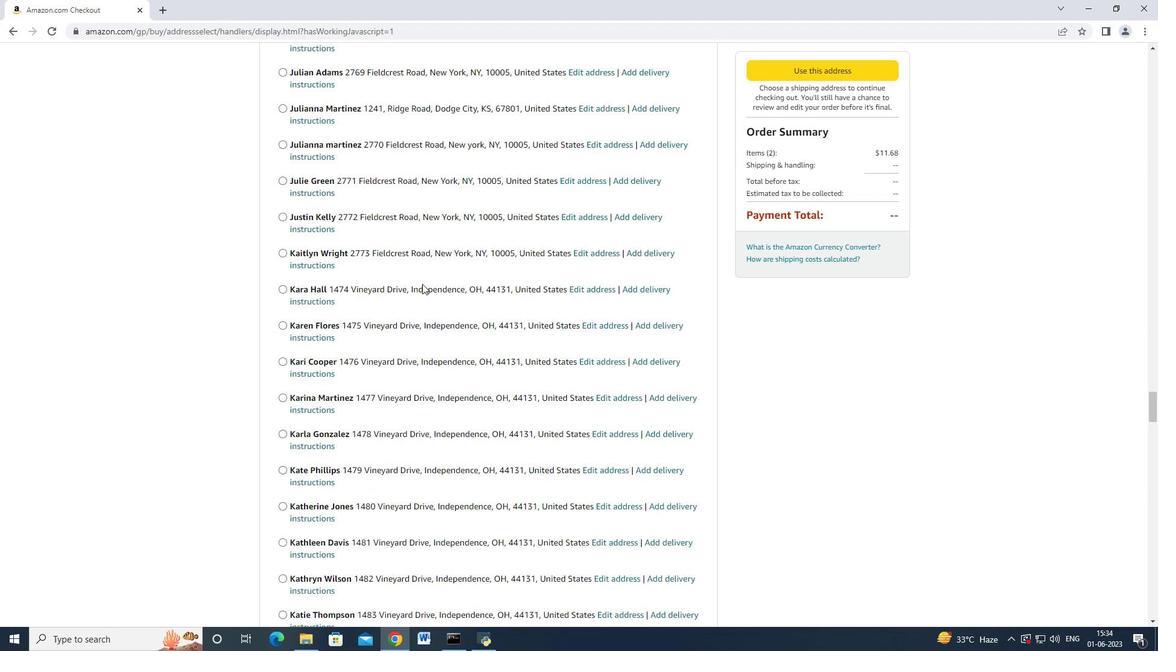 
Action: Mouse scrolled (422, 283) with delta (0, 0)
Screenshot: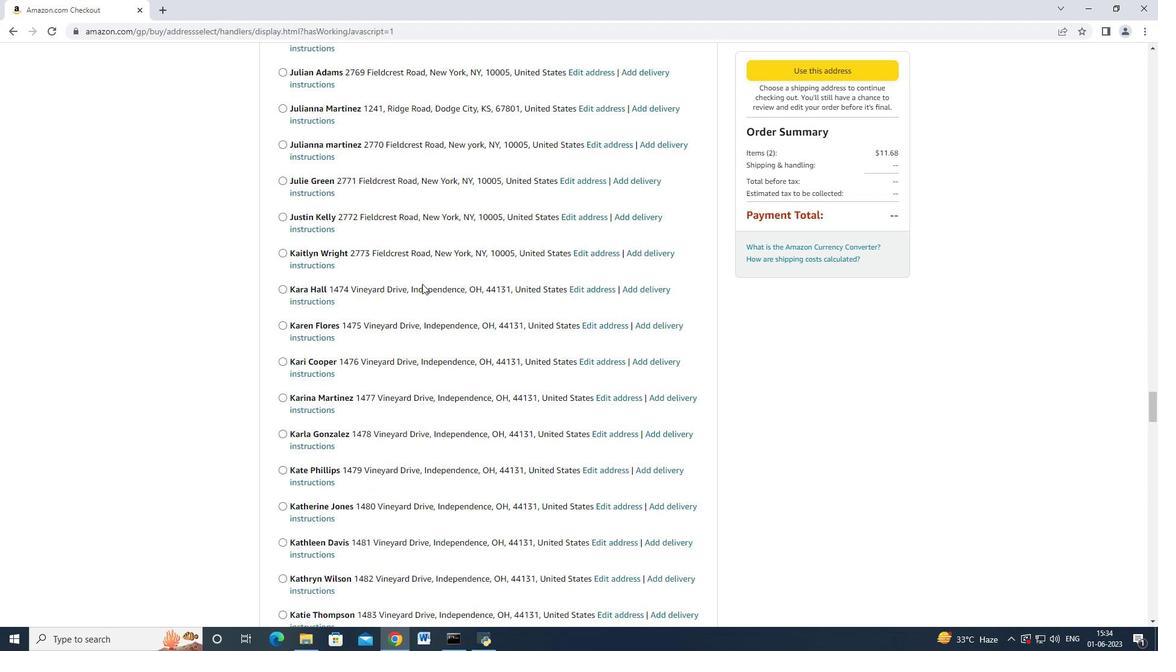 
Action: Mouse scrolled (422, 283) with delta (0, 0)
Screenshot: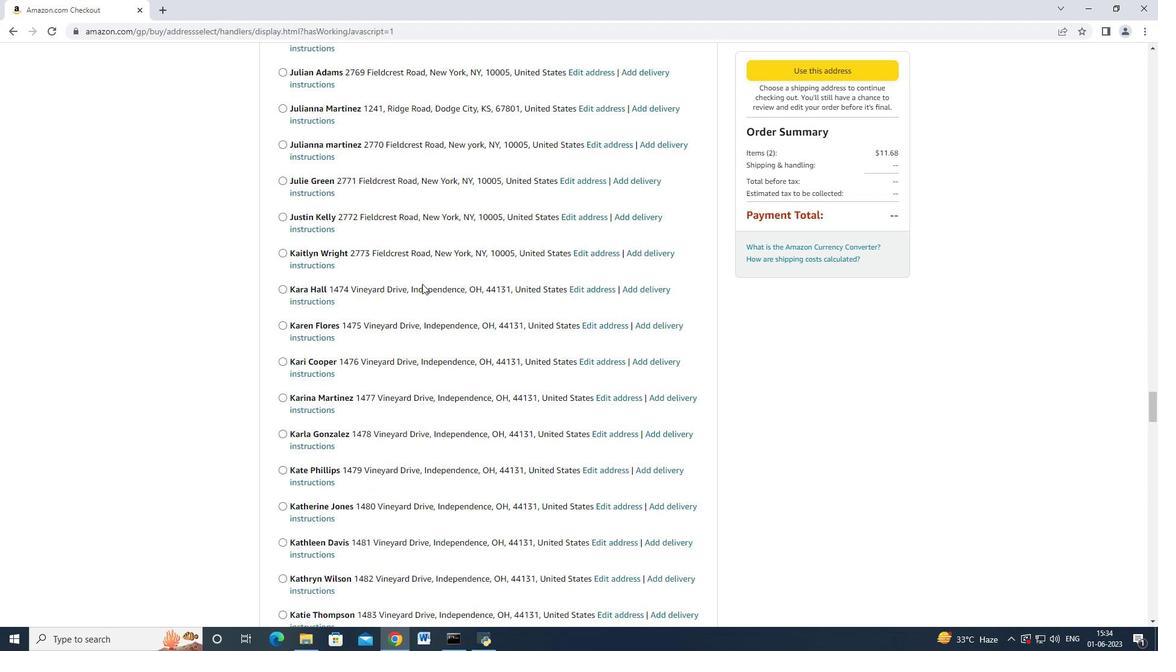 
Action: Mouse scrolled (422, 283) with delta (0, 0)
Screenshot: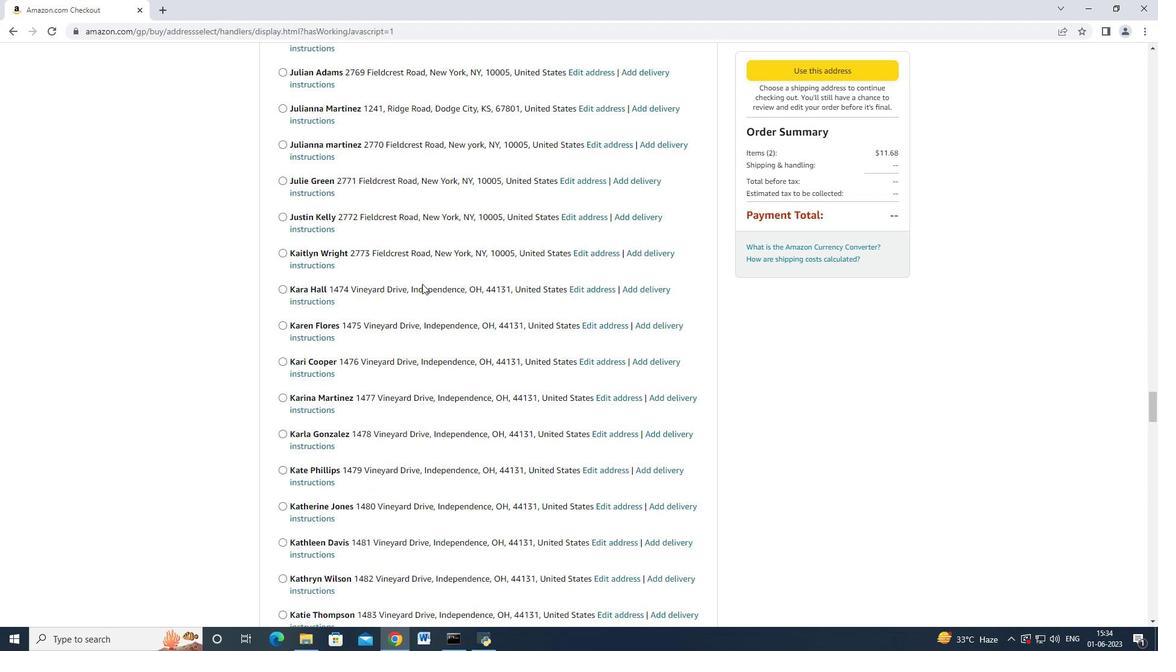 
Action: Mouse scrolled (422, 283) with delta (0, 0)
Screenshot: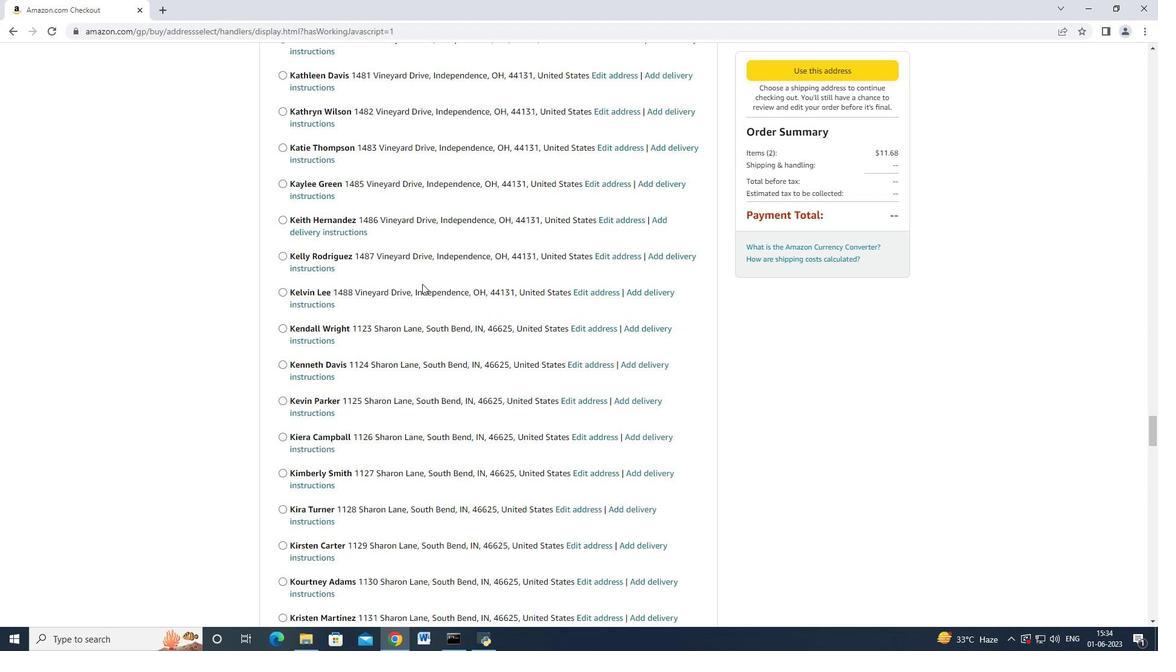 
Action: Mouse scrolled (422, 283) with delta (0, 0)
Screenshot: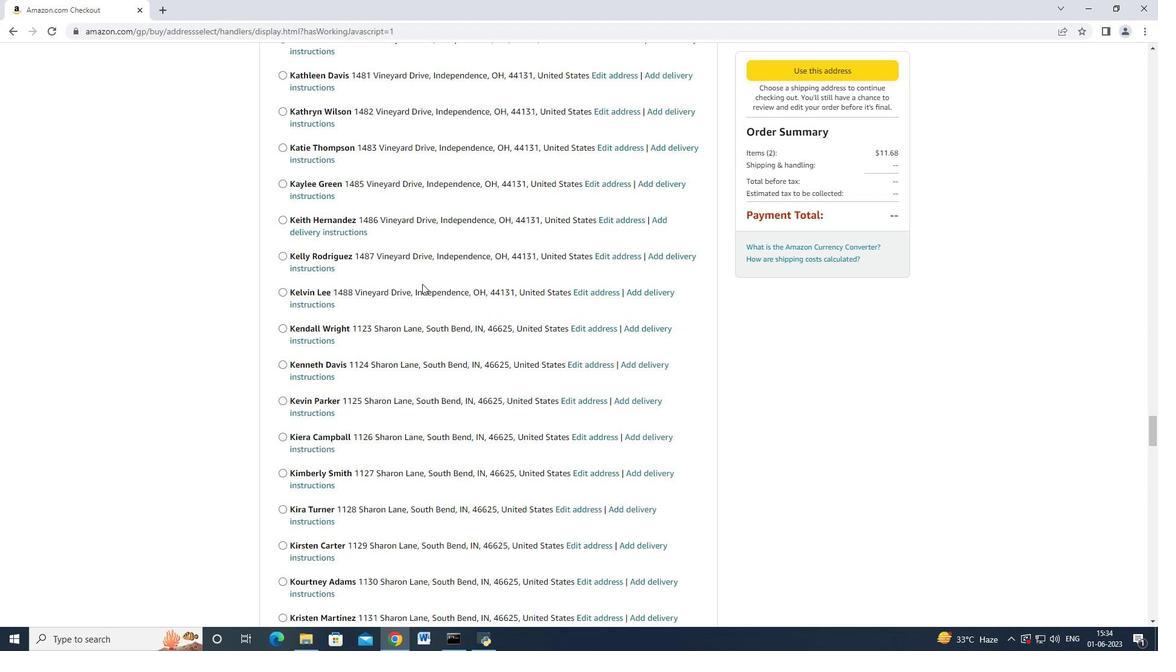 
Action: Mouse scrolled (422, 283) with delta (0, 0)
Screenshot: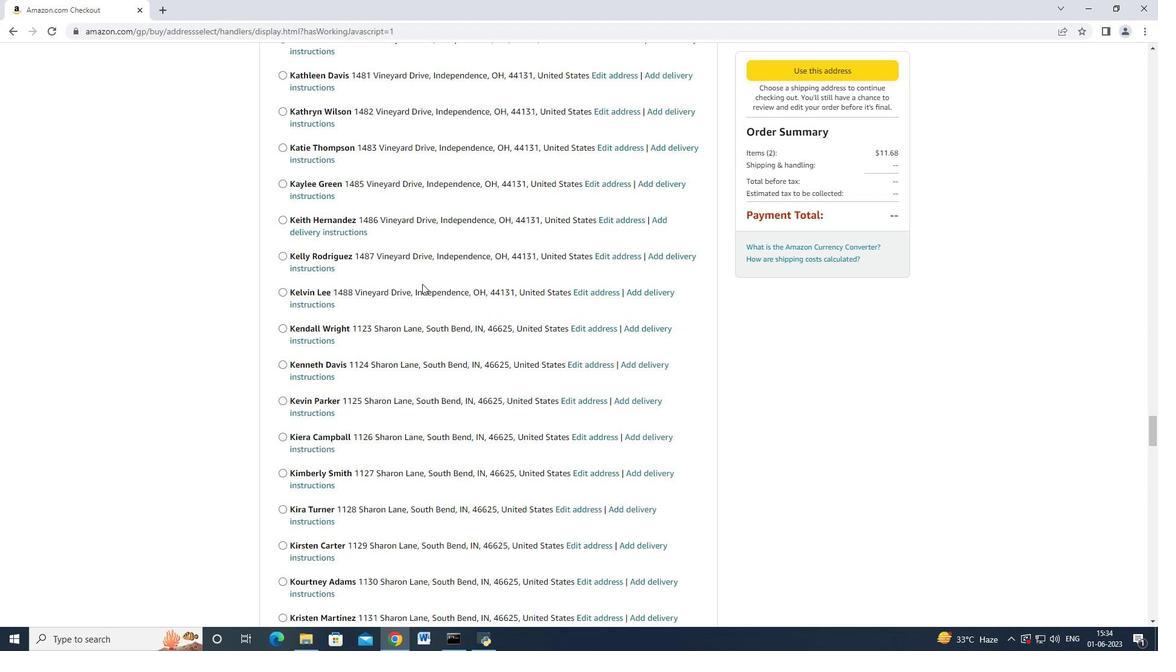
Action: Mouse scrolled (422, 283) with delta (0, -1)
Screenshot: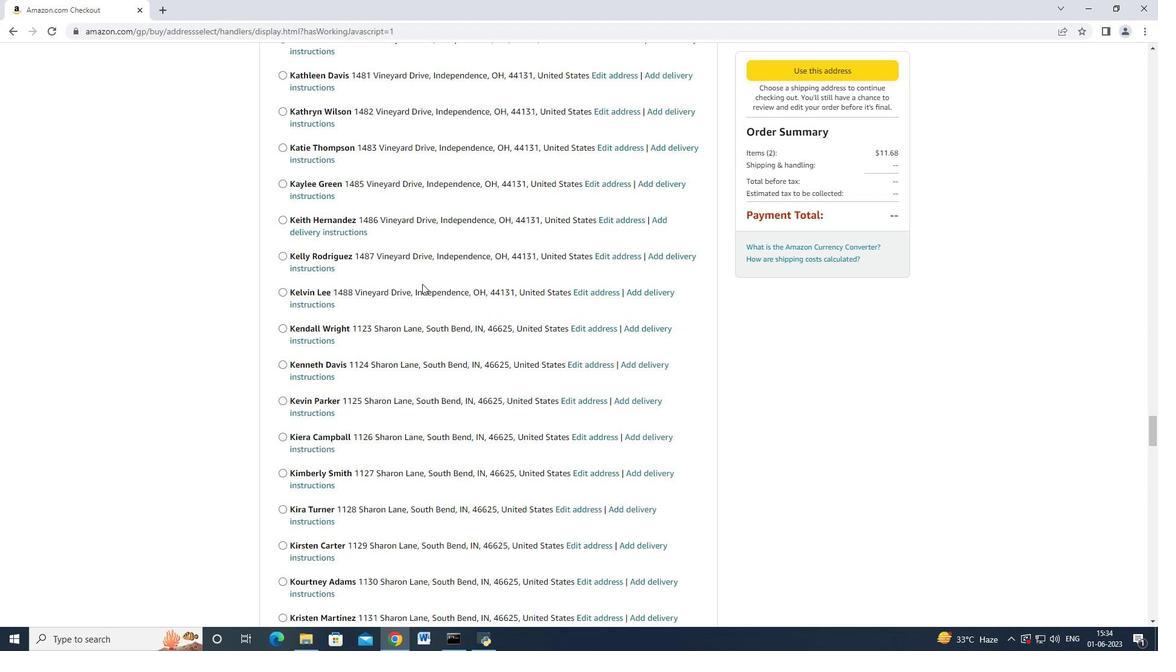 
Action: Mouse scrolled (422, 283) with delta (0, 0)
Screenshot: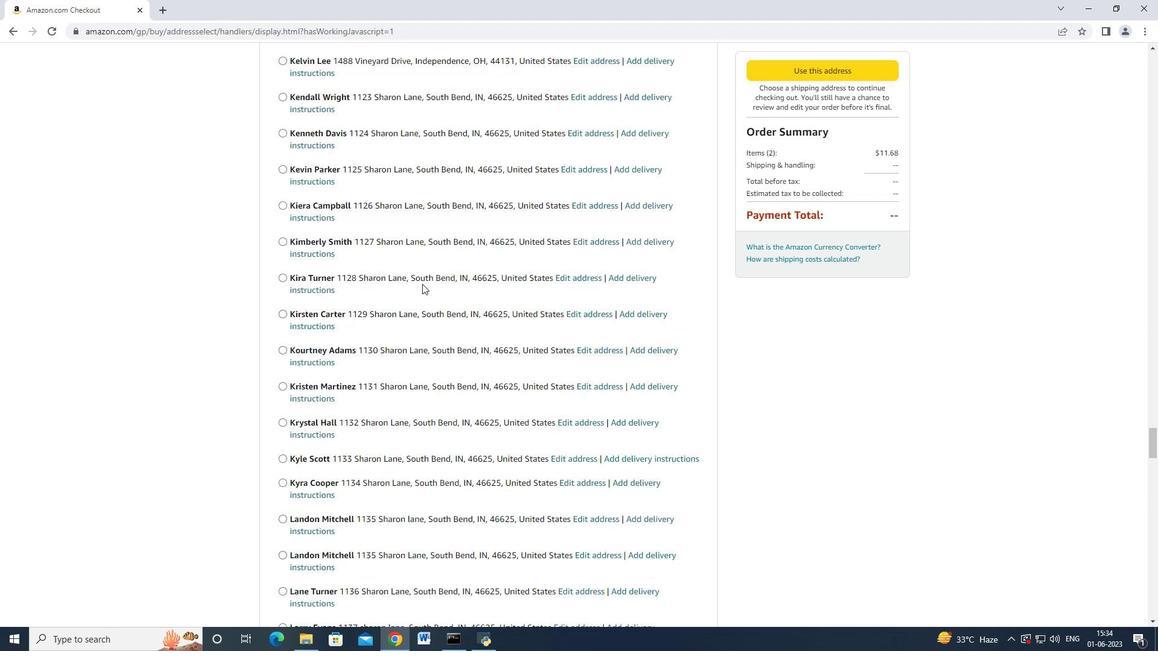 
Action: Mouse scrolled (422, 283) with delta (0, -1)
Screenshot: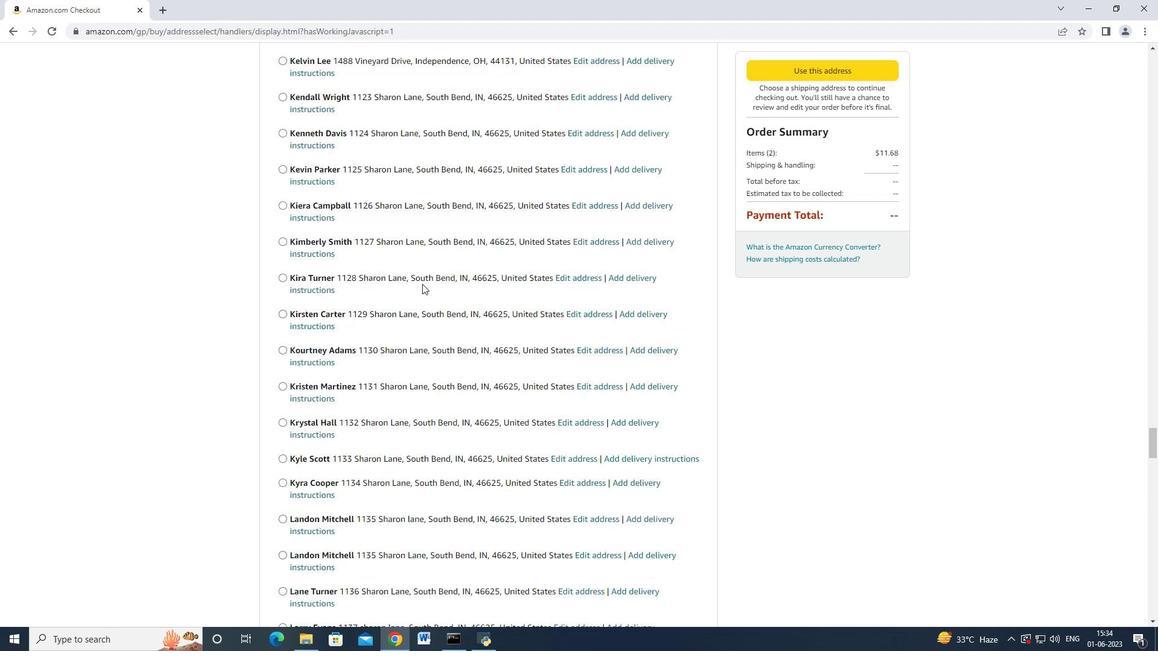 
Action: Mouse scrolled (422, 283) with delta (0, 0)
Screenshot: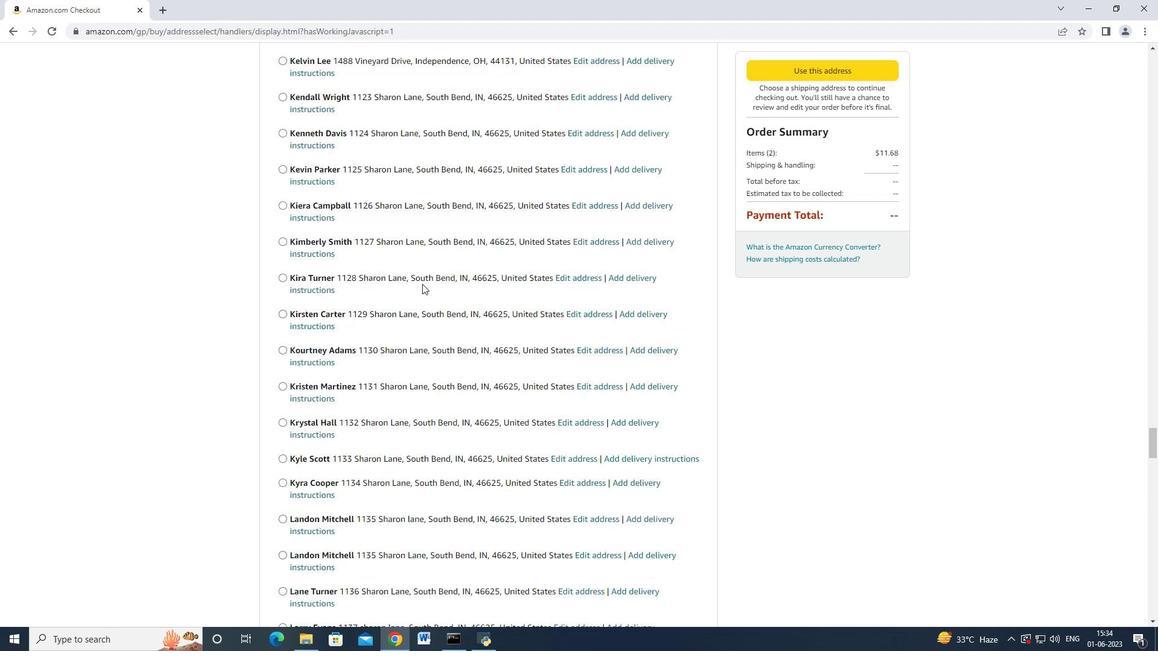
Action: Mouse scrolled (422, 283) with delta (0, 0)
Screenshot: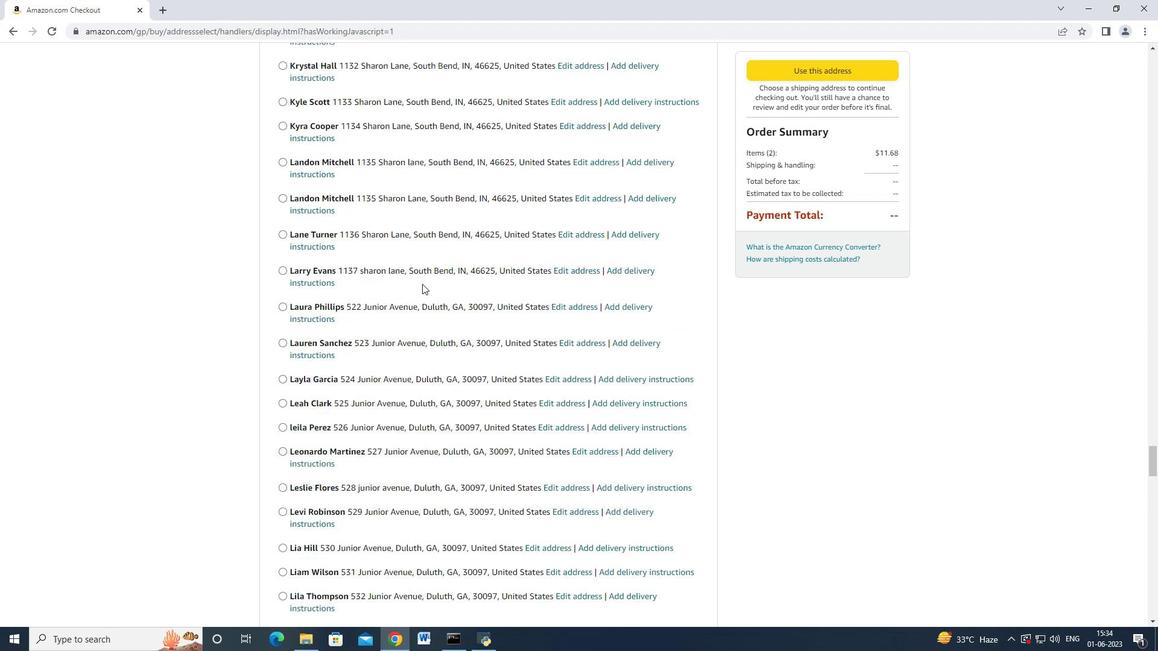
Action: Mouse scrolled (422, 283) with delta (0, 0)
Screenshot: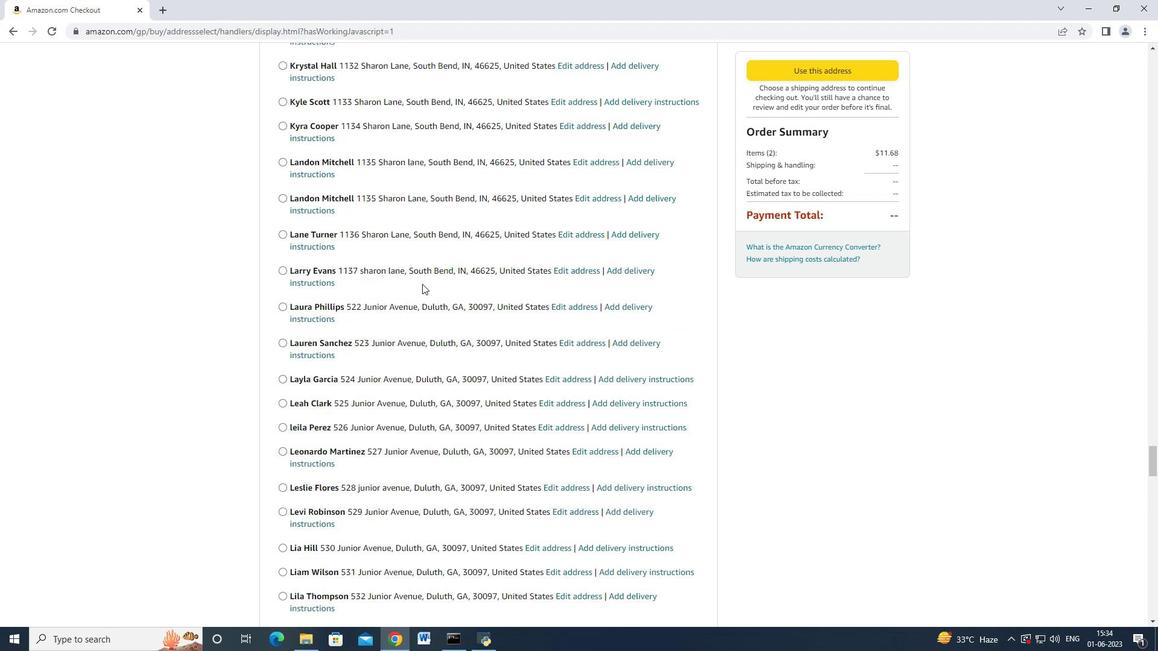 
Action: Mouse scrolled (422, 283) with delta (0, 0)
Screenshot: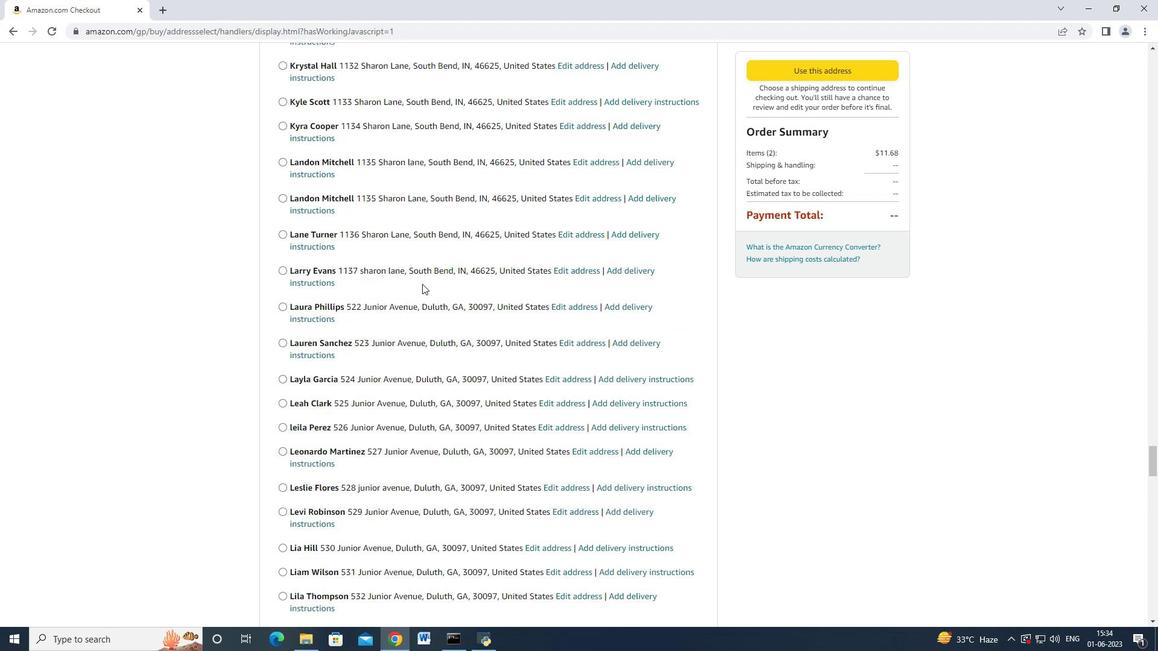 
Action: Mouse scrolled (422, 283) with delta (0, -1)
Screenshot: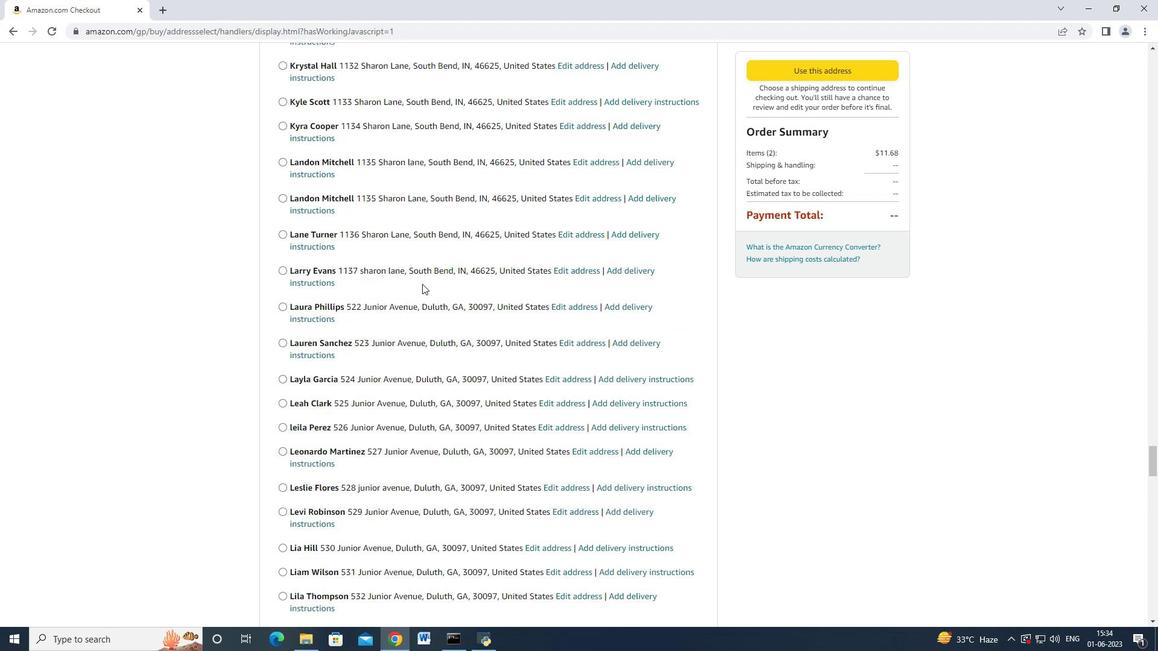
Action: Mouse scrolled (422, 283) with delta (0, -1)
Screenshot: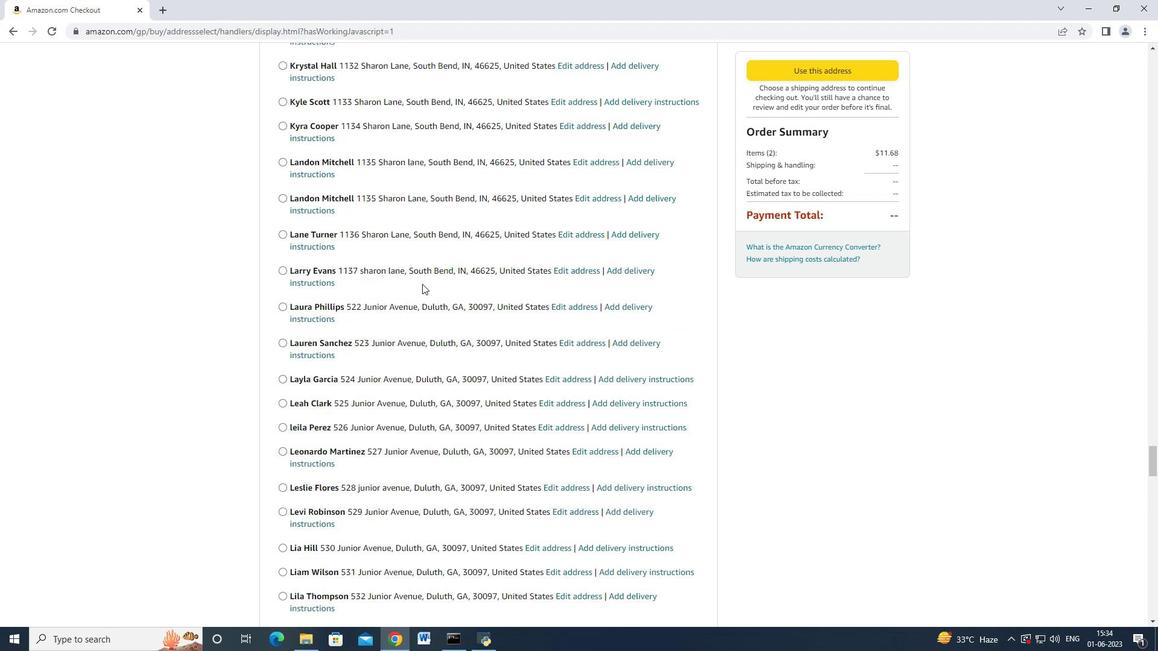 
Action: Mouse scrolled (422, 283) with delta (0, 0)
Screenshot: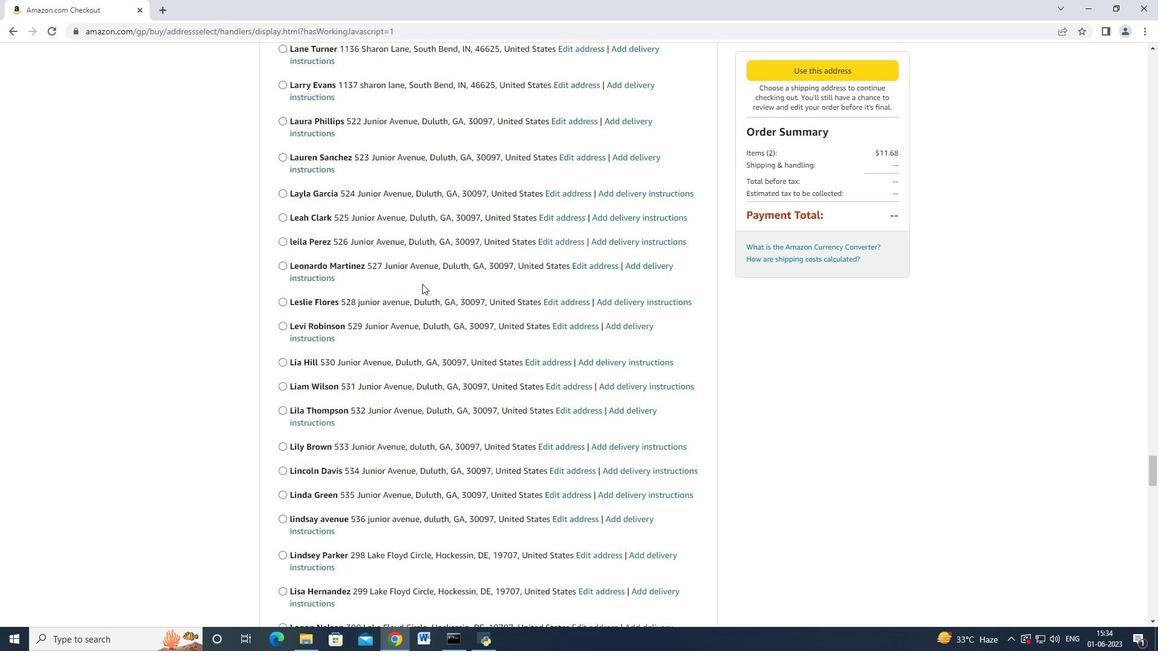 
Action: Mouse scrolled (422, 283) with delta (0, 0)
Screenshot: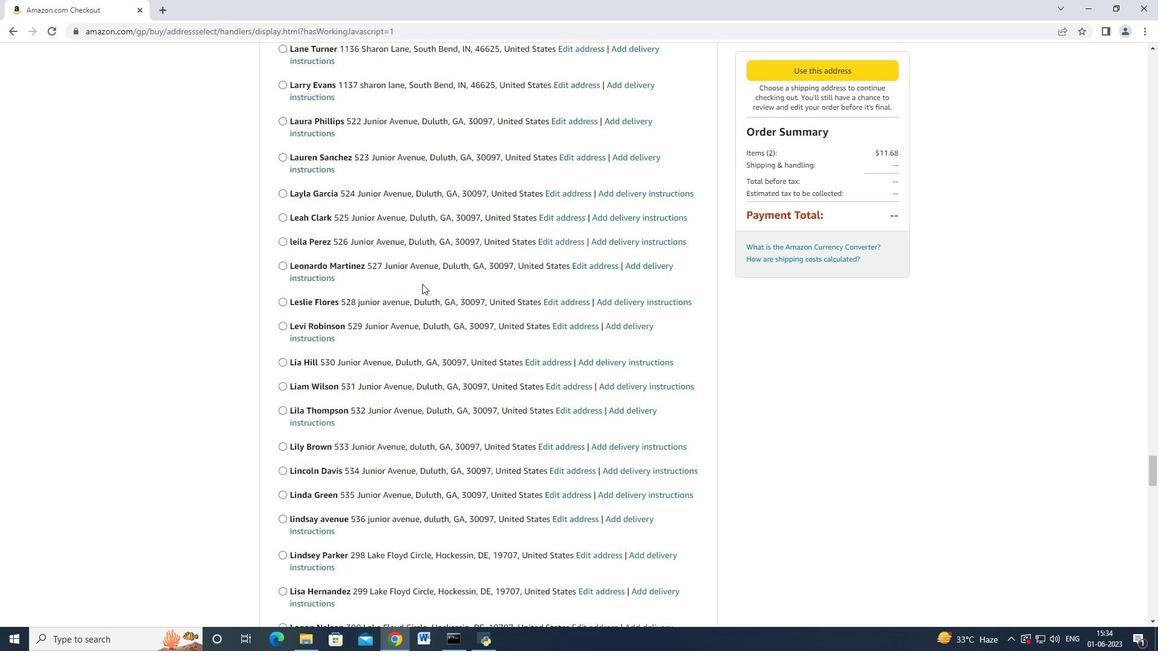 
Action: Mouse moved to (422, 284)
Screenshot: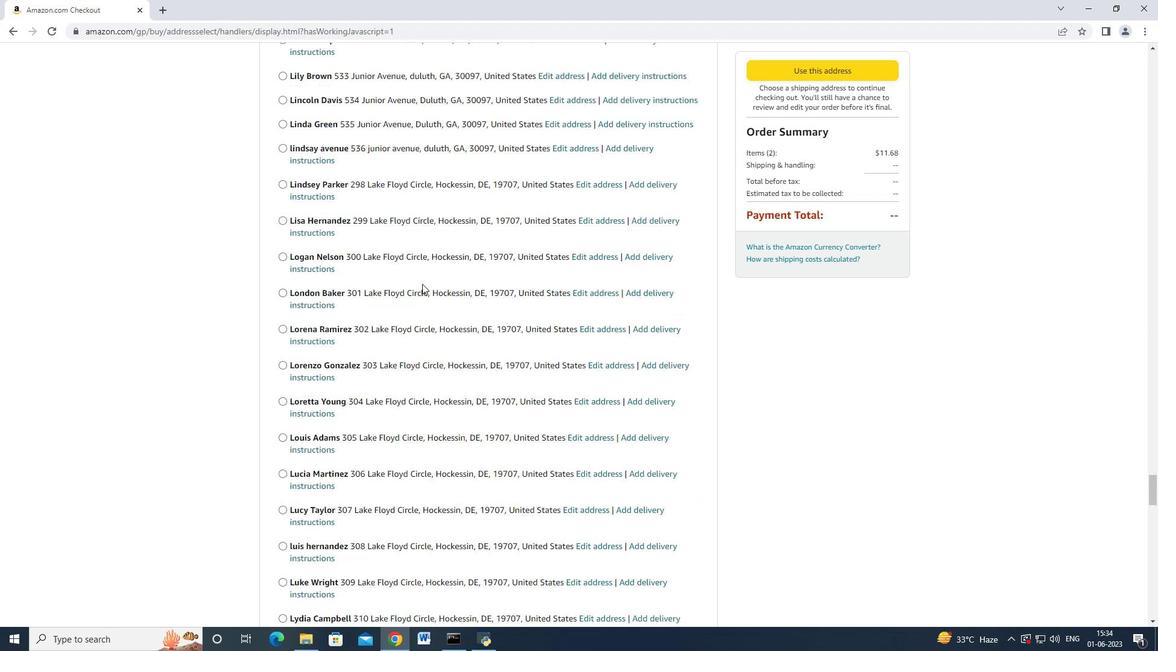 
Action: Mouse scrolled (422, 283) with delta (0, 0)
Screenshot: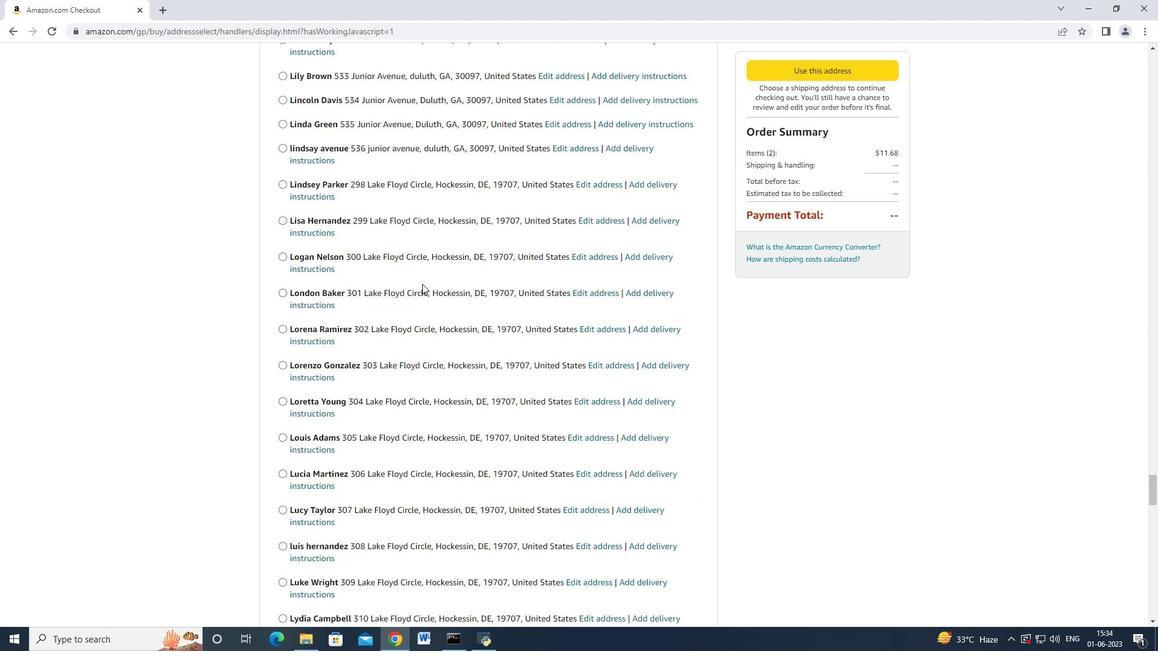 
Action: Mouse scrolled (422, 283) with delta (0, 0)
Screenshot: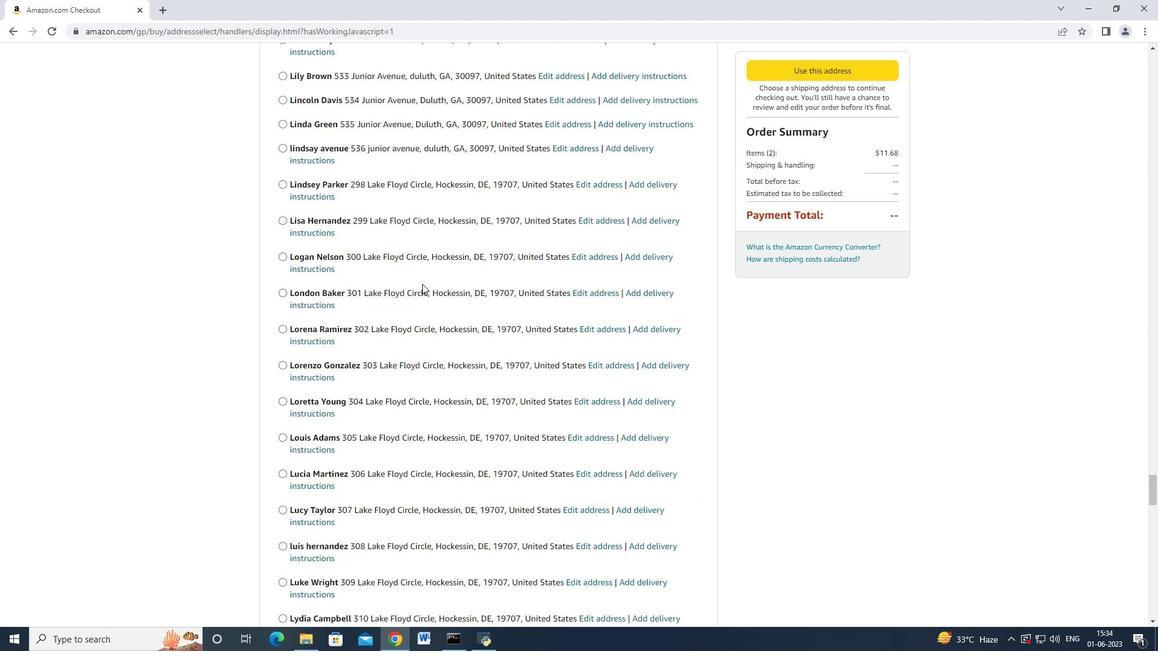 
Action: Mouse scrolled (422, 283) with delta (0, -1)
Screenshot: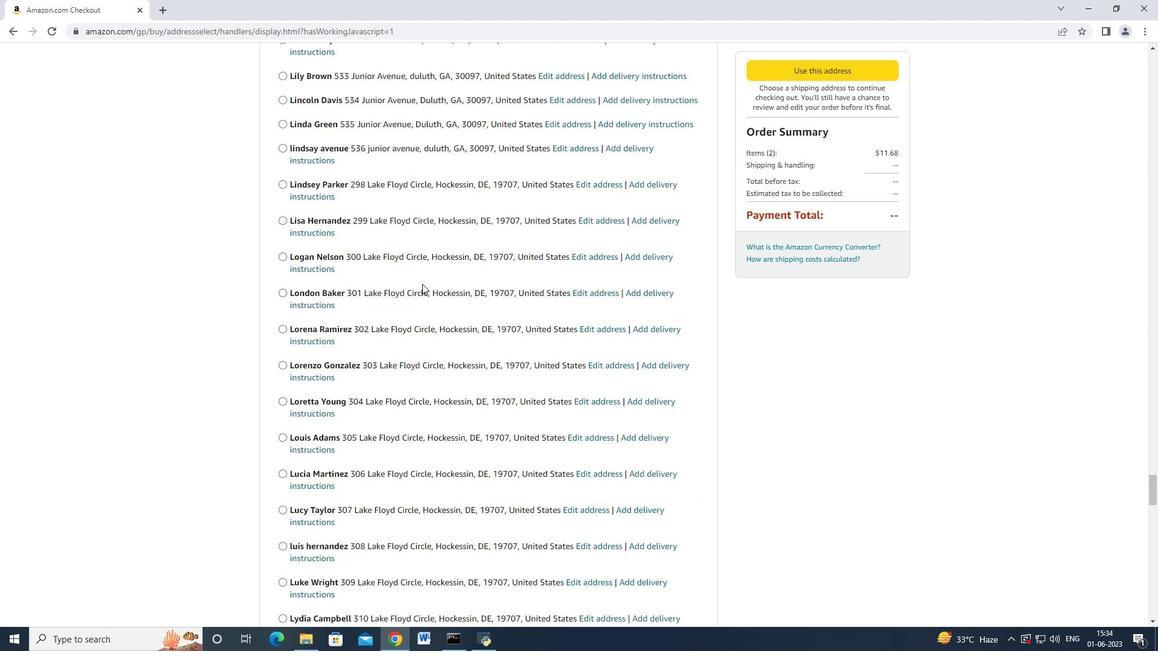 
Action: Mouse scrolled (422, 283) with delta (0, -1)
Screenshot: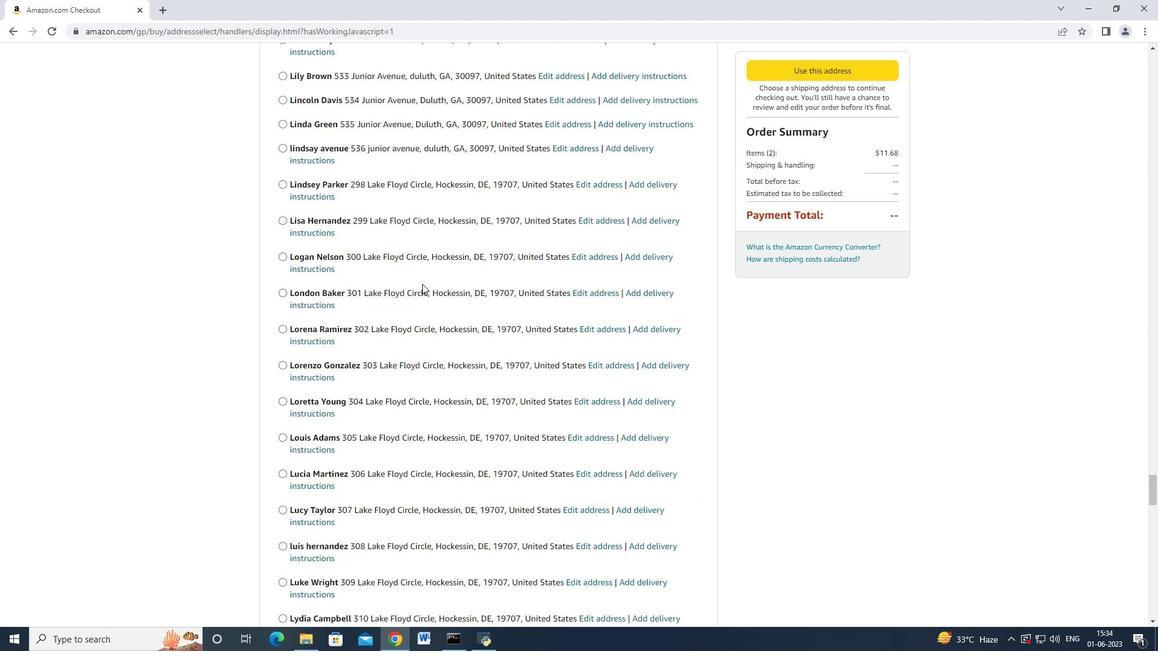 
Action: Mouse scrolled (422, 283) with delta (0, 0)
Screenshot: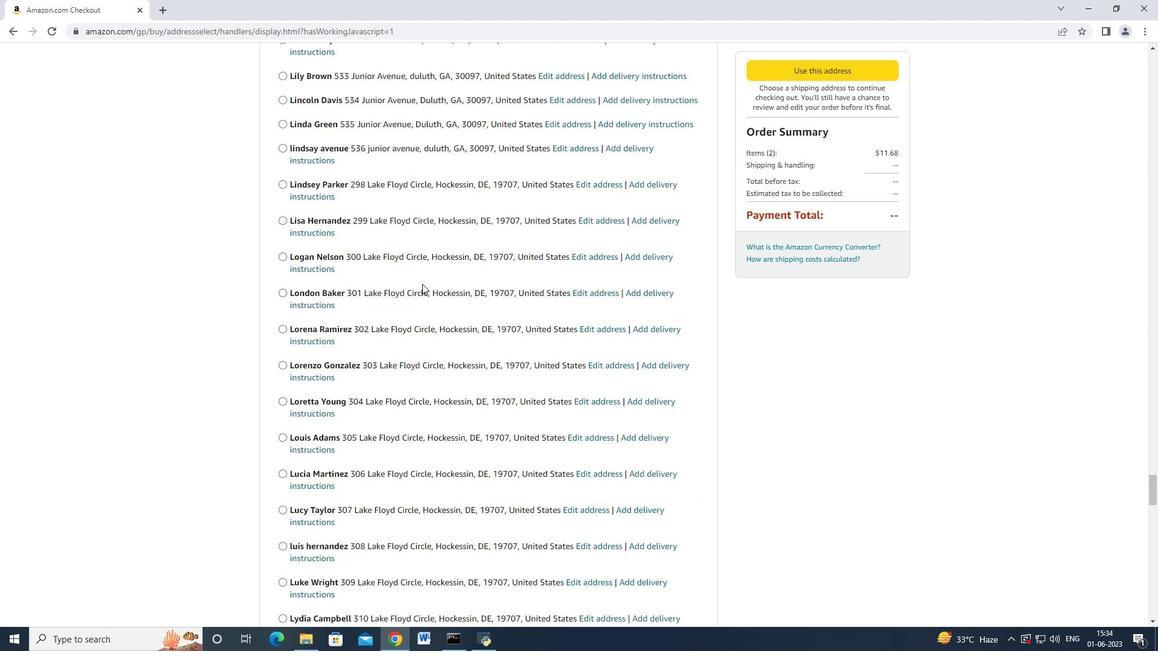 
Action: Mouse scrolled (422, 283) with delta (0, 0)
Screenshot: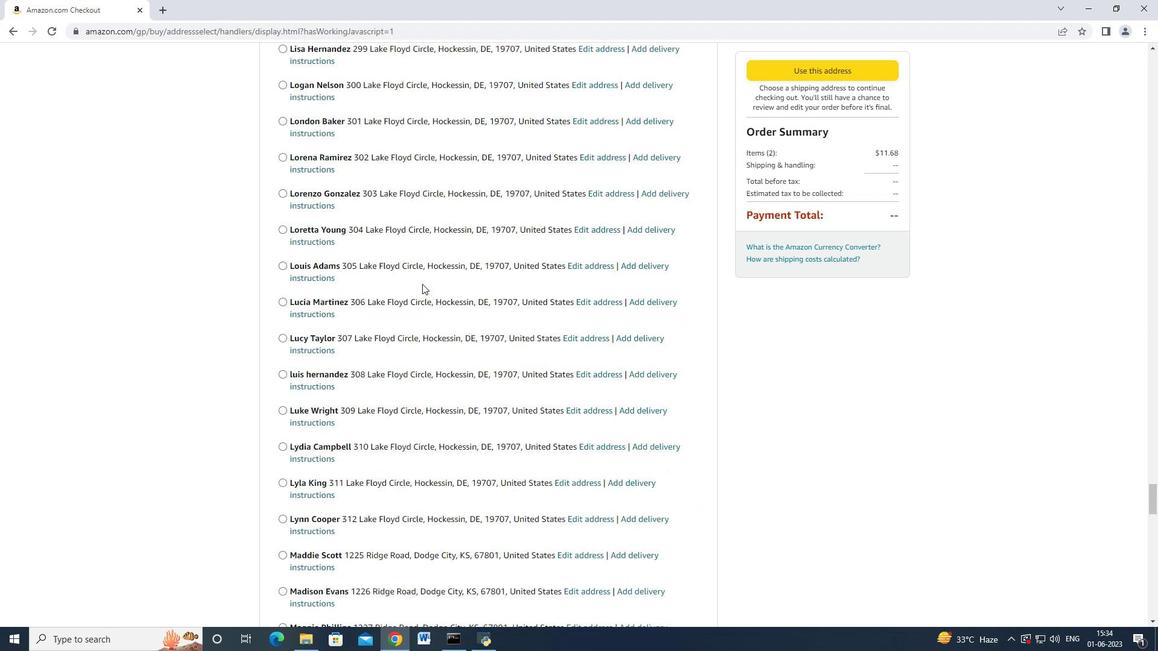 
Action: Mouse scrolled (422, 283) with delta (0, 0)
Screenshot: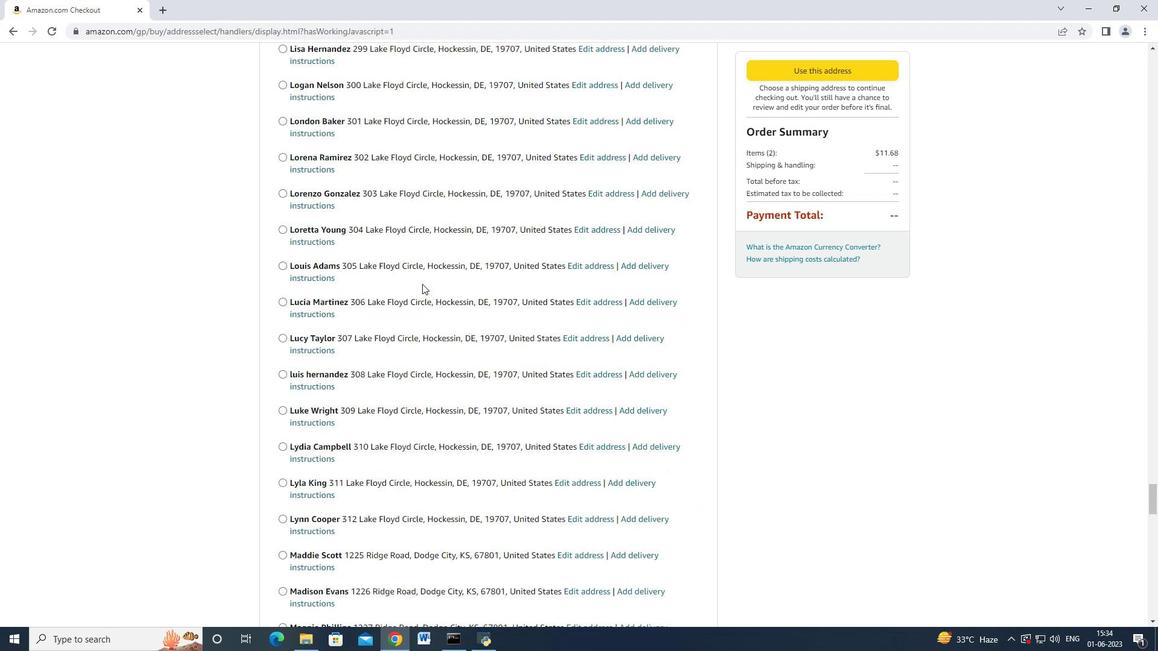 
Action: Mouse moved to (423, 283)
Screenshot: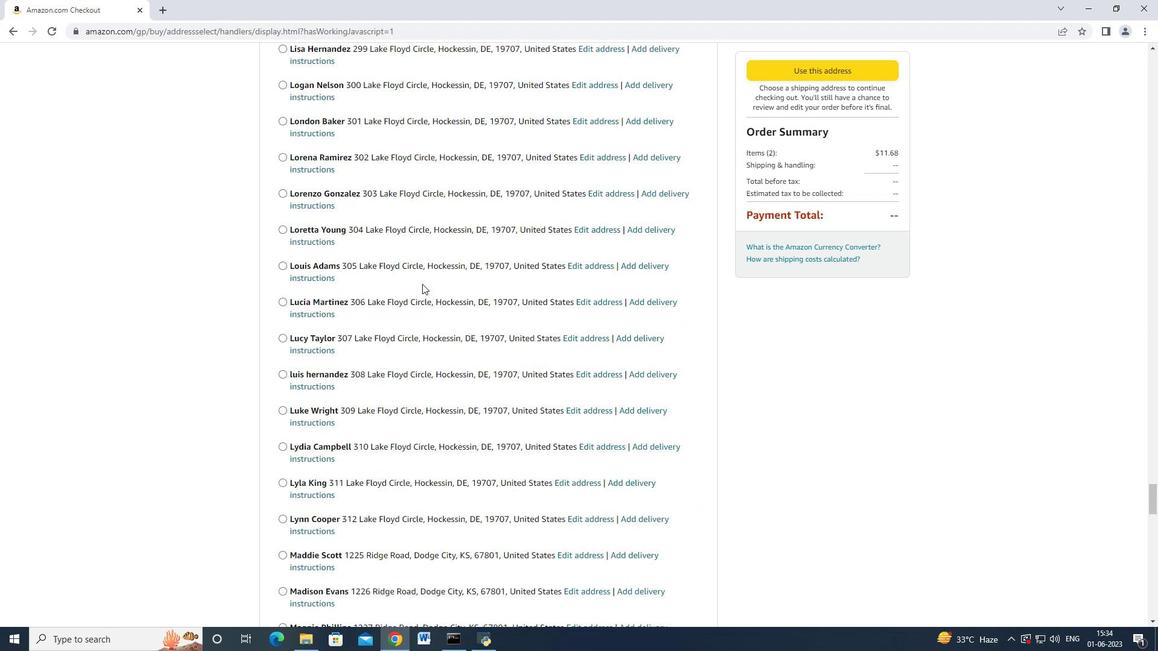 
Action: Mouse scrolled (423, 283) with delta (0, 0)
Screenshot: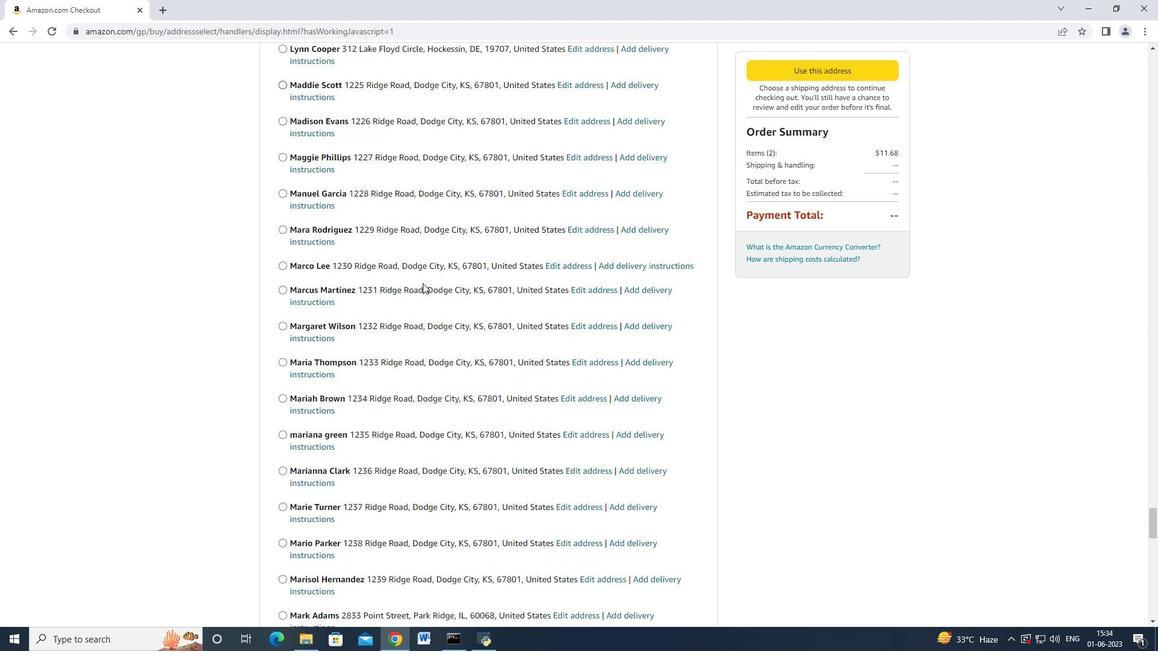 
Action: Mouse moved to (423, 283)
Screenshot: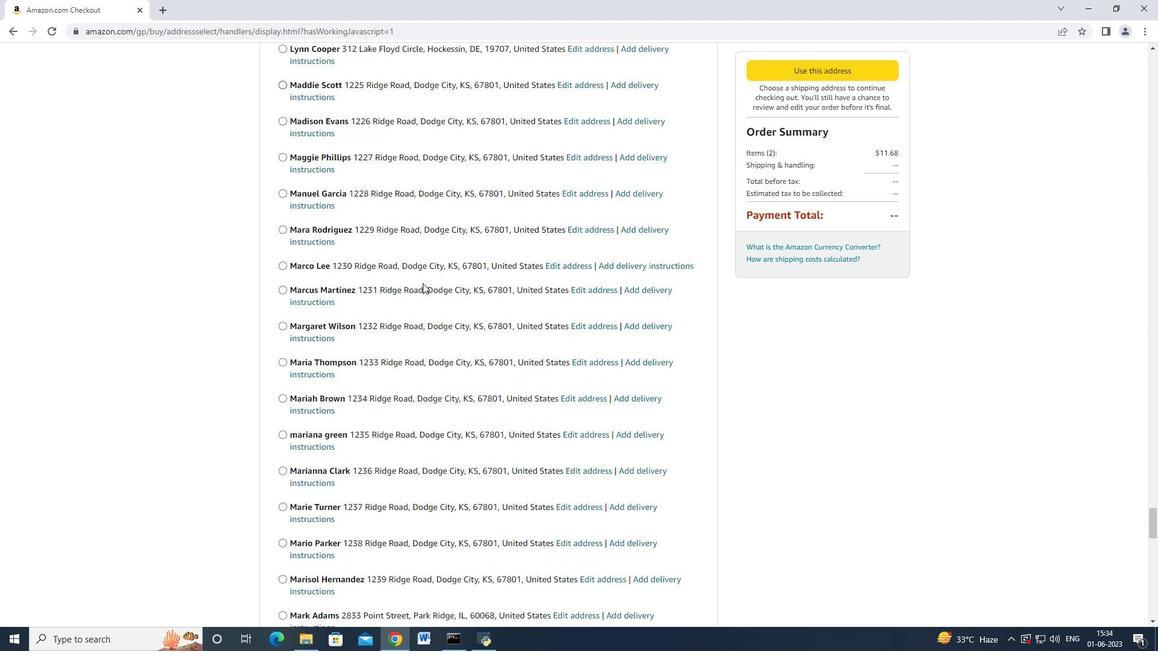 
Action: Mouse scrolled (423, 283) with delta (0, 0)
Screenshot: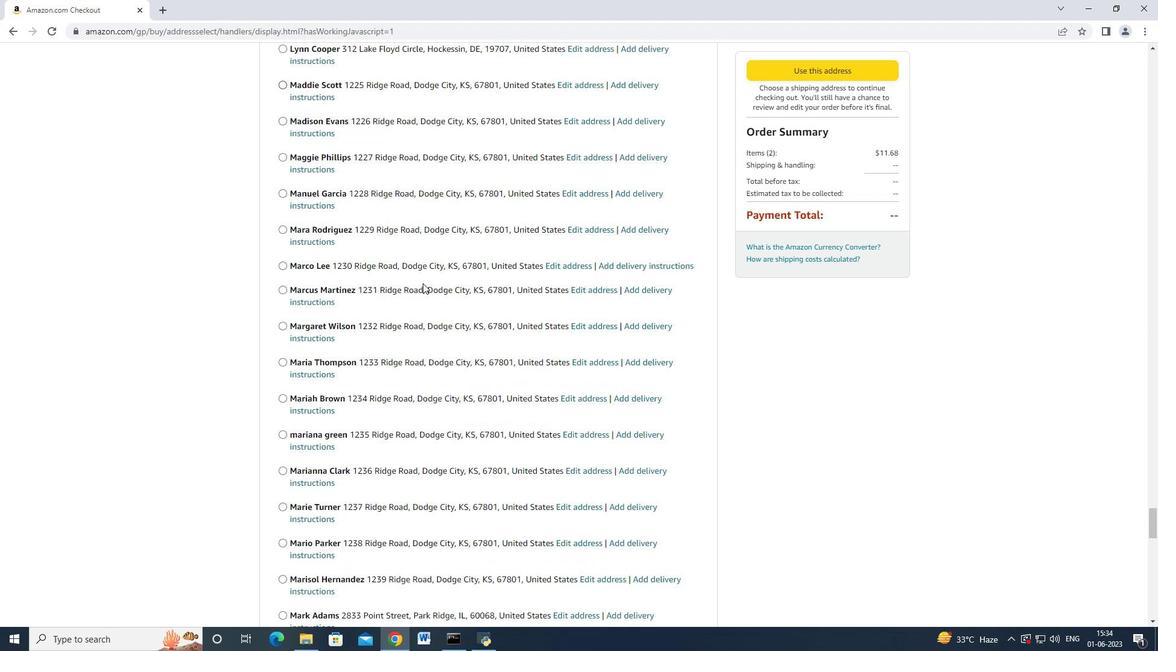 
Action: Mouse moved to (423, 283)
Screenshot: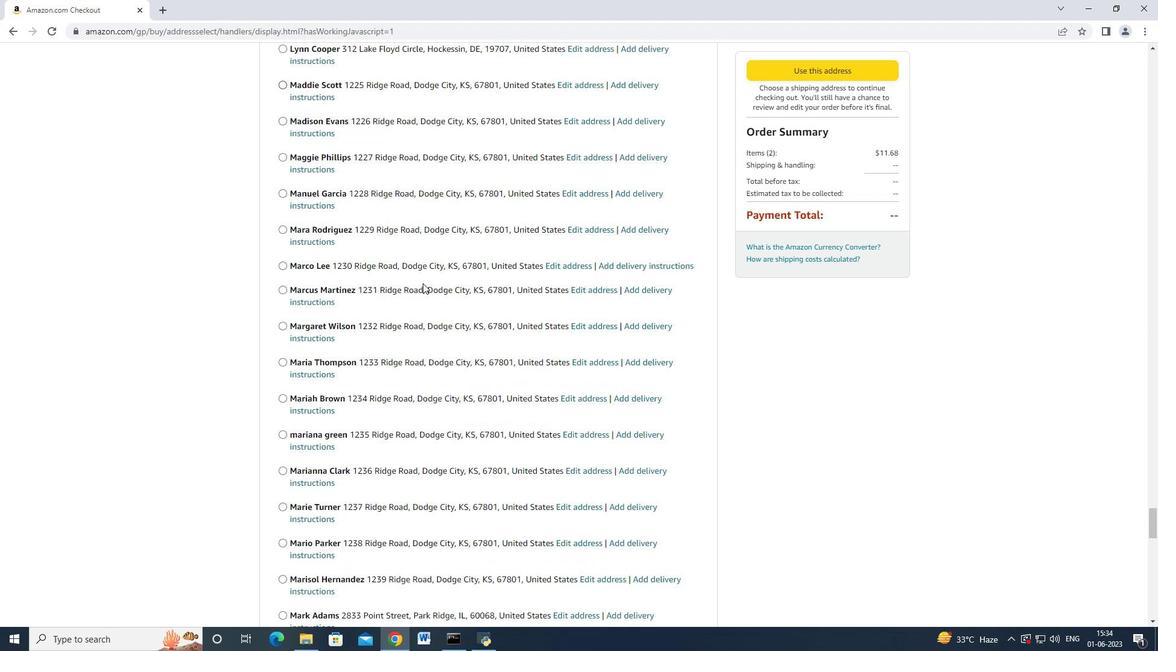 
Action: Mouse scrolled (423, 282) with delta (0, -1)
Screenshot: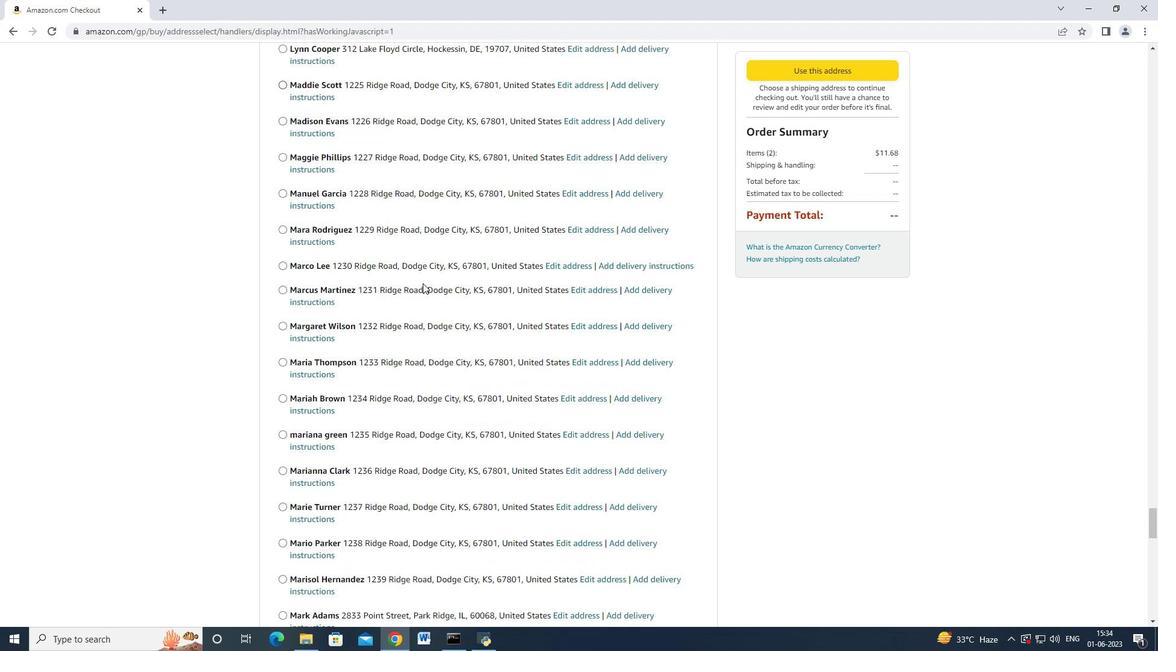 
Action: Mouse scrolled (423, 283) with delta (0, 0)
Screenshot: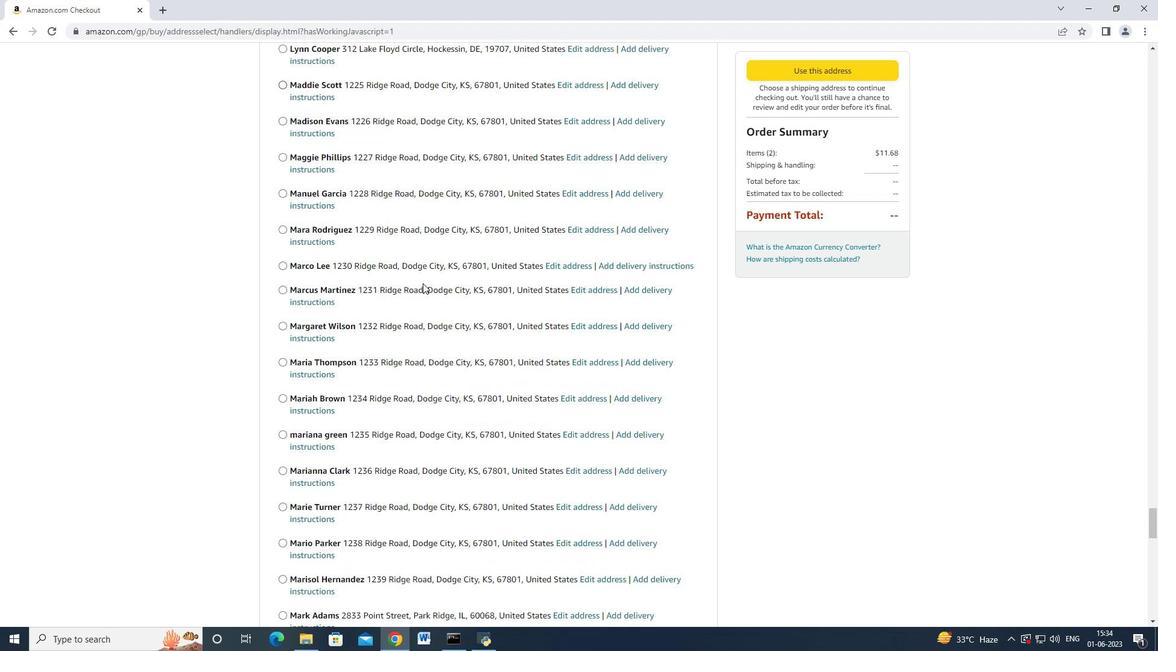 
Action: Mouse scrolled (423, 282) with delta (0, -1)
Screenshot: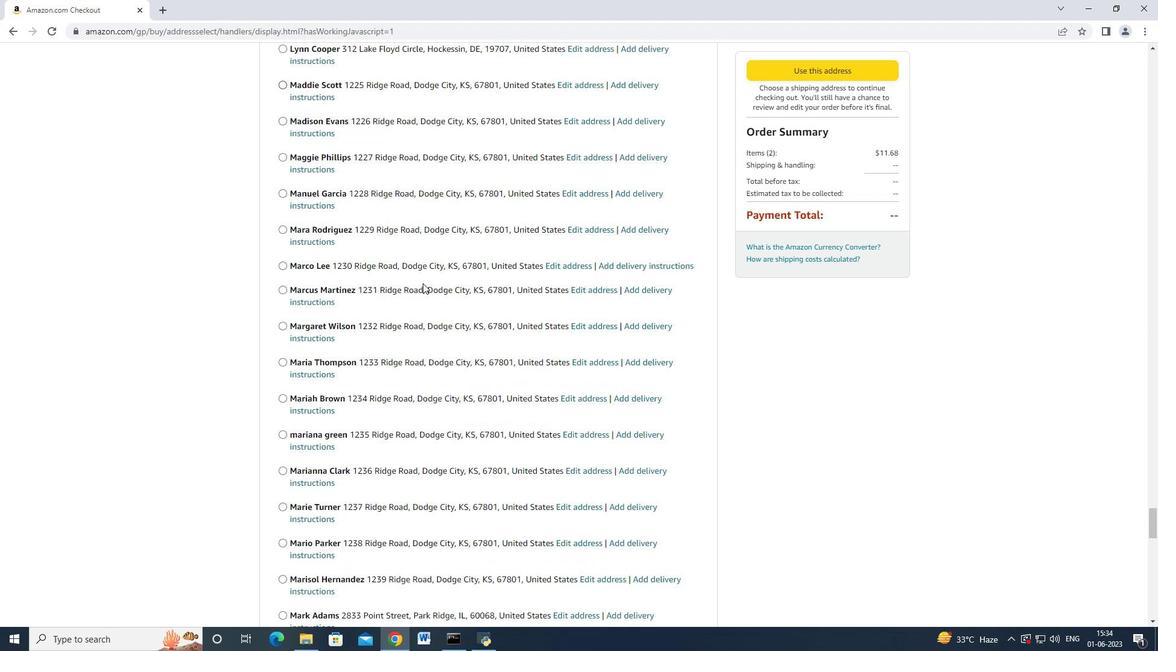 
Action: Mouse scrolled (423, 282) with delta (0, -1)
Screenshot: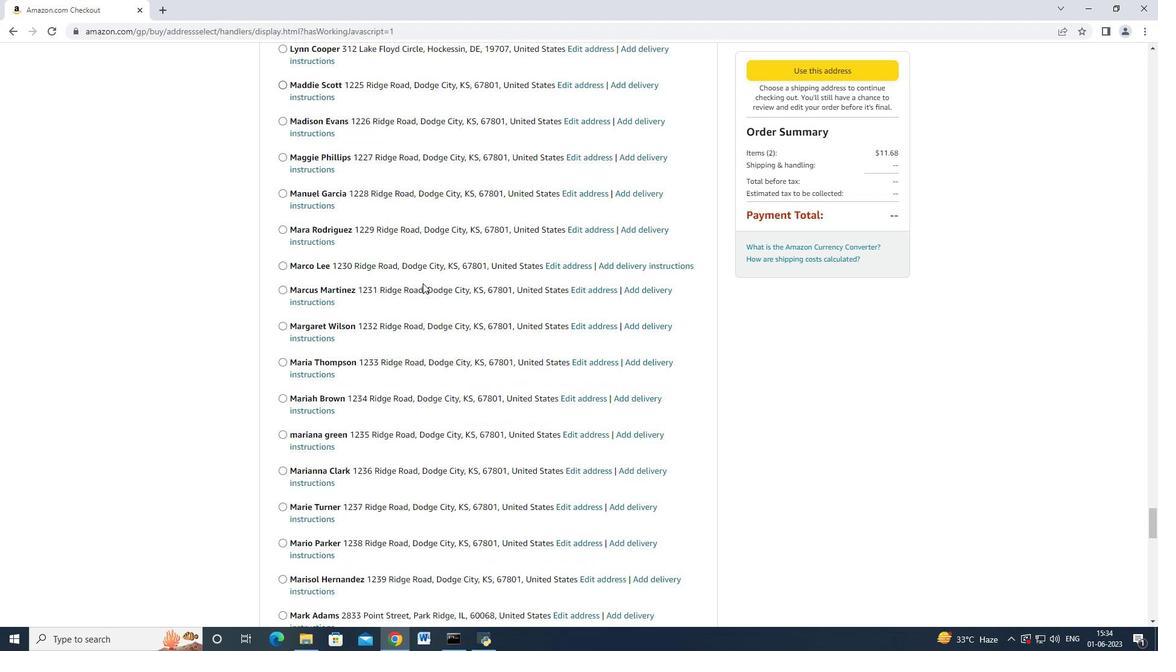 
Action: Mouse moved to (423, 283)
Screenshot: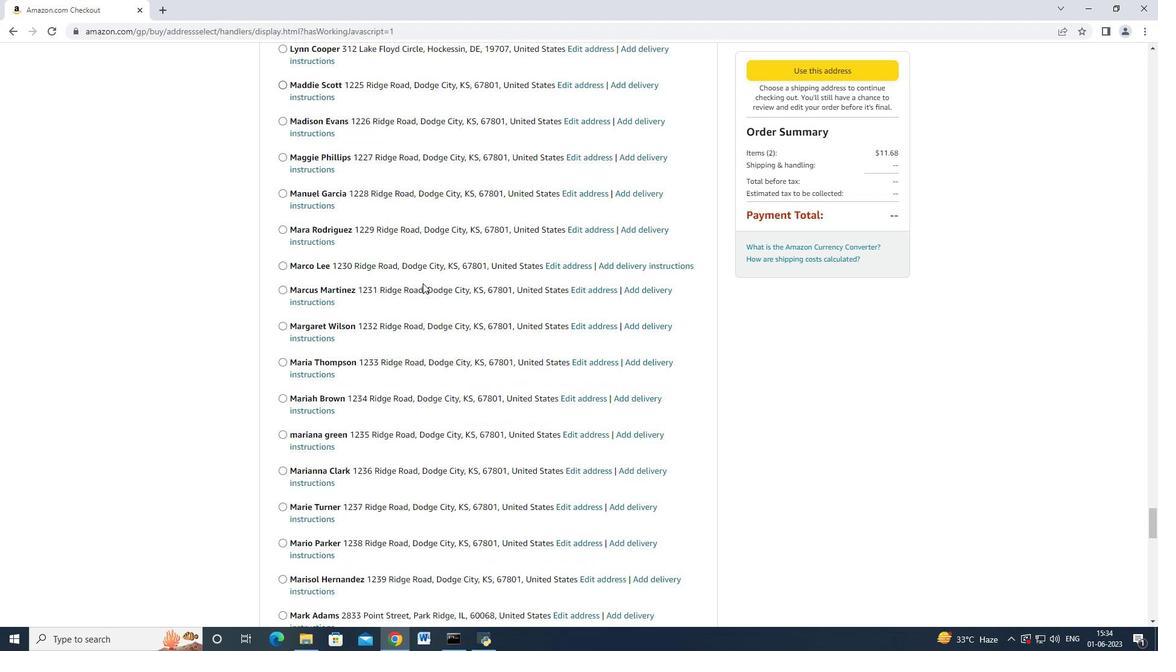 
Action: Mouse scrolled (423, 283) with delta (0, 0)
Screenshot: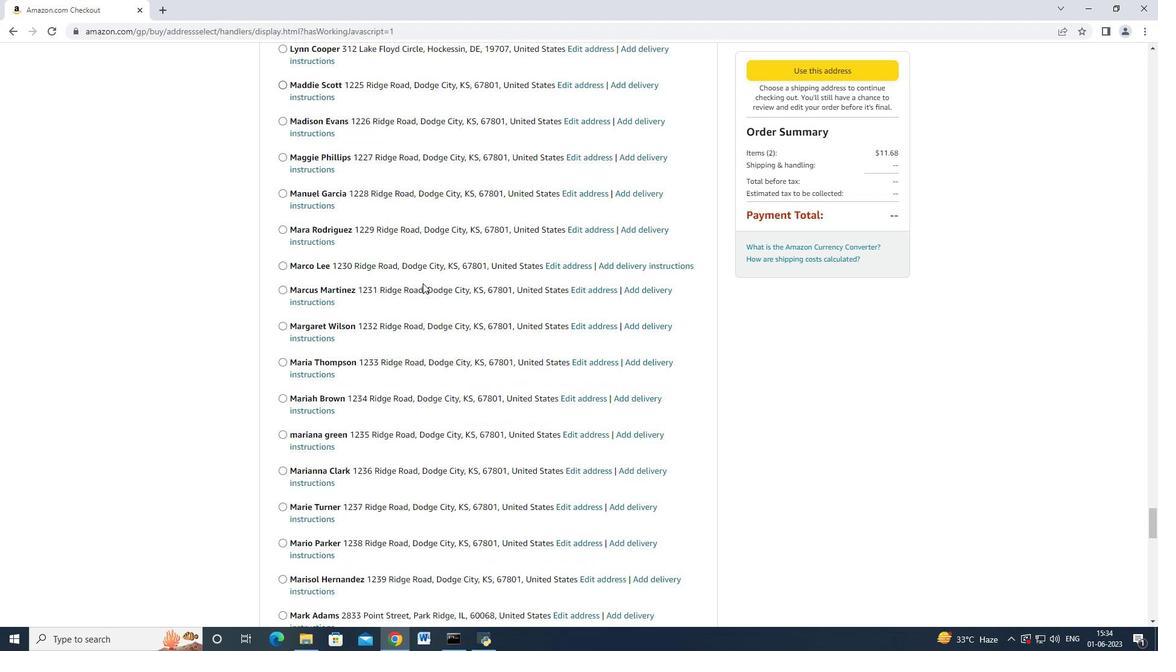 
Action: Mouse moved to (423, 283)
Screenshot: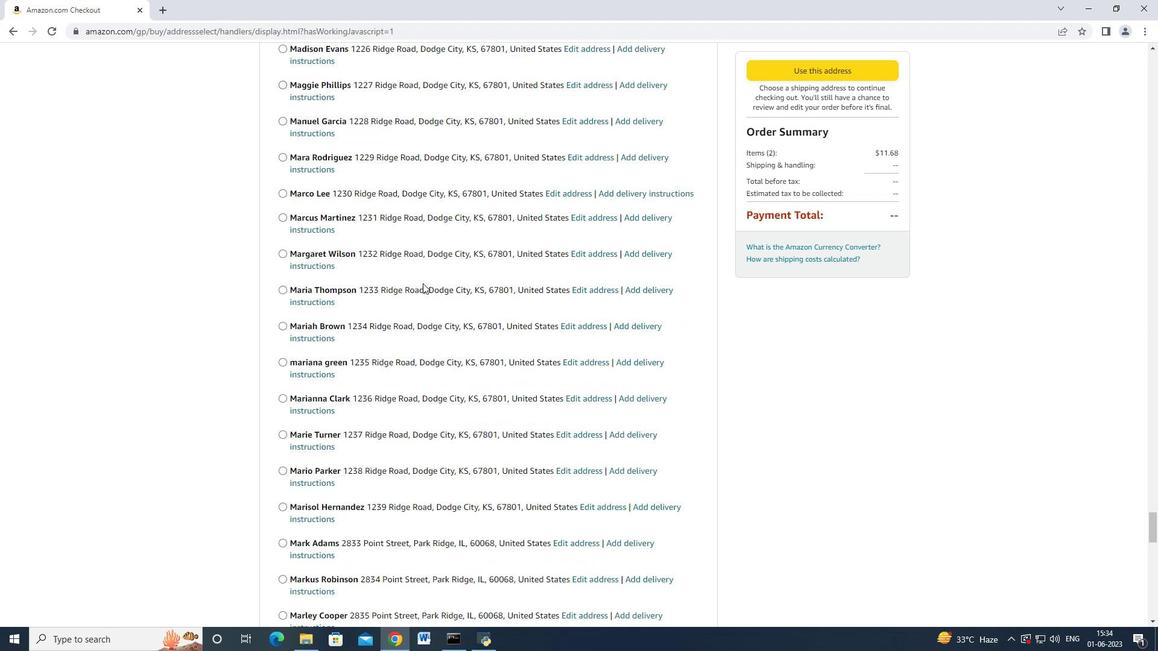 
Action: Mouse scrolled (423, 283) with delta (0, 0)
Screenshot: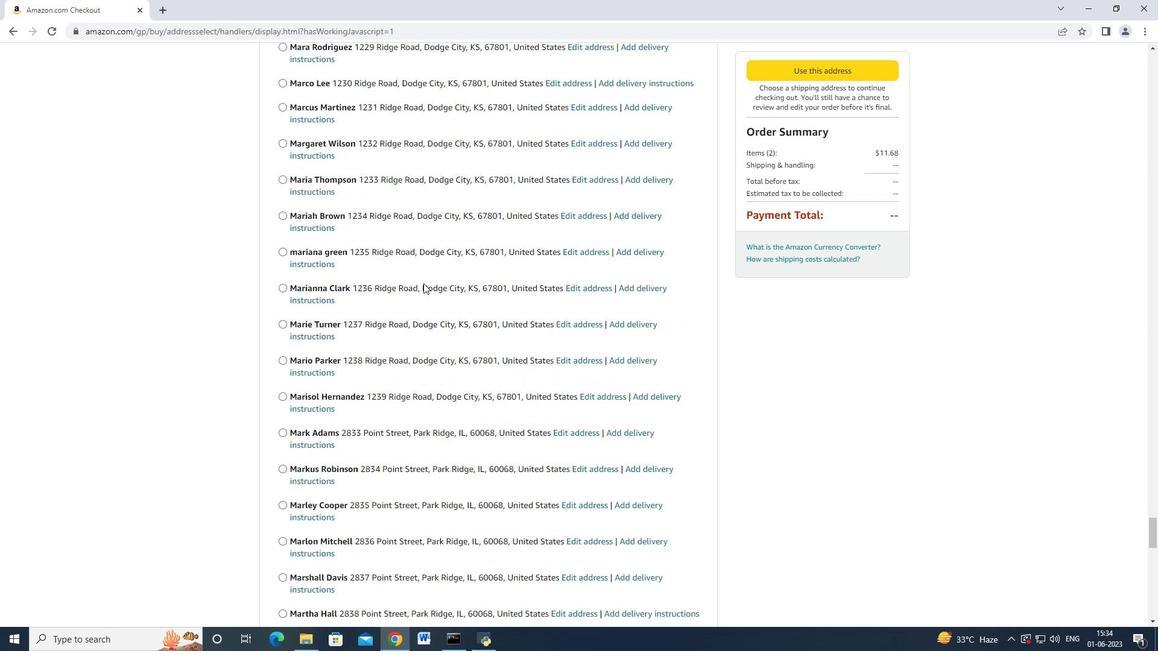
Action: Mouse scrolled (423, 283) with delta (0, 0)
Screenshot: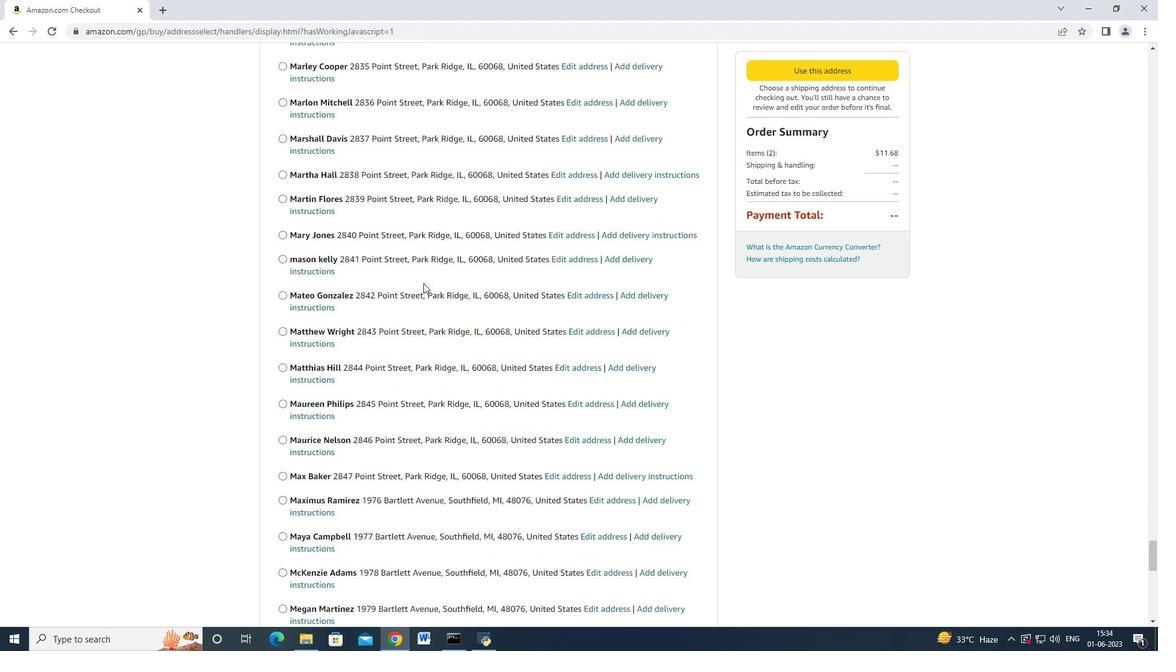 
Action: Mouse scrolled (423, 282) with delta (0, -1)
Screenshot: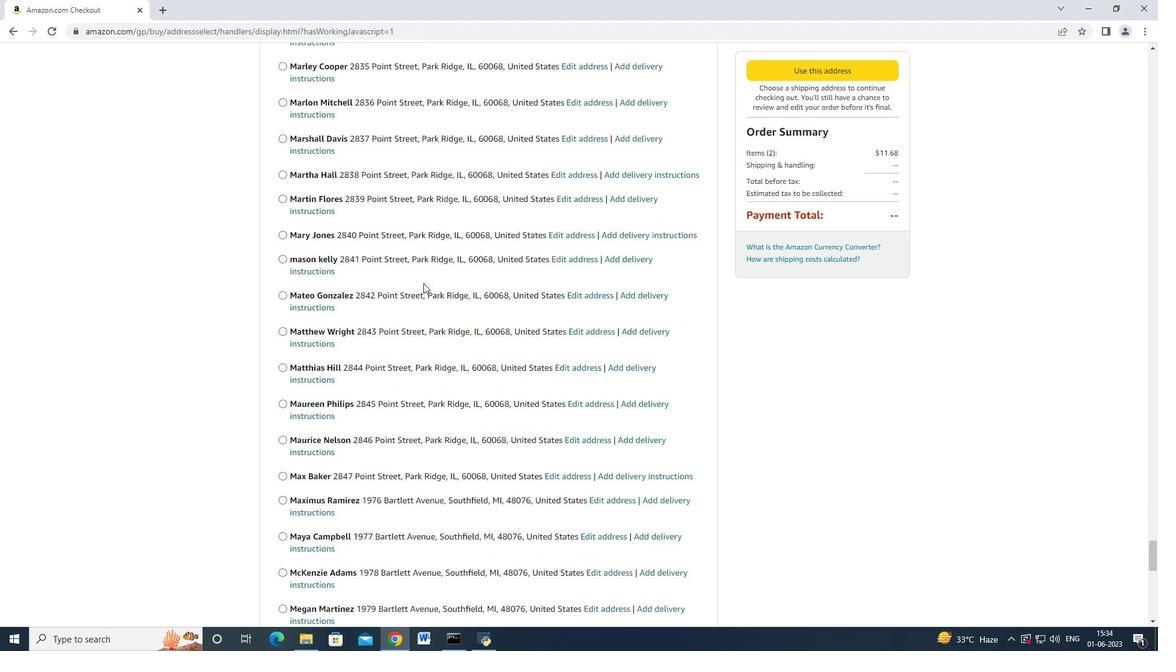
Action: Mouse moved to (423, 283)
Screenshot: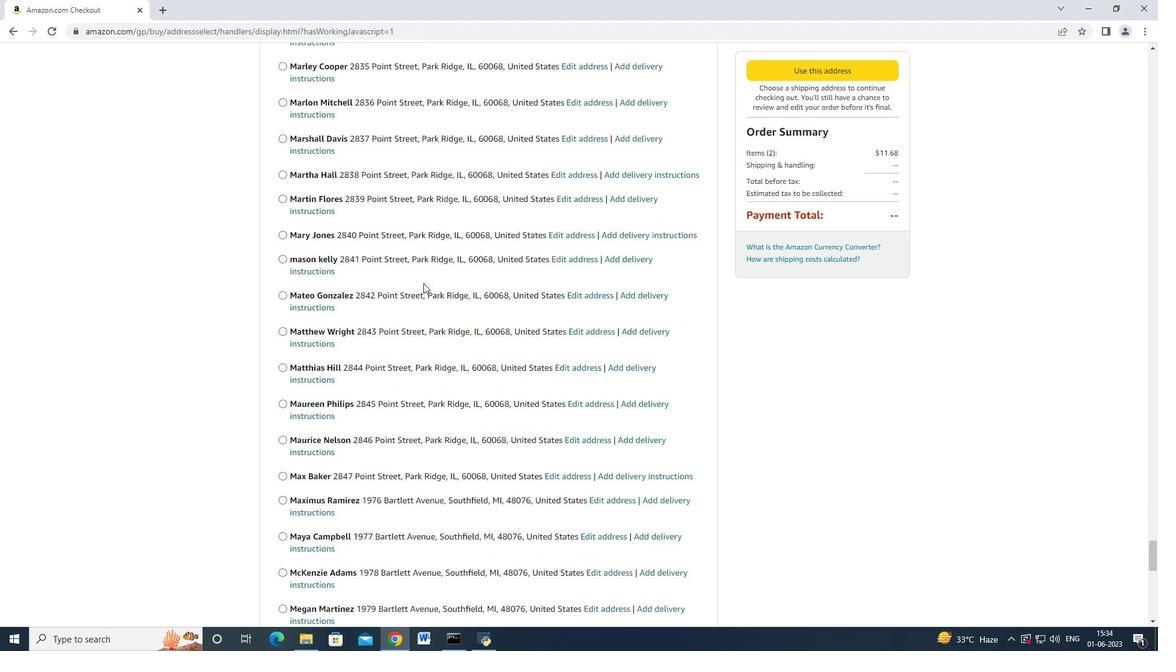 
Action: Mouse scrolled (423, 282) with delta (0, -1)
Screenshot: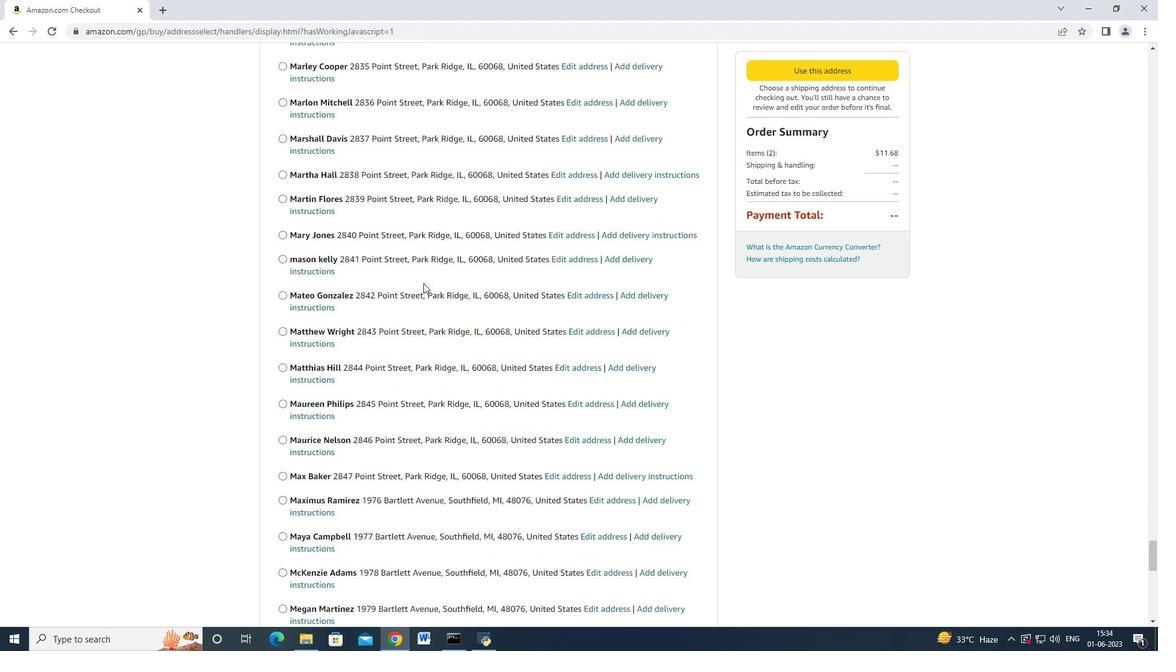 
Action: Mouse scrolled (423, 282) with delta (0, -1)
Screenshot: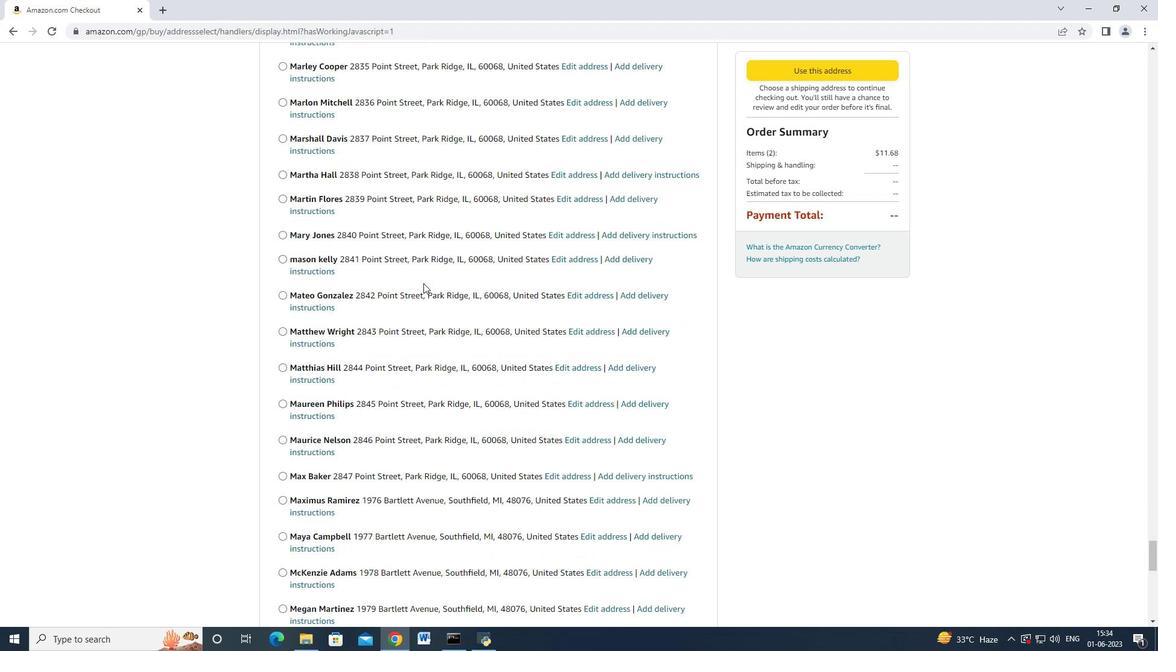 
Action: Mouse scrolled (423, 283) with delta (0, 0)
Screenshot: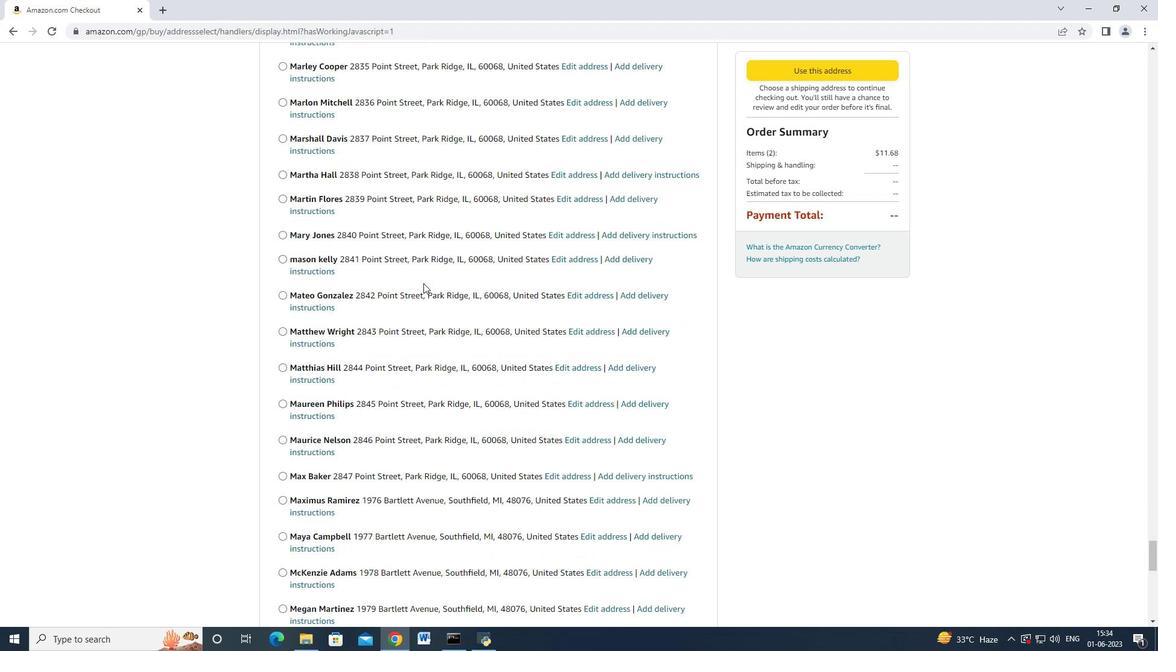 
Action: Mouse scrolled (423, 283) with delta (0, 0)
Screenshot: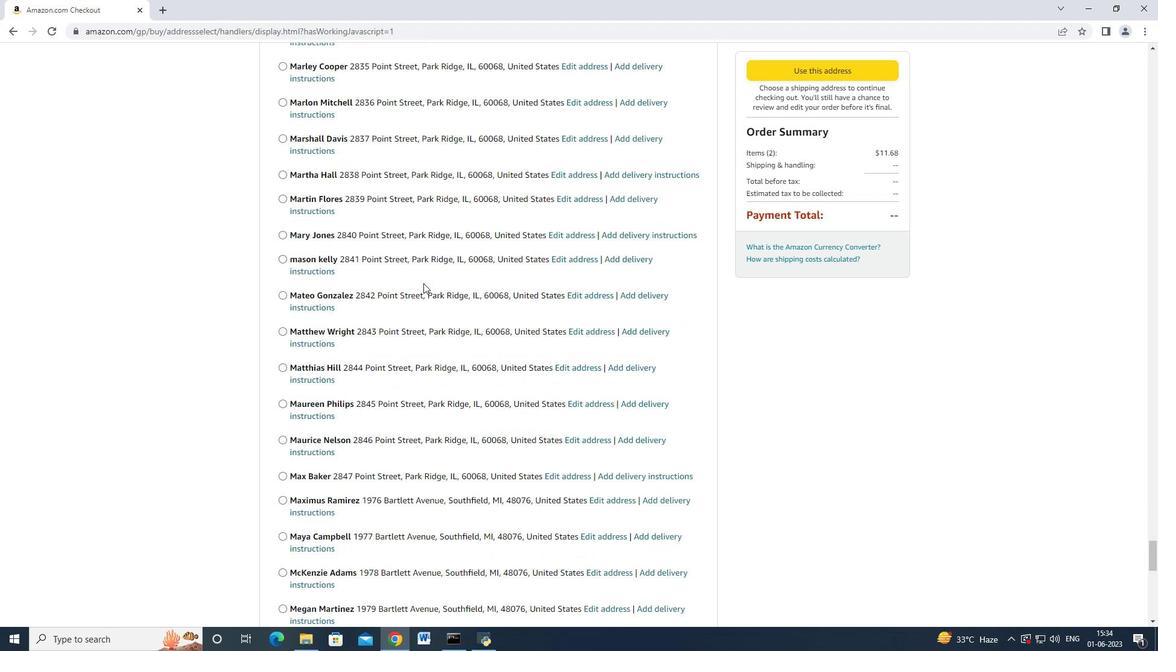 
Action: Mouse moved to (423, 283)
Screenshot: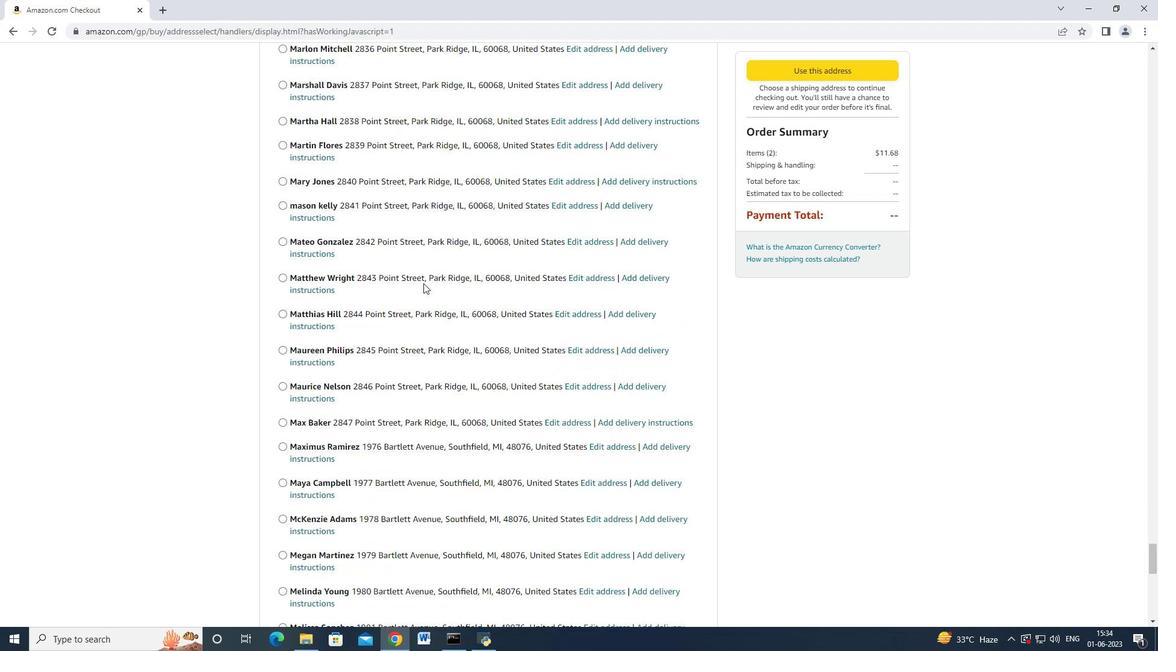 
Action: Mouse scrolled (423, 282) with delta (0, 0)
Screenshot: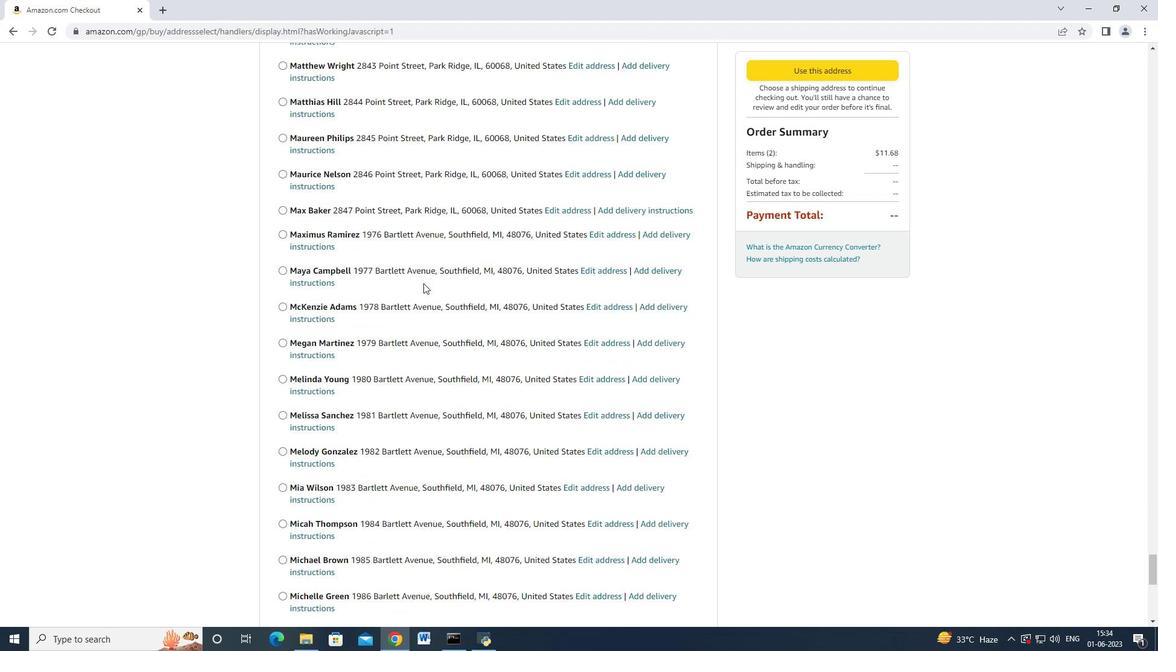 
Action: Mouse scrolled (423, 282) with delta (0, 0)
Screenshot: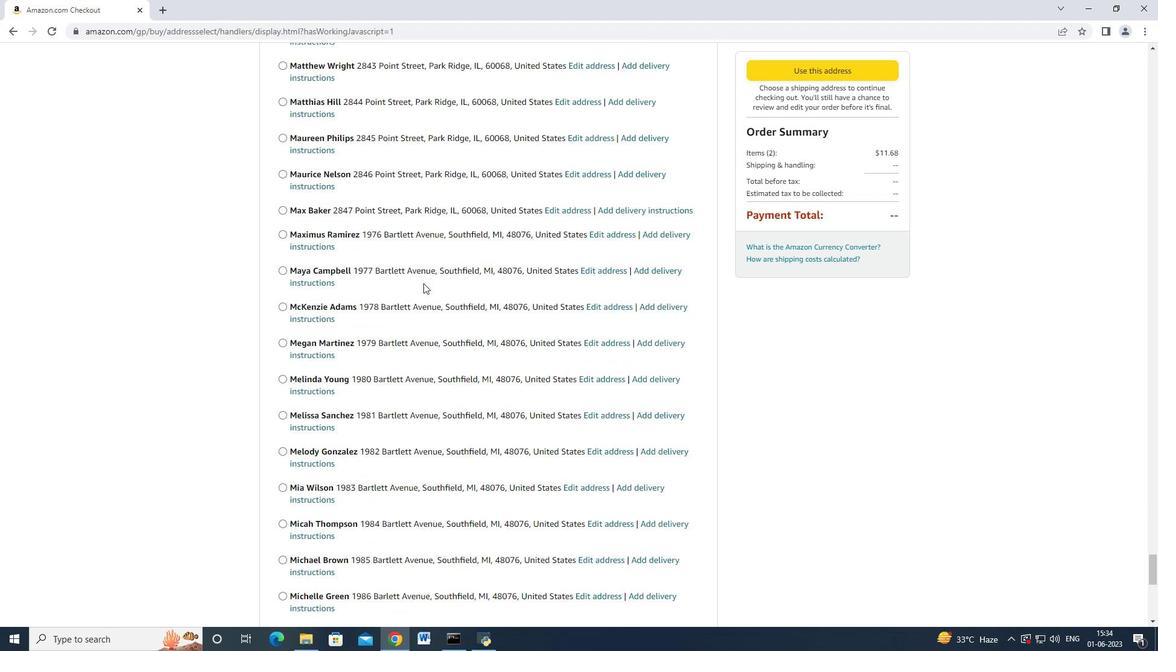 
Action: Mouse scrolled (423, 281) with delta (0, -1)
Screenshot: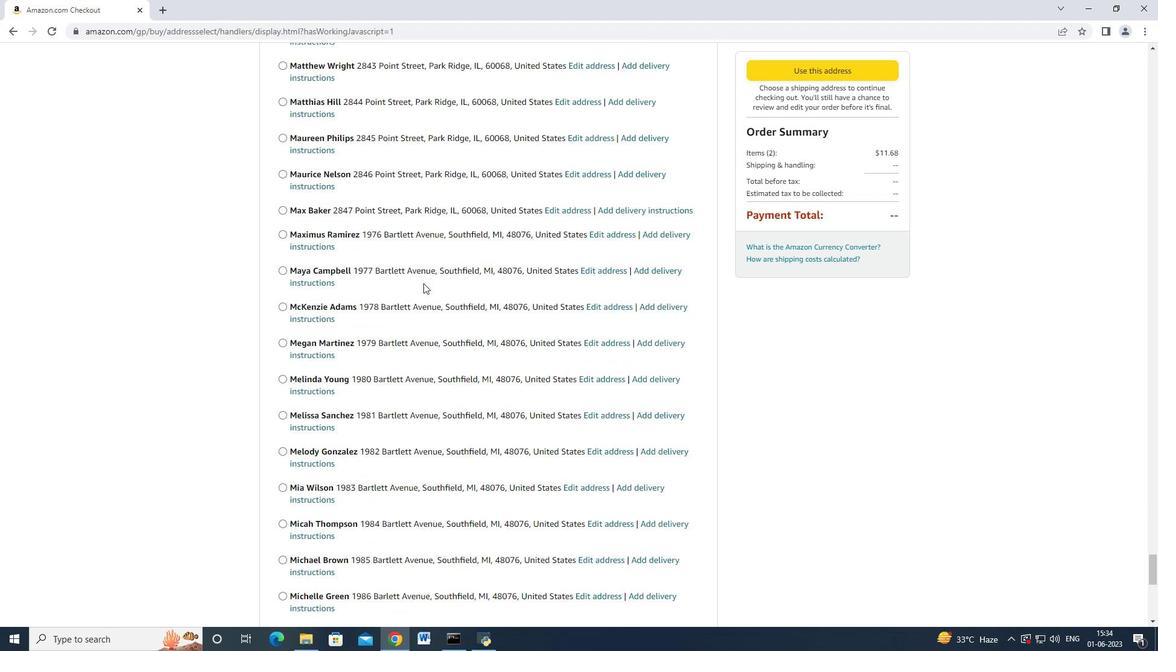 
Action: Mouse scrolled (423, 282) with delta (0, 0)
Screenshot: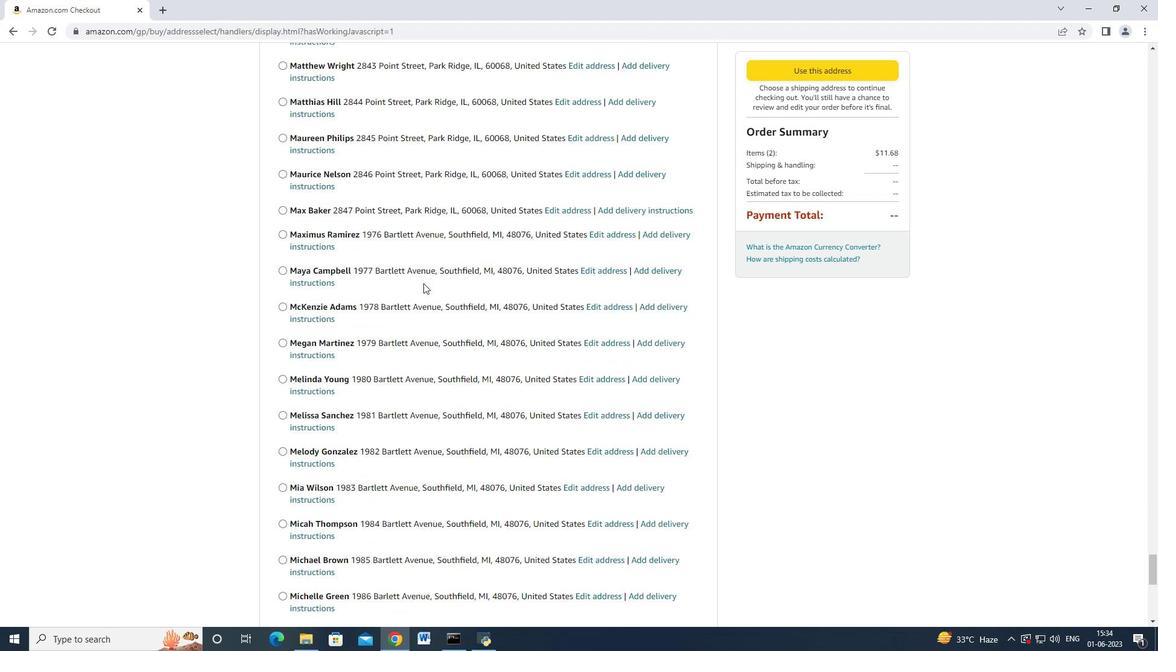 
Action: Mouse scrolled (423, 281) with delta (0, -1)
Screenshot: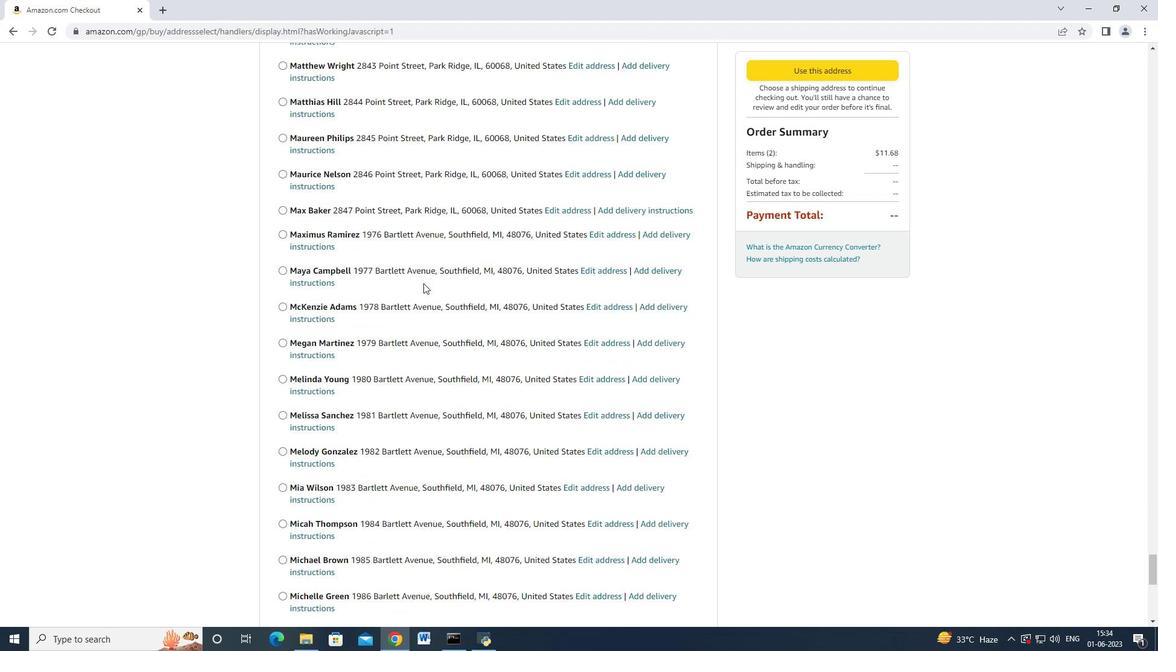 
Action: Mouse scrolled (423, 282) with delta (0, 0)
Screenshot: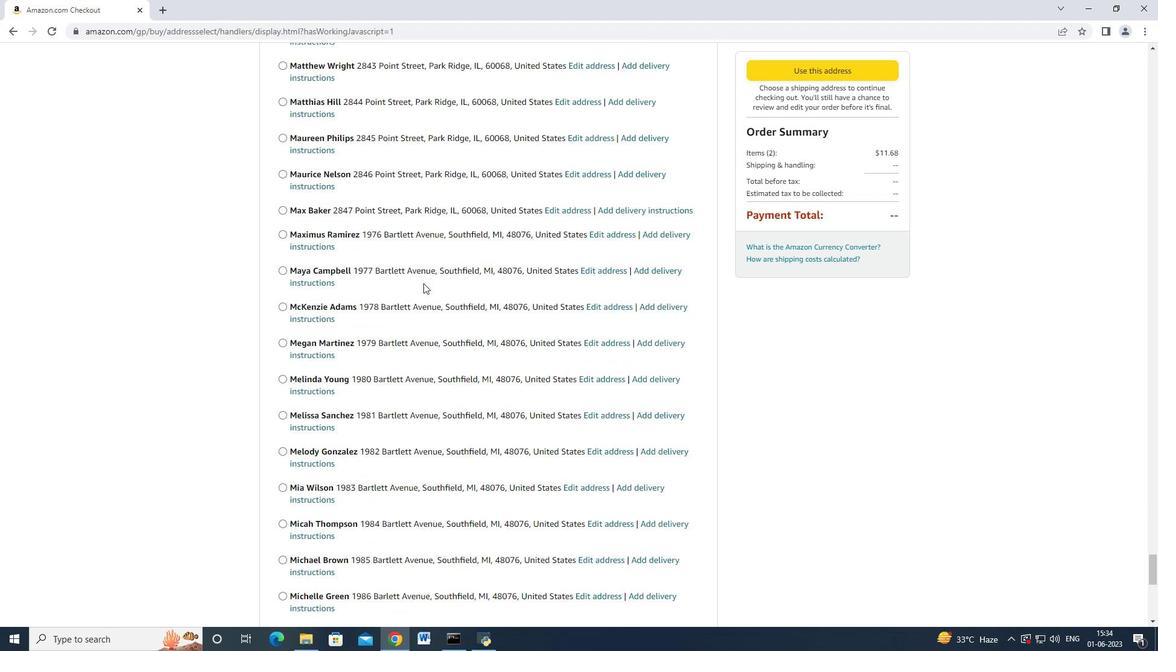 
Action: Mouse scrolled (423, 282) with delta (0, 0)
Screenshot: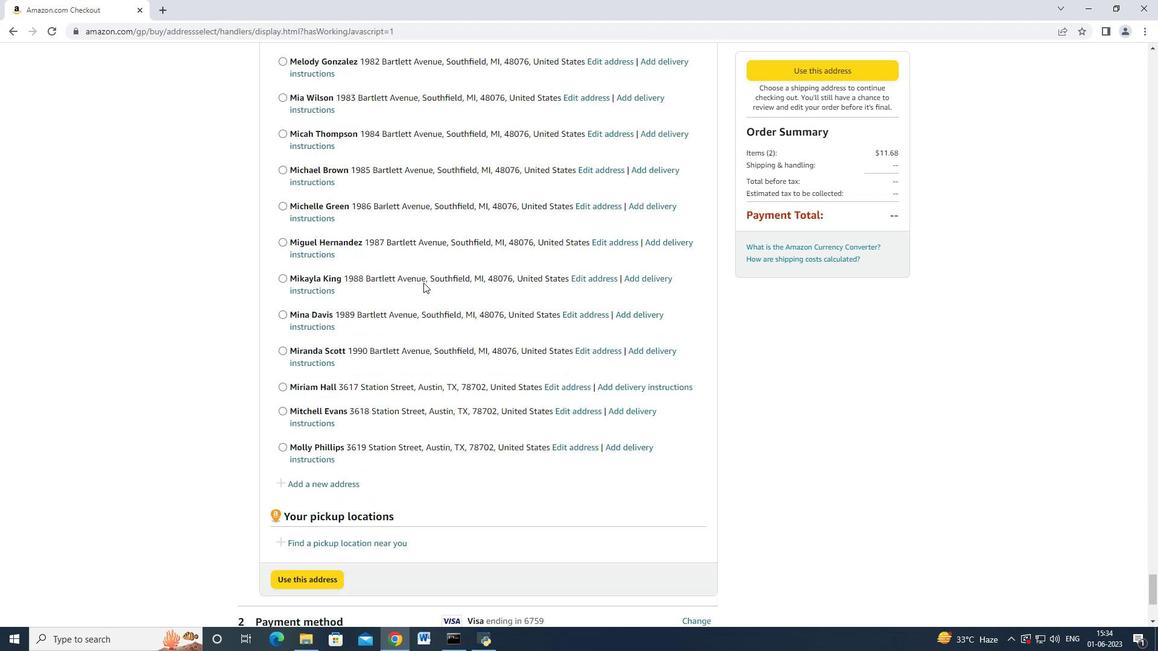 
Action: Mouse scrolled (423, 282) with delta (0, 0)
Screenshot: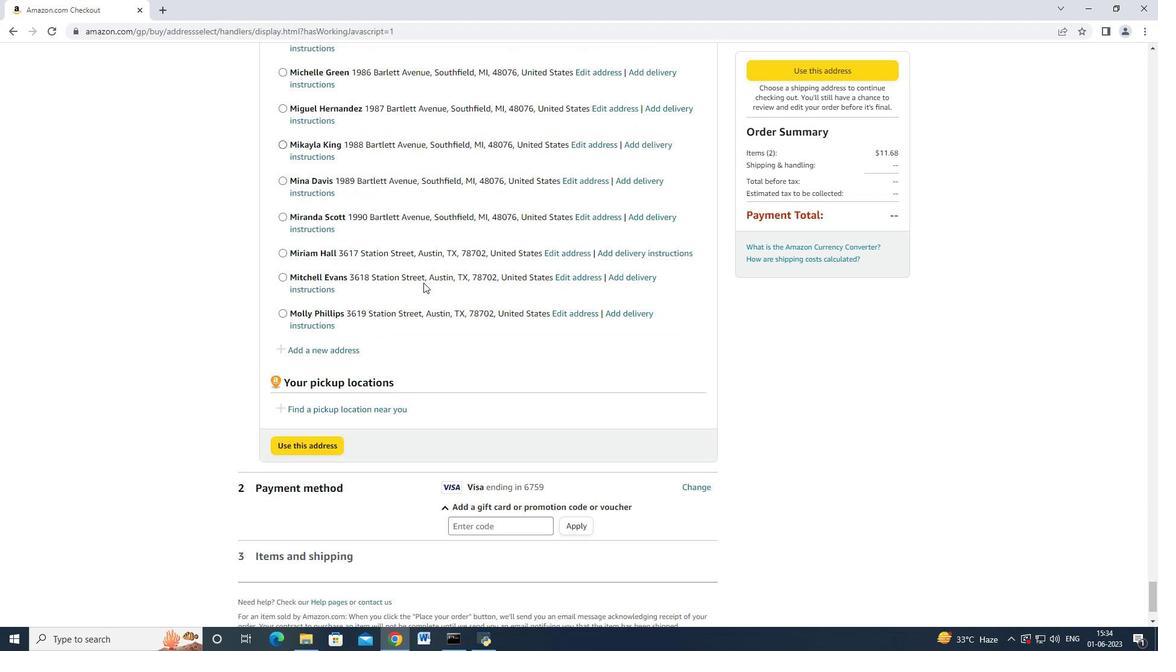 
Action: Mouse scrolled (423, 282) with delta (0, 0)
Screenshot: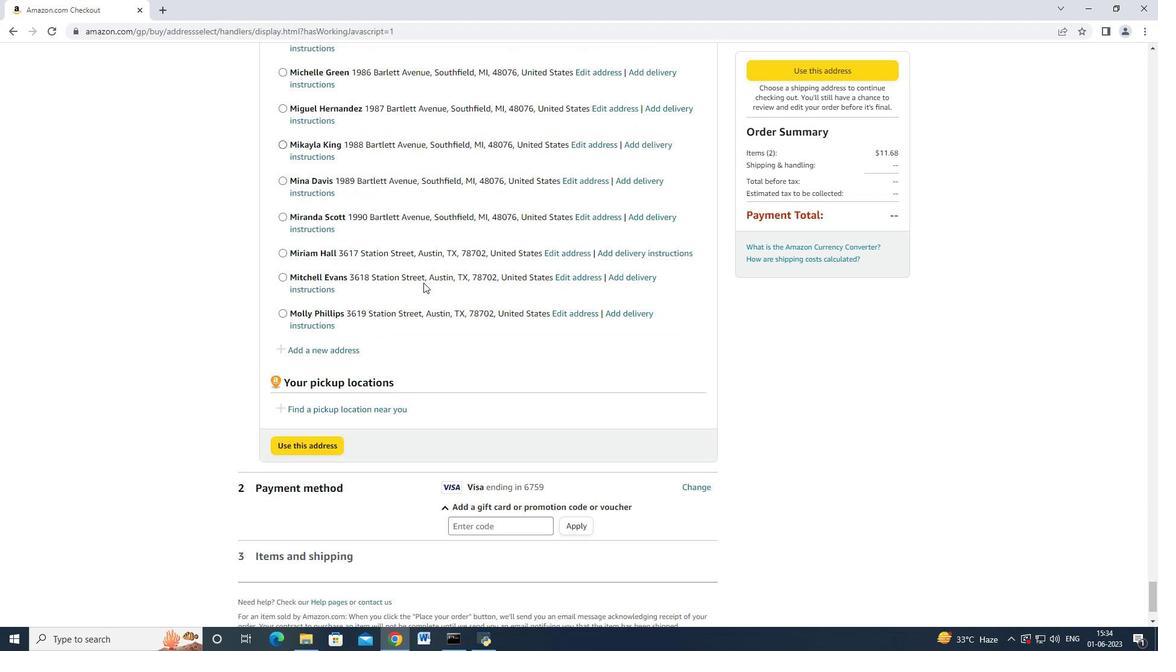 
Action: Mouse scrolled (423, 282) with delta (0, 0)
Screenshot: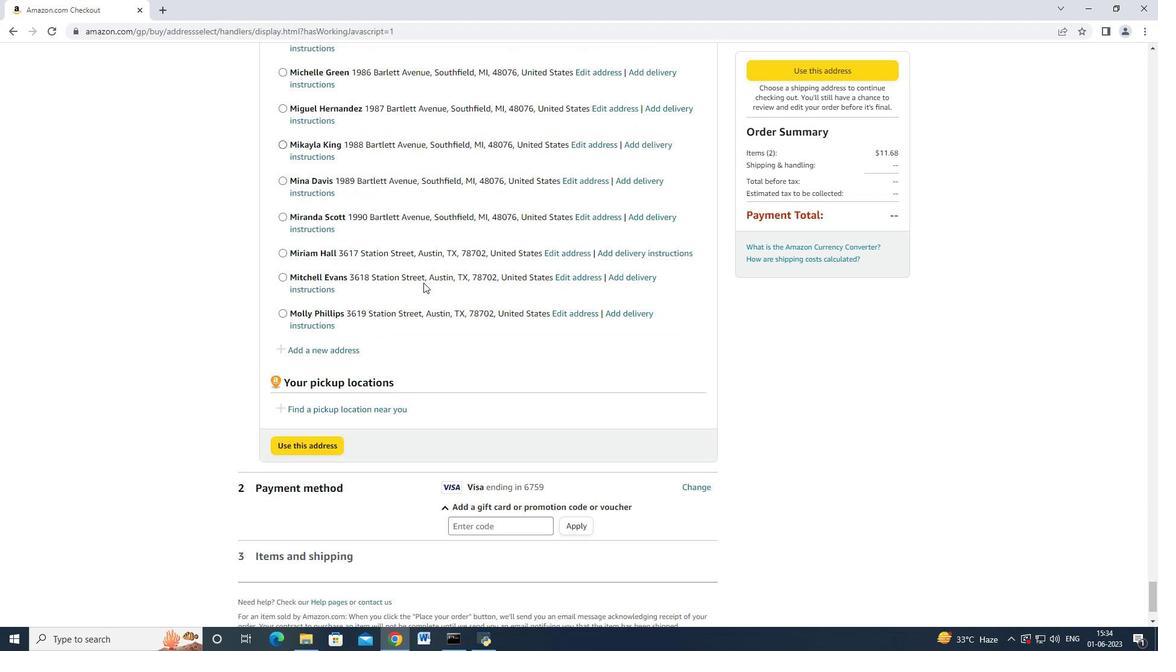 
Action: Mouse scrolled (423, 281) with delta (0, -1)
Screenshot: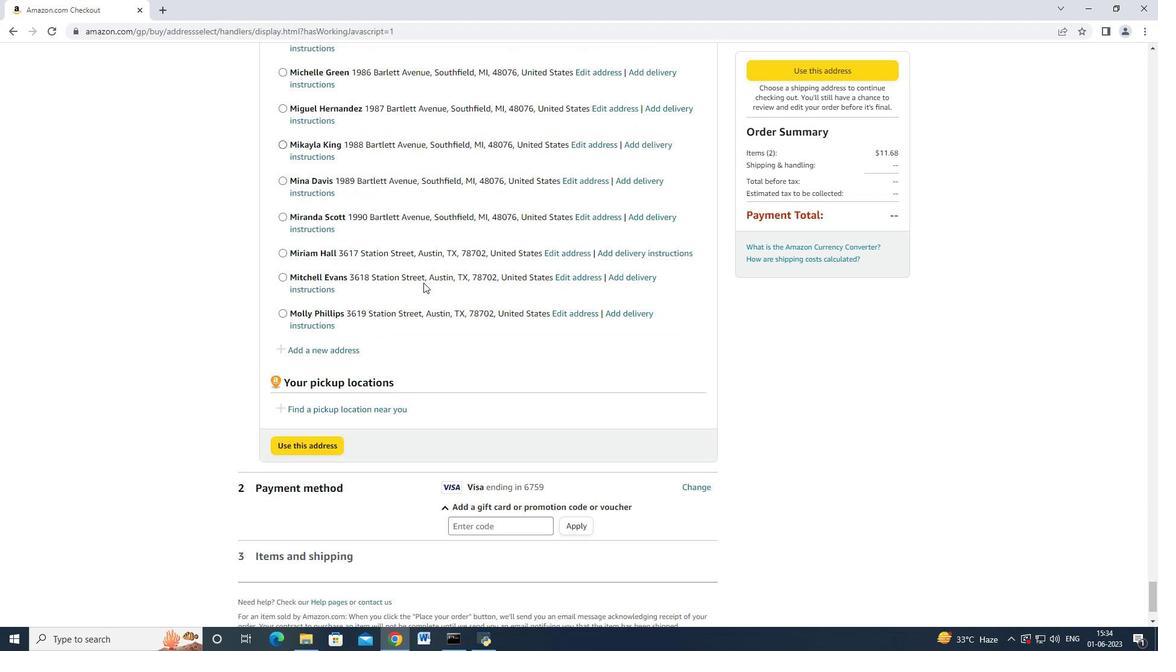 
Action: Mouse scrolled (423, 282) with delta (0, 0)
Screenshot: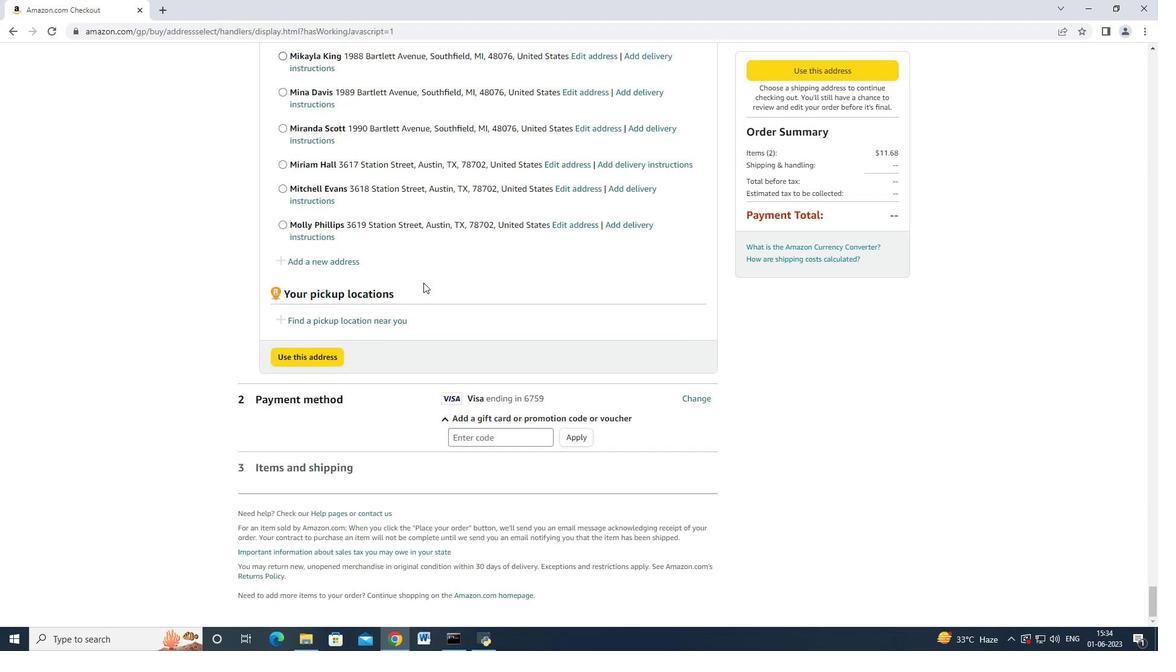 
Action: Mouse scrolled (423, 282) with delta (0, 0)
Screenshot: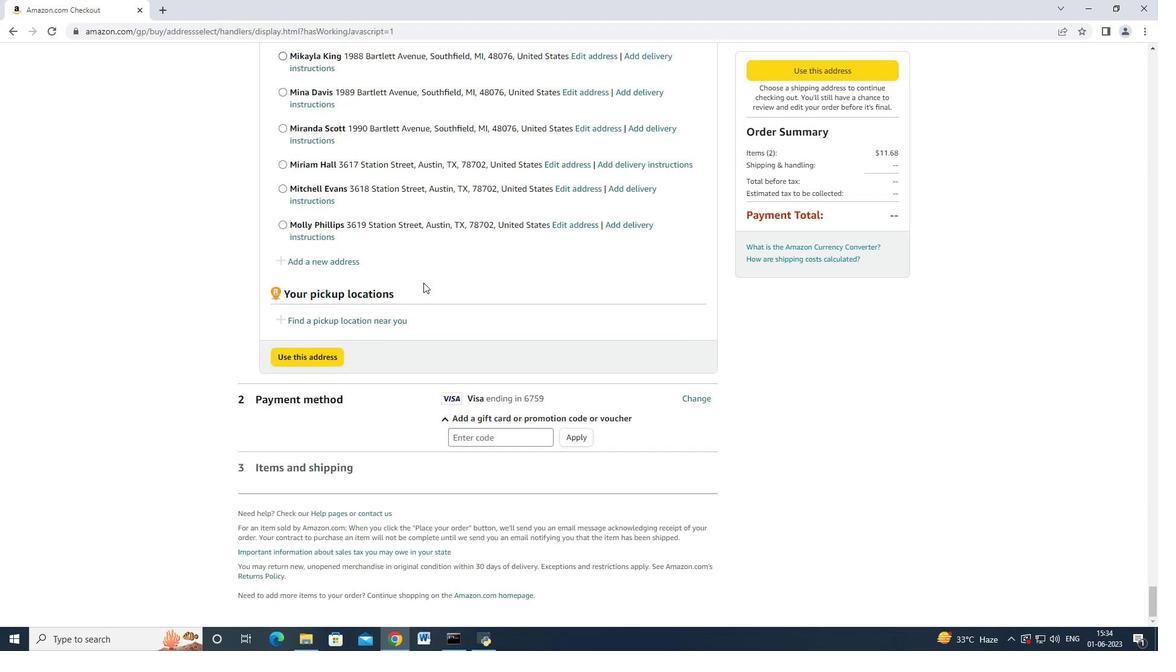 
Action: Mouse scrolled (423, 282) with delta (0, 0)
Screenshot: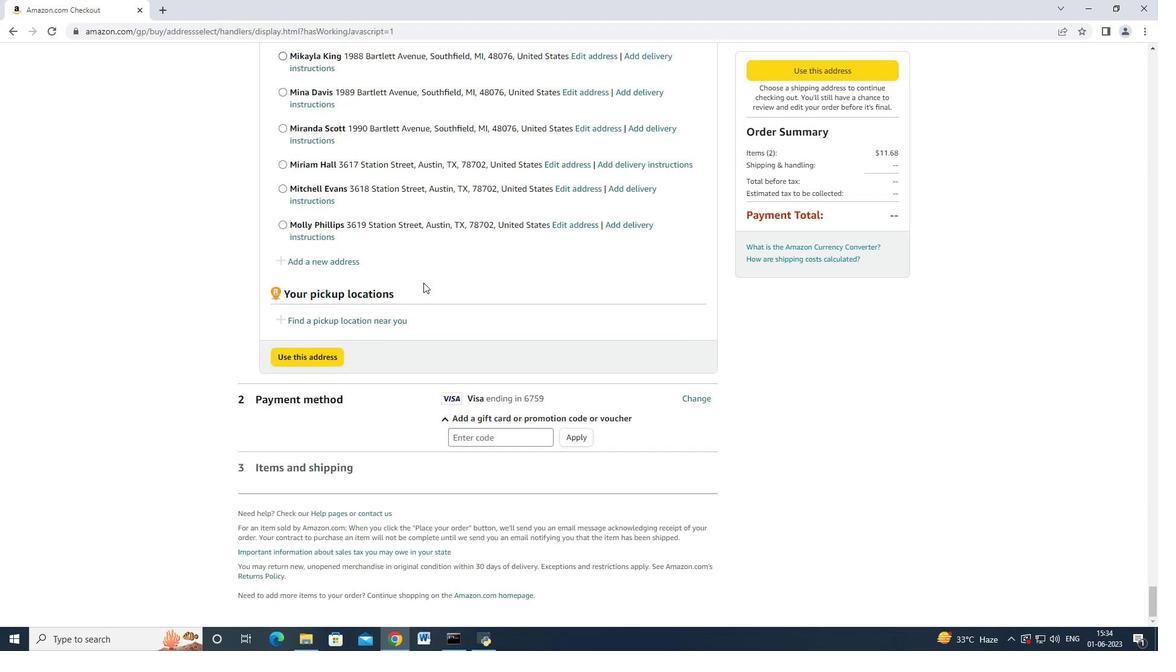 
Action: Mouse scrolled (423, 282) with delta (0, 0)
Screenshot: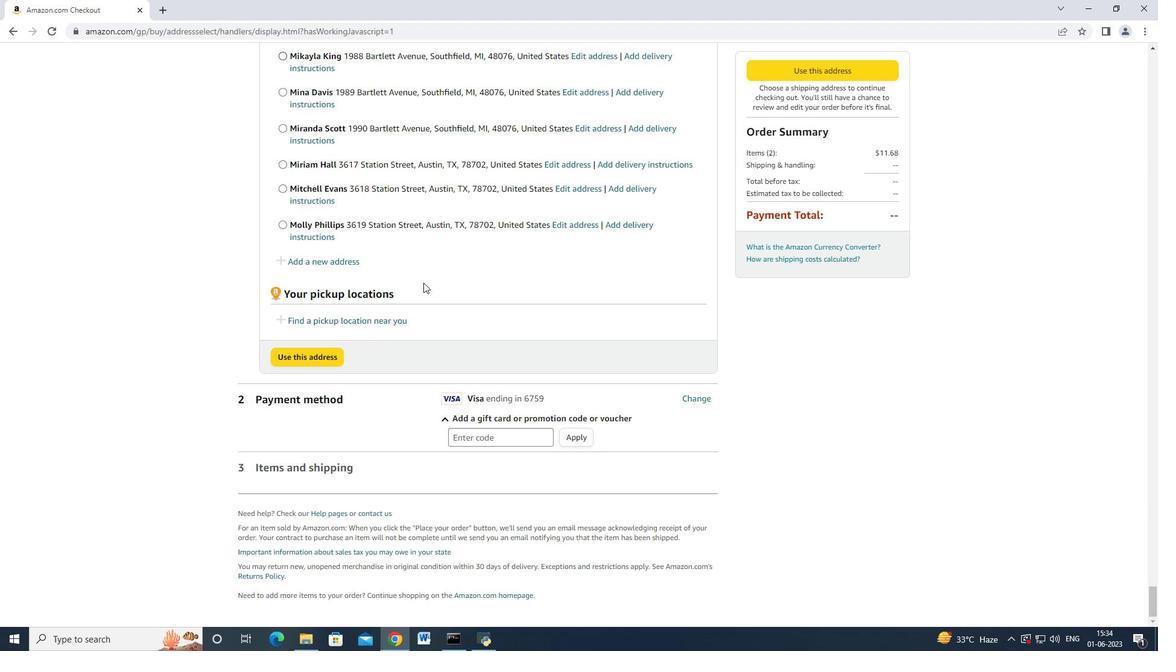
Action: Mouse scrolled (423, 282) with delta (0, 0)
Screenshot: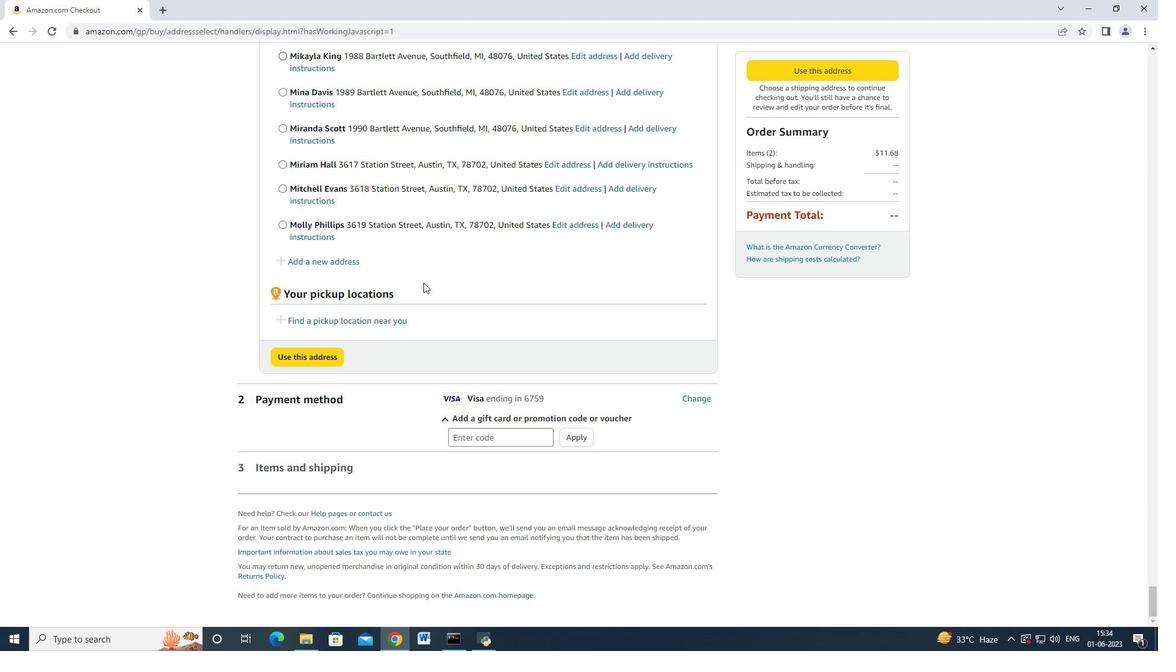
Action: Mouse scrolled (423, 281) with delta (0, -1)
Screenshot: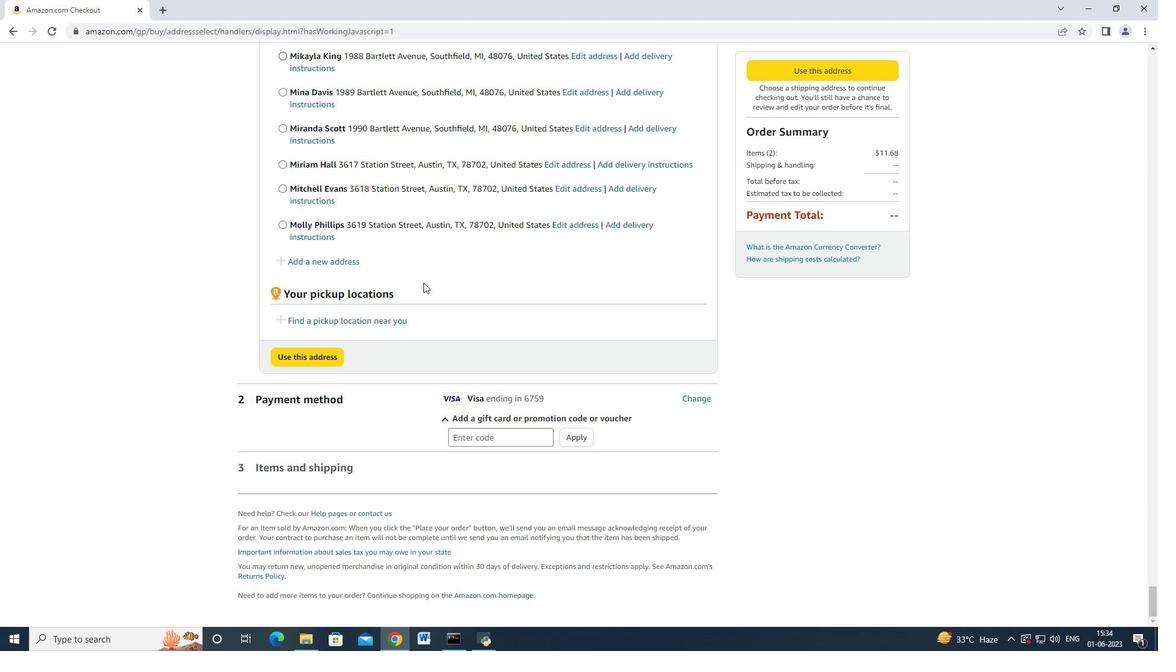 
Action: Mouse scrolled (423, 282) with delta (0, 0)
Screenshot: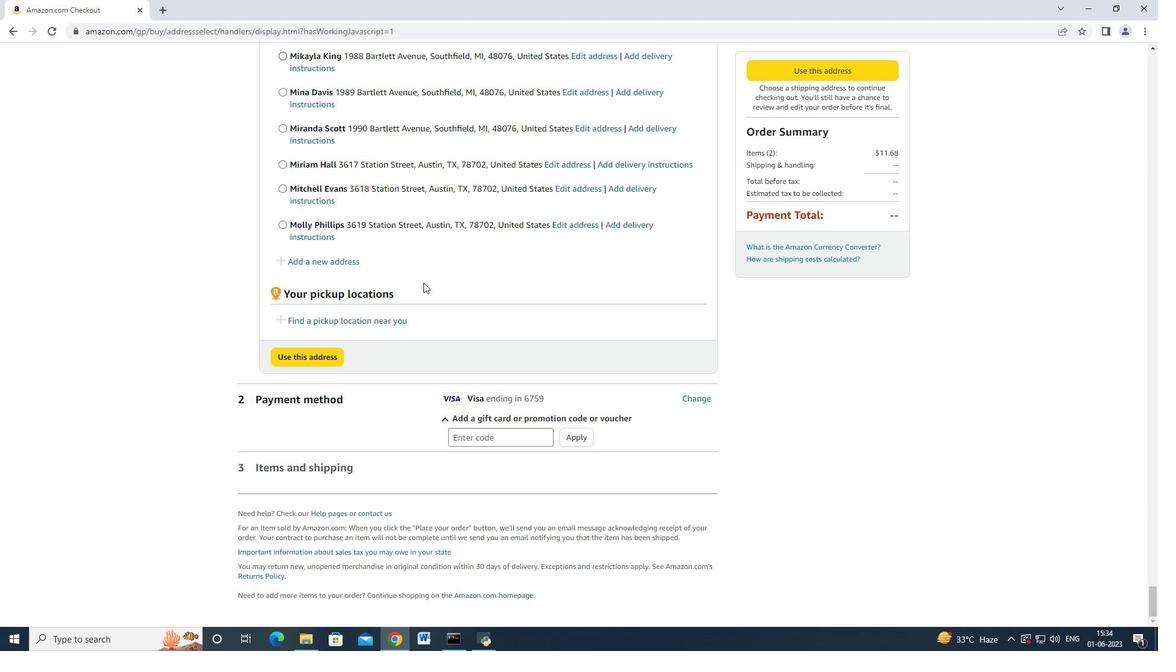 
Action: Mouse scrolled (423, 281) with delta (0, -1)
Screenshot: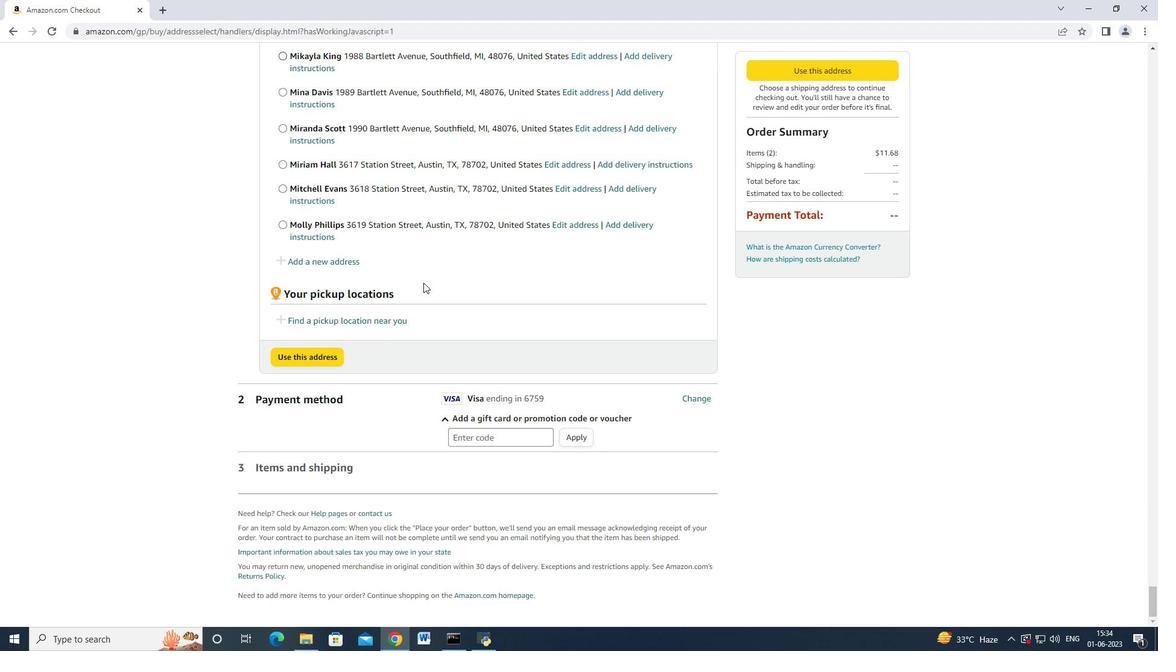 
Action: Mouse scrolled (423, 282) with delta (0, 0)
Screenshot: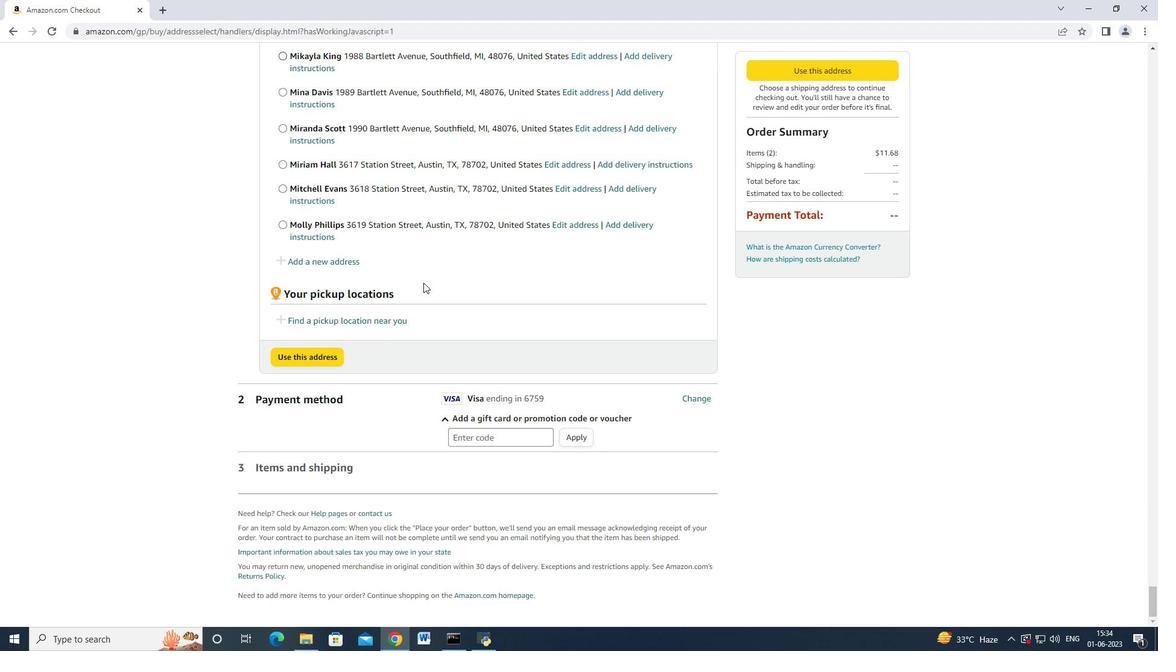
Action: Mouse moved to (342, 257)
Screenshot: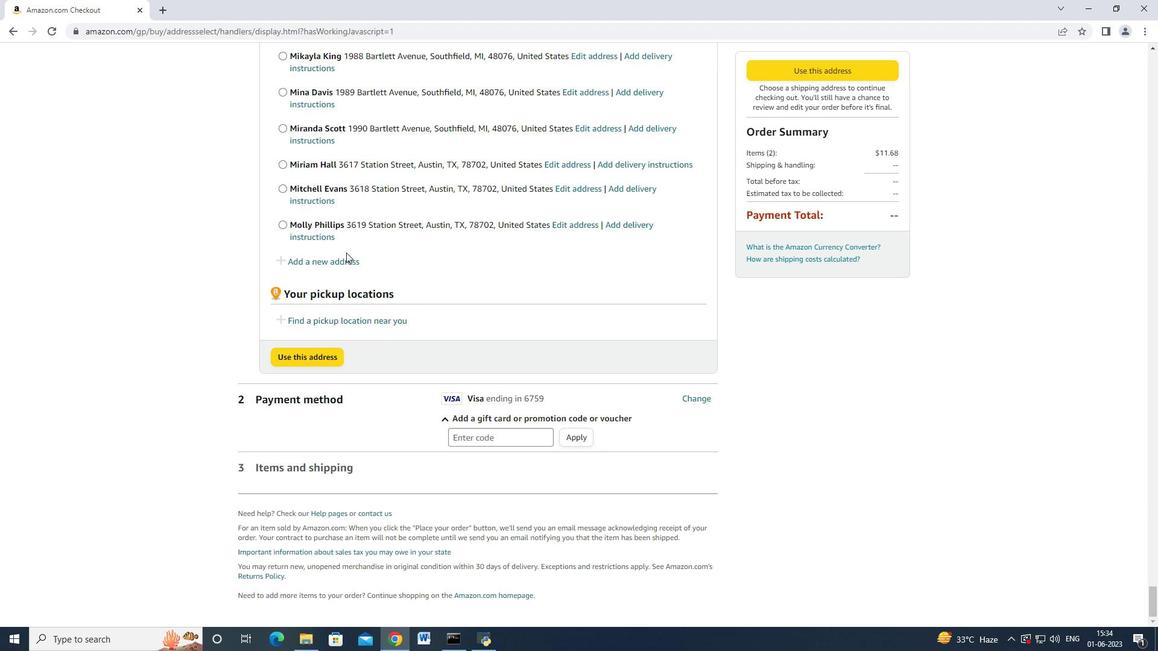 
Action: Mouse pressed left at (342, 257)
Screenshot: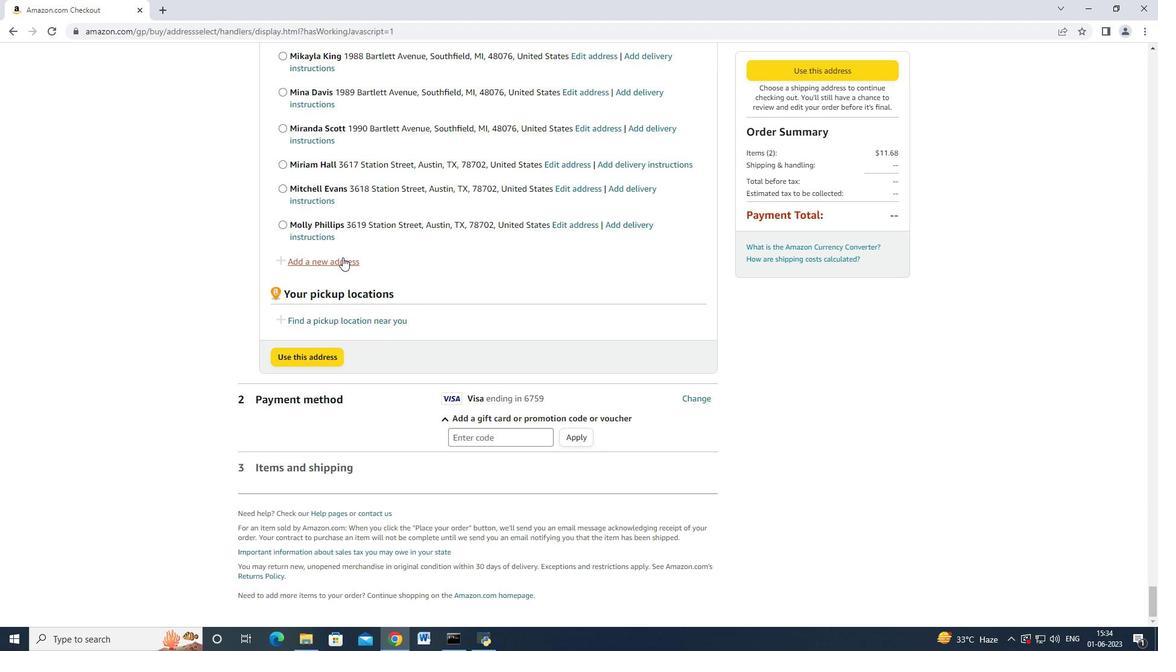 
Action: Mouse moved to (403, 292)
Screenshot: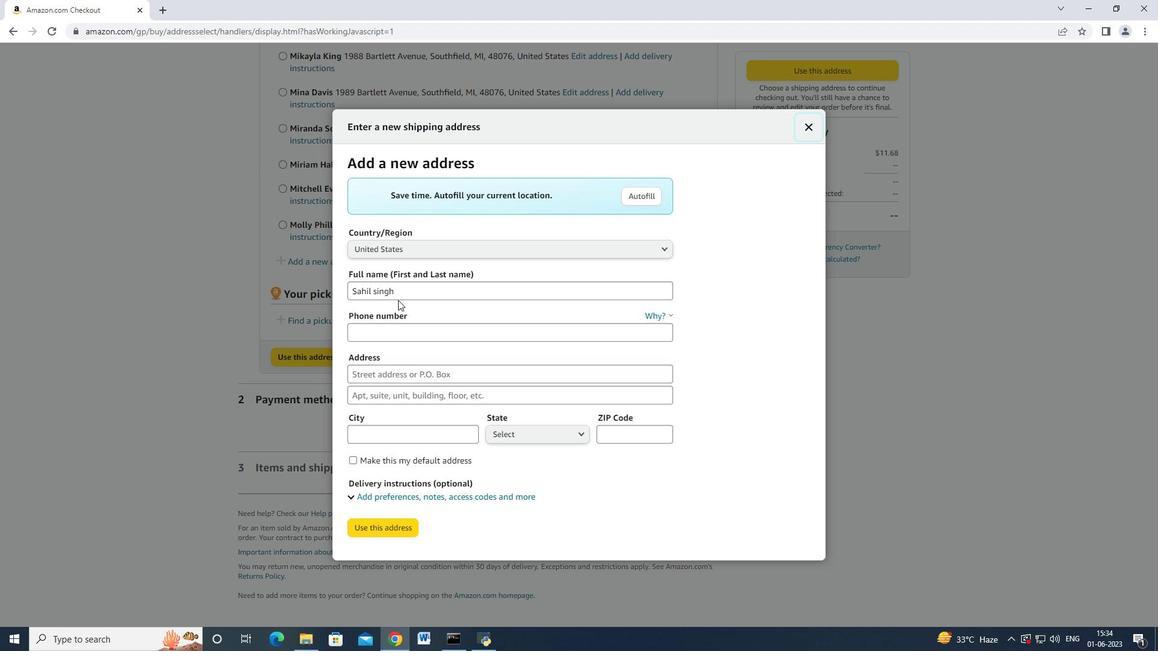 
Action: Mouse pressed left at (403, 292)
Screenshot: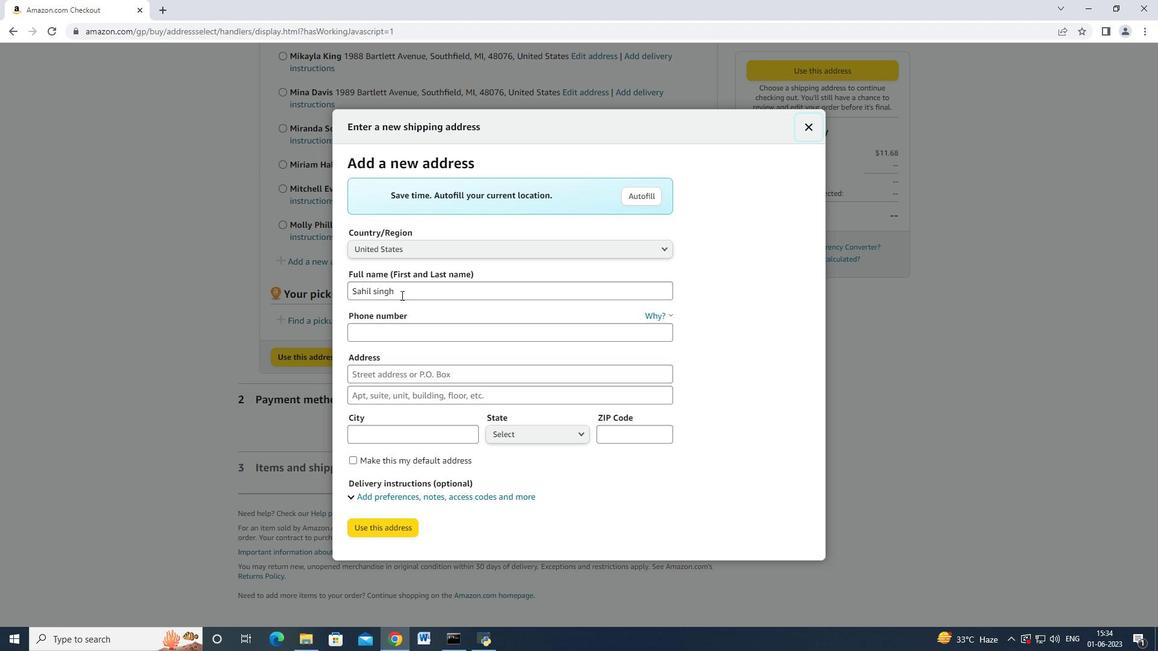 
Action: Mouse moved to (354, 291)
Screenshot: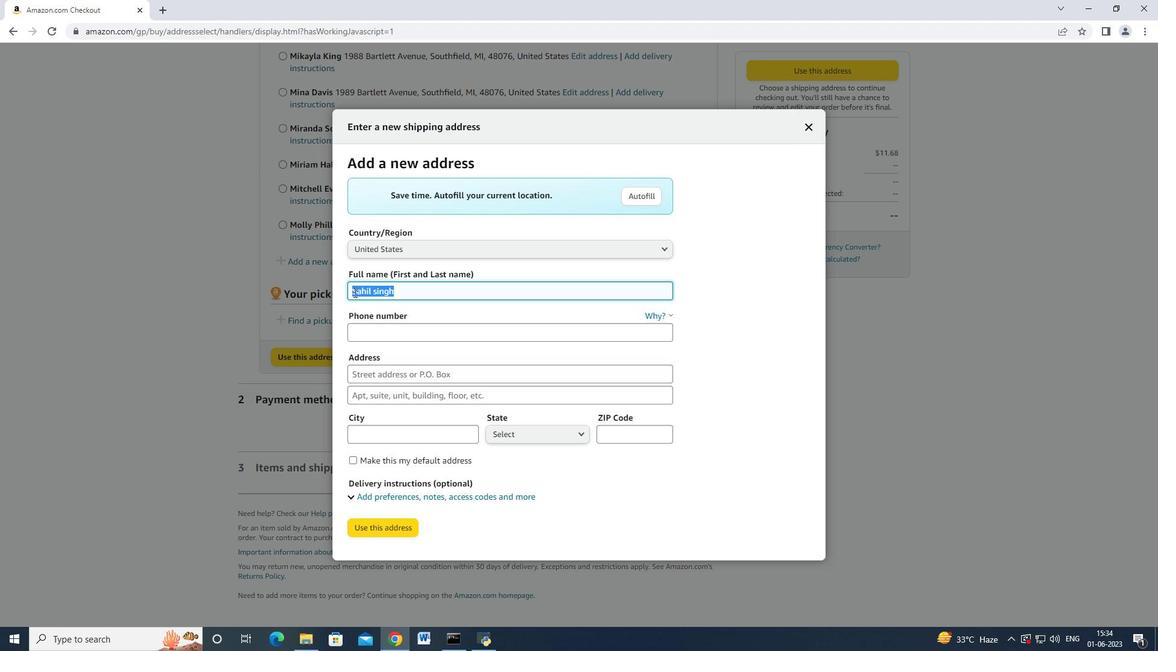 
Action: Key pressed <Key.backspace><Key.shift><Key.shift><Key.shift>Brenda<Key.space><Key.shift>Ciio<Key.backspace><Key.backspace><Key.backspace>ooper<Key.tab><Key.tab>3184332610<Key.tab>2427<Key.space><Key.shift><Key.caps_lock>a<Key.backspace><Key.shift_r>AU<Key.backspace><Key.backspace><Key.caps_lock><Key.shift_r>August<Key.space><Key.shift>Lane<Key.space><Key.tab><Key.tab><Key.shift_r>Shreveport<Key.tab><Key.enter>
Screenshot: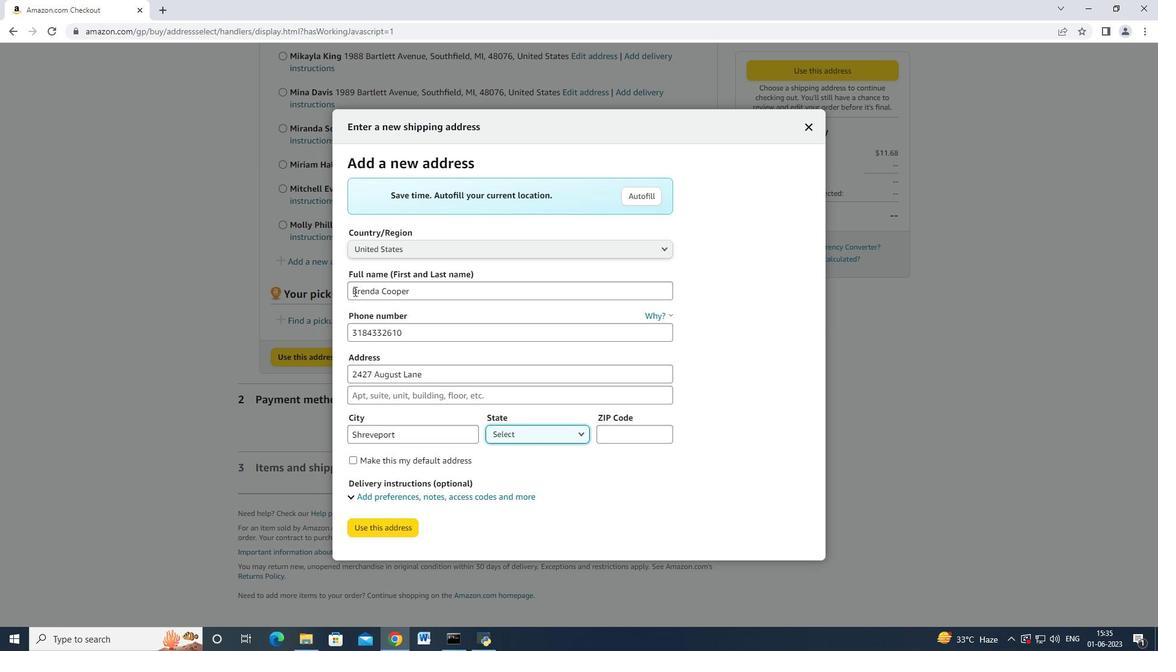 
Action: Mouse moved to (506, 427)
Screenshot: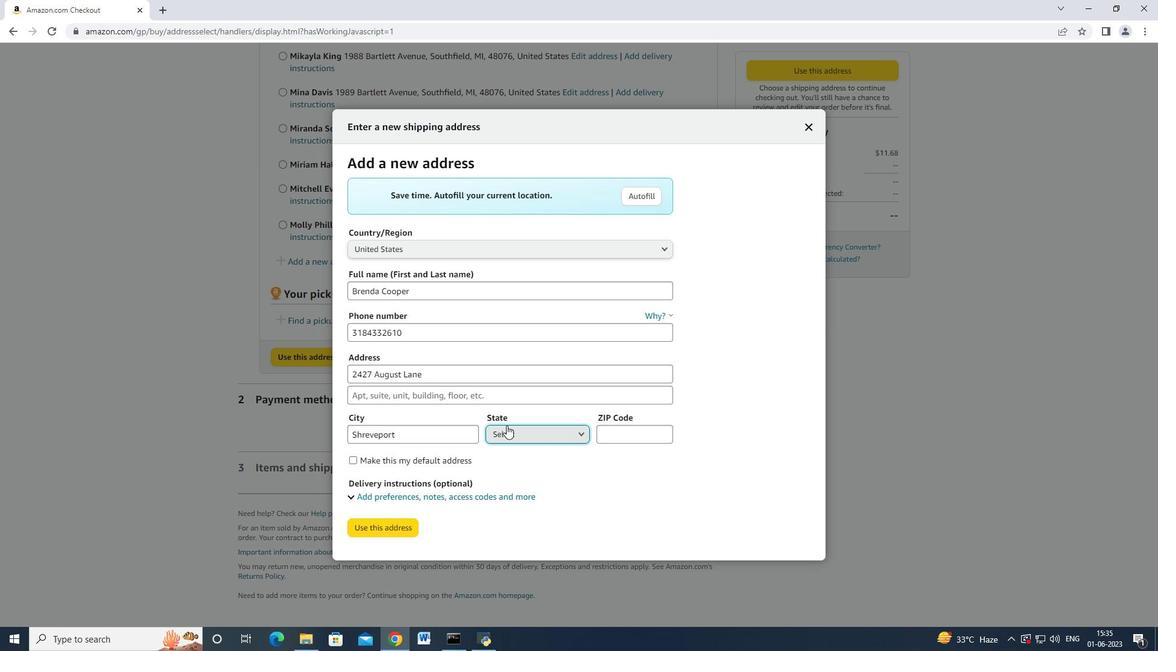 
Action: Mouse pressed left at (506, 427)
Screenshot: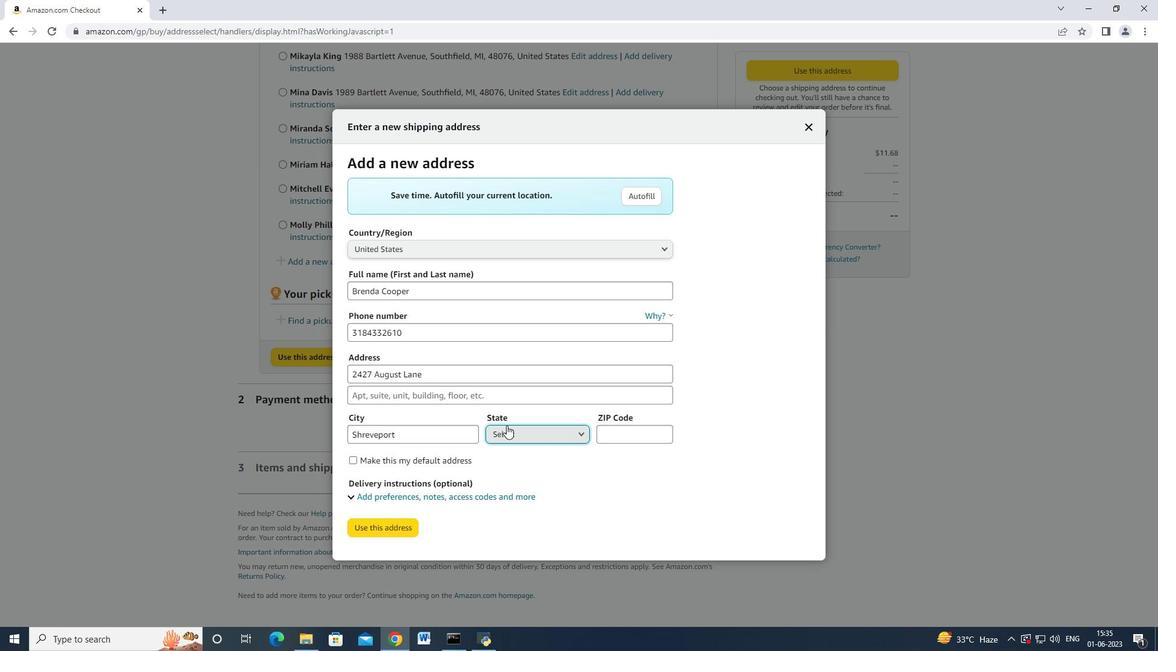 
Action: Mouse moved to (538, 353)
Screenshot: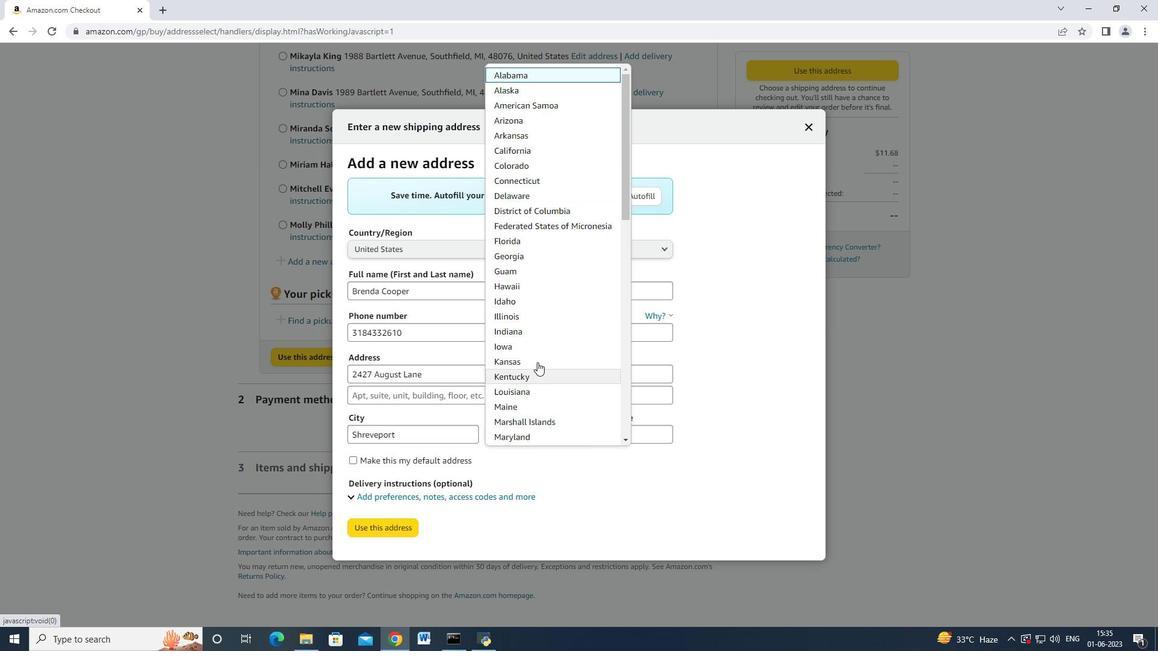 
Action: Mouse scrolled (538, 352) with delta (0, 0)
Screenshot: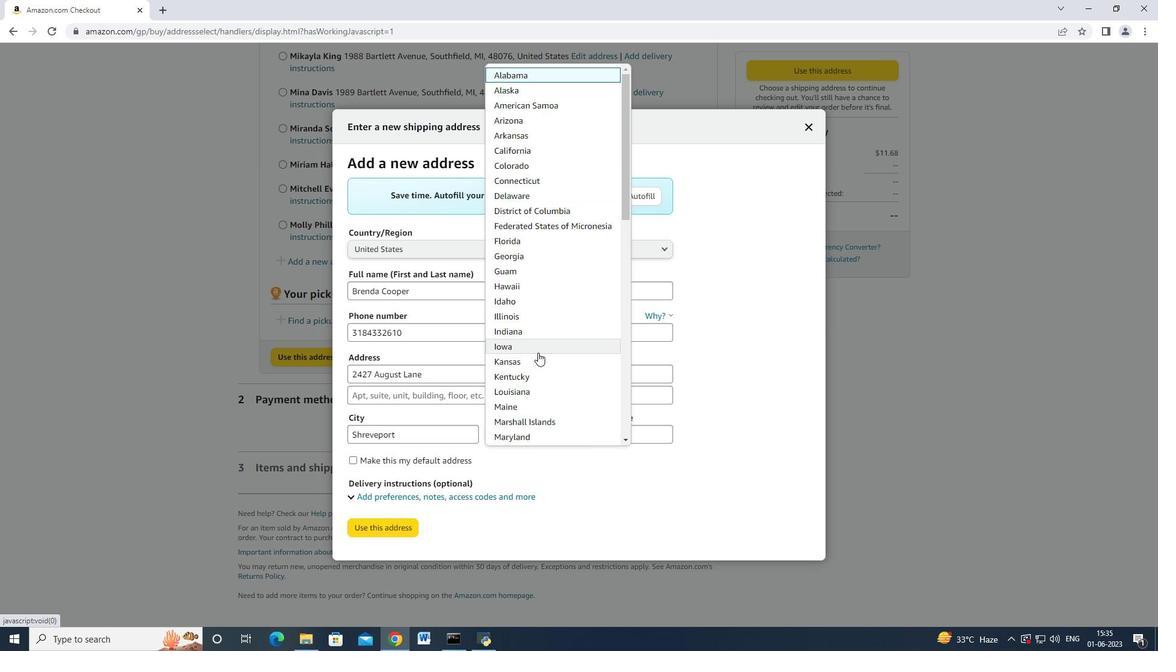 
Action: Mouse scrolled (538, 352) with delta (0, 0)
Screenshot: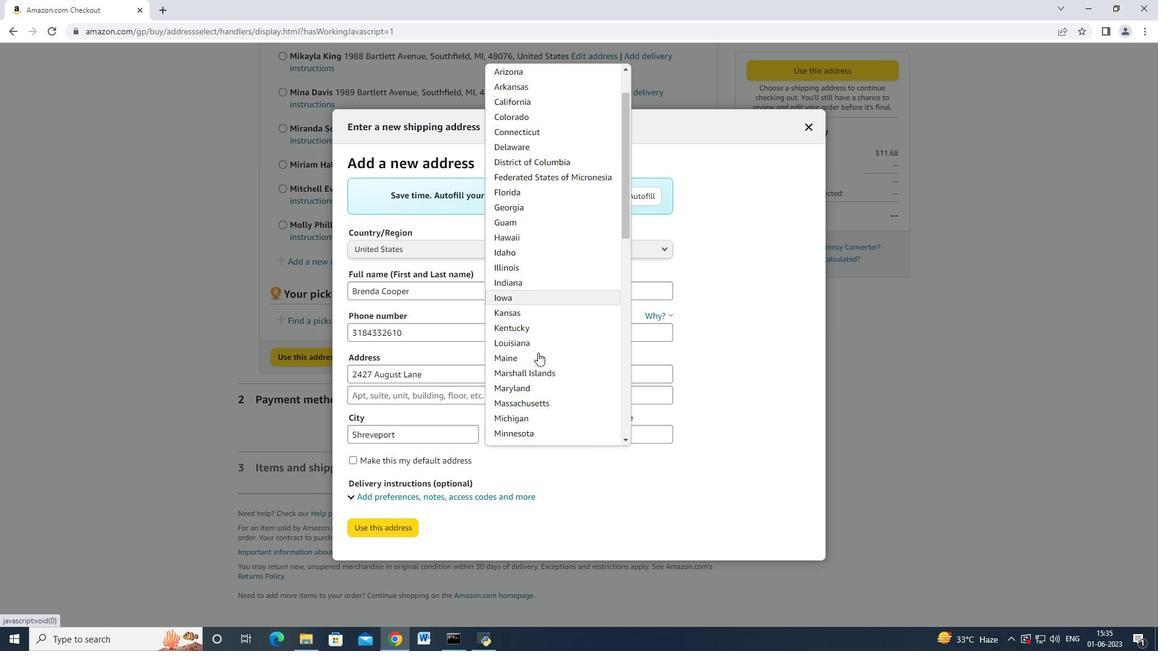 
Action: Mouse moved to (538, 353)
Screenshot: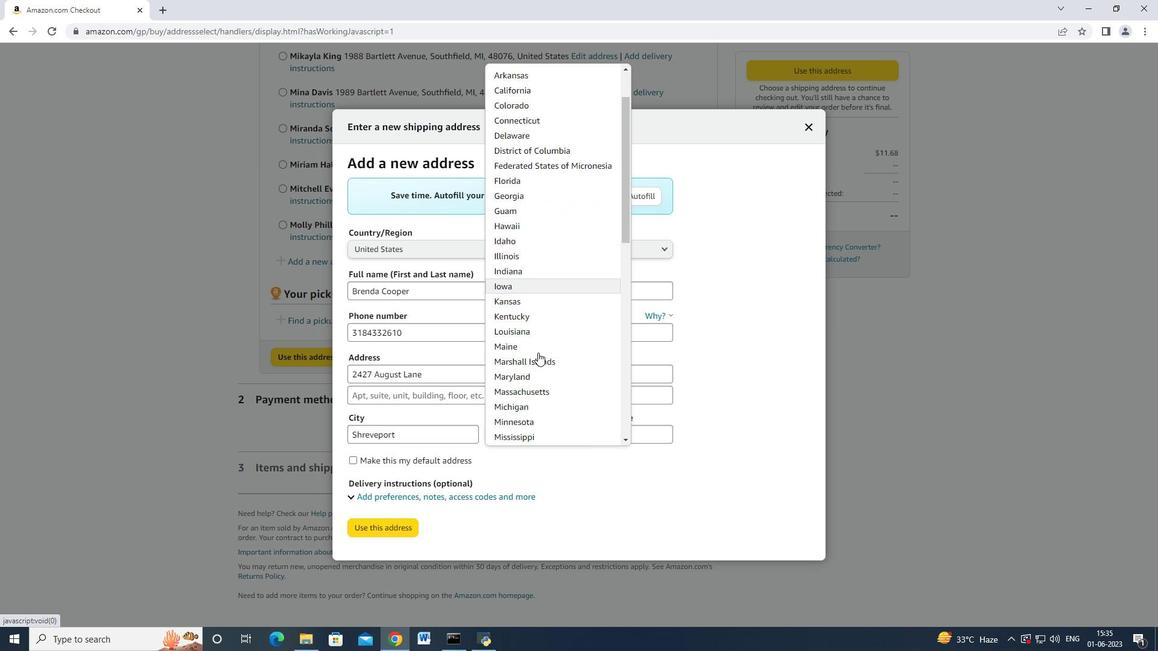 
Action: Mouse scrolled (538, 352) with delta (0, 0)
